 Task: Create a Food-menu brochure.
Action: Mouse moved to (46, 72)
Screenshot: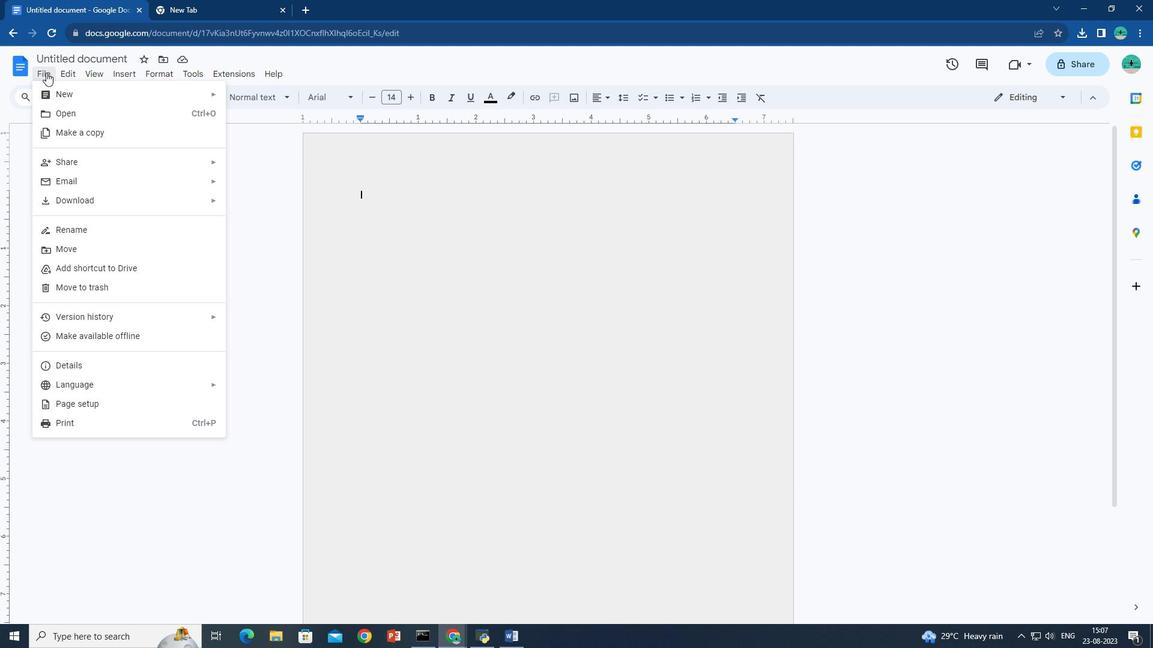 
Action: Mouse pressed left at (46, 72)
Screenshot: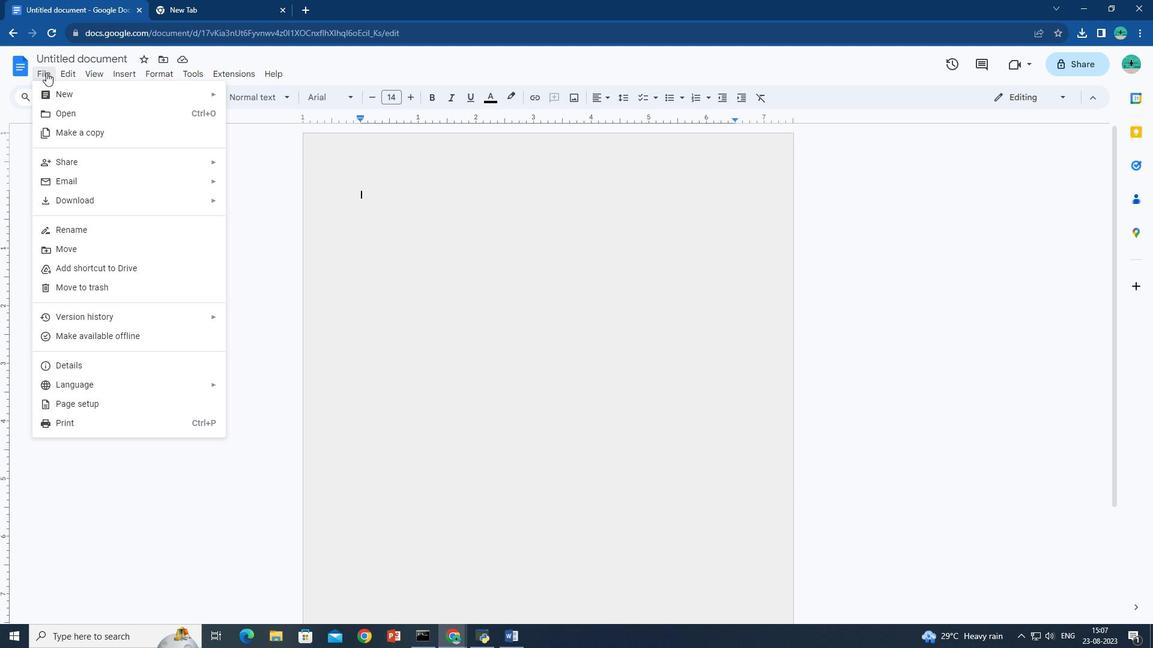 
Action: Mouse moved to (100, 403)
Screenshot: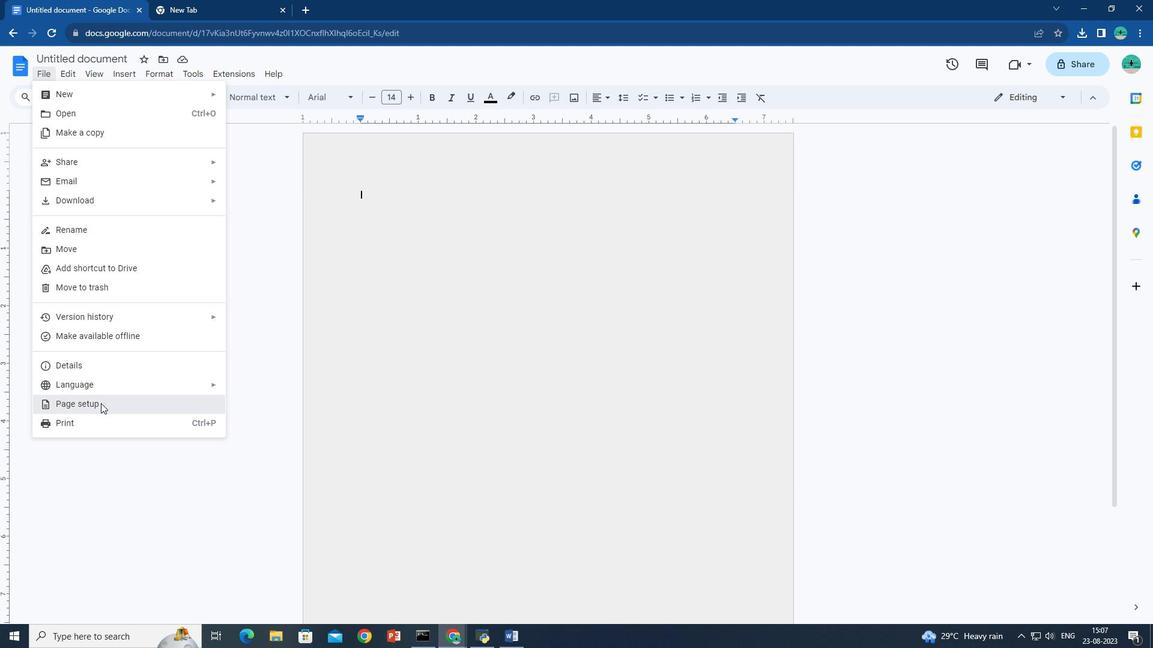 
Action: Mouse pressed left at (100, 403)
Screenshot: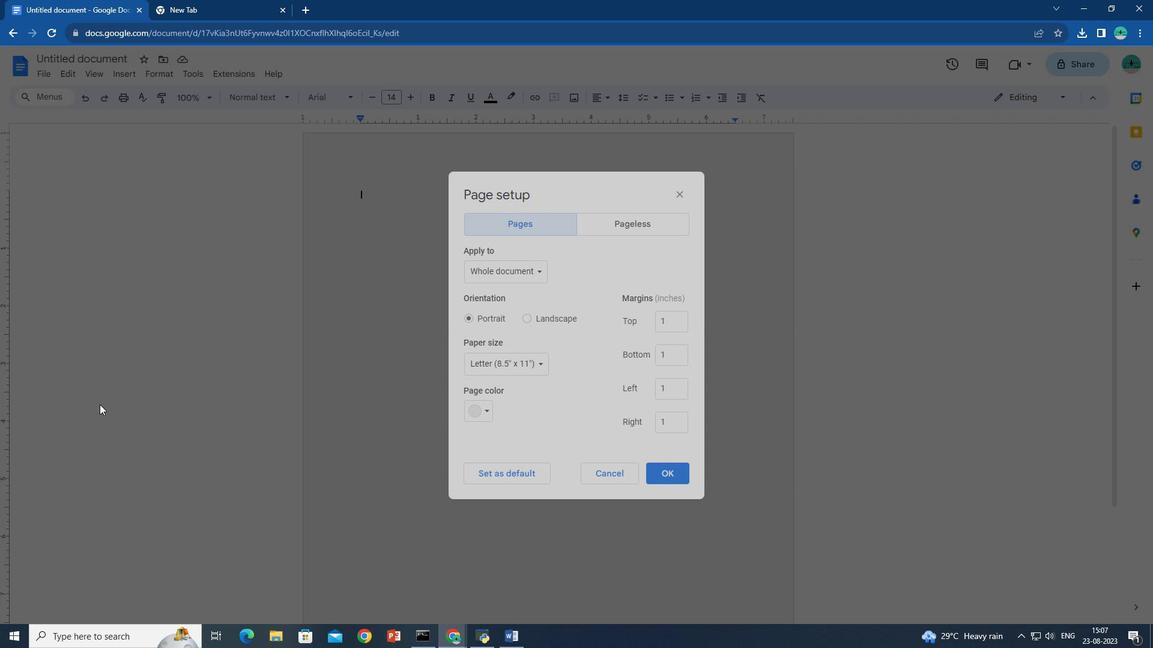 
Action: Mouse moved to (480, 416)
Screenshot: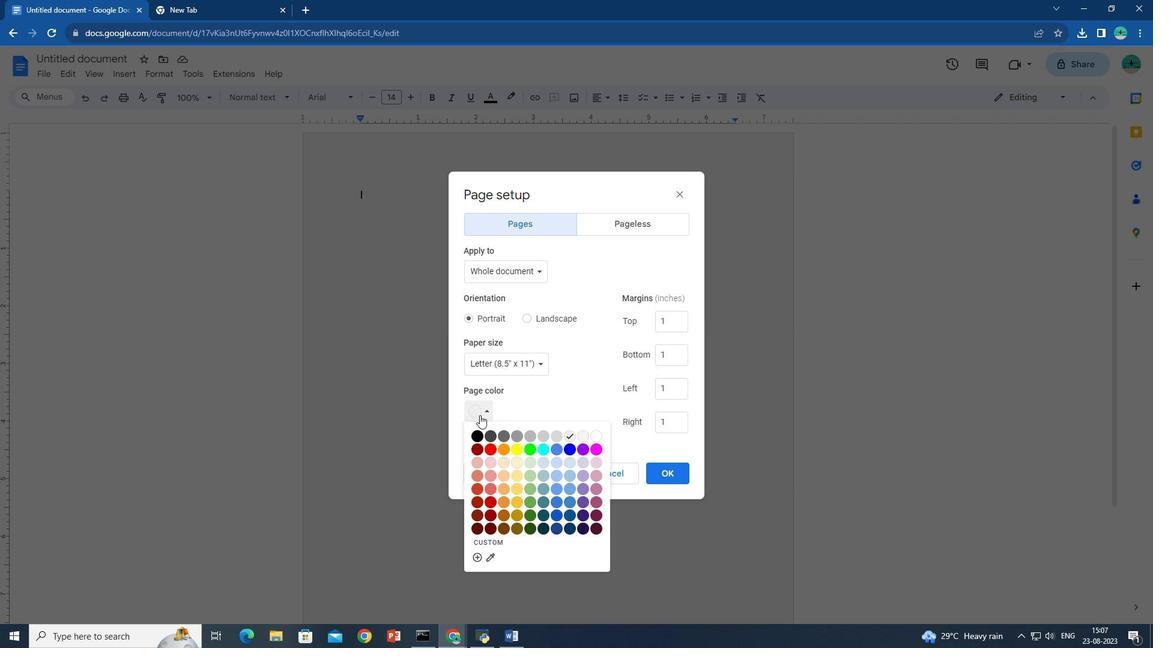
Action: Mouse pressed left at (480, 416)
Screenshot: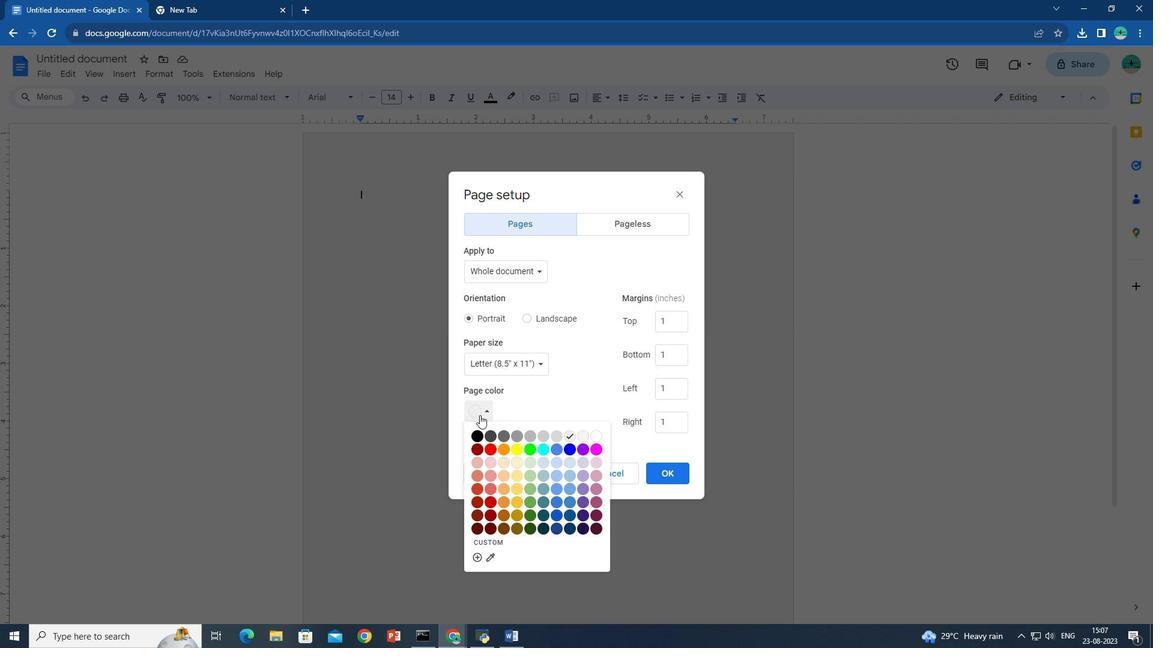 
Action: Mouse moved to (513, 463)
Screenshot: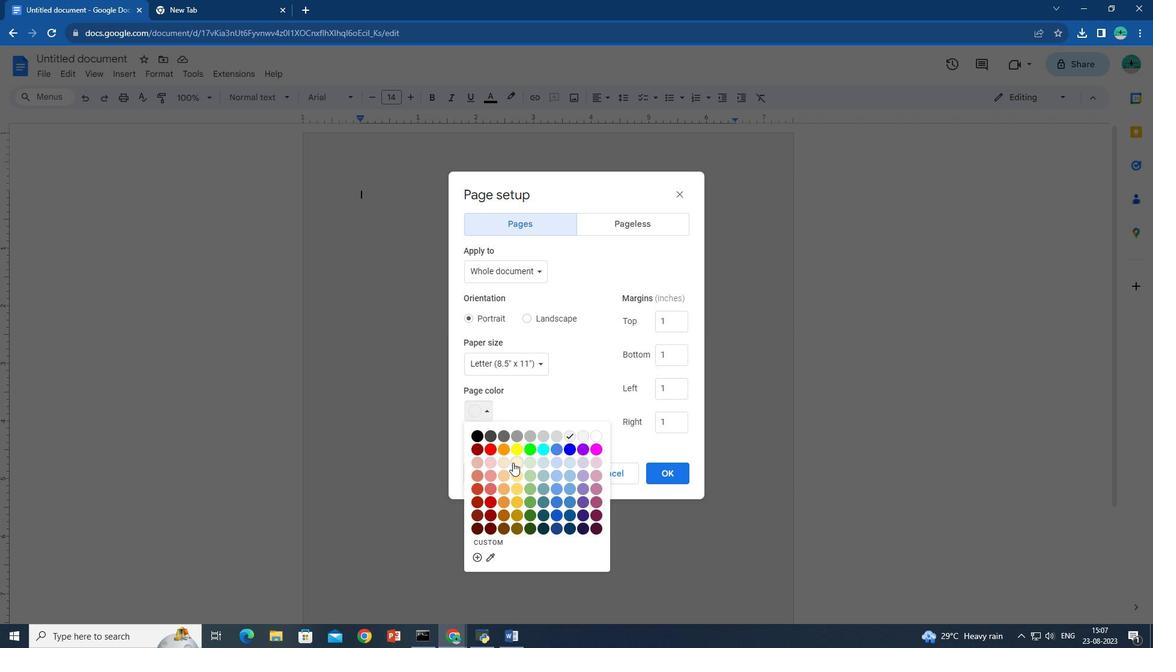 
Action: Mouse pressed left at (513, 463)
Screenshot: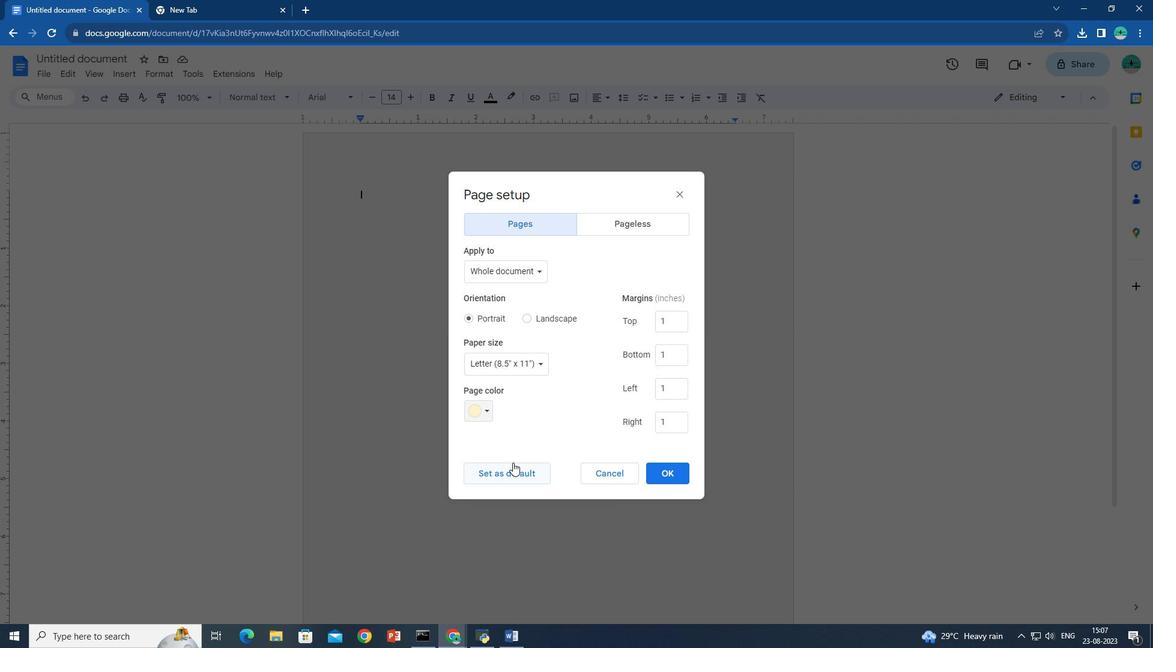 
Action: Mouse moved to (652, 473)
Screenshot: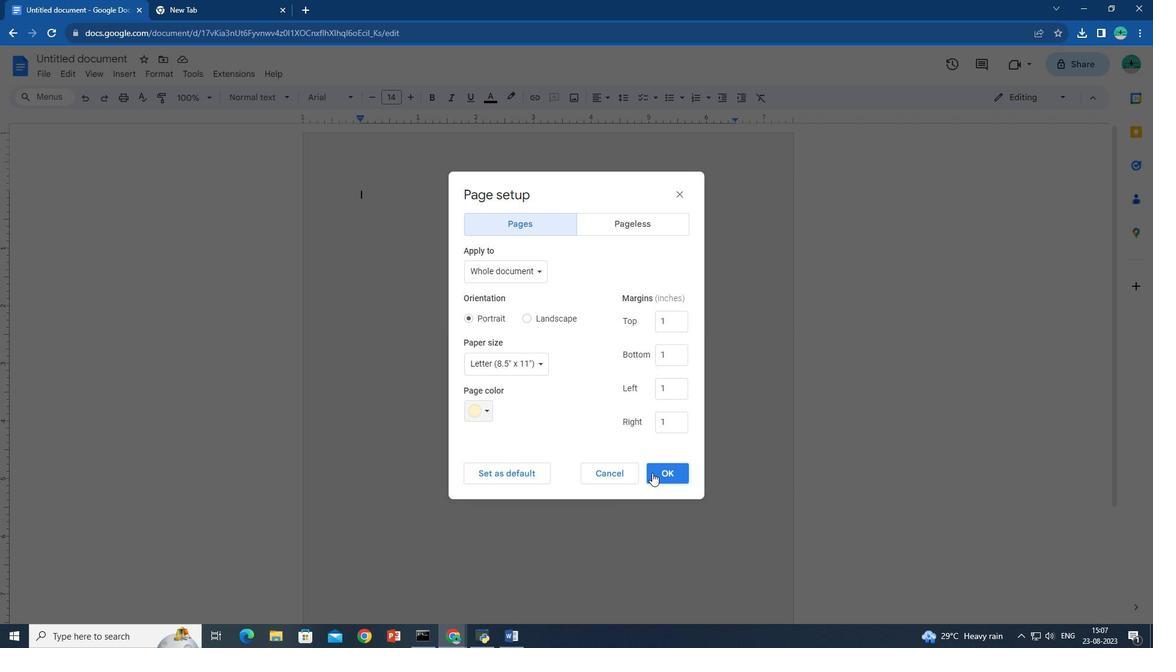 
Action: Mouse pressed left at (652, 473)
Screenshot: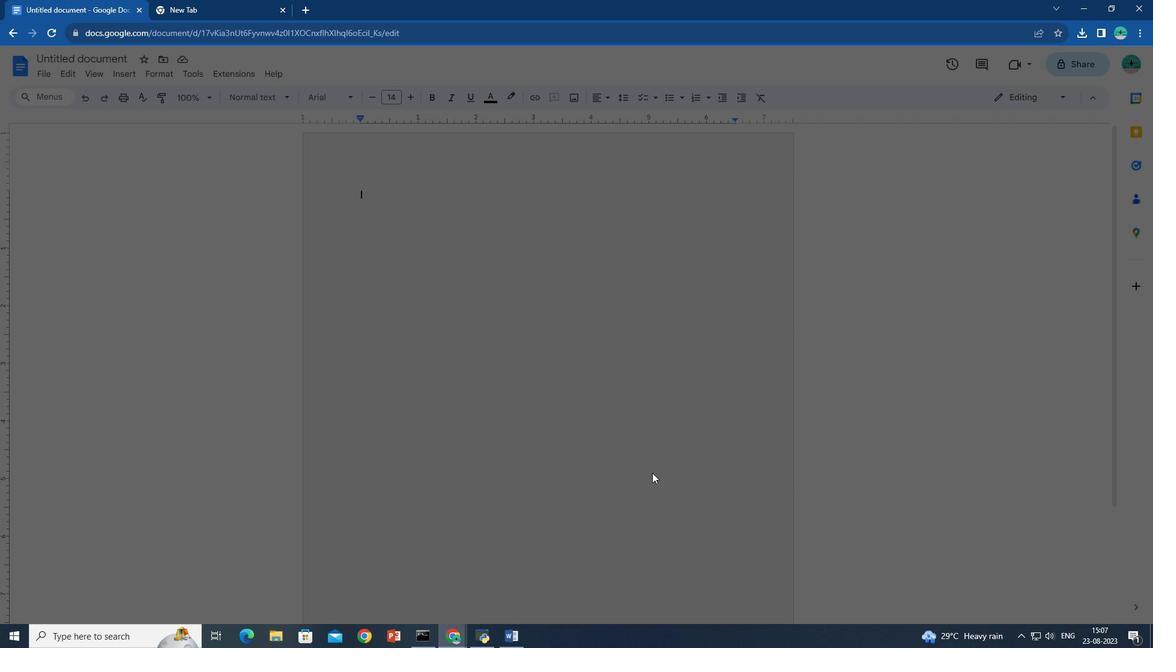 
Action: Mouse moved to (133, 76)
Screenshot: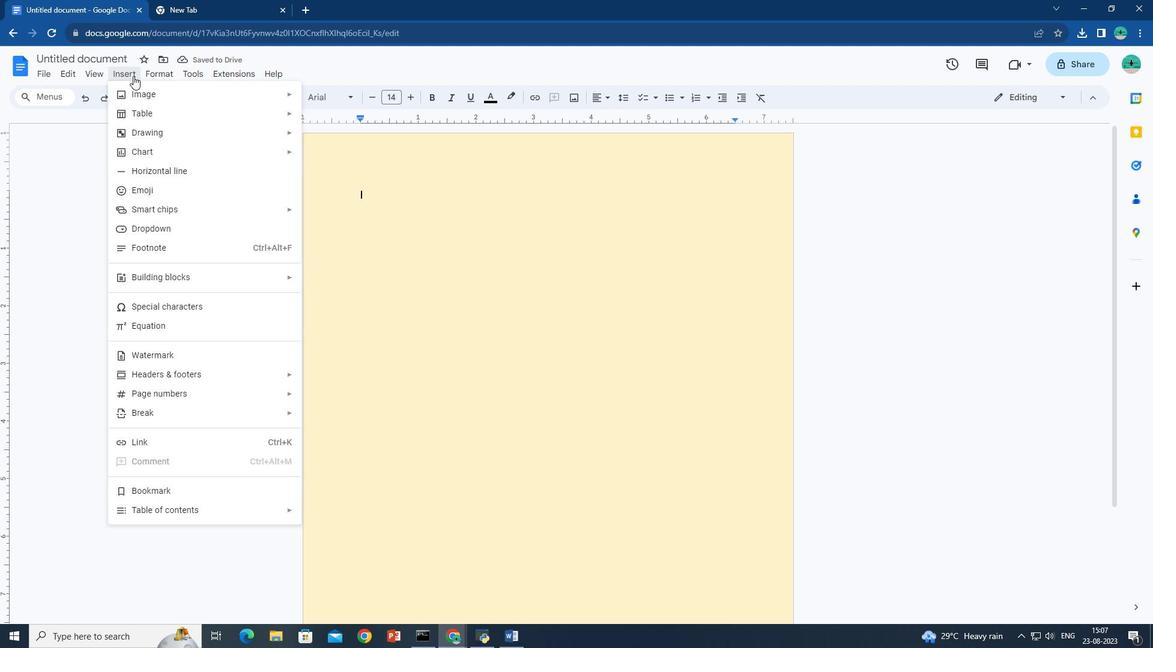 
Action: Mouse pressed left at (133, 76)
Screenshot: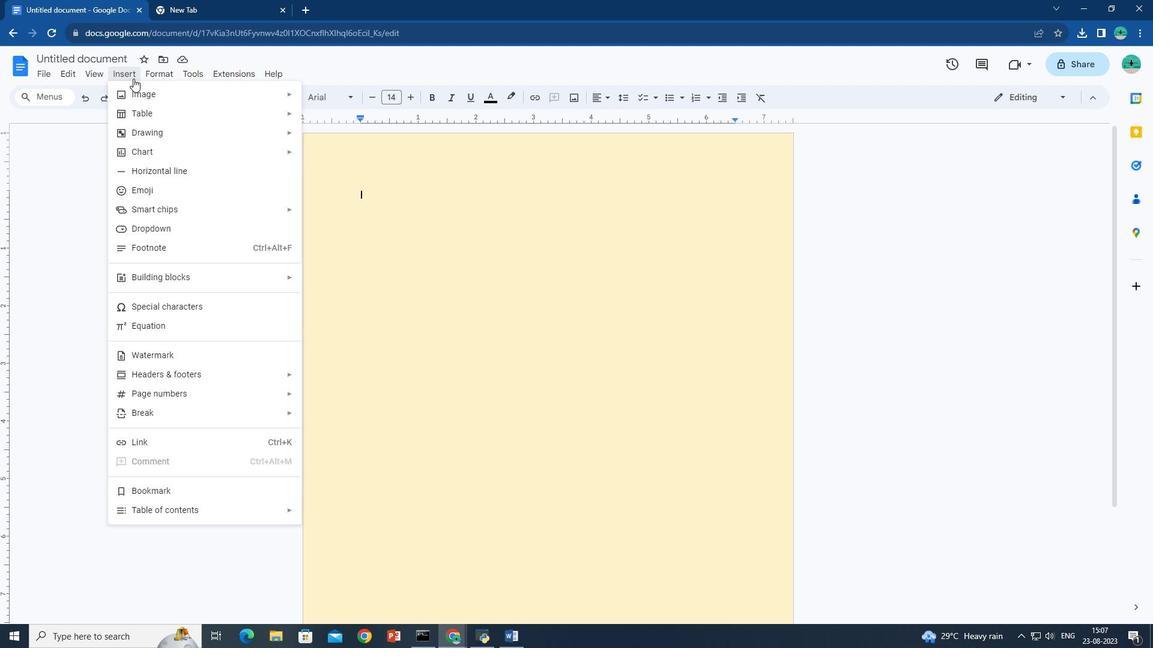 
Action: Mouse moved to (323, 131)
Screenshot: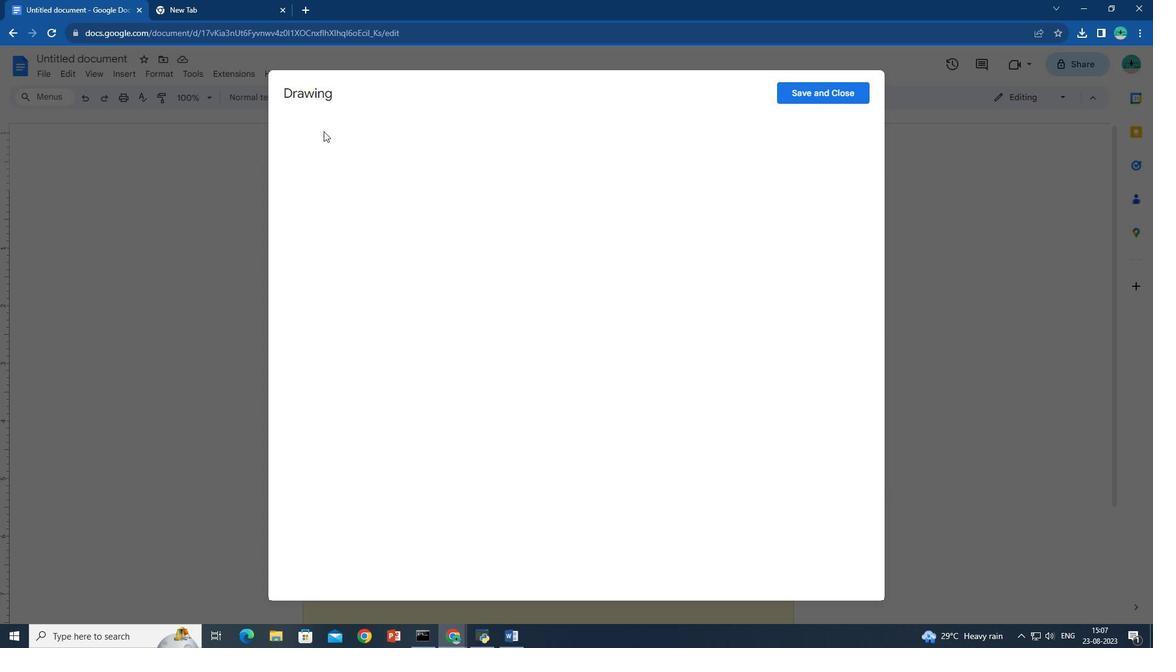 
Action: Mouse pressed left at (323, 131)
Screenshot: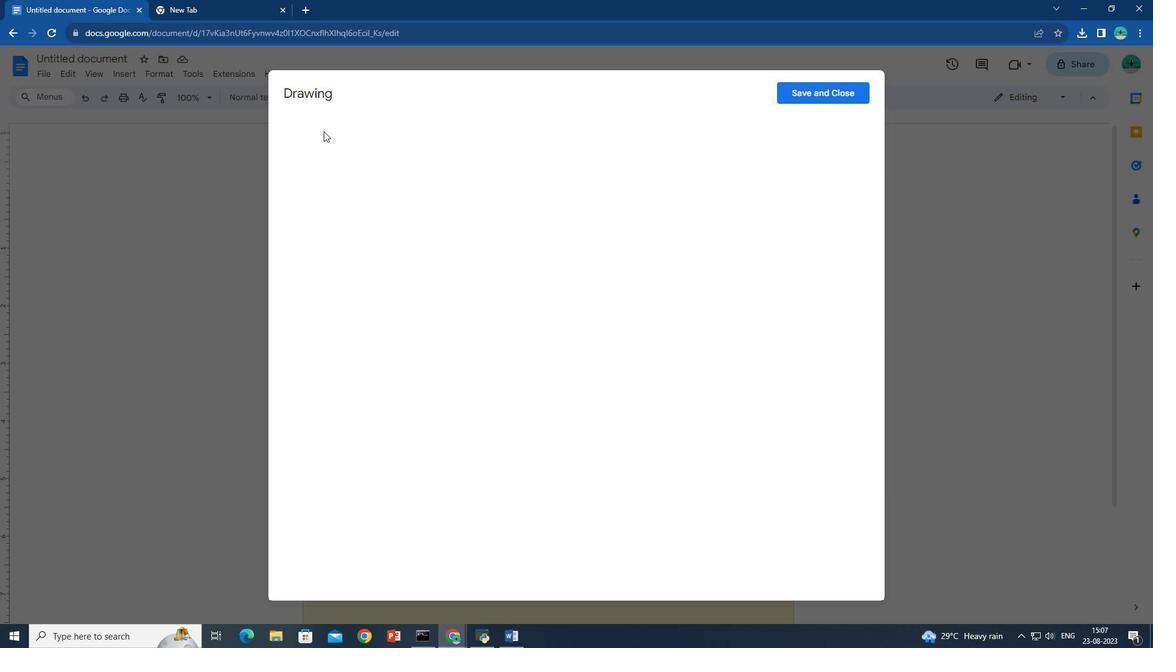 
Action: Mouse moved to (462, 136)
Screenshot: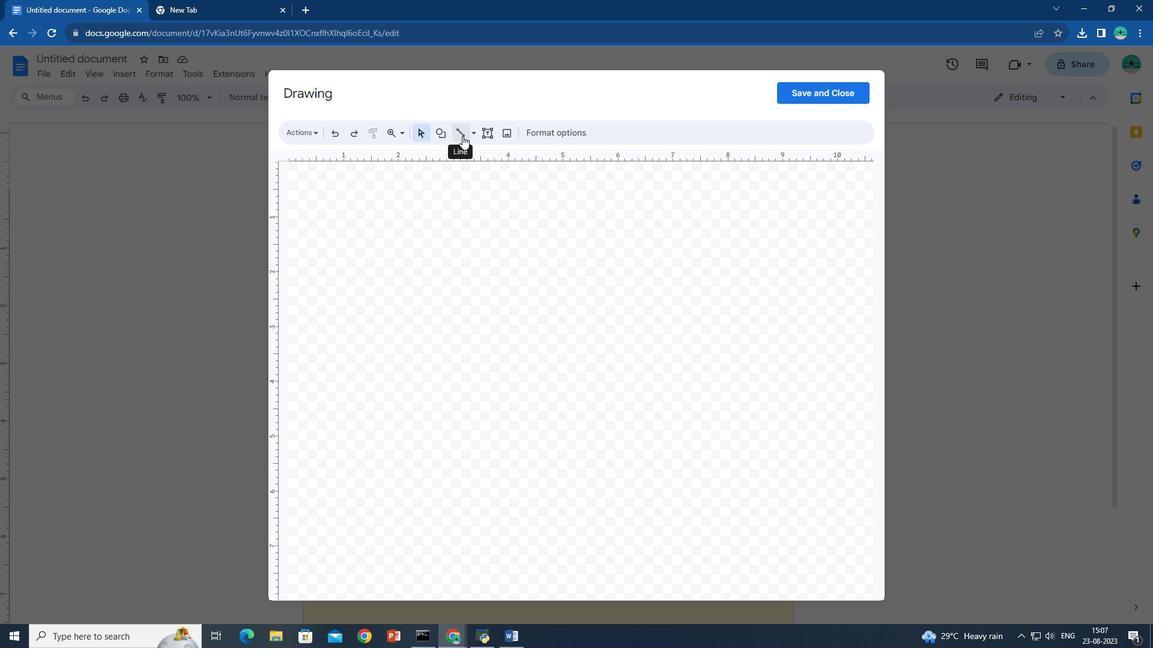 
Action: Mouse pressed left at (462, 136)
Screenshot: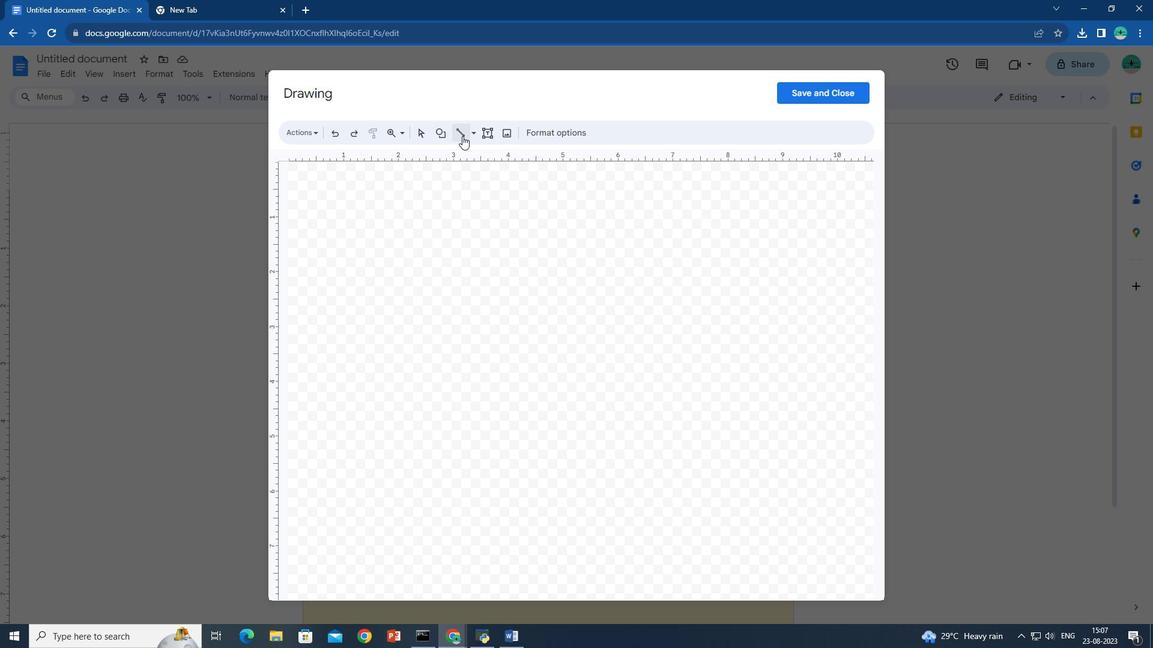 
Action: Mouse moved to (421, 178)
Screenshot: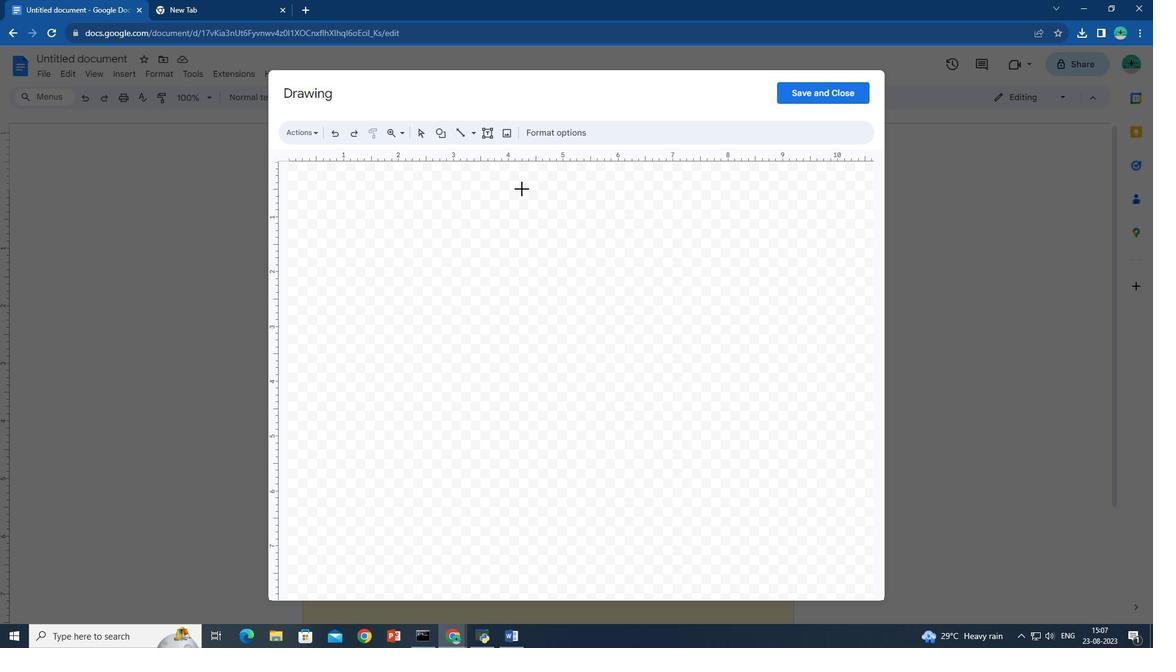 
Action: Mouse pressed left at (421, 178)
Screenshot: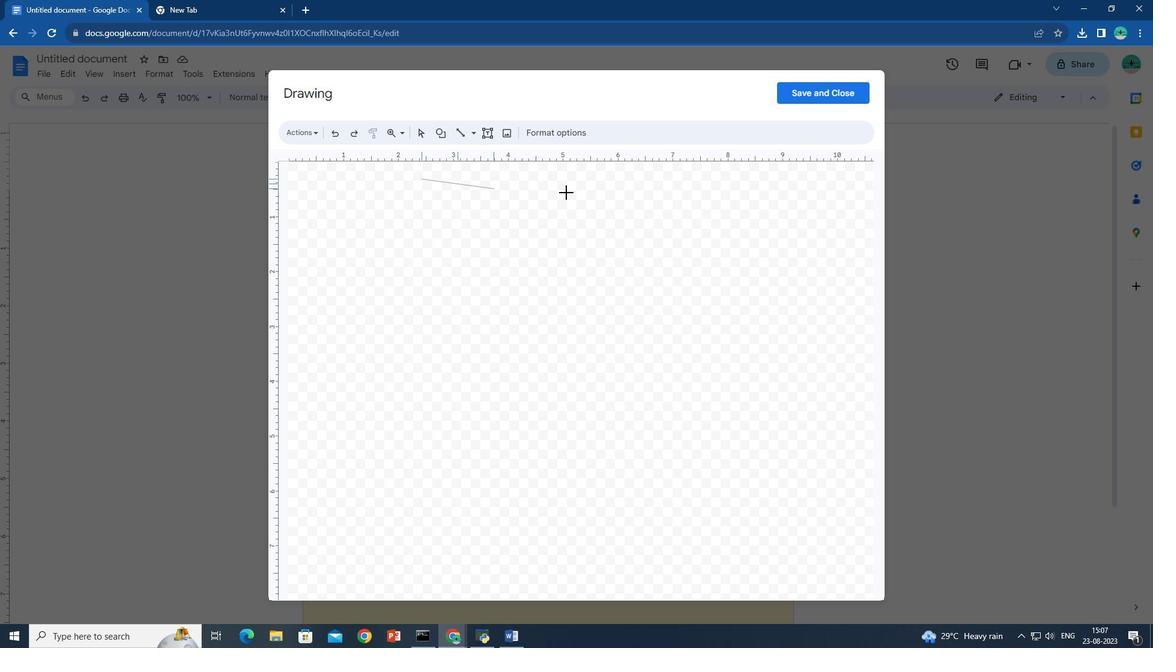 
Action: Mouse moved to (836, 176)
Screenshot: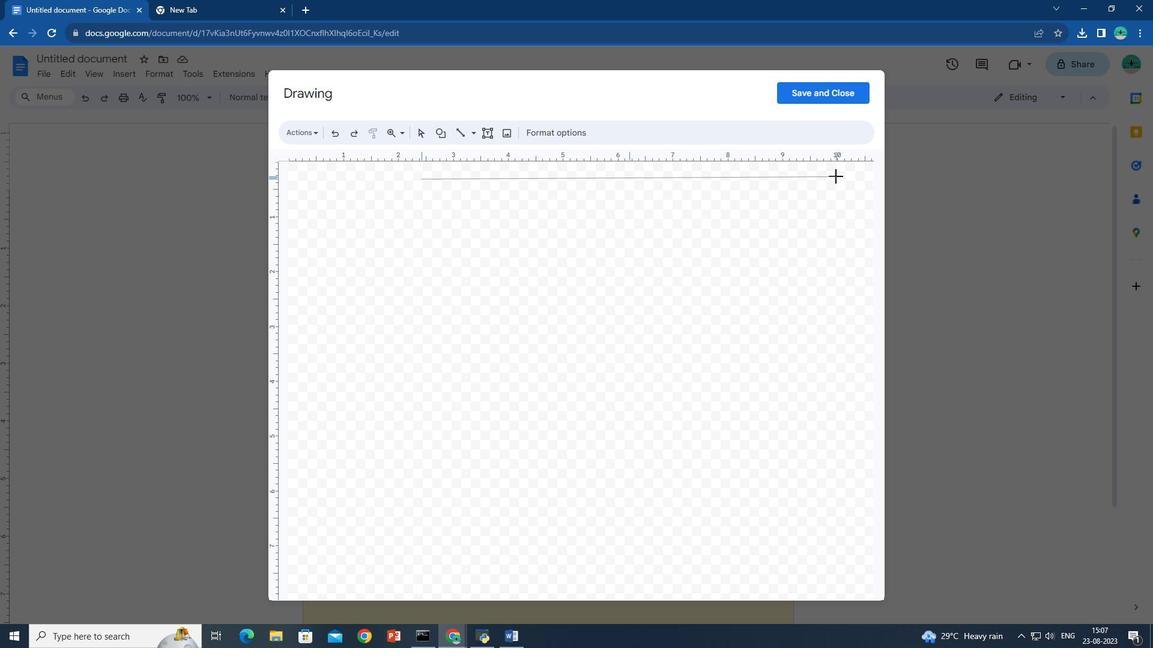 
Action: Key pressed <Key.shift>
Screenshot: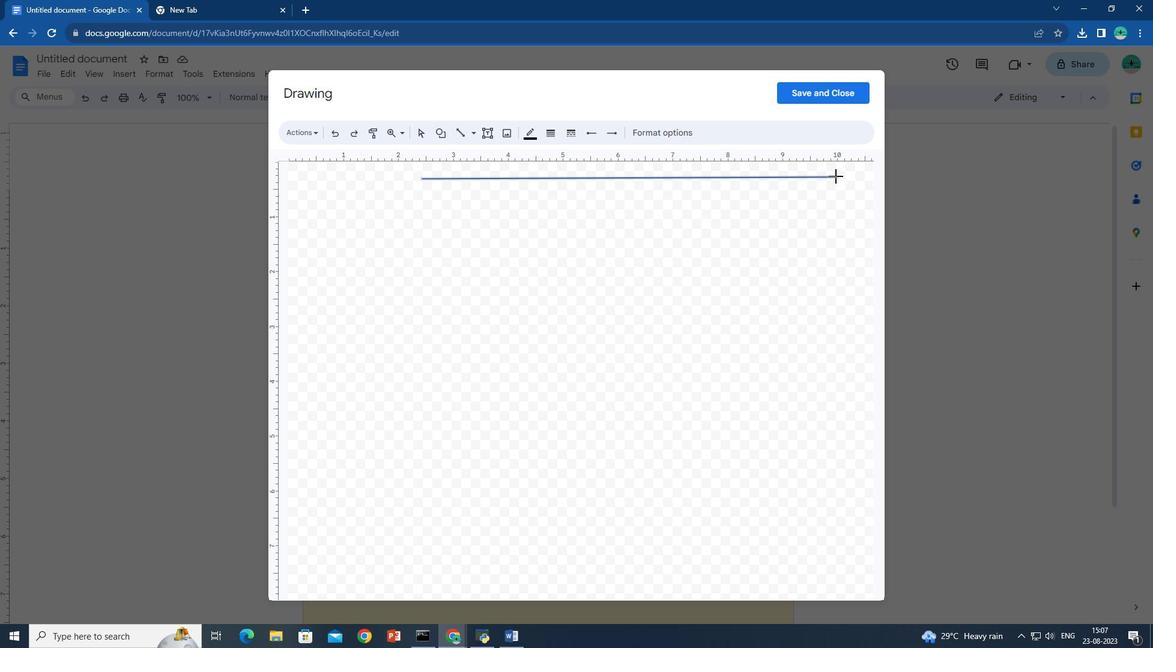 
Action: Mouse moved to (547, 132)
Screenshot: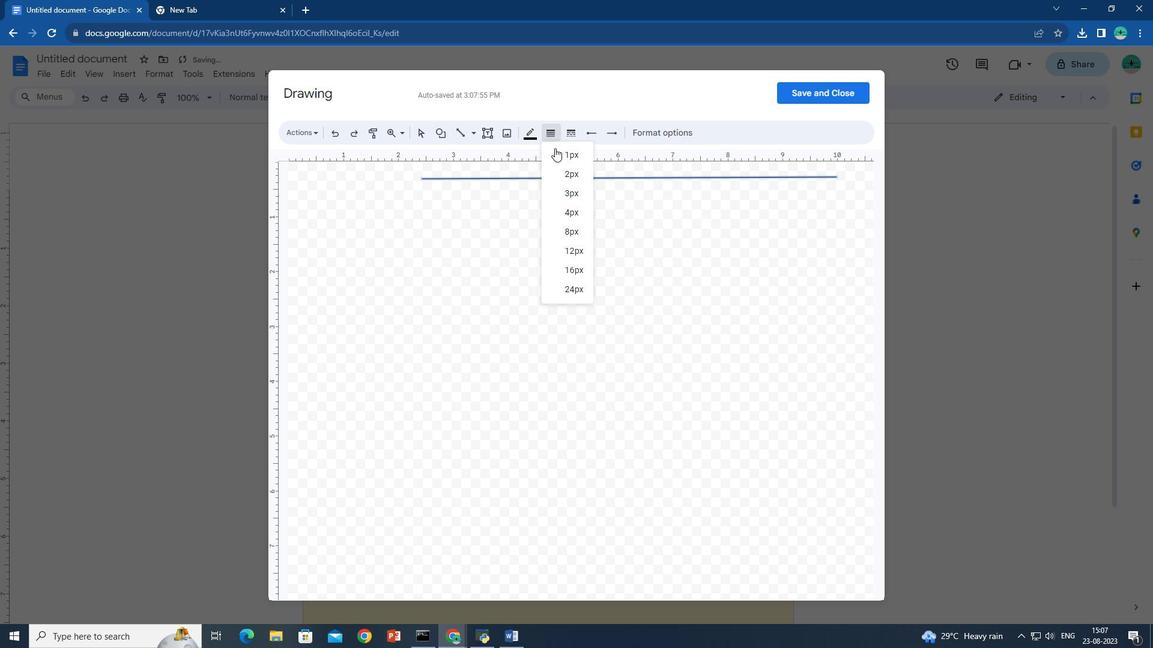 
Action: Mouse pressed left at (547, 132)
Screenshot: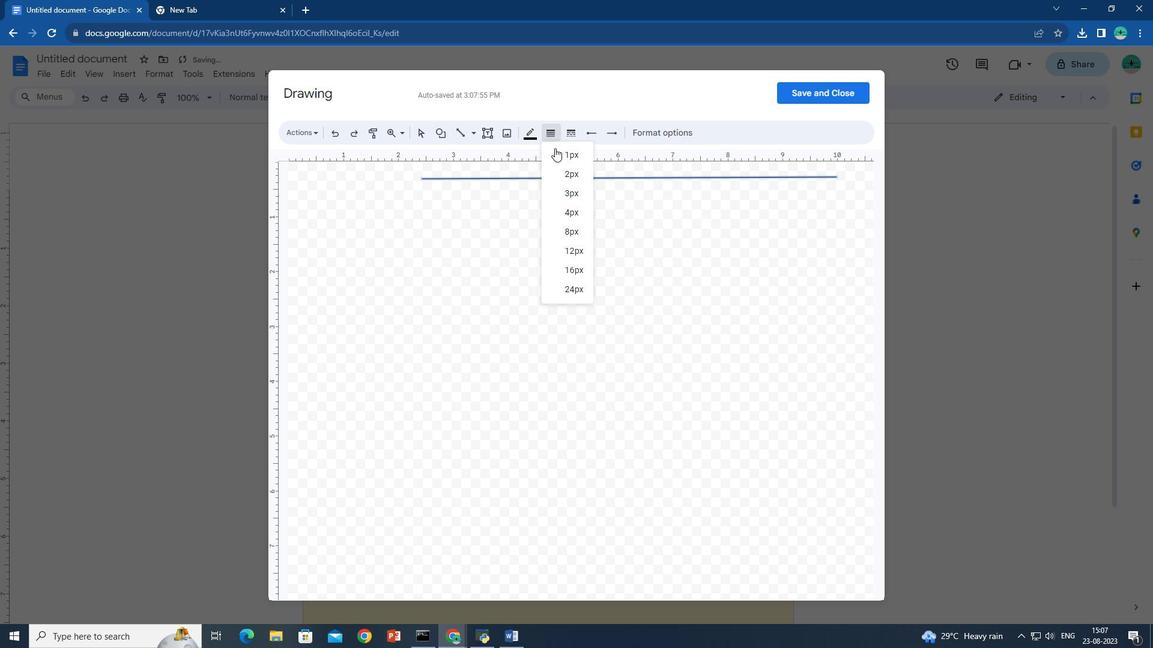 
Action: Mouse moved to (567, 215)
Screenshot: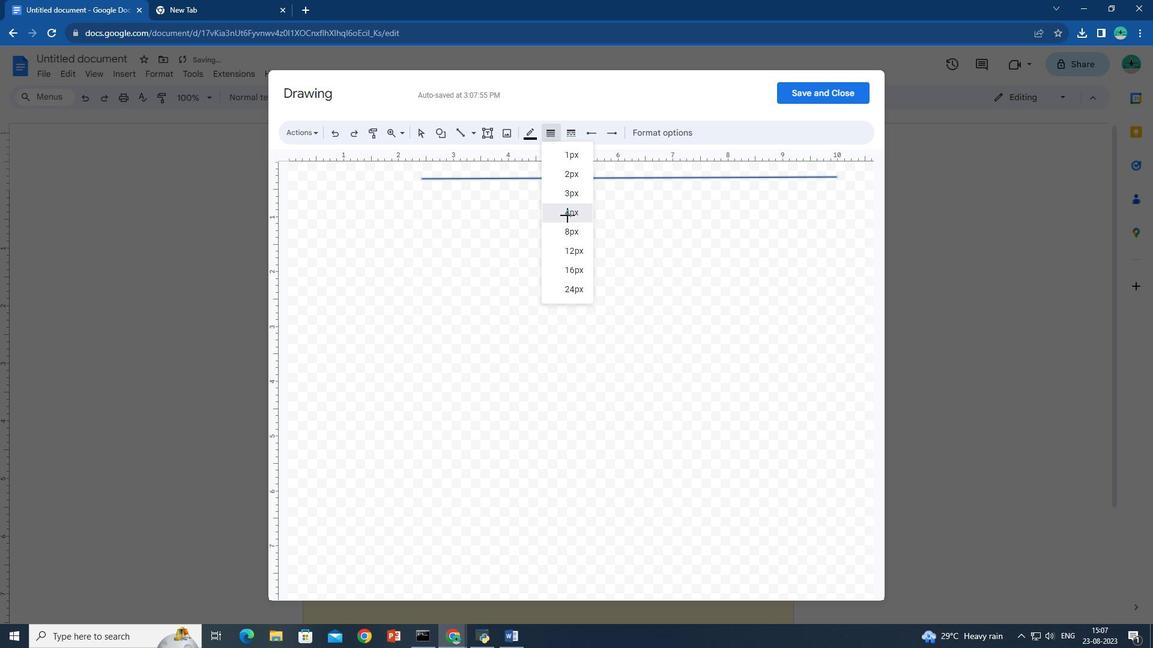 
Action: Mouse pressed left at (567, 215)
Screenshot: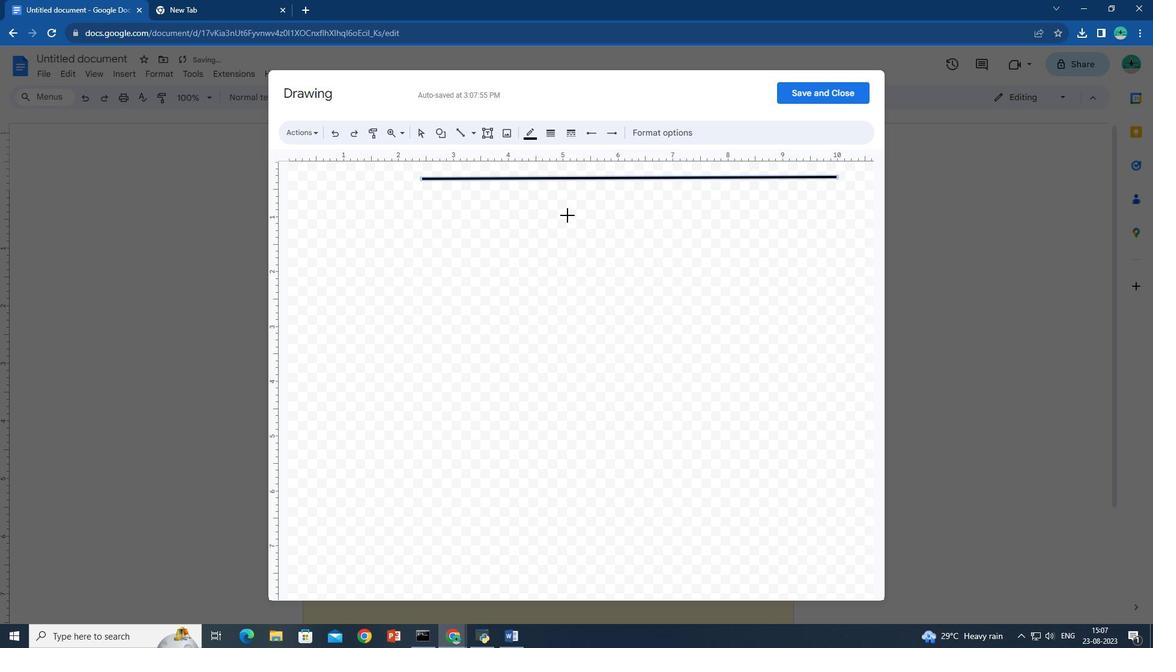 
Action: Mouse moved to (507, 179)
Screenshot: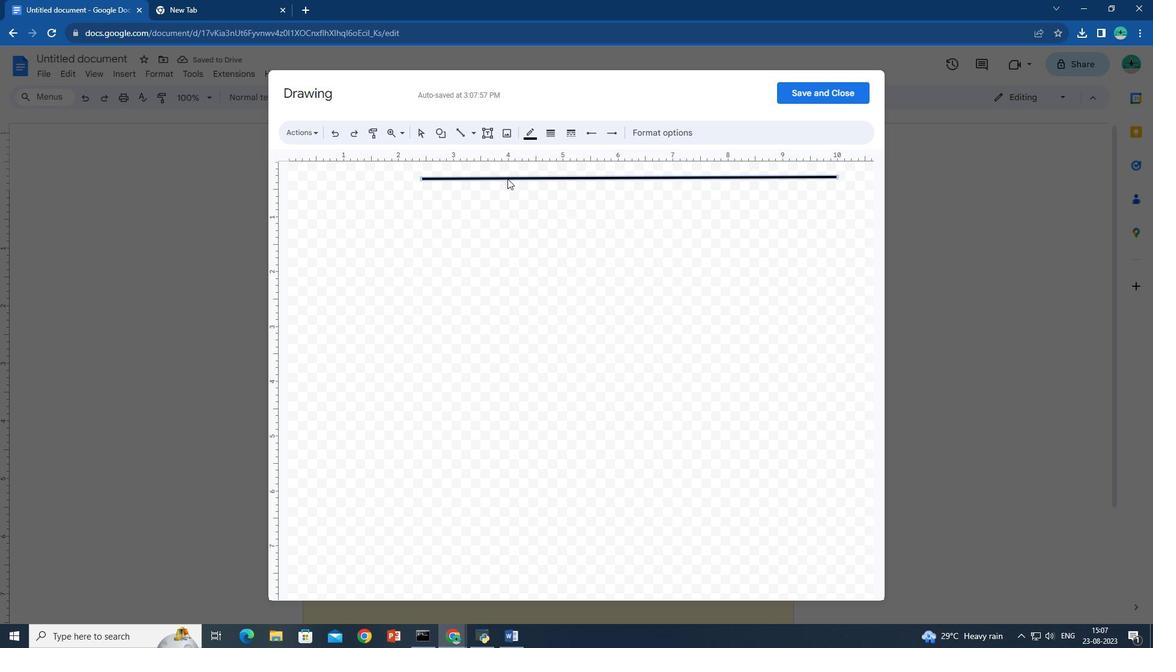 
Action: Mouse pressed left at (507, 179)
Screenshot: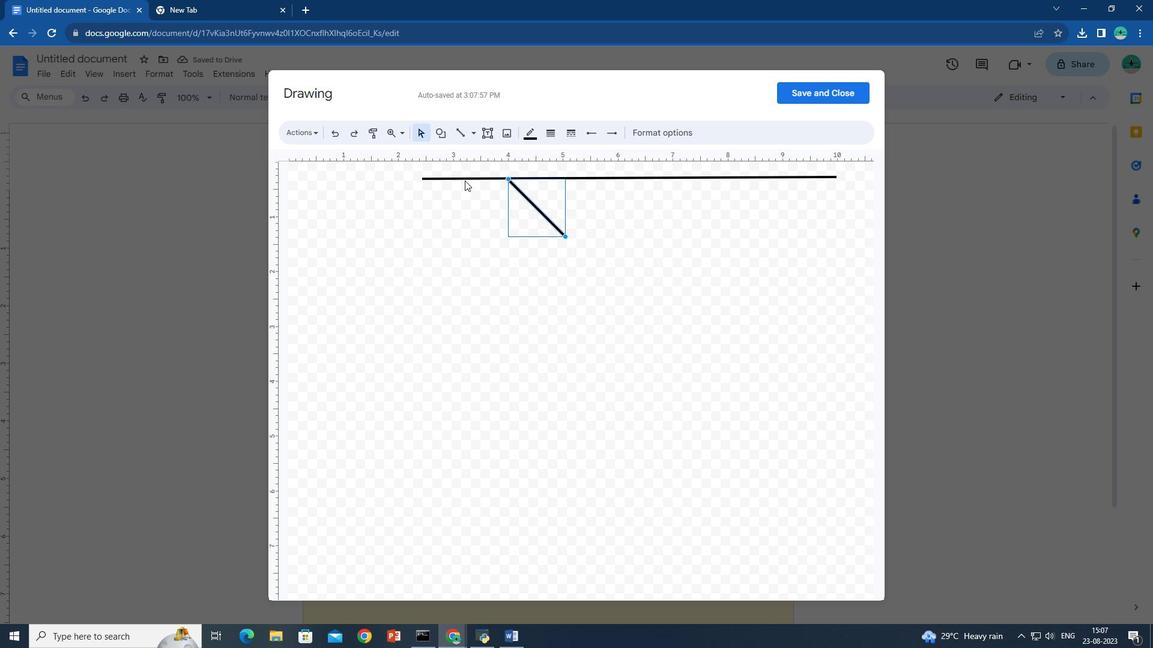 
Action: Mouse moved to (425, 176)
Screenshot: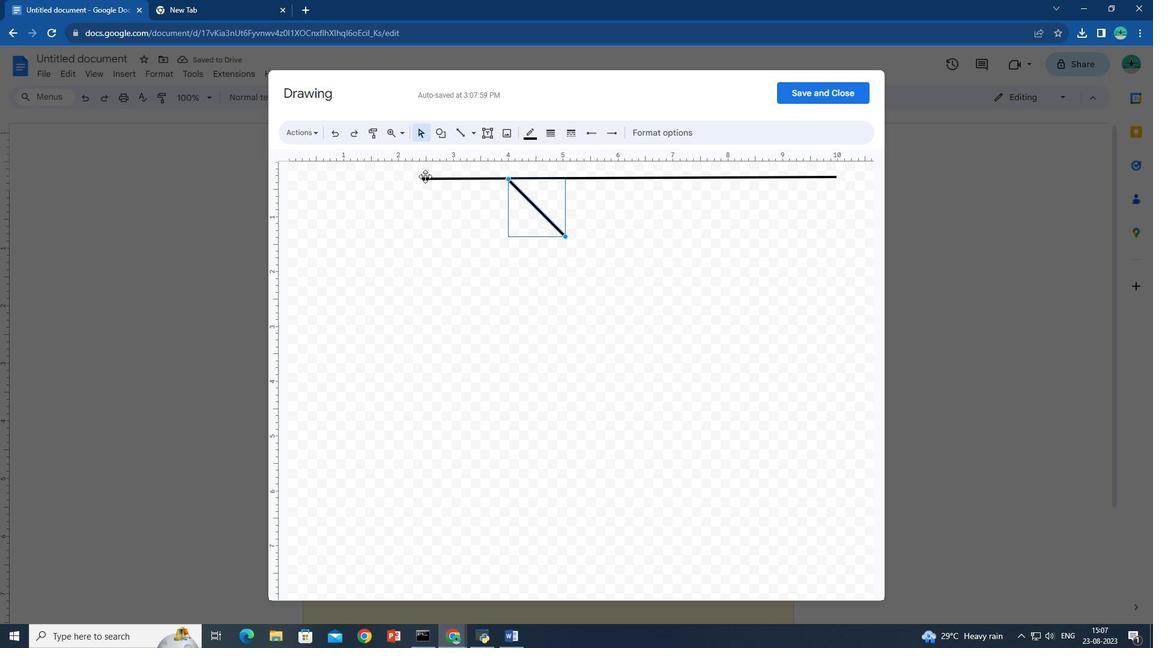 
Action: Key pressed ctrl+Z
Screenshot: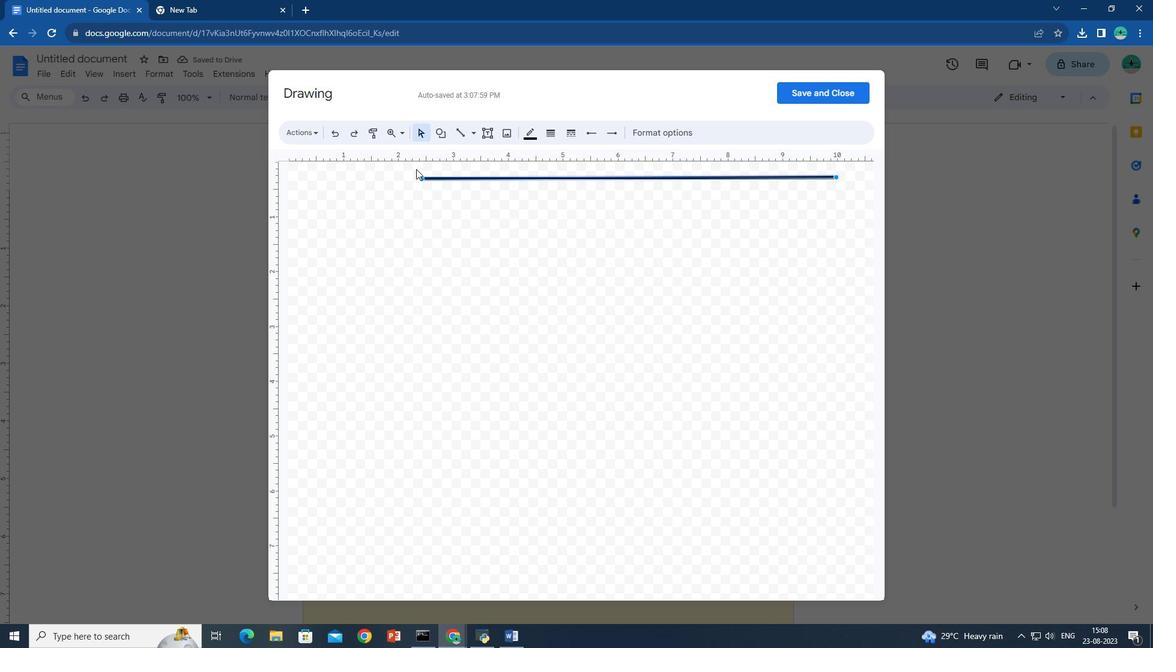 
Action: Mouse moved to (800, 94)
Screenshot: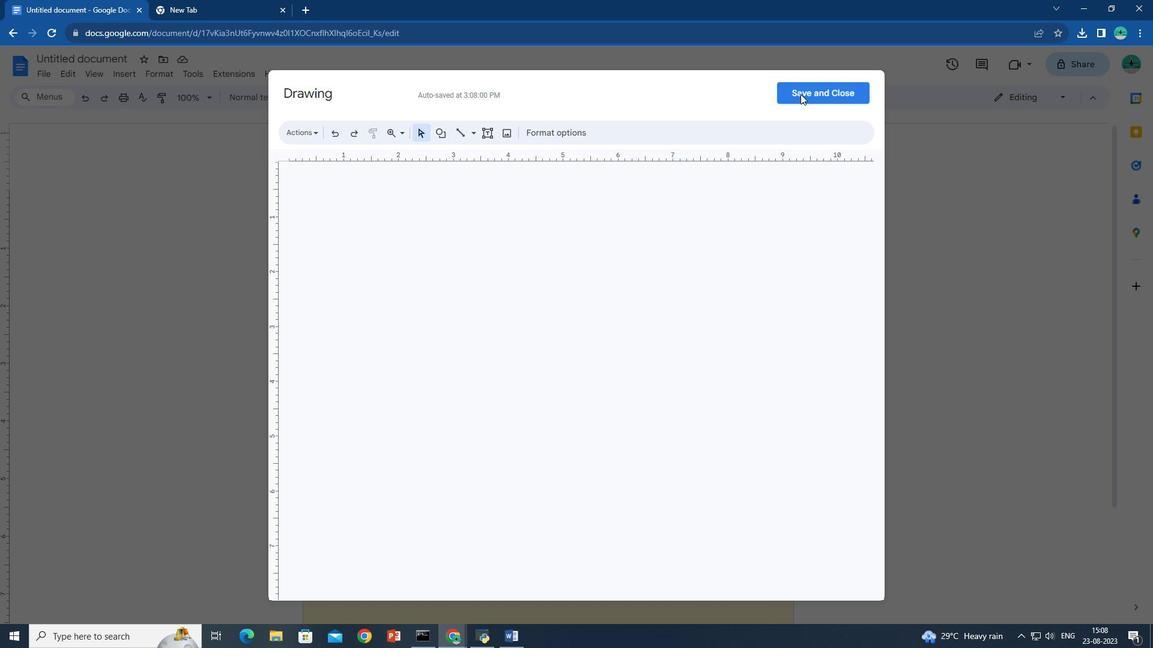 
Action: Mouse pressed left at (800, 94)
Screenshot: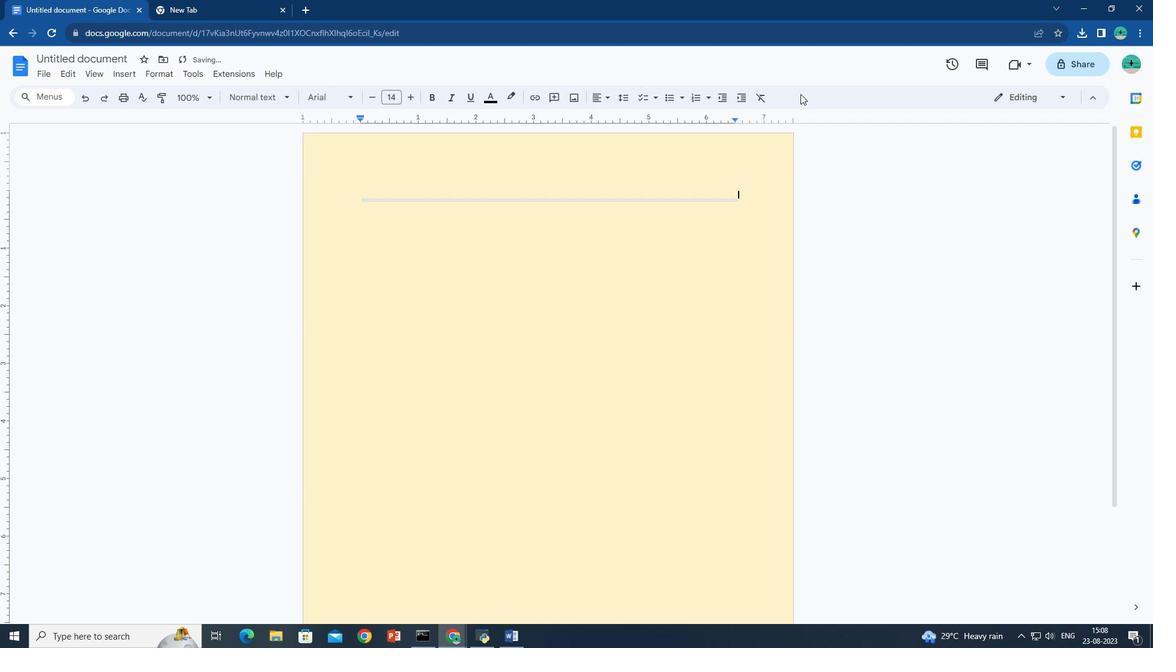 
Action: Mouse moved to (510, 196)
Screenshot: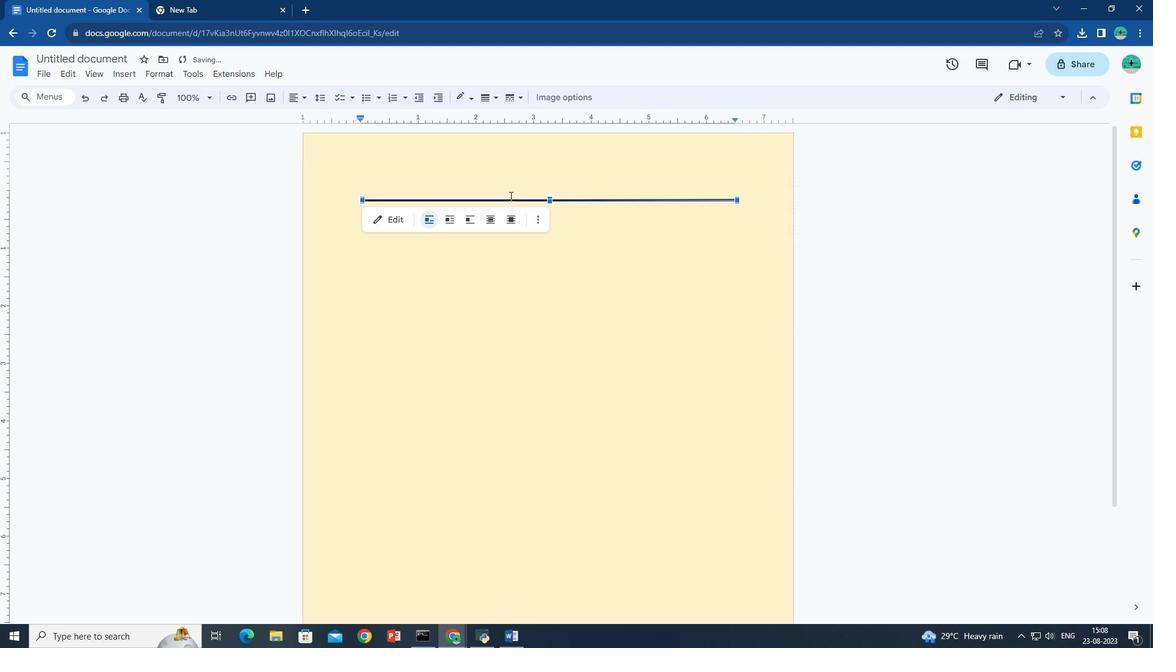 
Action: Mouse pressed left at (510, 196)
Screenshot: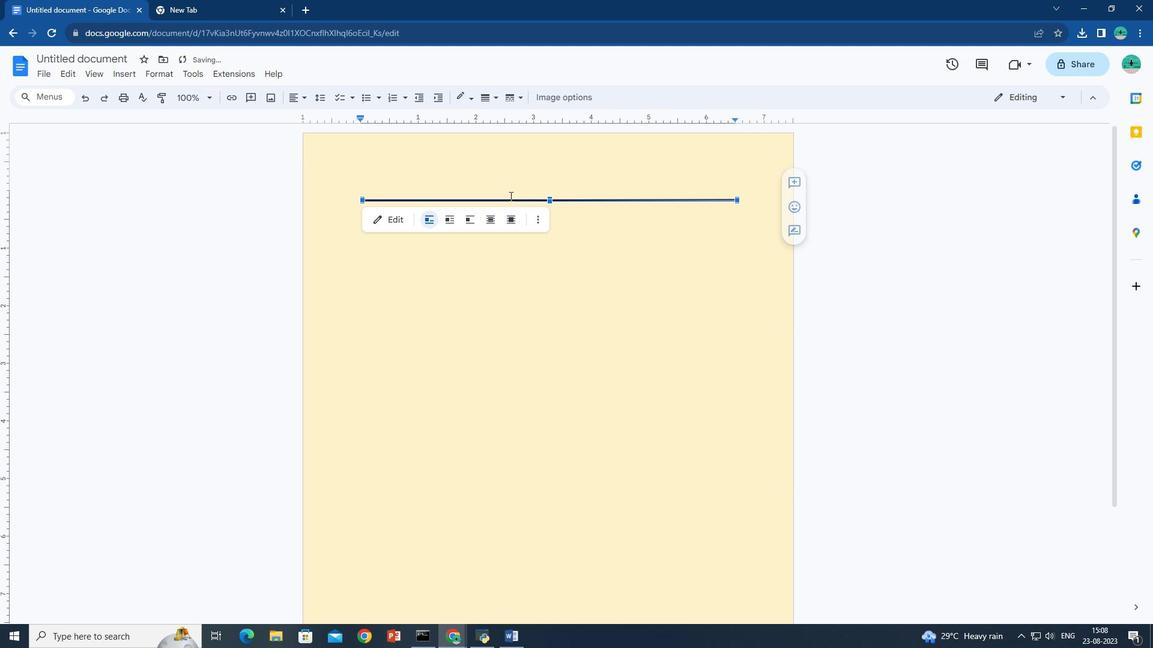 
Action: Mouse moved to (505, 216)
Screenshot: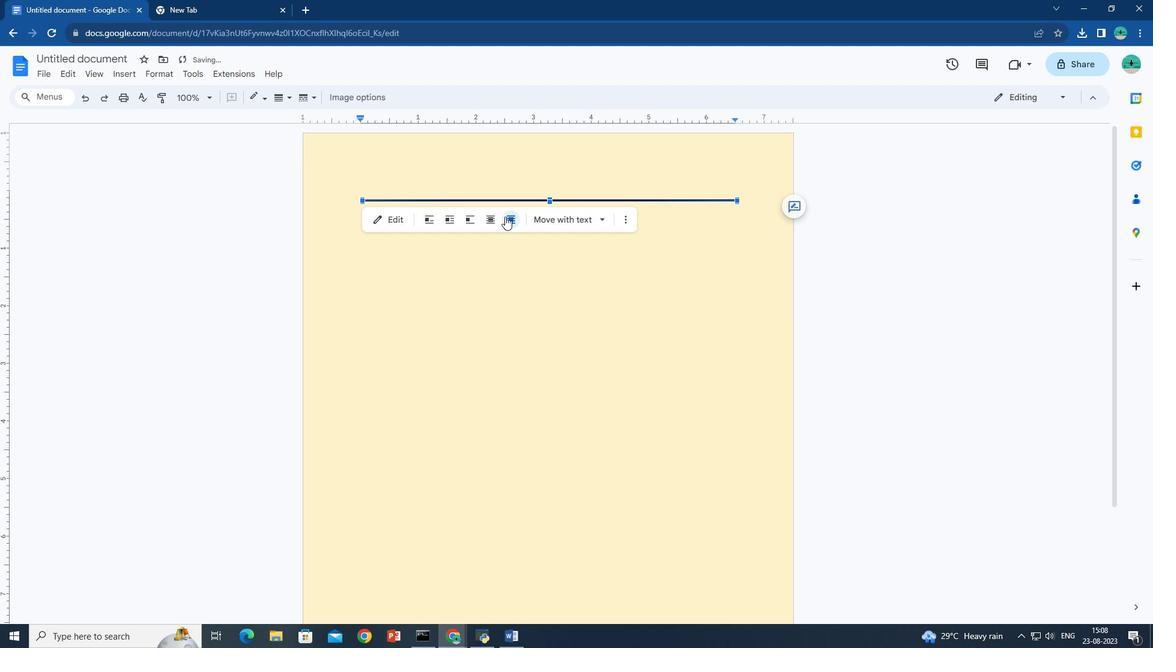 
Action: Mouse pressed left at (505, 216)
Screenshot: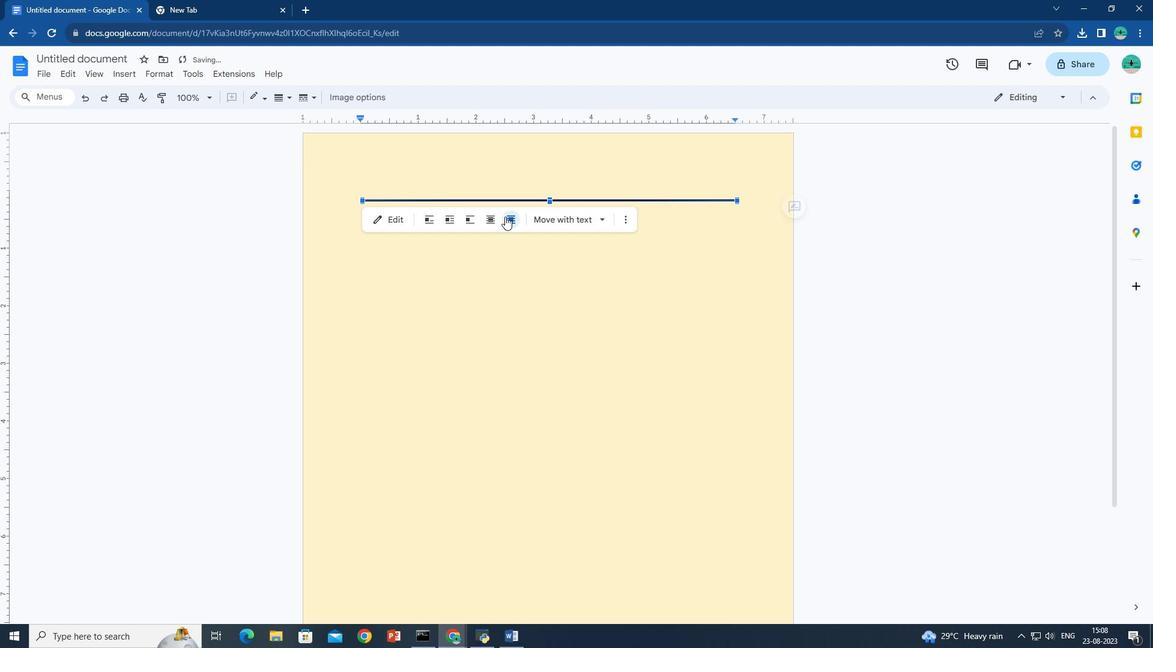 
Action: Mouse moved to (738, 202)
Screenshot: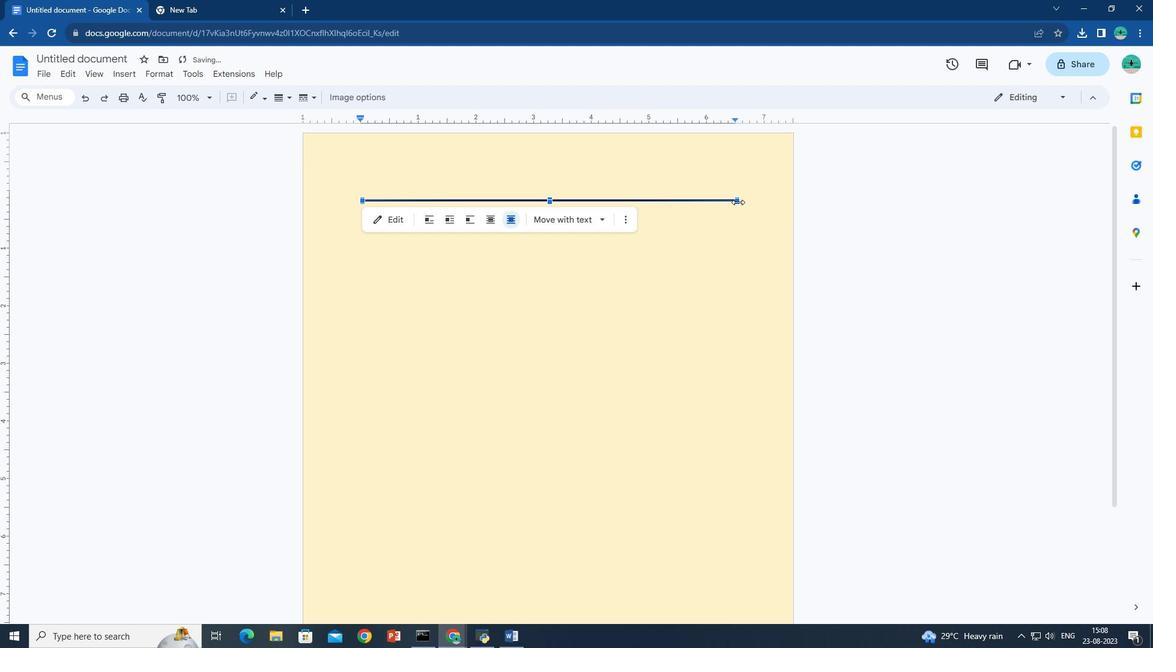 
Action: Mouse pressed left at (738, 202)
Screenshot: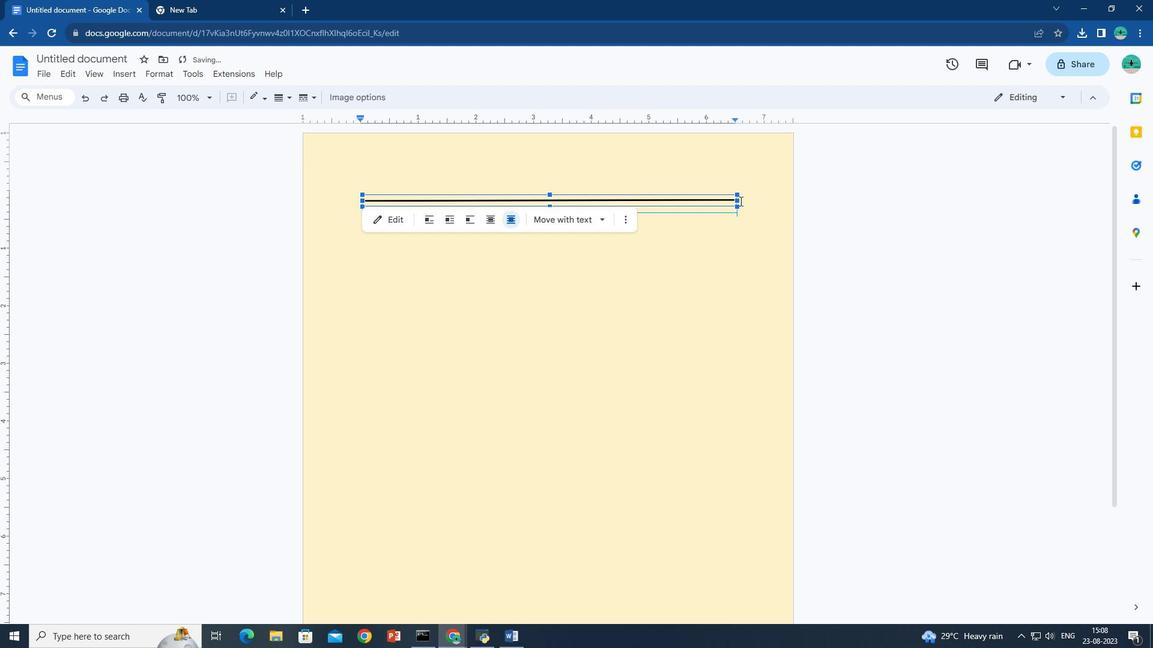 
Action: Mouse moved to (361, 203)
Screenshot: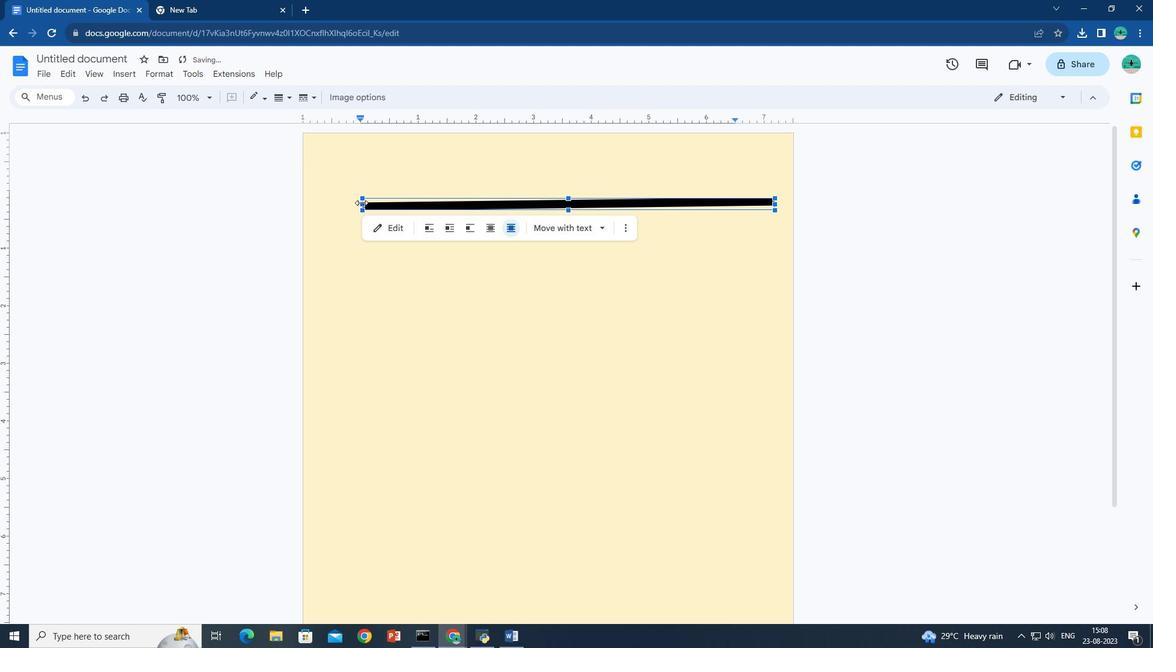 
Action: Mouse pressed left at (361, 203)
Screenshot: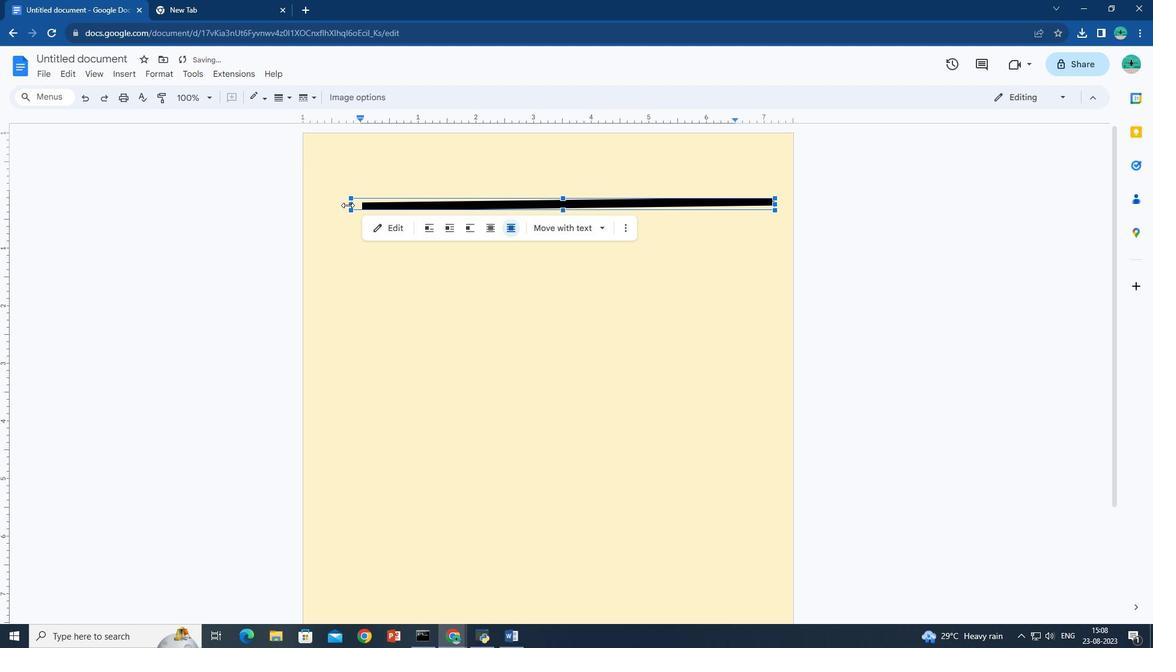 
Action: Mouse moved to (548, 198)
Screenshot: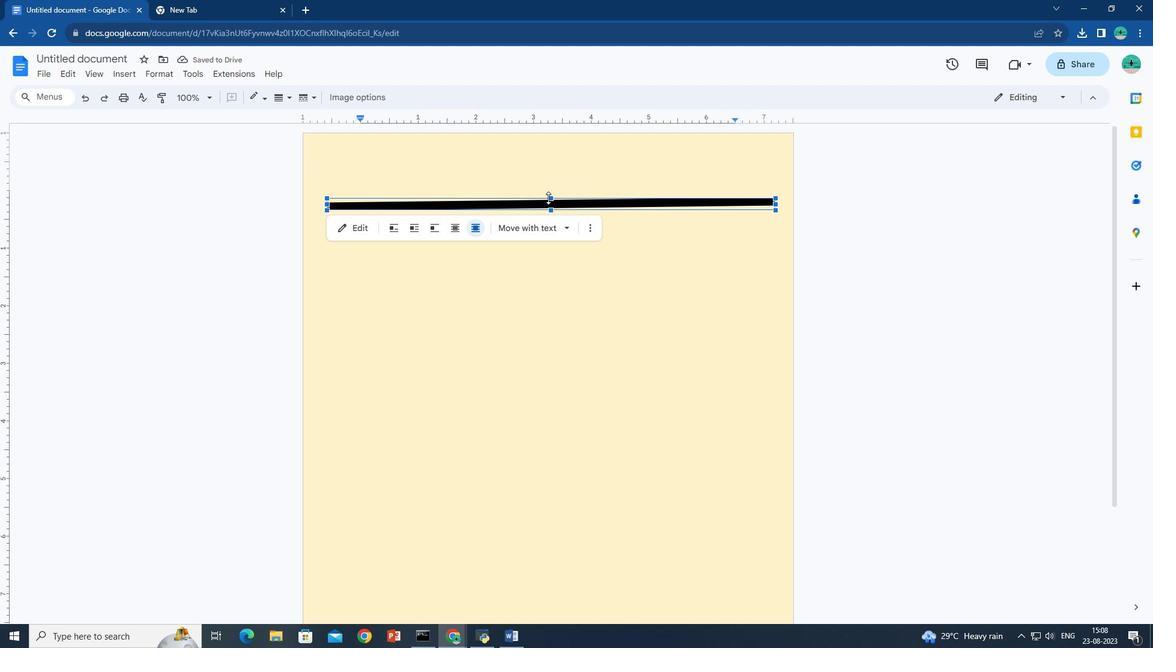 
Action: Mouse pressed left at (548, 198)
Screenshot: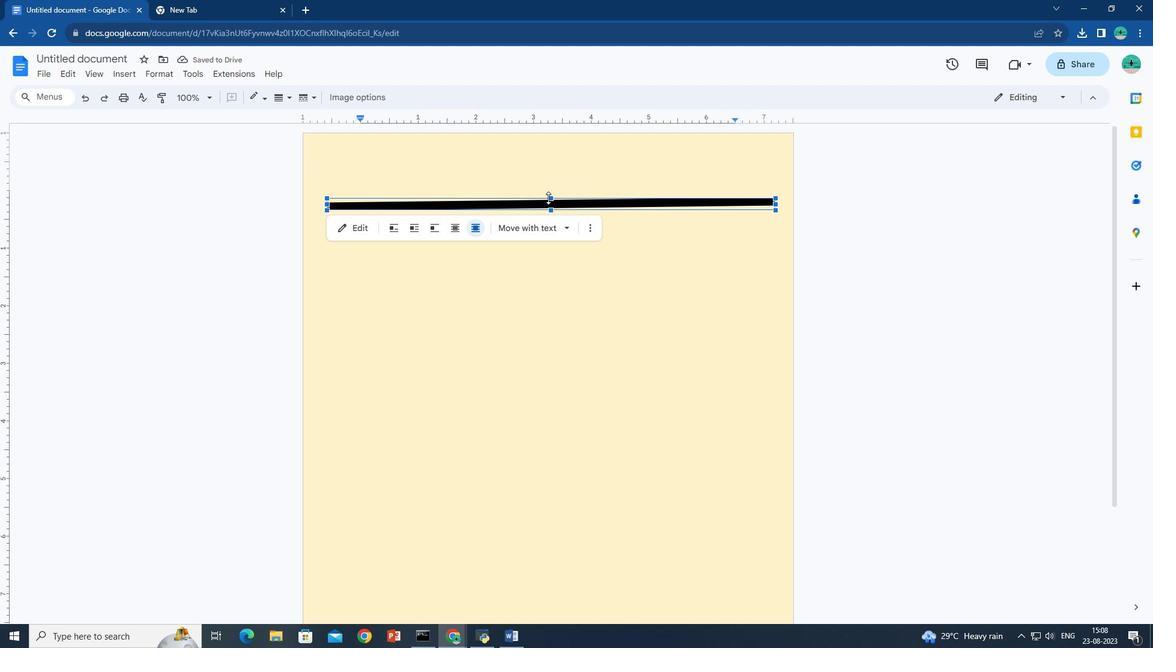
Action: Mouse moved to (550, 197)
Screenshot: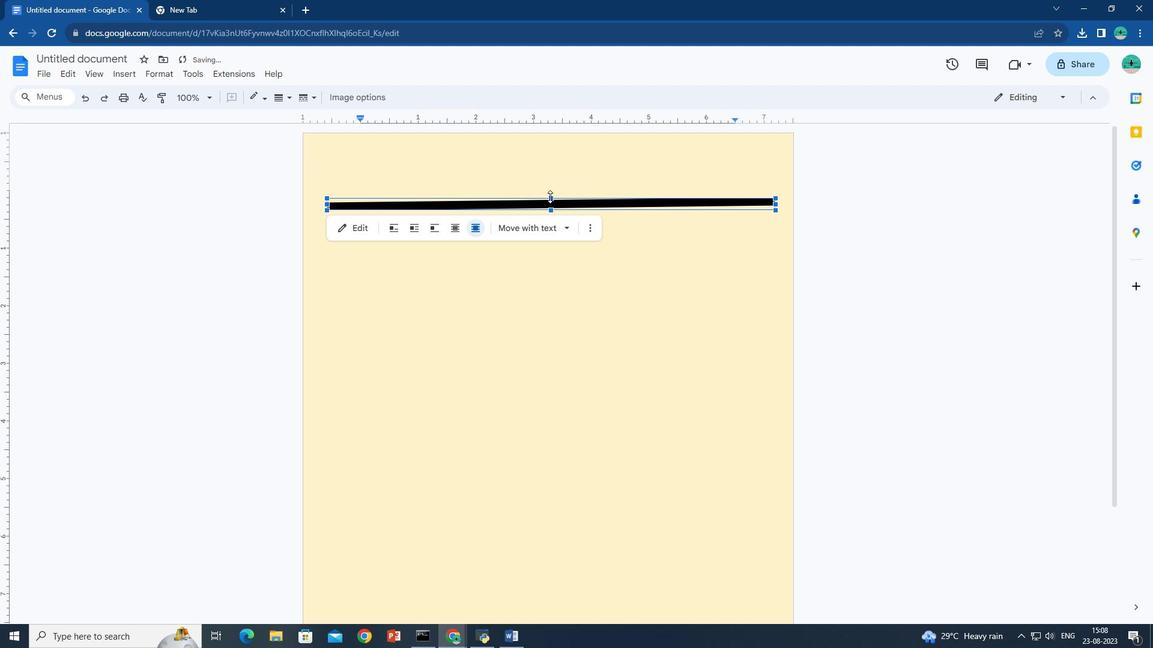 
Action: Mouse pressed left at (550, 197)
Screenshot: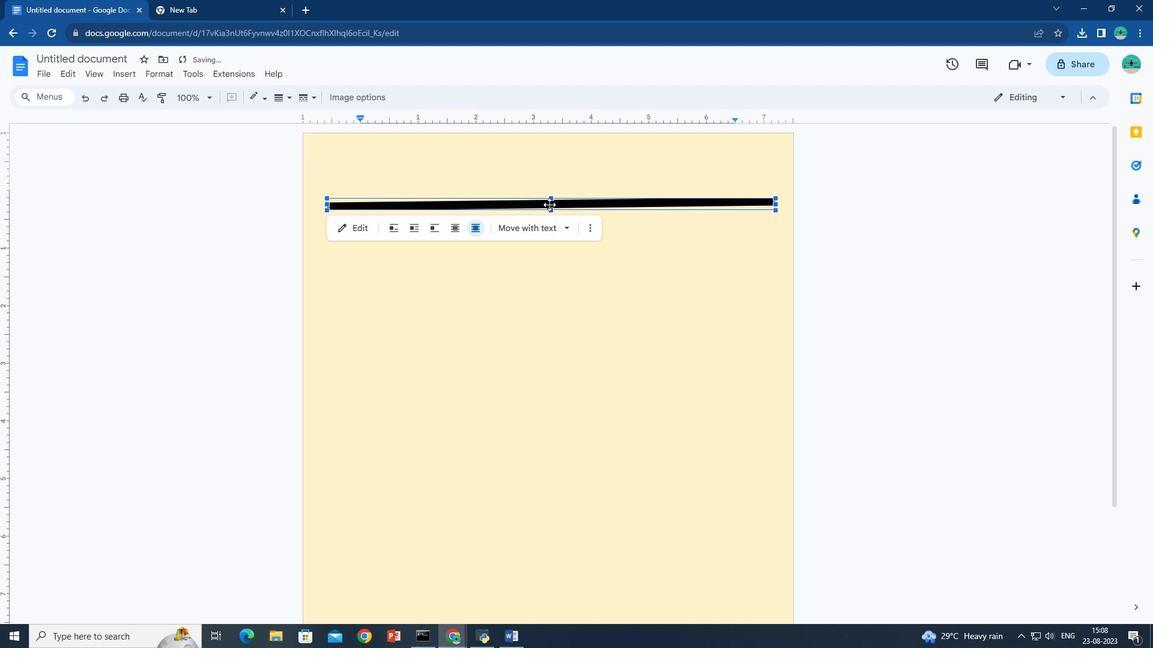
Action: Mouse moved to (340, 222)
Screenshot: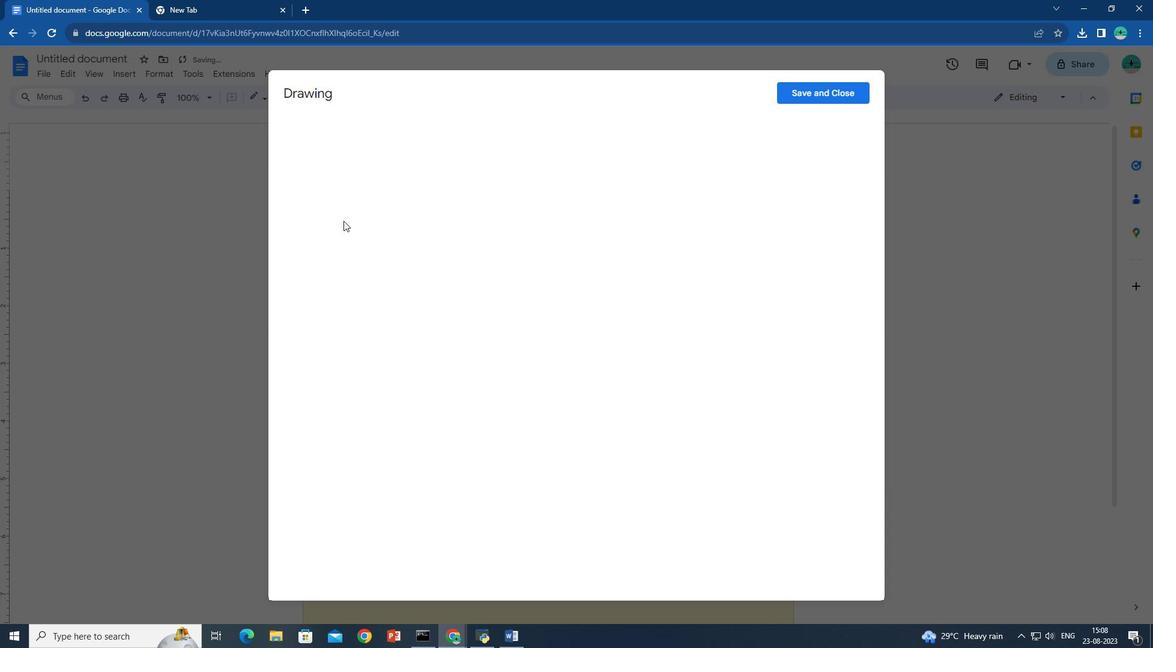 
Action: Mouse pressed left at (340, 222)
Screenshot: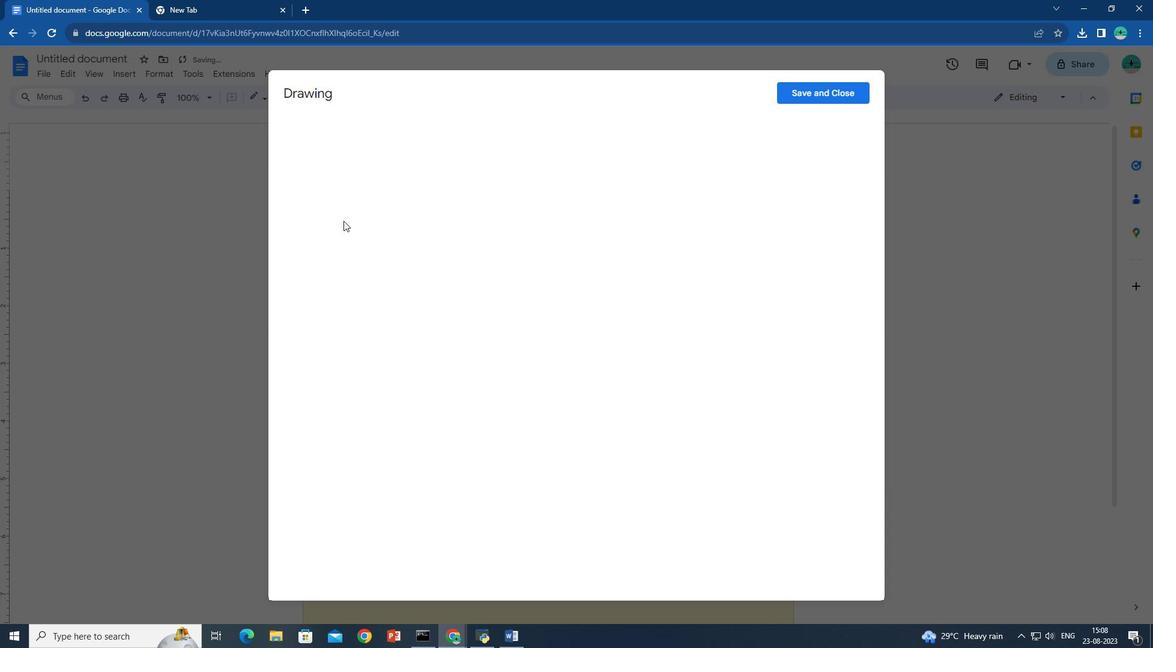 
Action: Mouse moved to (469, 175)
Screenshot: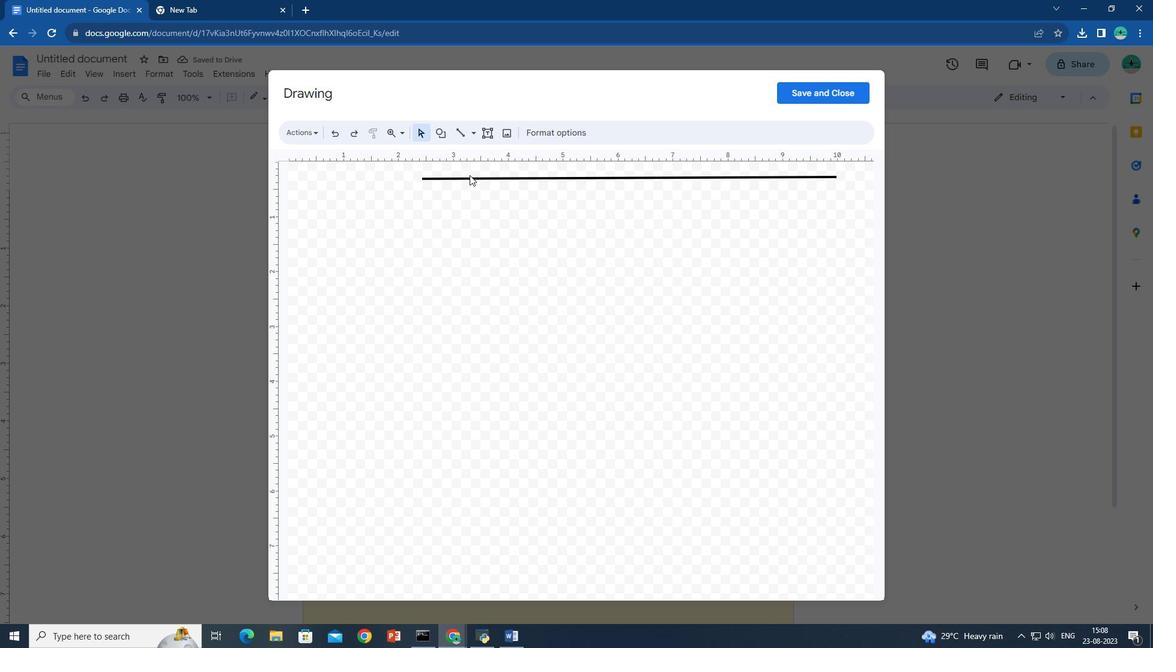 
Action: Mouse pressed left at (469, 175)
Screenshot: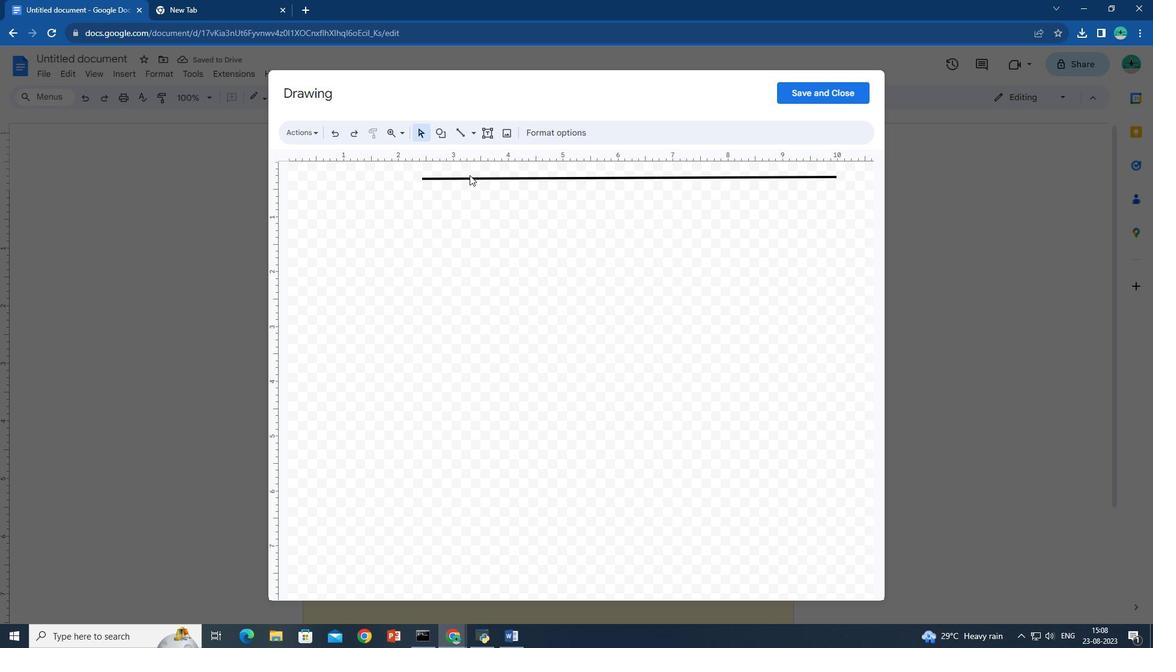 
Action: Mouse moved to (472, 177)
Screenshot: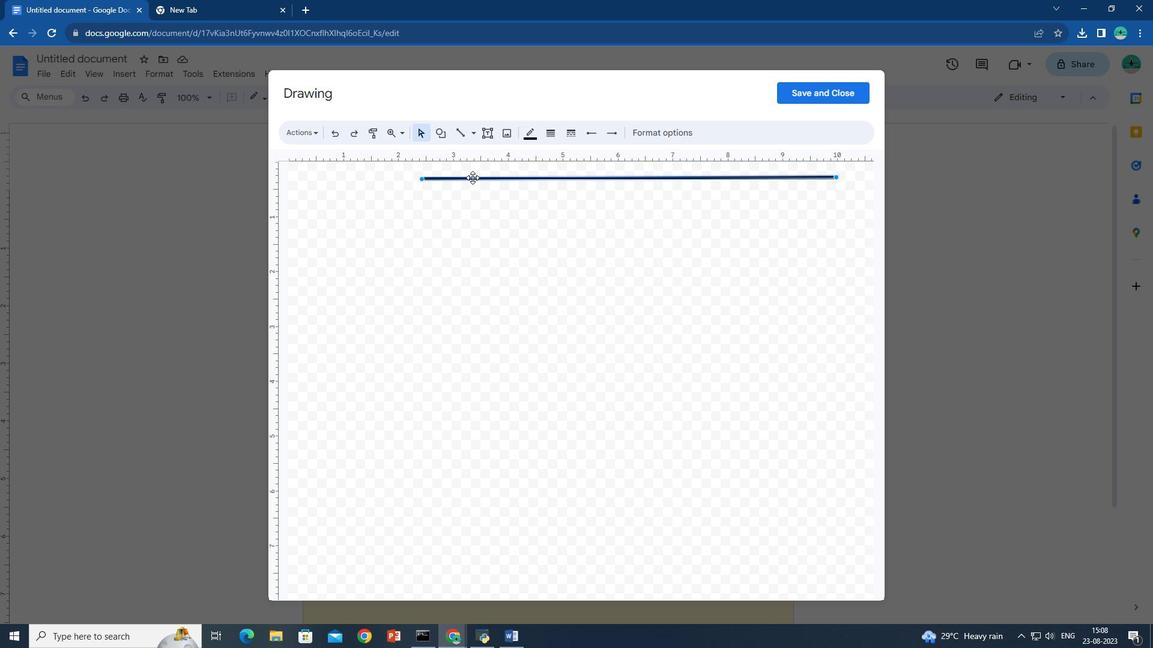 
Action: Mouse pressed left at (472, 177)
Screenshot: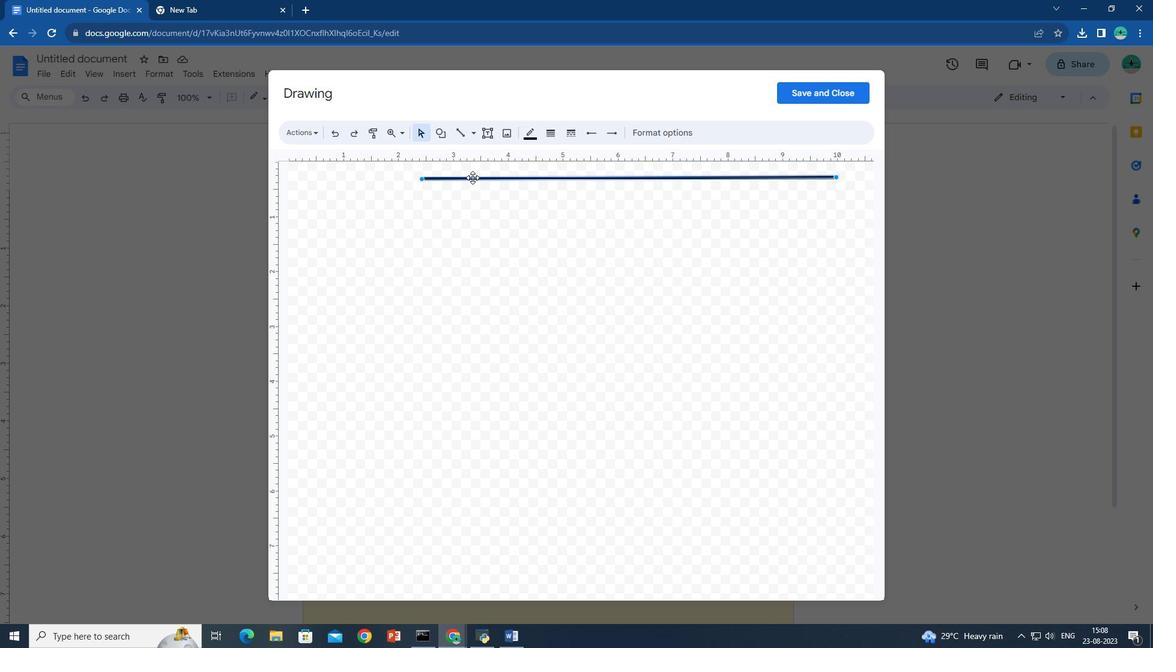 
Action: Mouse moved to (550, 130)
Screenshot: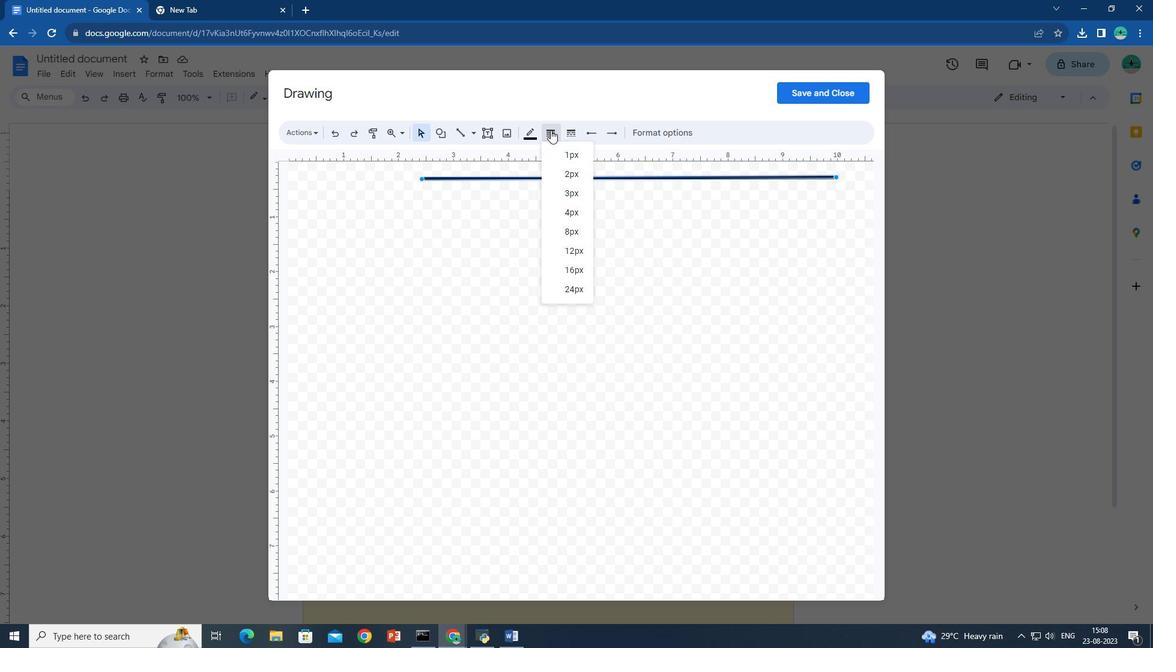 
Action: Mouse pressed left at (550, 130)
Screenshot: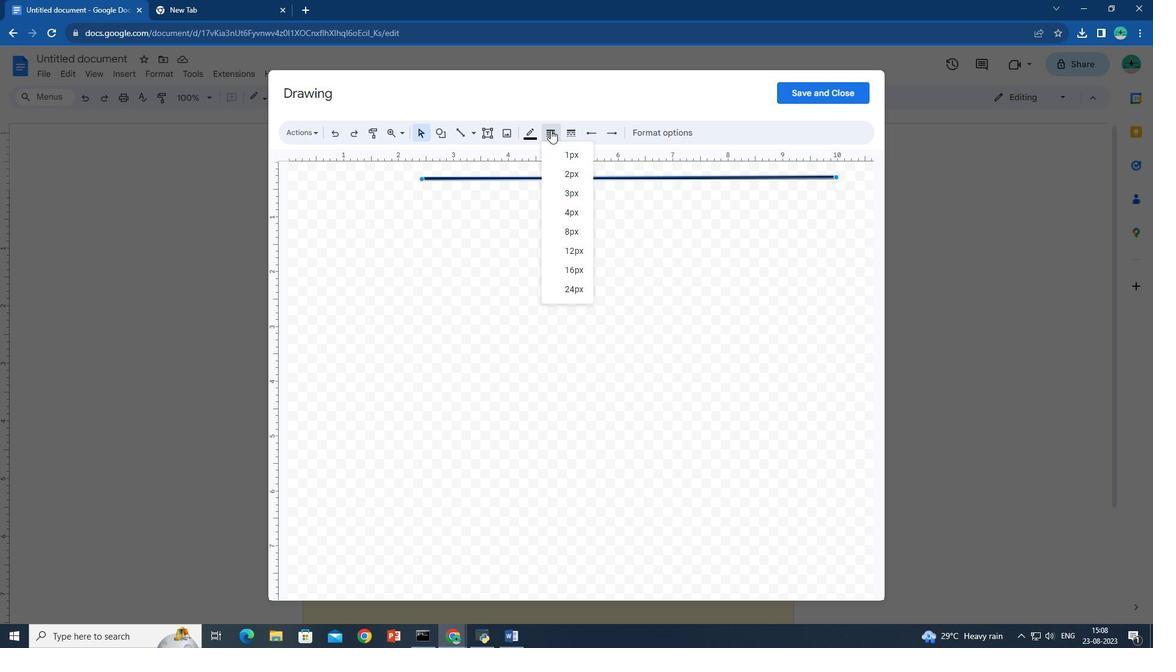 
Action: Mouse moved to (571, 195)
Screenshot: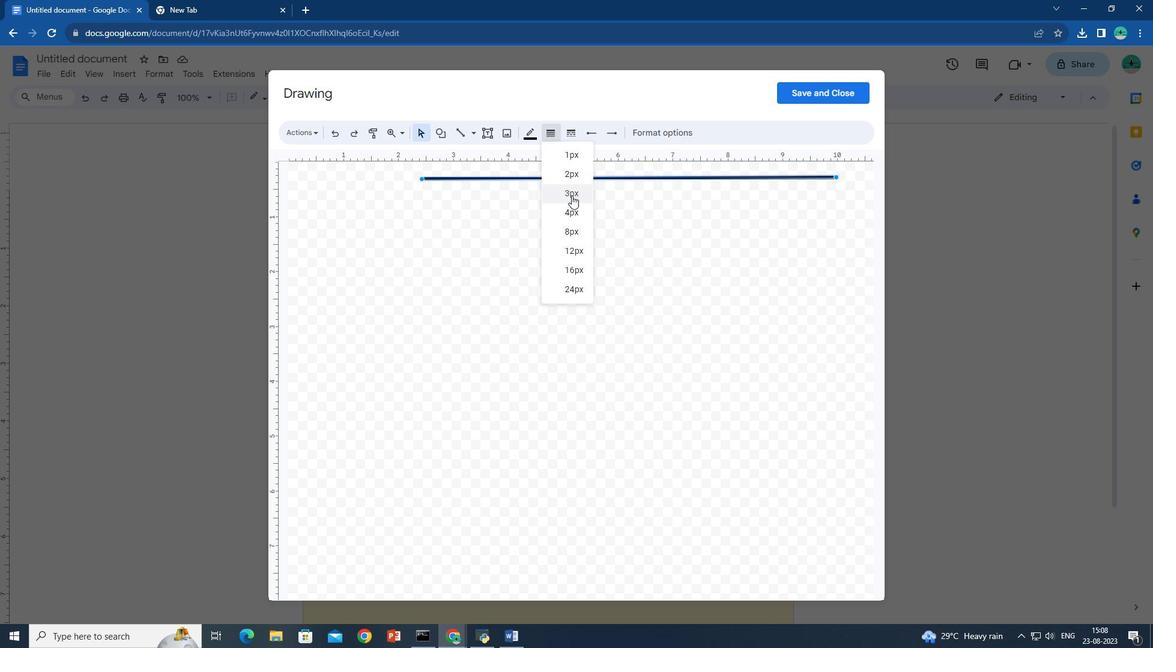 
Action: Mouse pressed left at (571, 195)
Screenshot: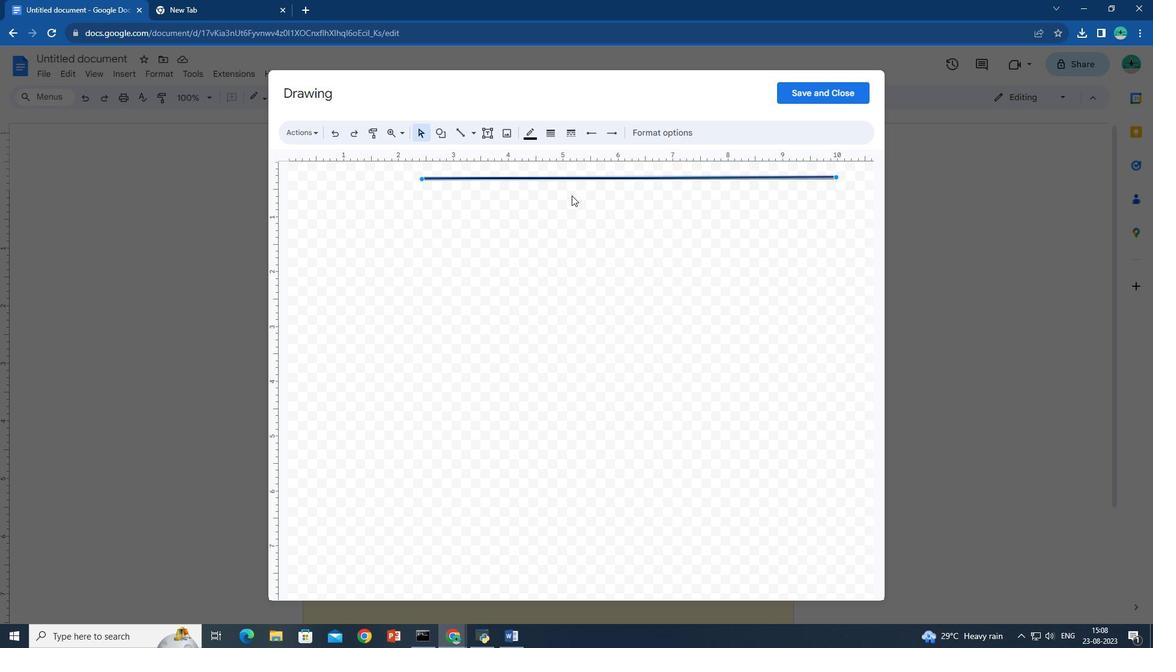 
Action: Mouse moved to (815, 92)
Screenshot: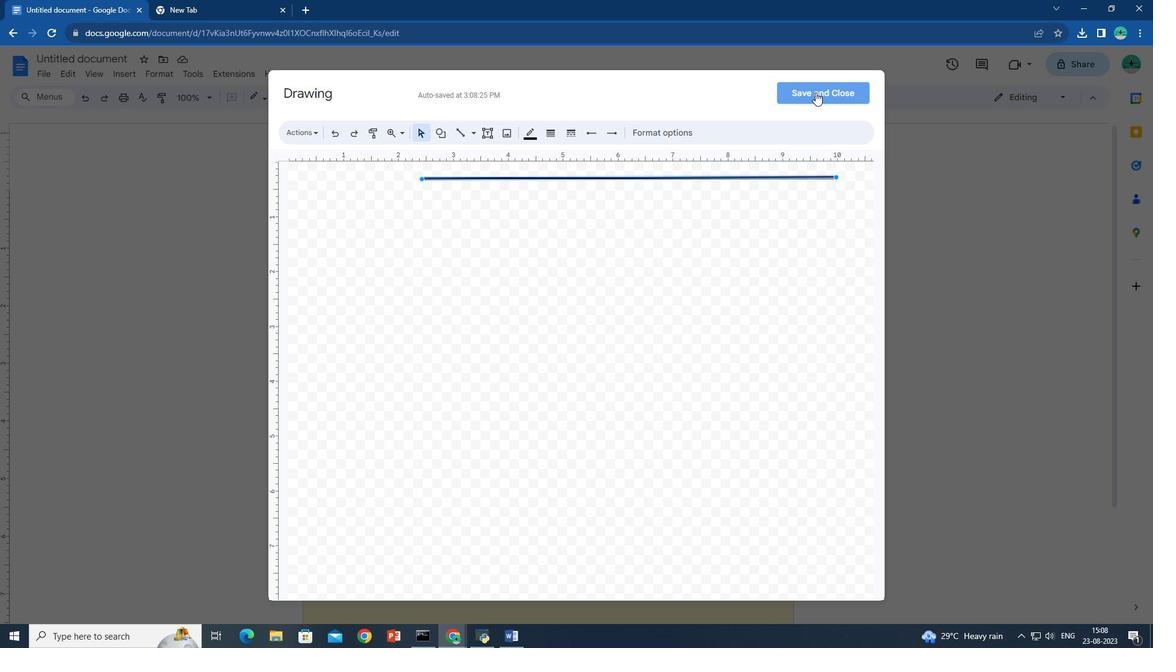 
Action: Mouse pressed left at (815, 92)
Screenshot: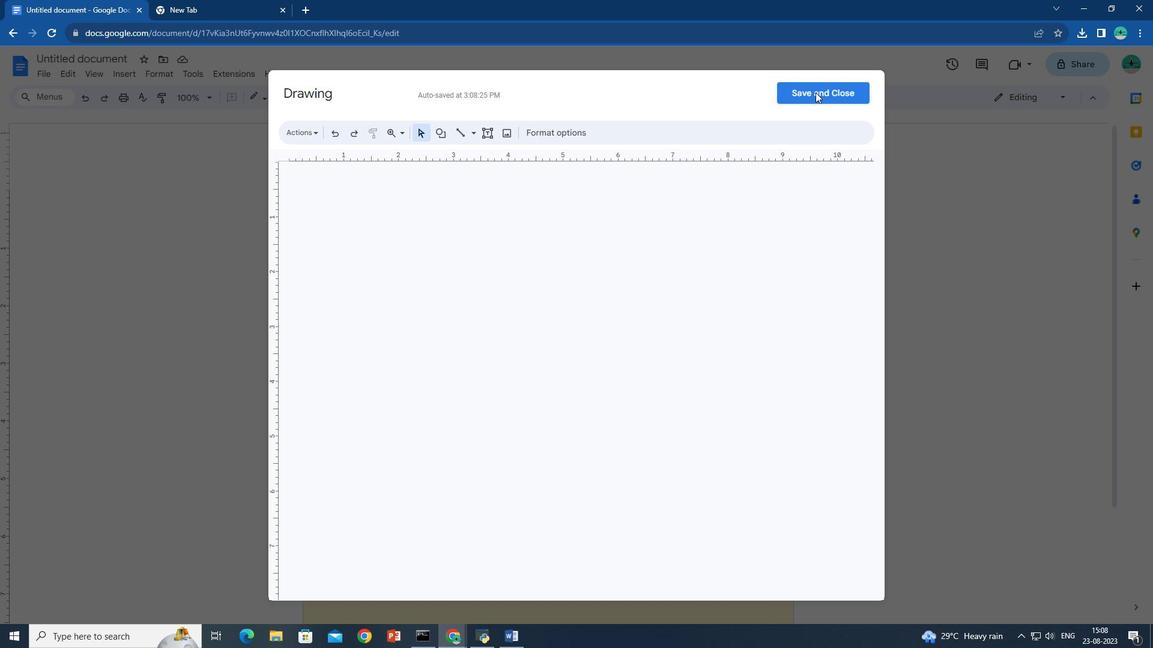 
Action: Mouse moved to (575, 278)
Screenshot: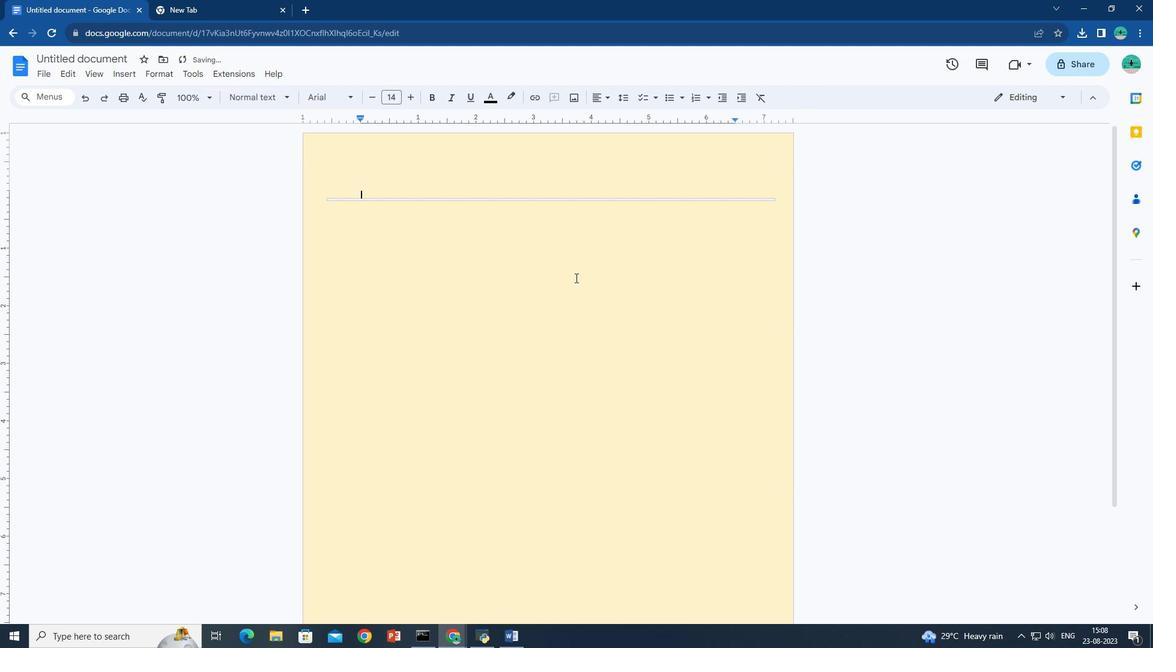 
Action: Mouse pressed left at (575, 278)
Screenshot: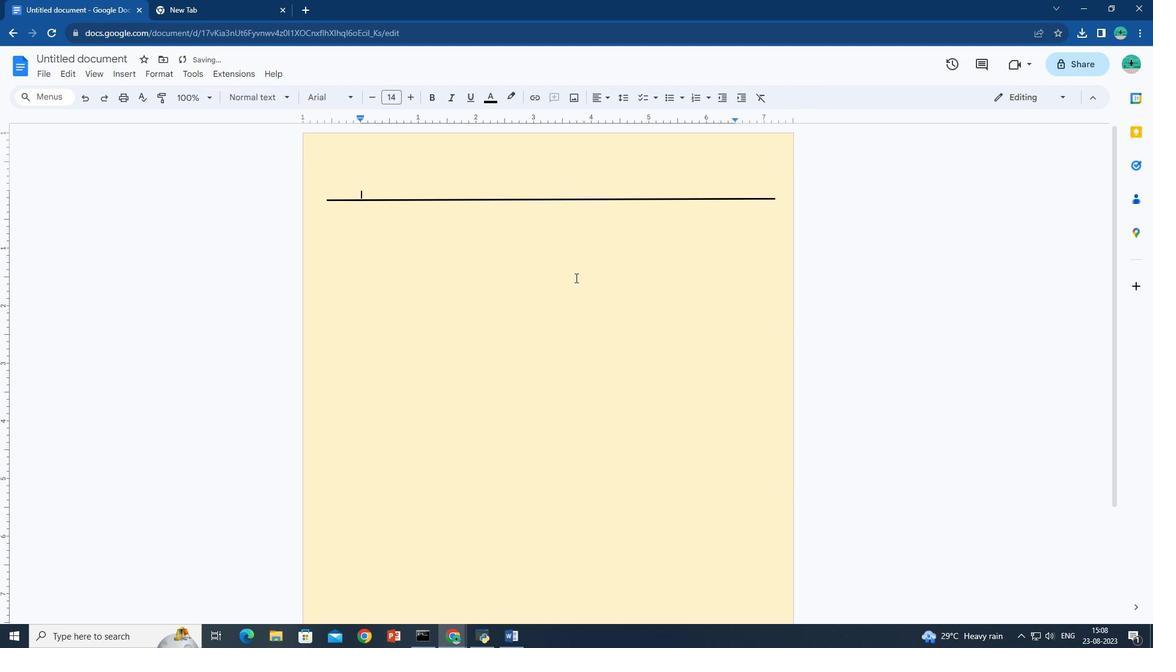 
Action: Mouse moved to (367, 245)
Screenshot: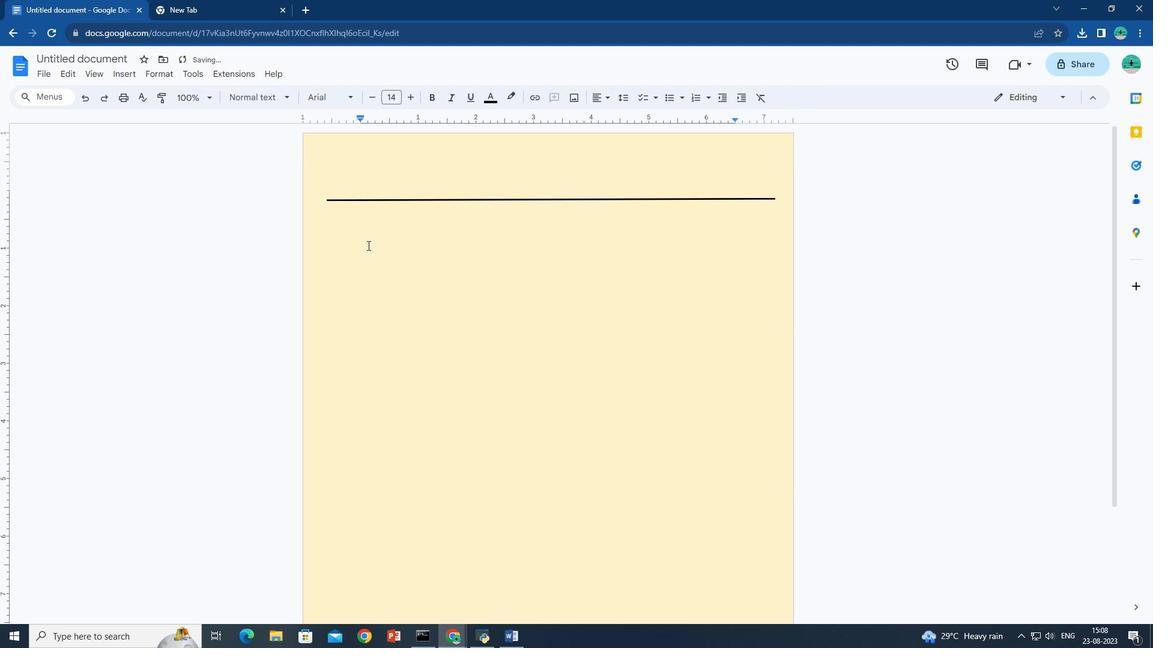 
Action: Key pressed <Key.enter>
Screenshot: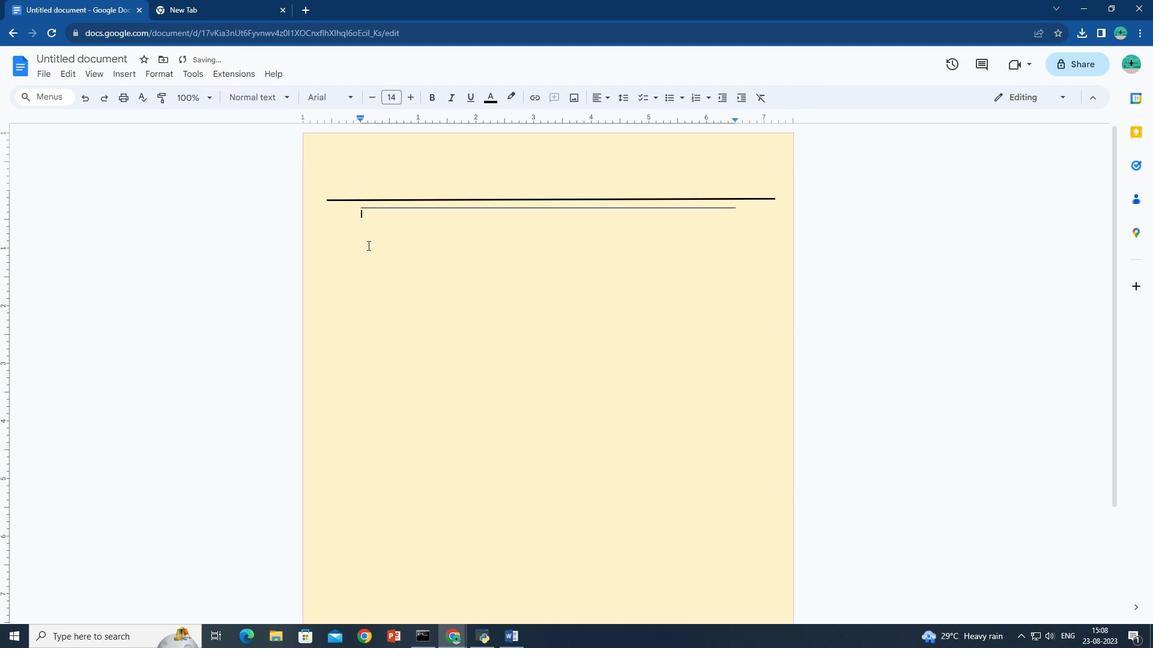 
Action: Mouse moved to (161, 66)
Screenshot: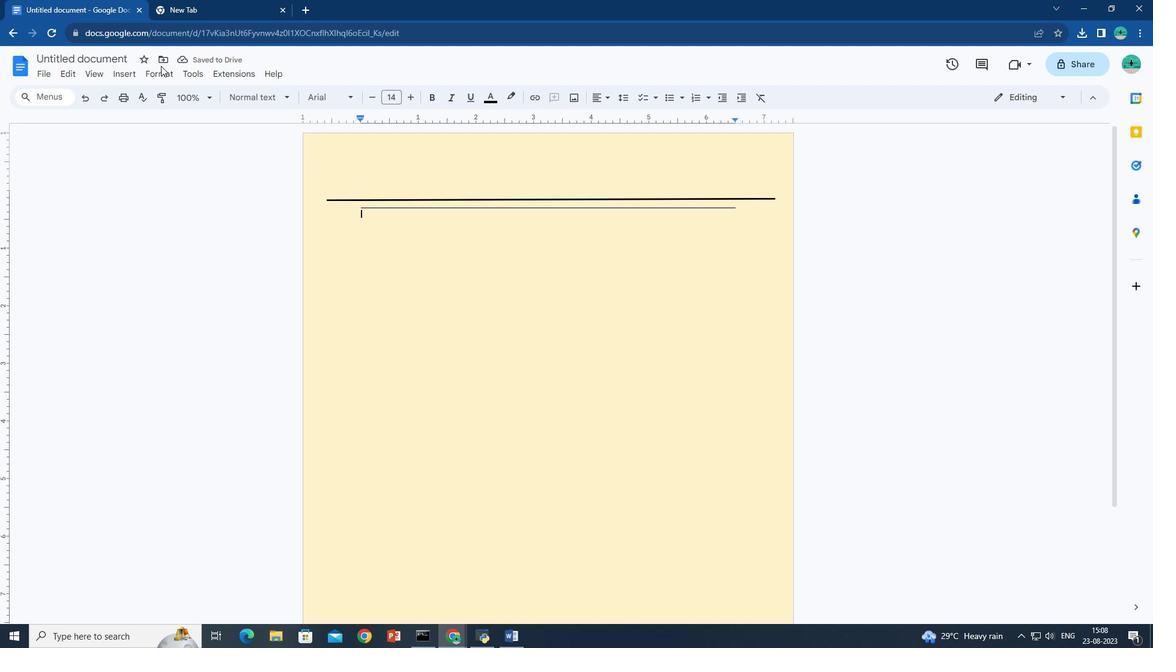 
Action: Mouse pressed left at (161, 66)
Screenshot: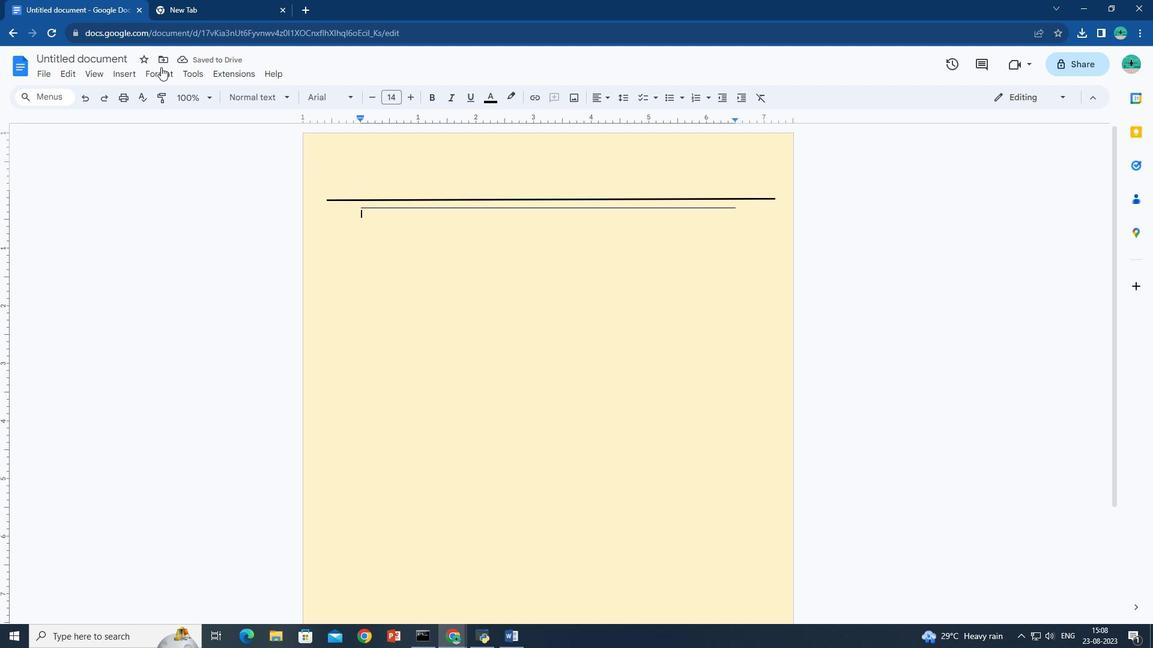 
Action: Mouse moved to (161, 75)
Screenshot: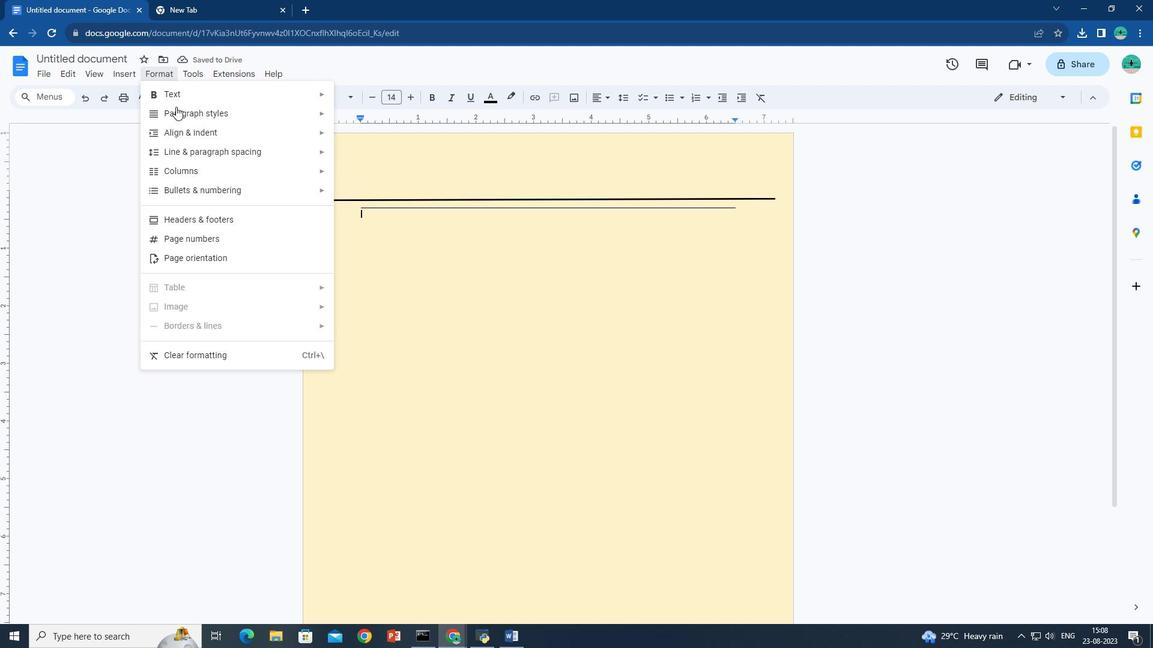 
Action: Mouse pressed left at (161, 75)
Screenshot: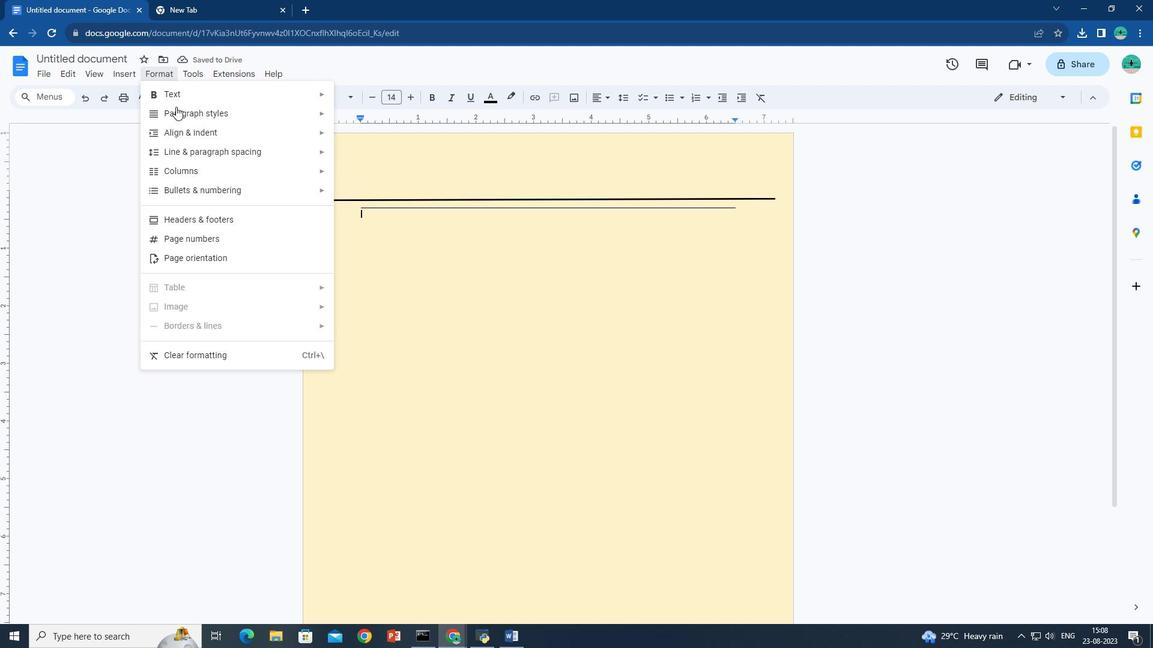 
Action: Mouse moved to (321, 117)
Screenshot: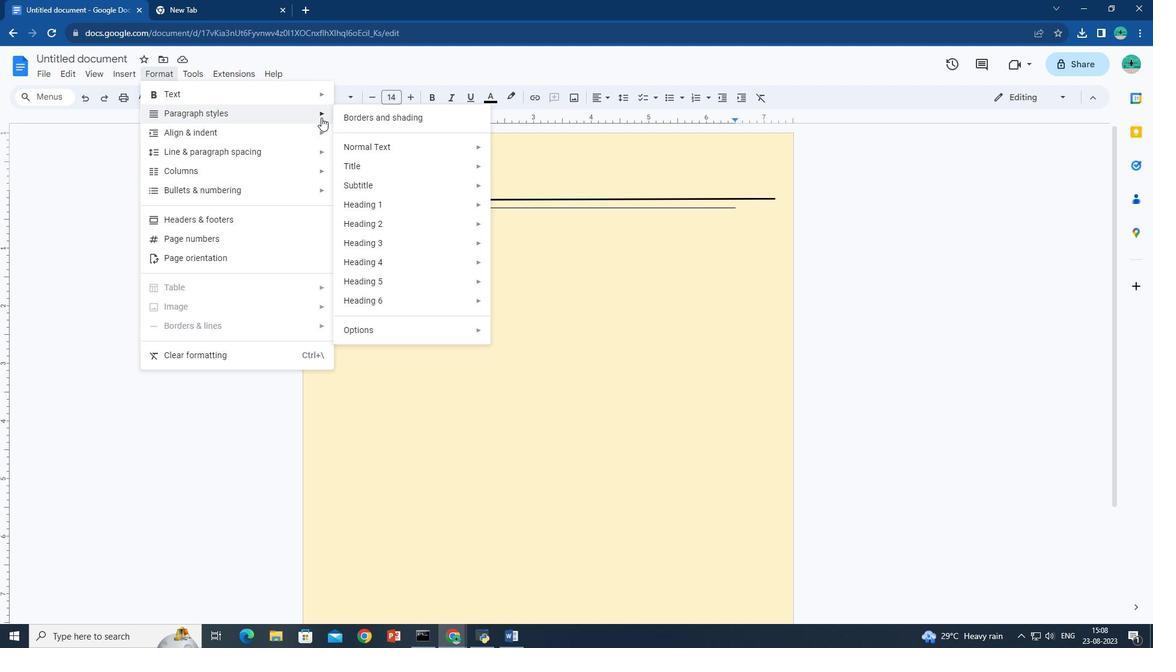 
Action: Mouse pressed left at (321, 117)
Screenshot: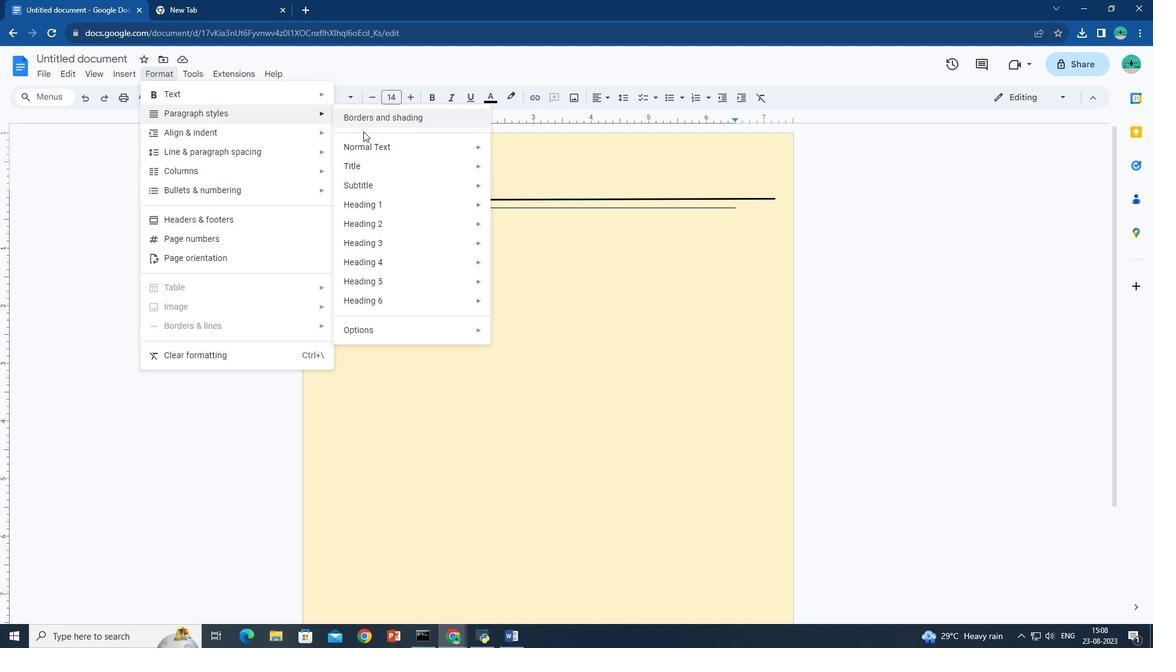 
Action: Mouse moved to (383, 126)
Screenshot: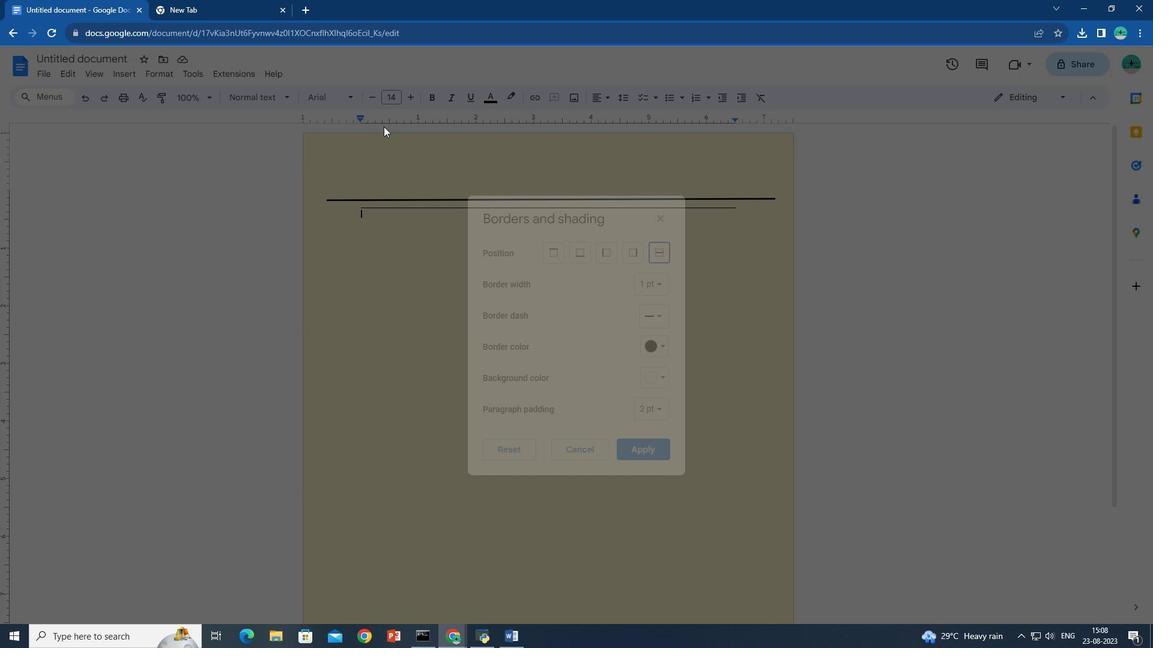 
Action: Mouse pressed left at (383, 126)
Screenshot: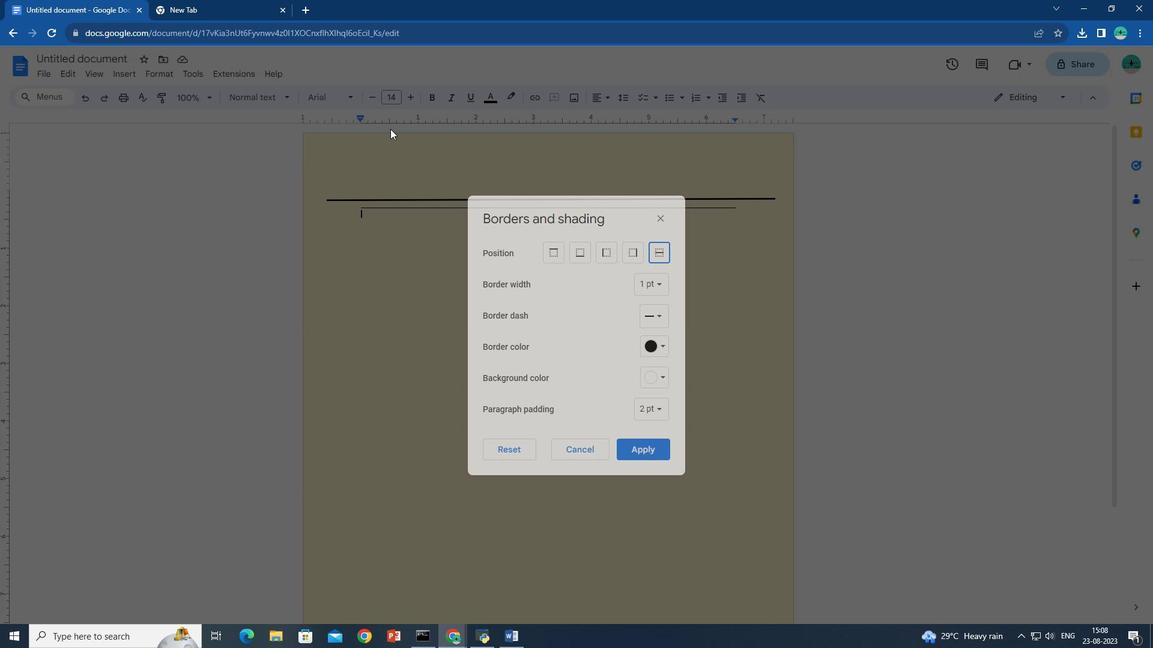
Action: Mouse moved to (659, 251)
Screenshot: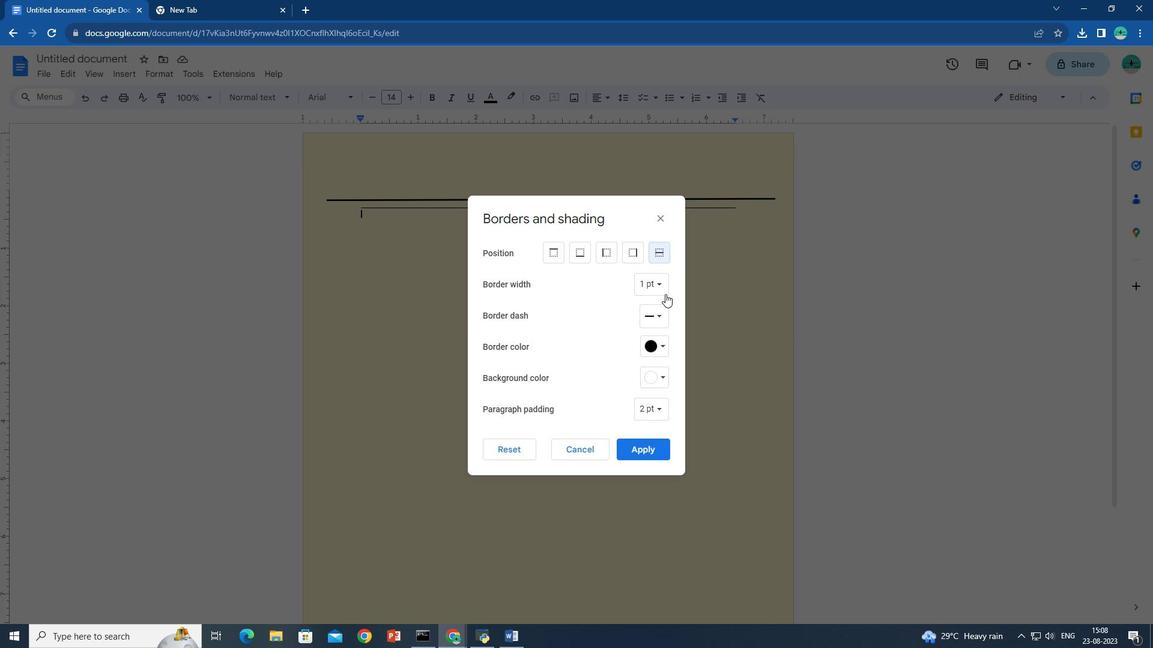 
Action: Mouse pressed left at (659, 251)
Screenshot: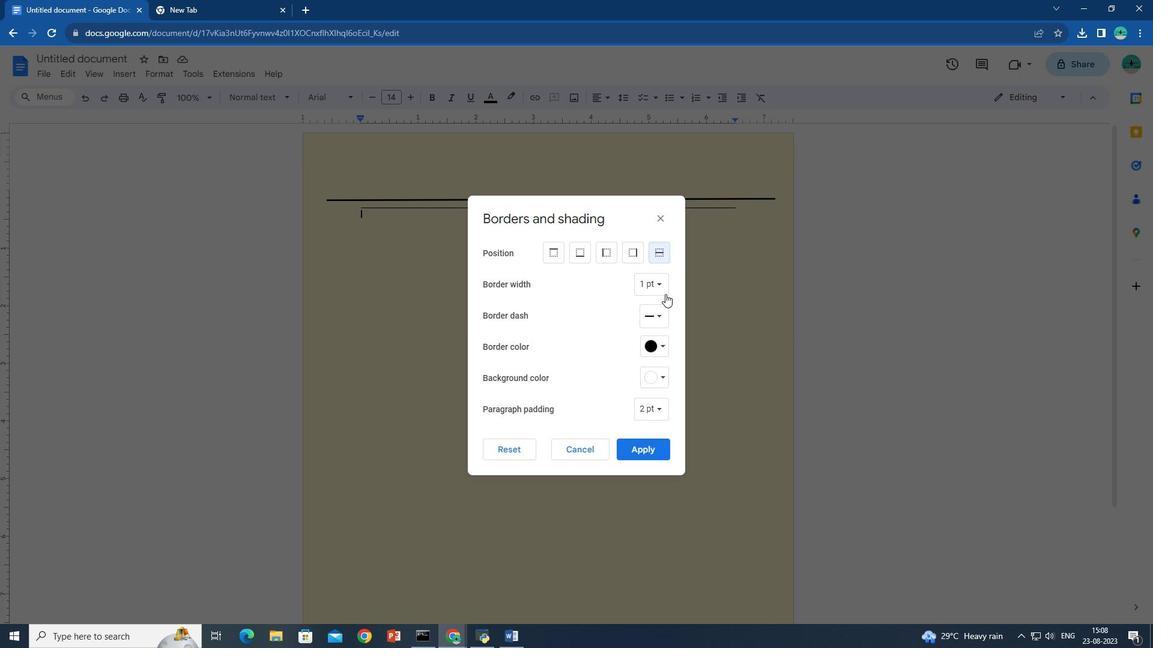 
Action: Mouse moved to (645, 465)
Screenshot: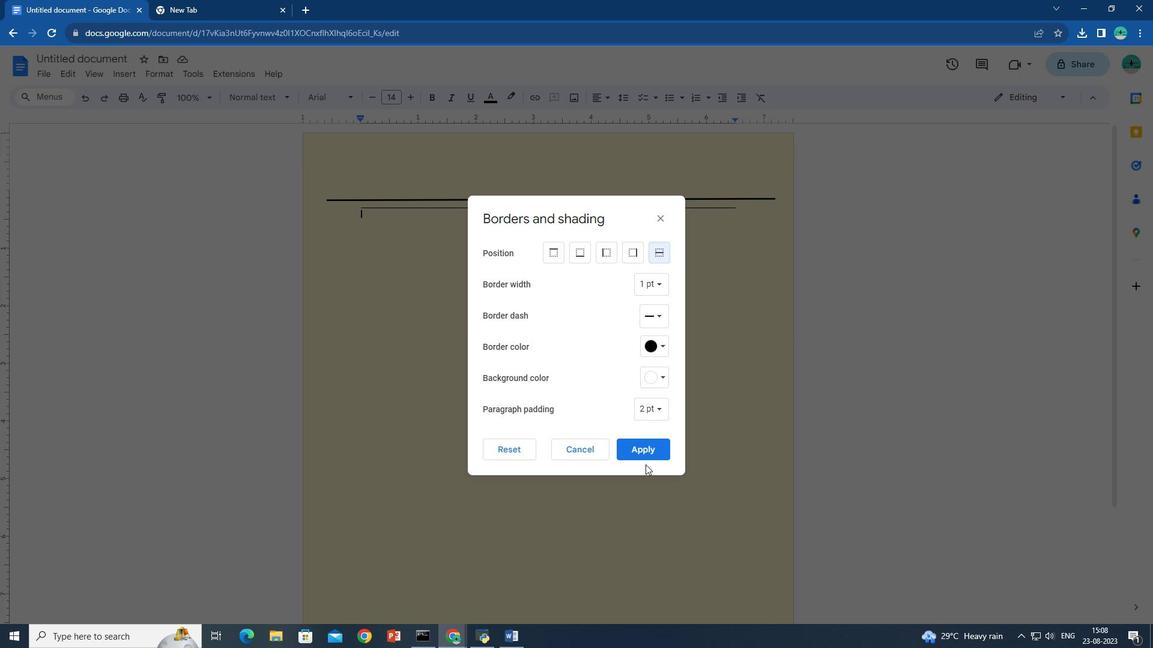 
Action: Mouse pressed left at (645, 465)
Screenshot: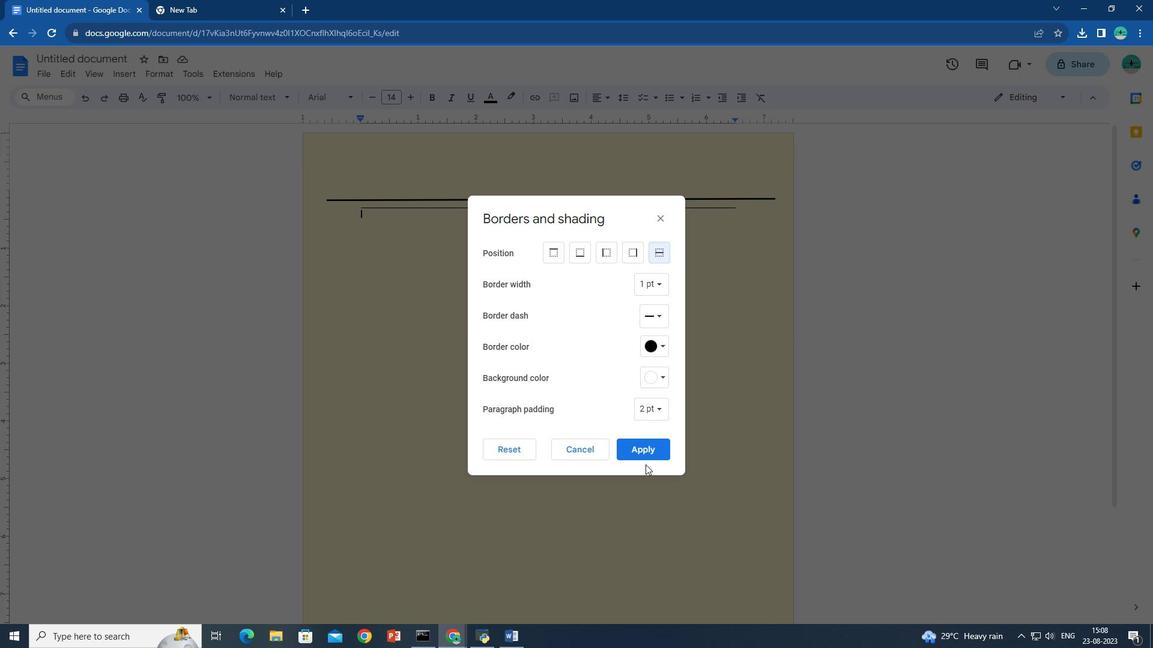 
Action: Mouse moved to (645, 457)
Screenshot: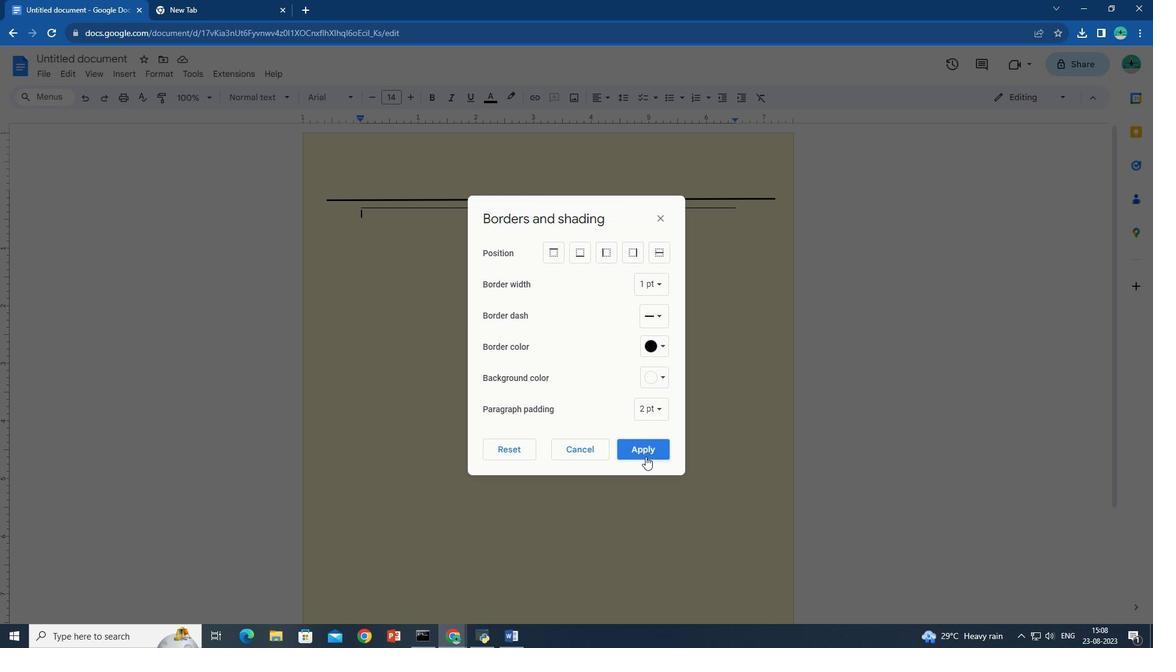 
Action: Mouse pressed left at (645, 457)
Screenshot: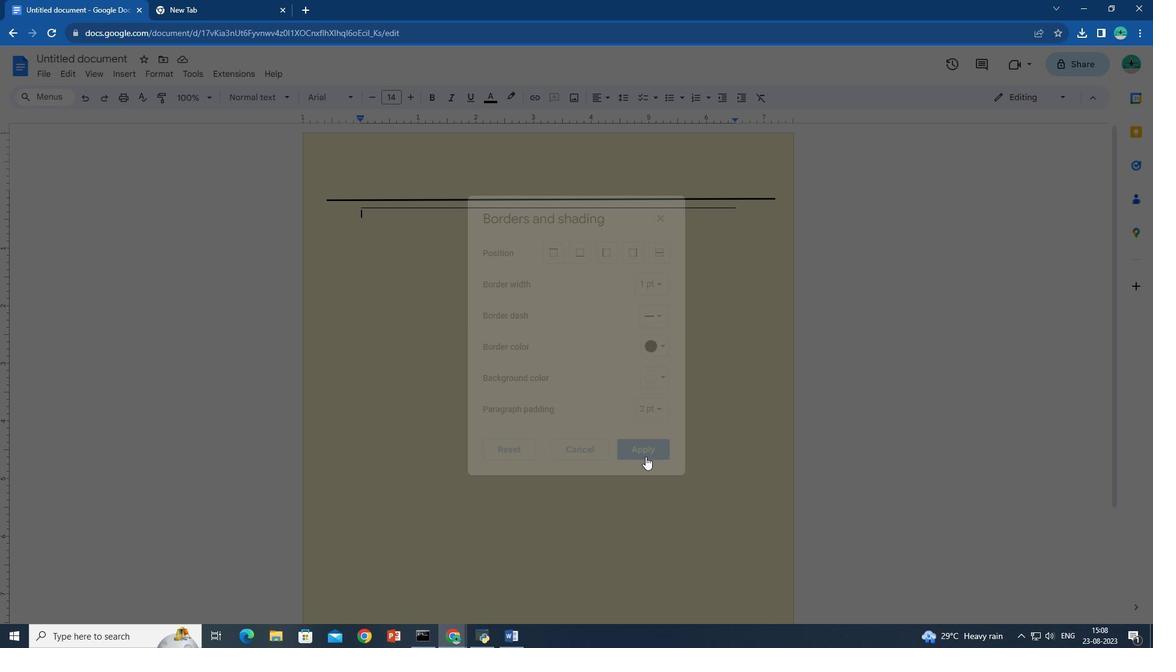 
Action: Mouse moved to (496, 225)
Screenshot: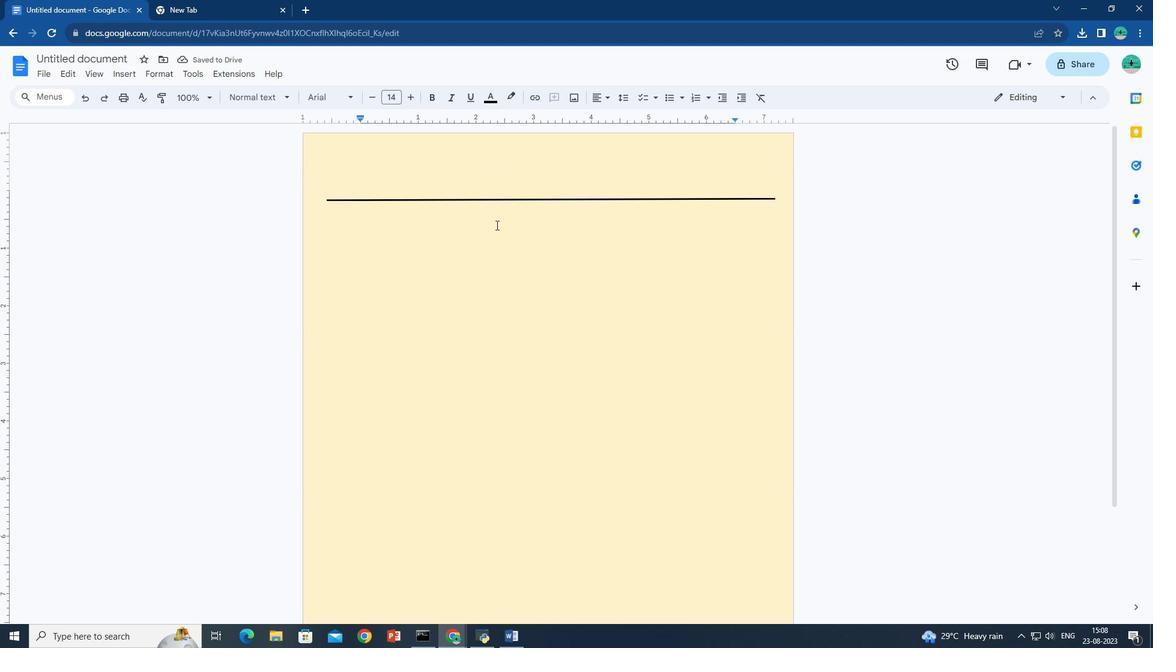 
Action: Key pressed <Key.space><Key.space><Key.space><Key.space><Key.space><Key.space><Key.space><Key.space><Key.space><Key.space><Key.space><Key.space><Key.space><Key.space><Key.space><Key.space><Key.space><Key.space><Key.space><Key.space><Key.space><Key.space><Key.space><Key.space><Key.space><Key.space><Key.space><Key.space><Key.space><Key.space><Key.space><Key.space><Key.space><Key.space><Key.space><Key.space><Key.space><Key.space><Key.space><Key.space><Key.space><Key.space><Key.space><Key.space><Key.space><Key.space><Key.space><Key.space><Key.space><Key.space><Key.space><Key.space><Key.space><Key.space><Key.space><Key.space><Key.space><Key.space><Key.space>
Screenshot: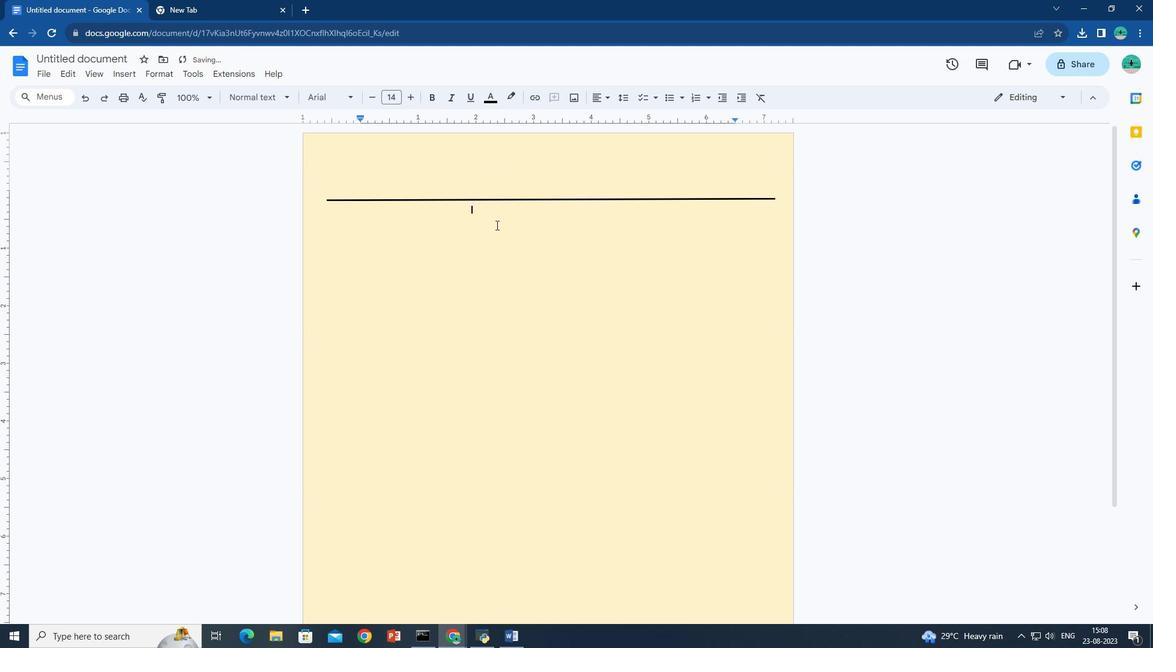 
Action: Mouse moved to (391, 72)
Screenshot: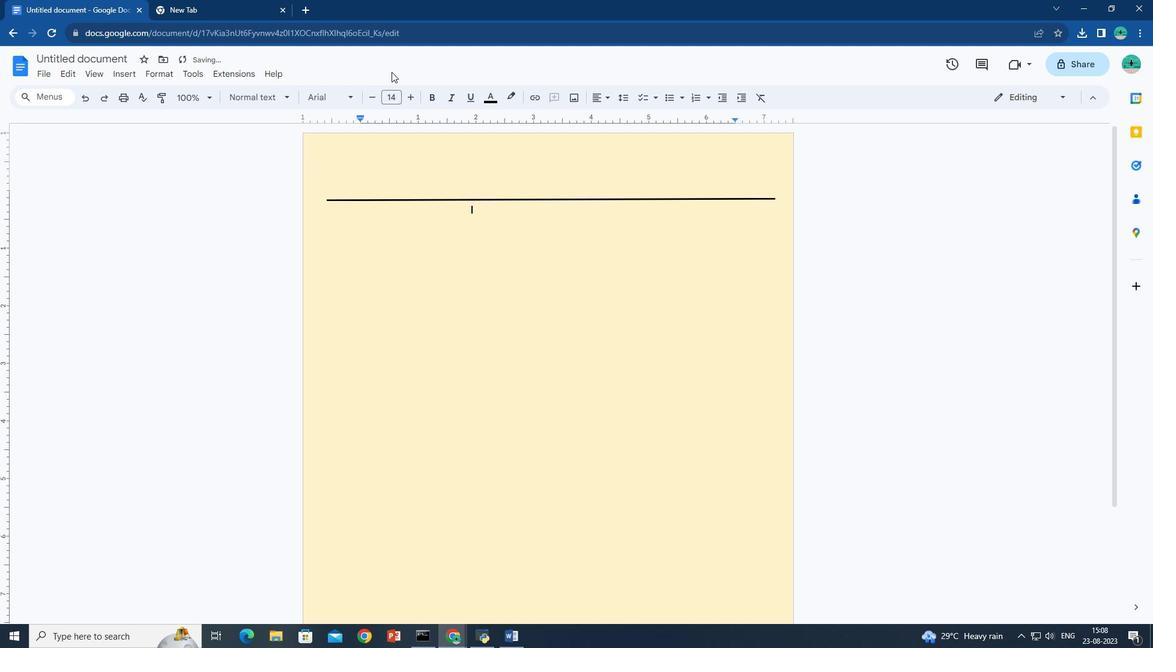 
Action: Key pressed <Key.caps_lock>E<Key.backspace><Key.caps_lock>est2021
Screenshot: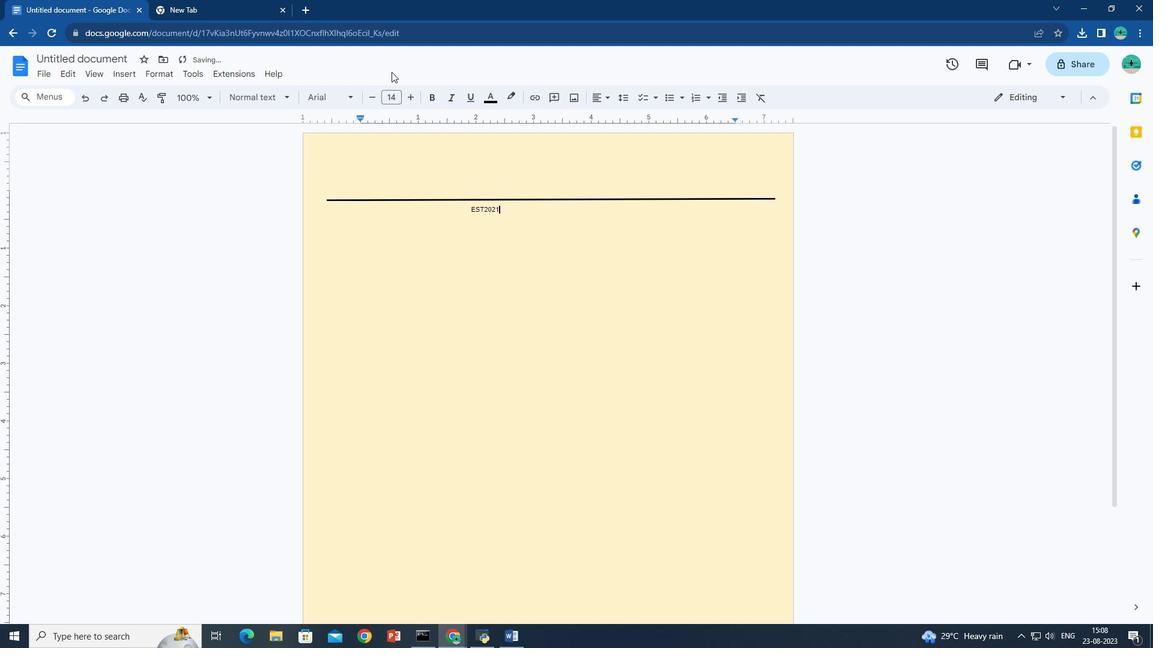 
Action: Mouse moved to (421, 85)
Screenshot: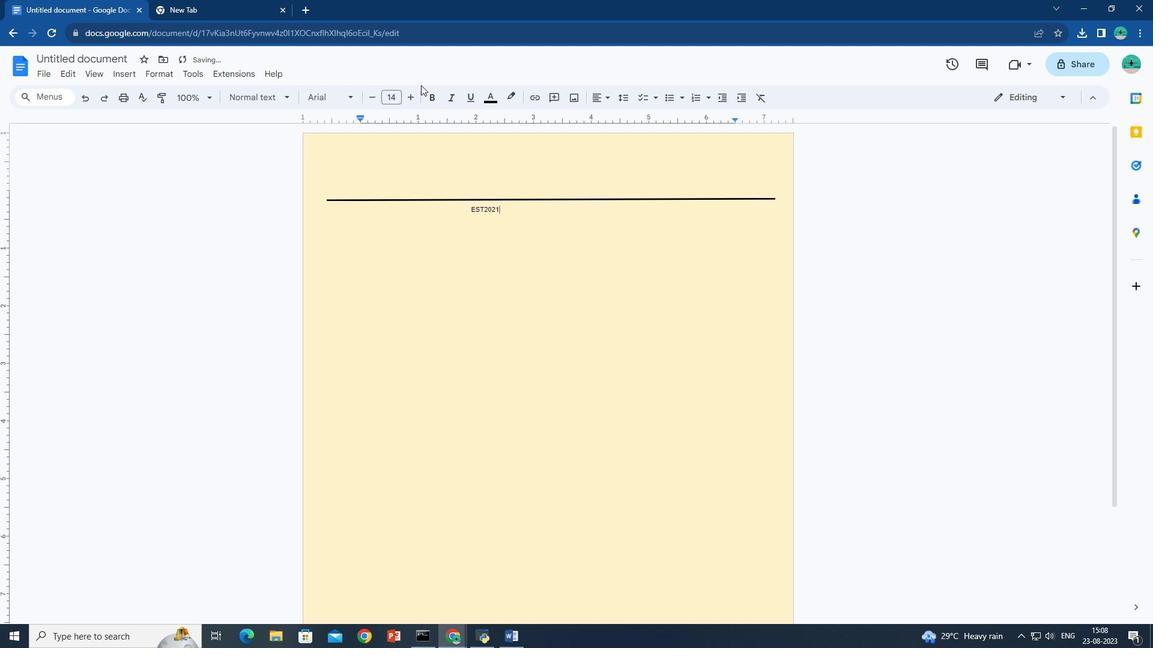 
Action: Key pressed <Key.shift><Key.left><Key.left><Key.left><Key.left><Key.left><Key.left><Key.left><Key.left><Key.left>
Screenshot: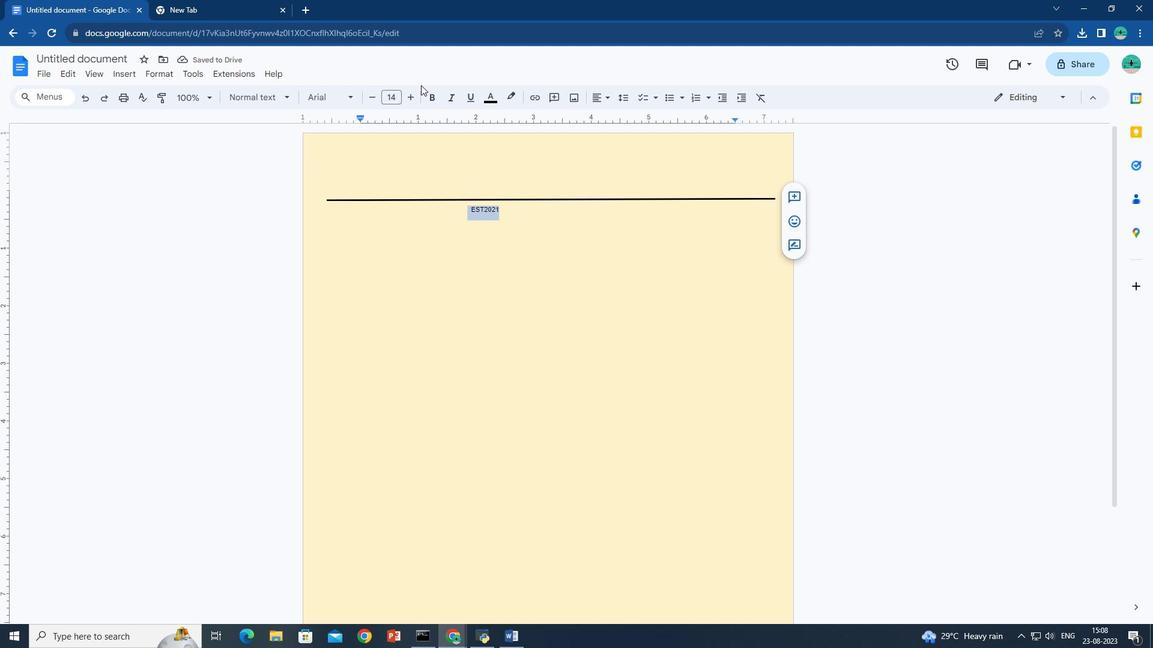 
Action: Mouse scrolled (421, 85) with delta (0, 0)
Screenshot: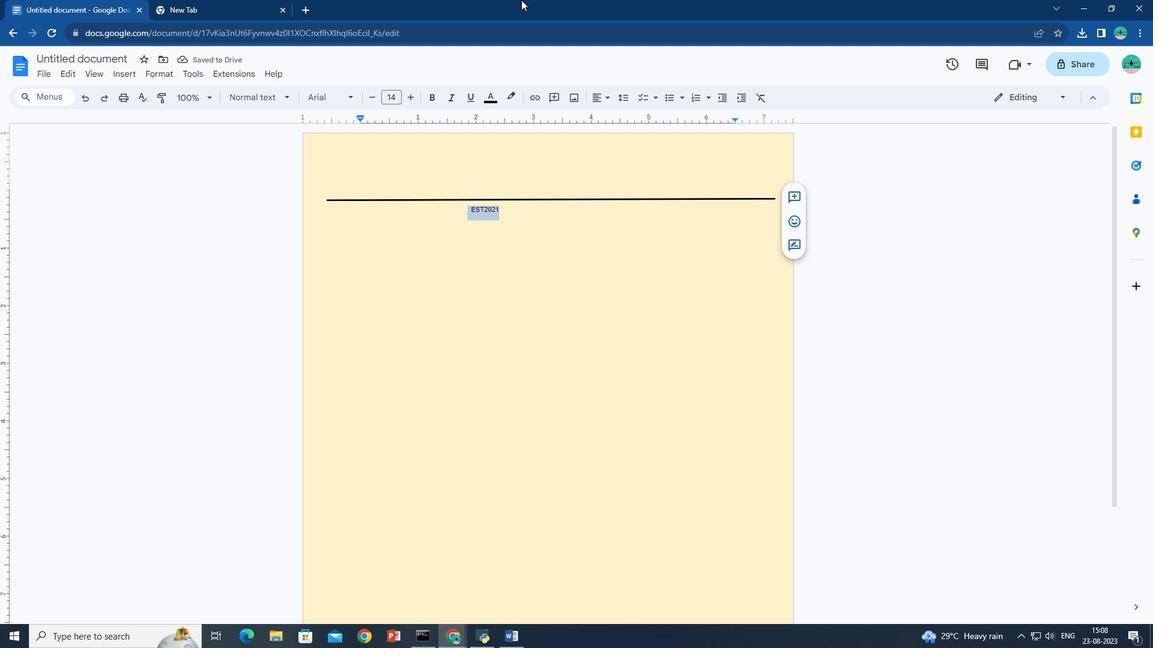 
Action: Mouse moved to (418, 99)
Screenshot: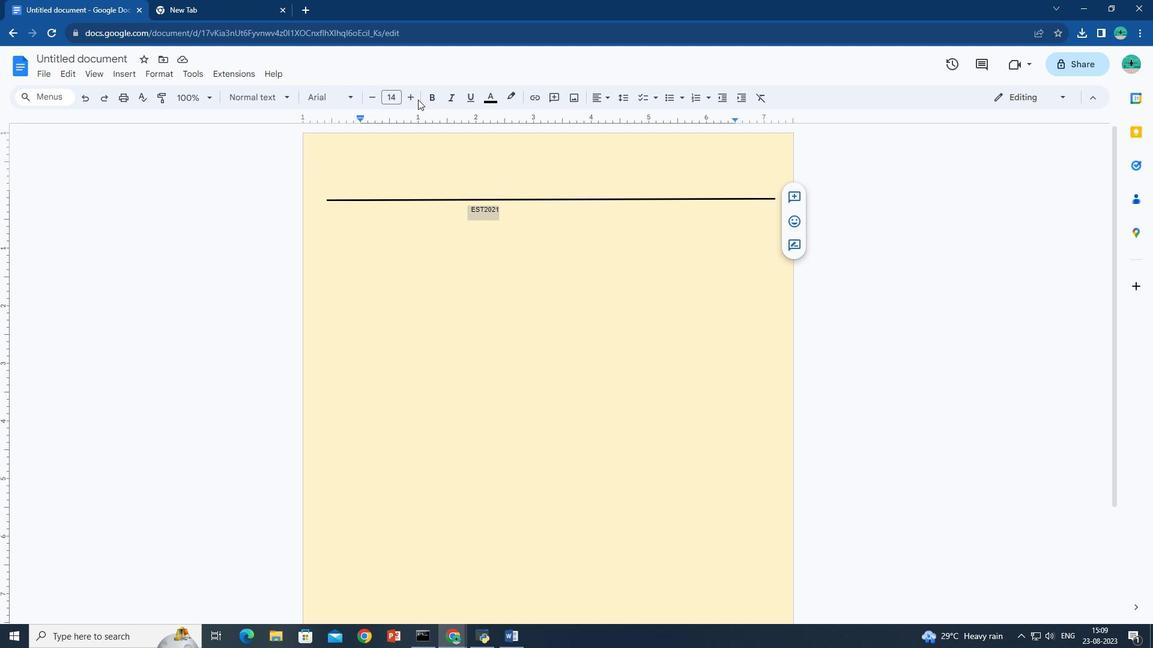 
Action: Mouse pressed left at (418, 99)
Screenshot: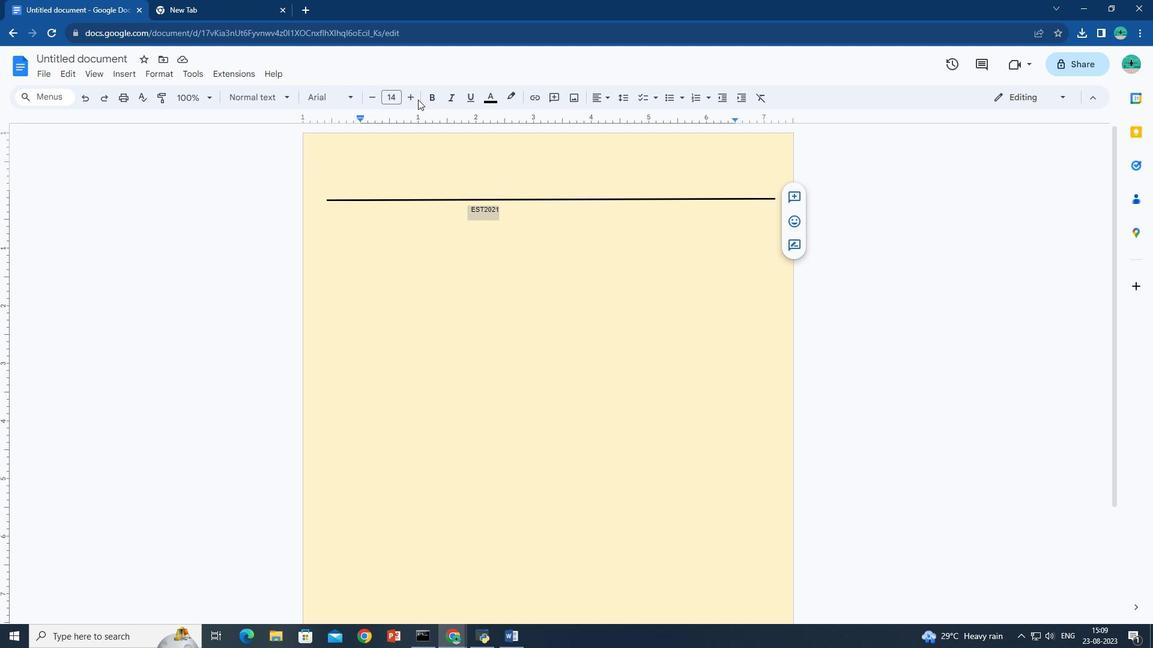 
Action: Mouse pressed left at (418, 99)
Screenshot: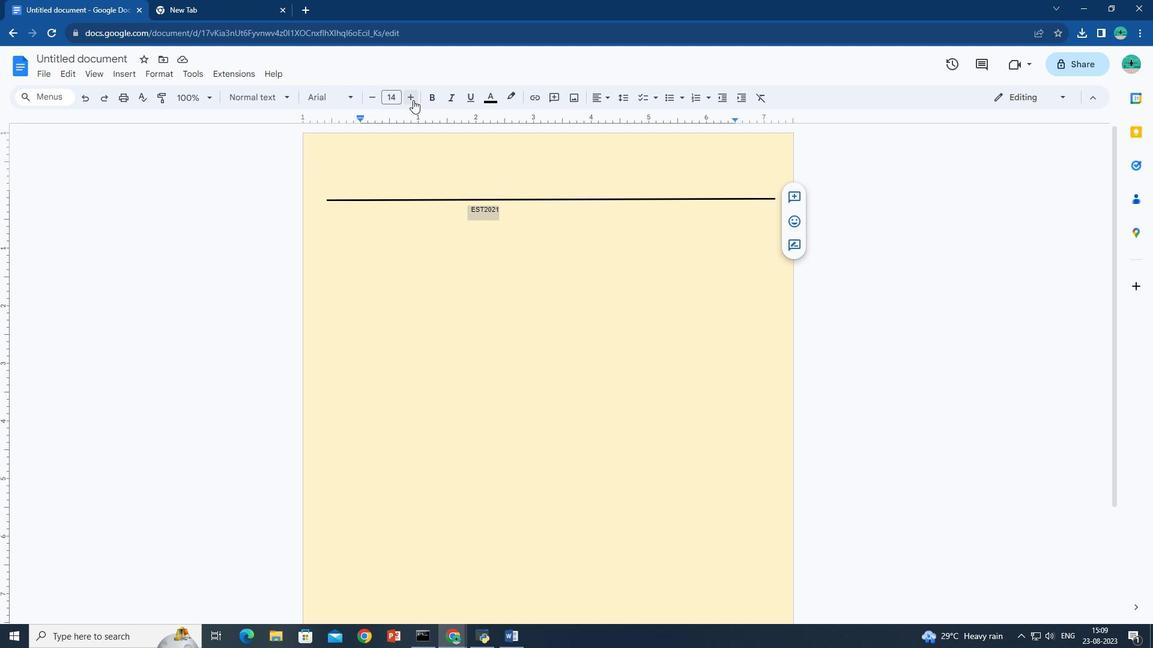 
Action: Mouse pressed left at (418, 99)
Screenshot: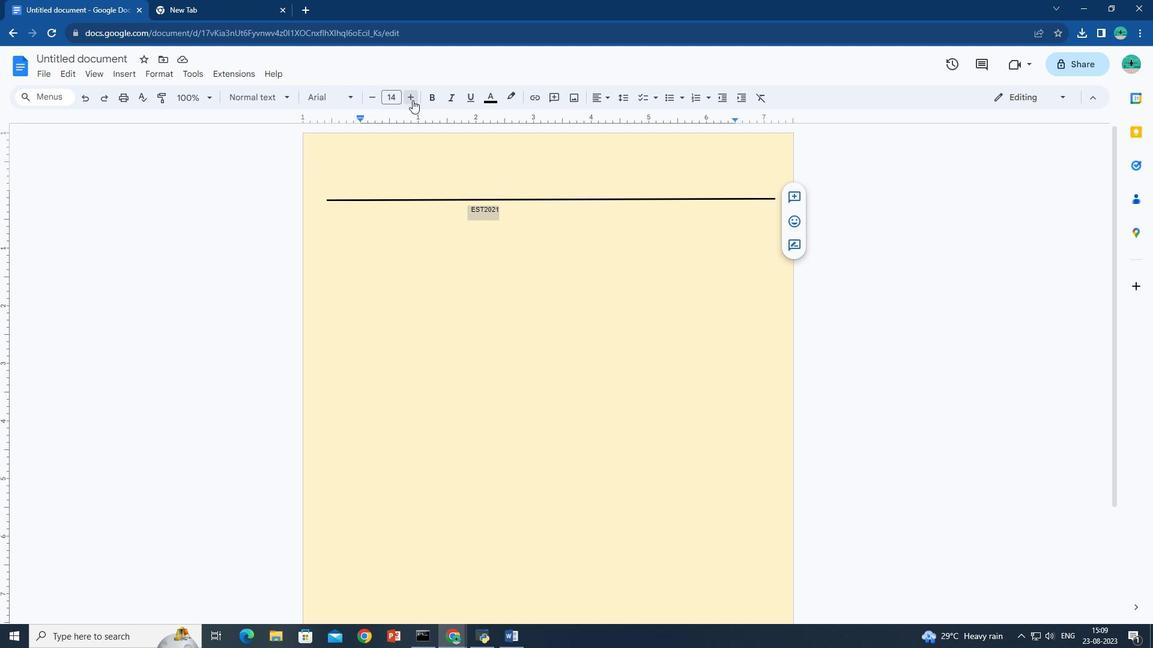 
Action: Mouse moved to (412, 100)
Screenshot: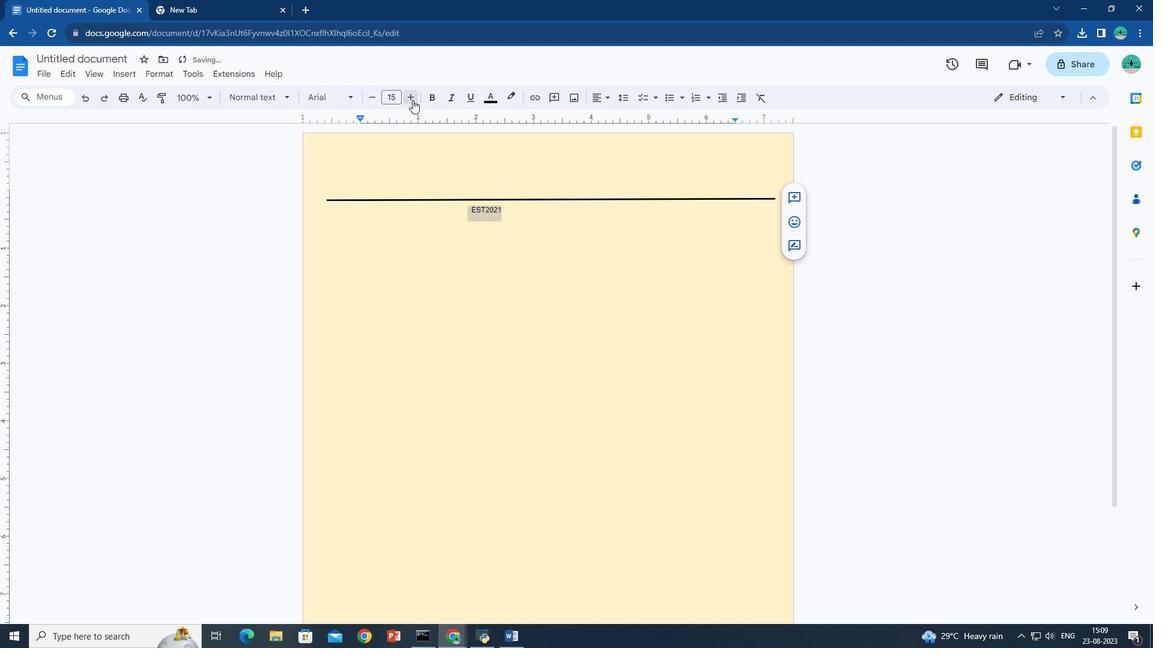 
Action: Mouse pressed left at (412, 100)
Screenshot: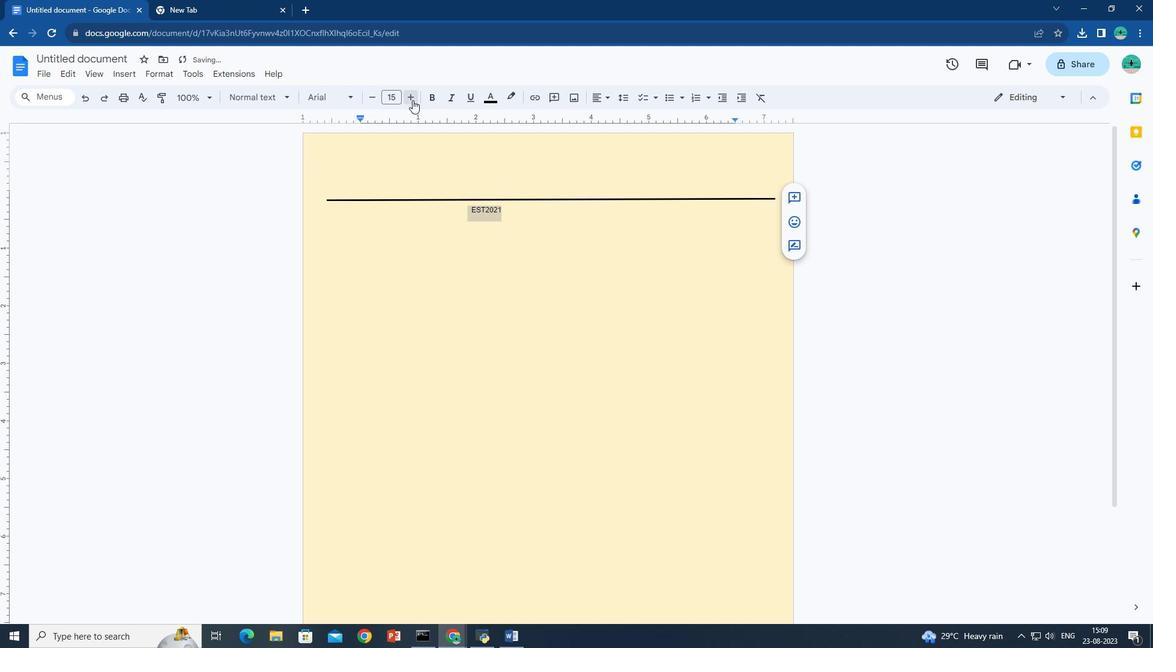 
Action: Mouse pressed left at (412, 100)
Screenshot: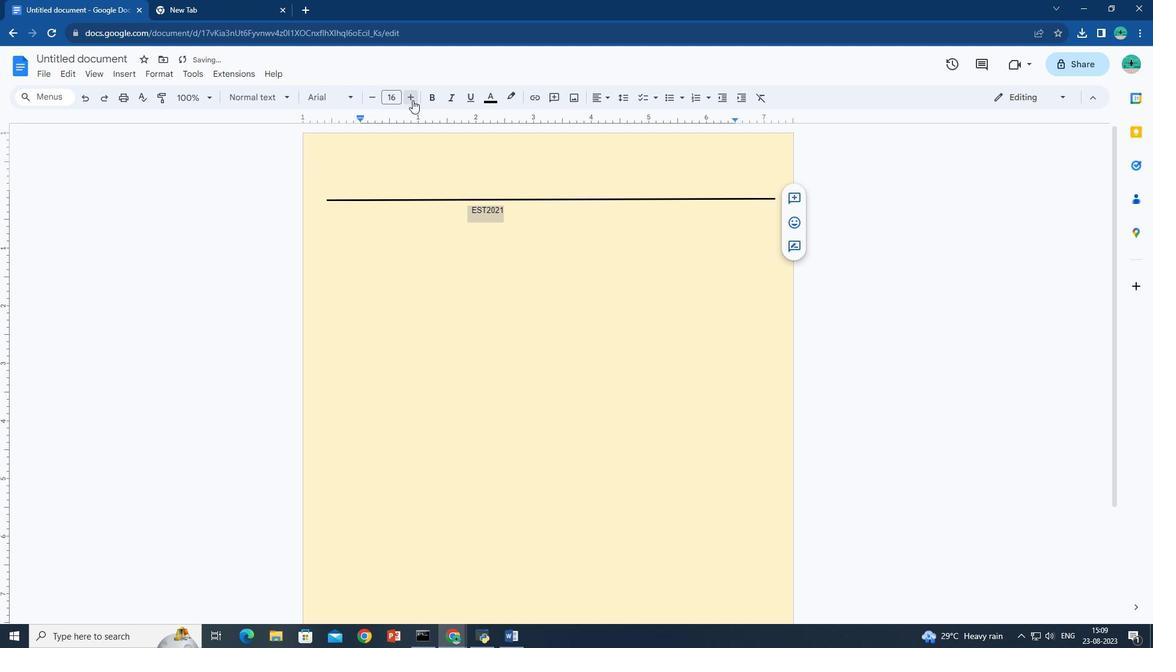 
Action: Mouse pressed left at (412, 100)
Screenshot: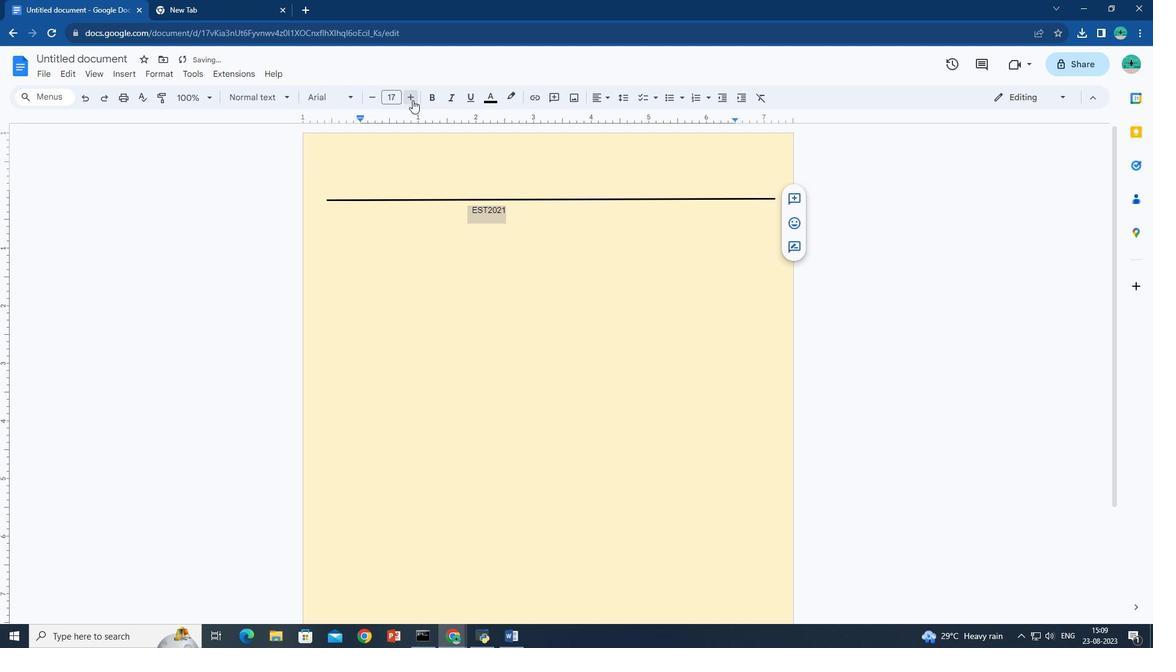 
Action: Mouse pressed left at (412, 100)
Screenshot: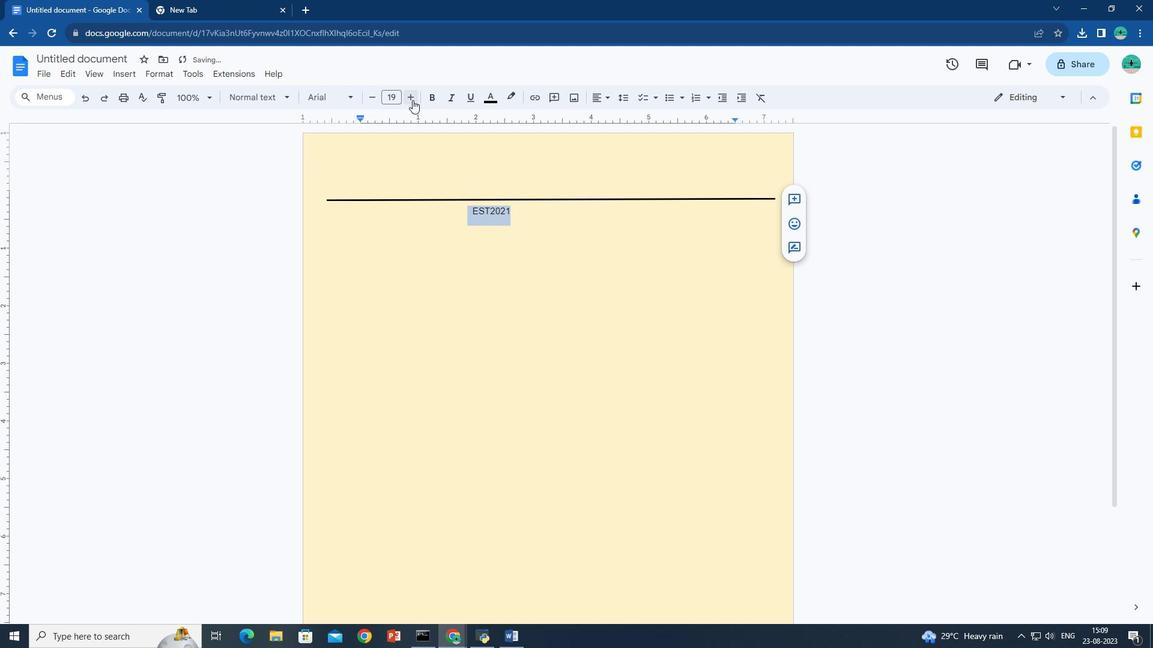 
Action: Mouse pressed left at (412, 100)
Screenshot: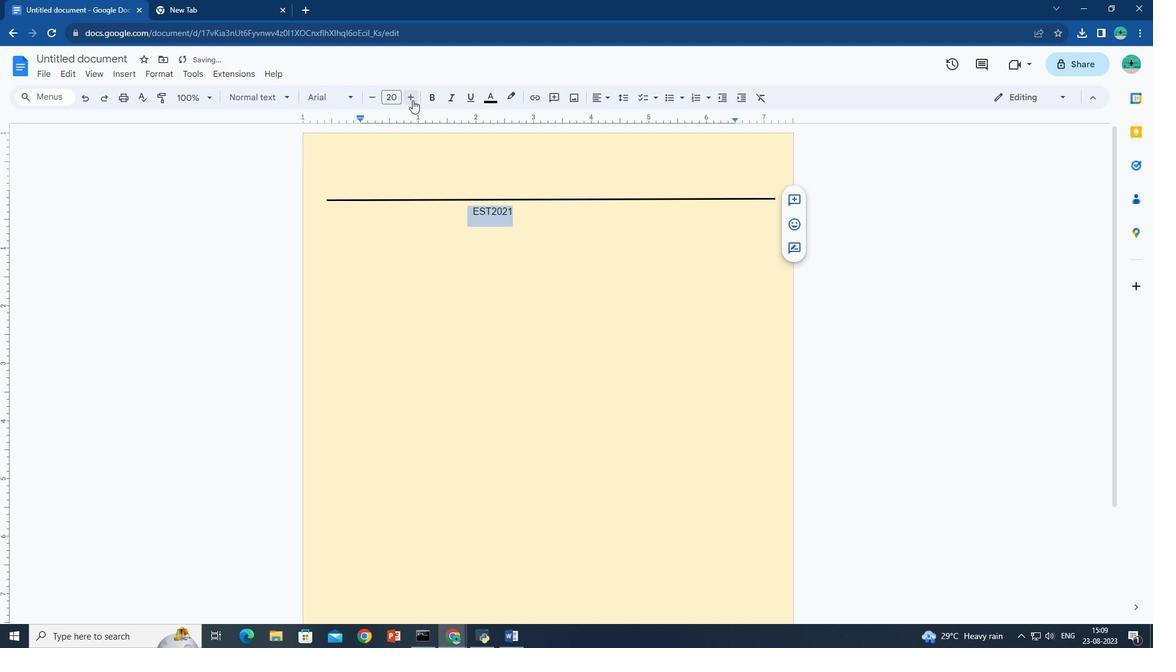 
Action: Mouse pressed left at (412, 100)
Screenshot: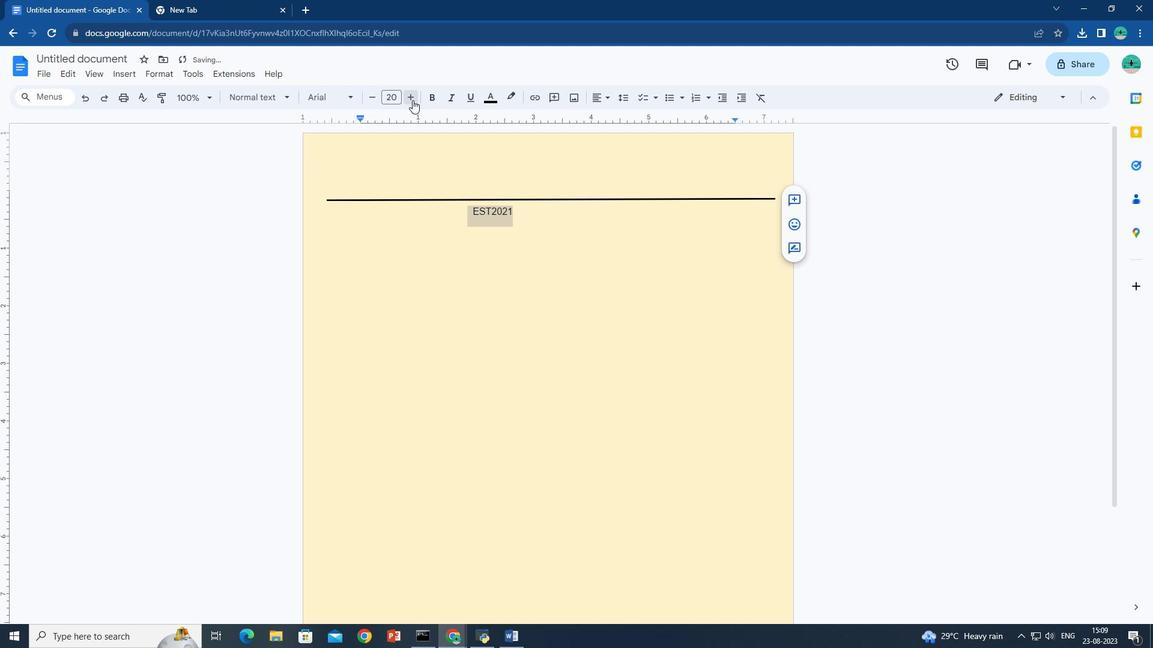 
Action: Mouse pressed left at (412, 100)
Screenshot: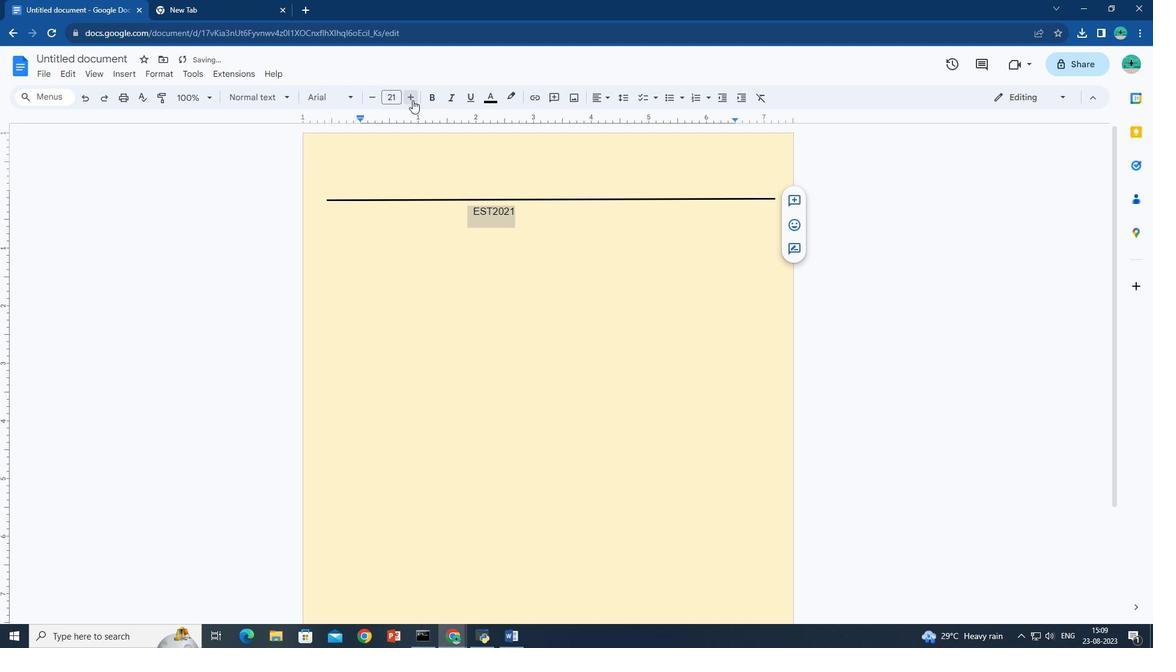 
Action: Mouse pressed left at (412, 100)
Screenshot: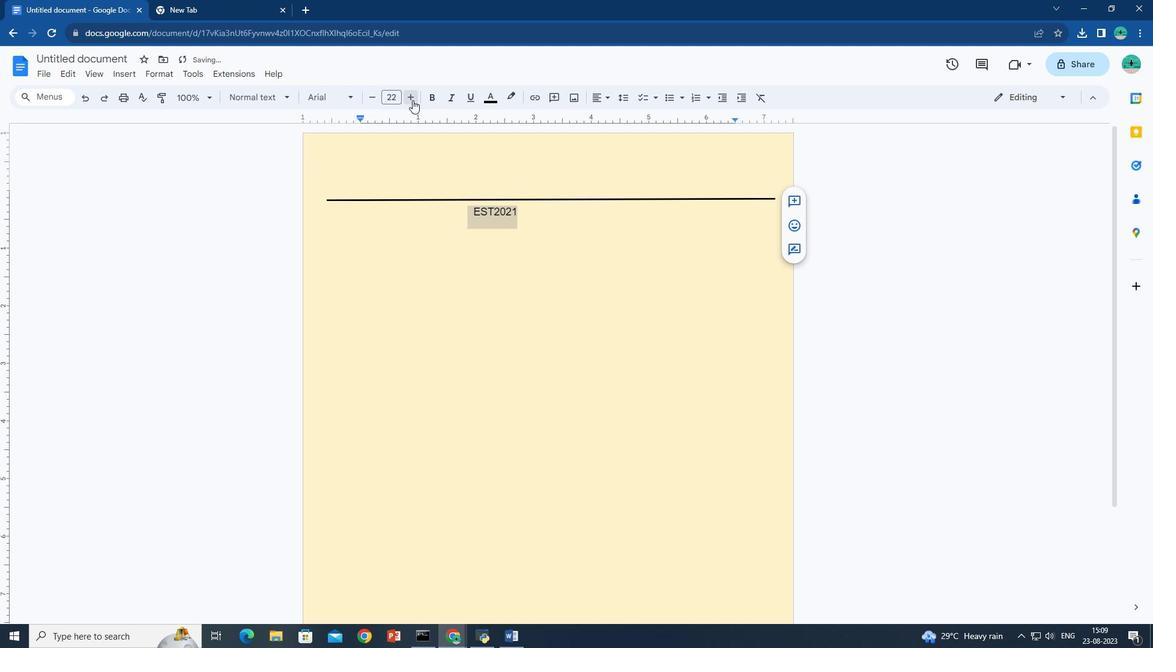
Action: Mouse pressed left at (412, 100)
Screenshot: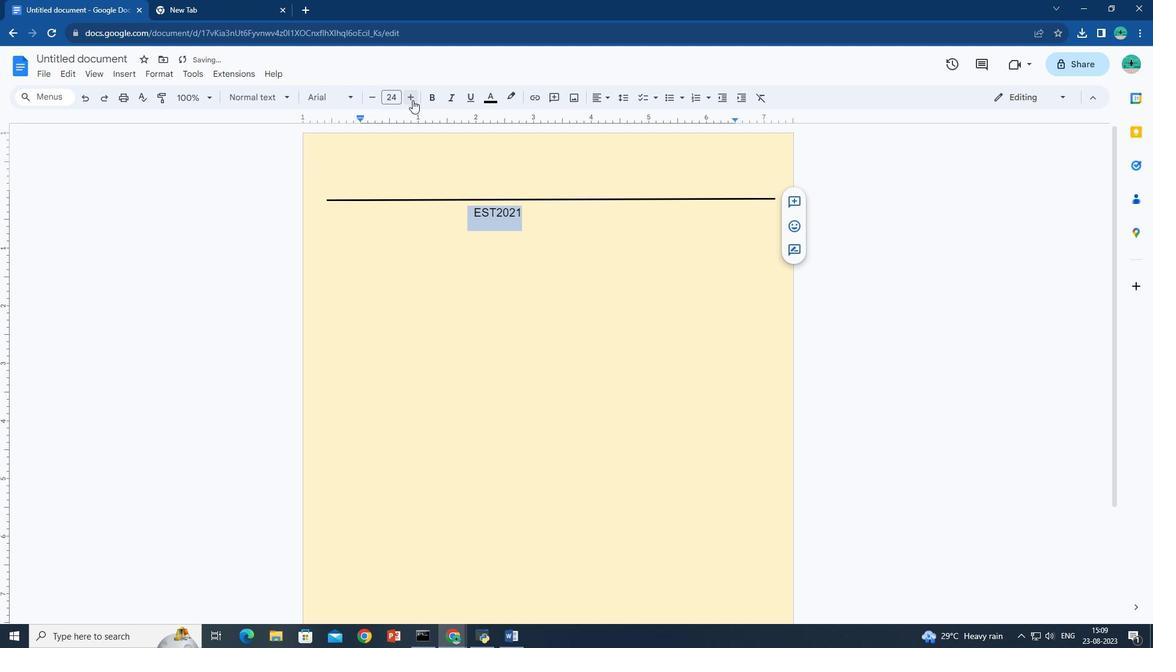 
Action: Mouse pressed left at (412, 100)
Screenshot: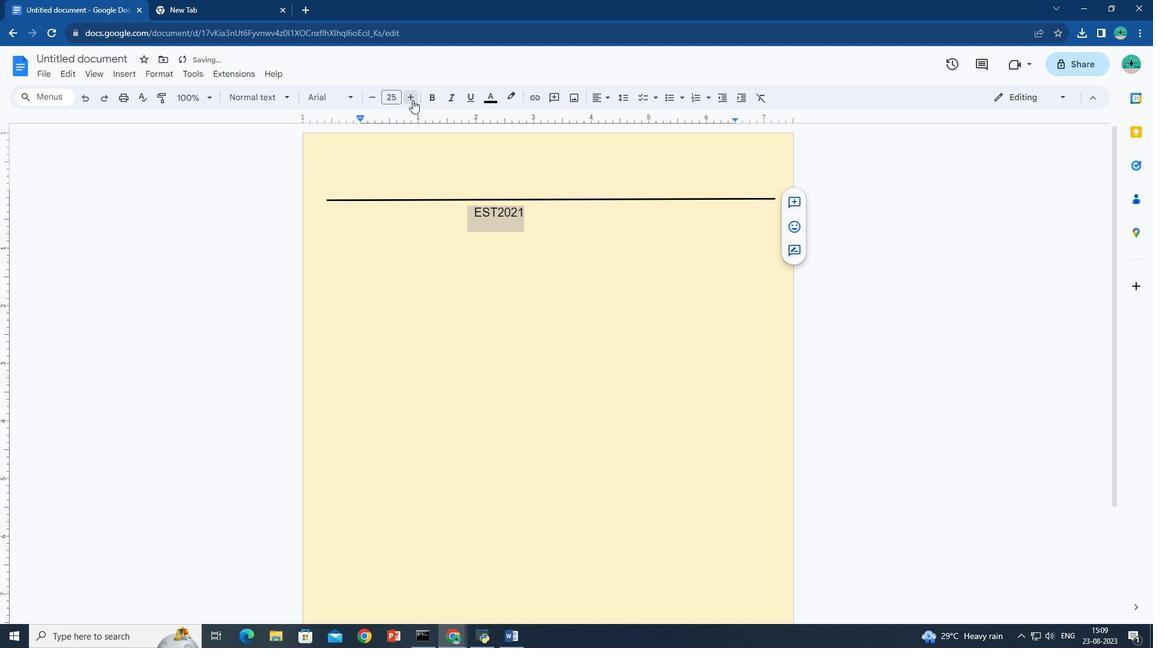 
Action: Mouse pressed left at (412, 100)
Screenshot: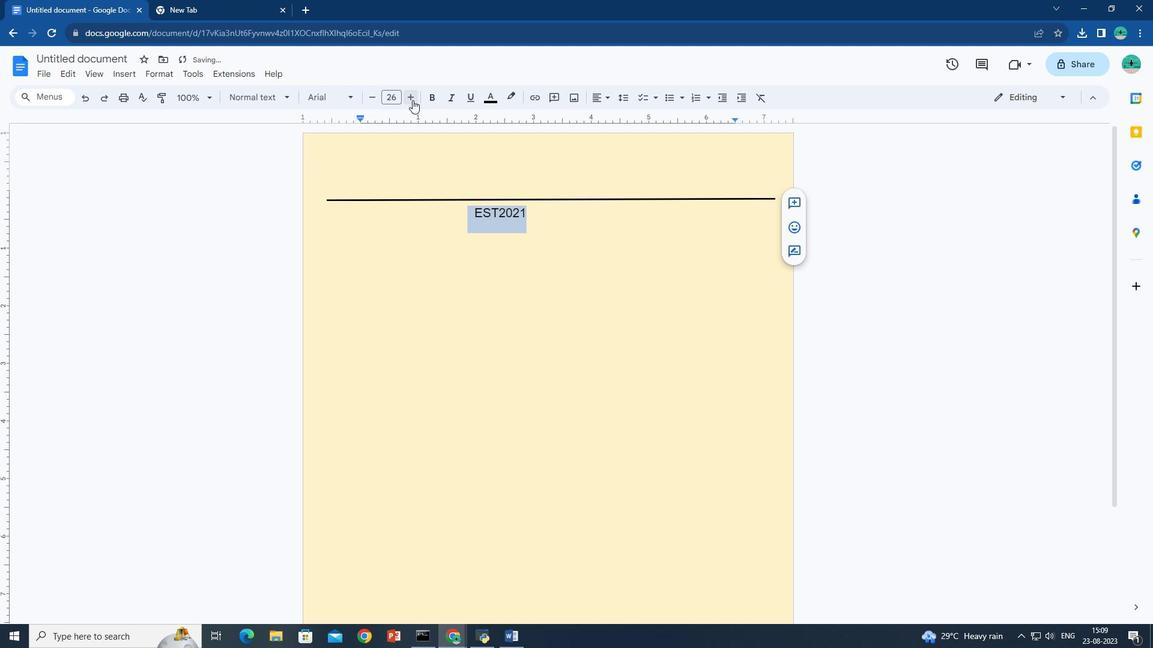 
Action: Mouse pressed left at (412, 100)
Screenshot: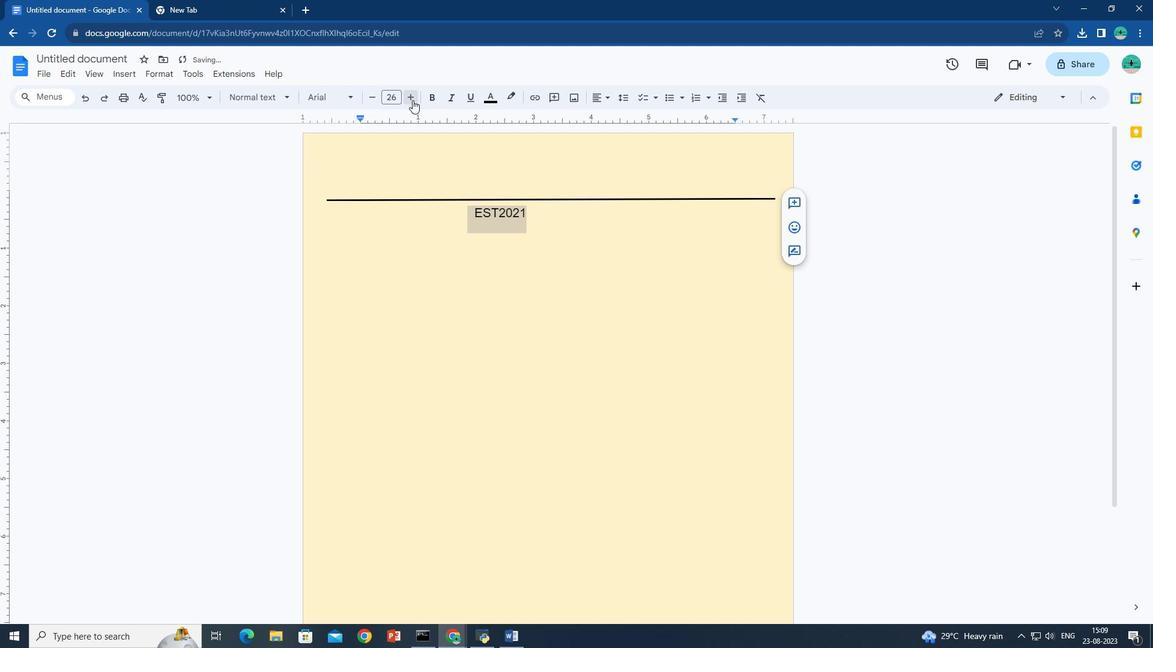 
Action: Mouse pressed left at (412, 100)
Screenshot: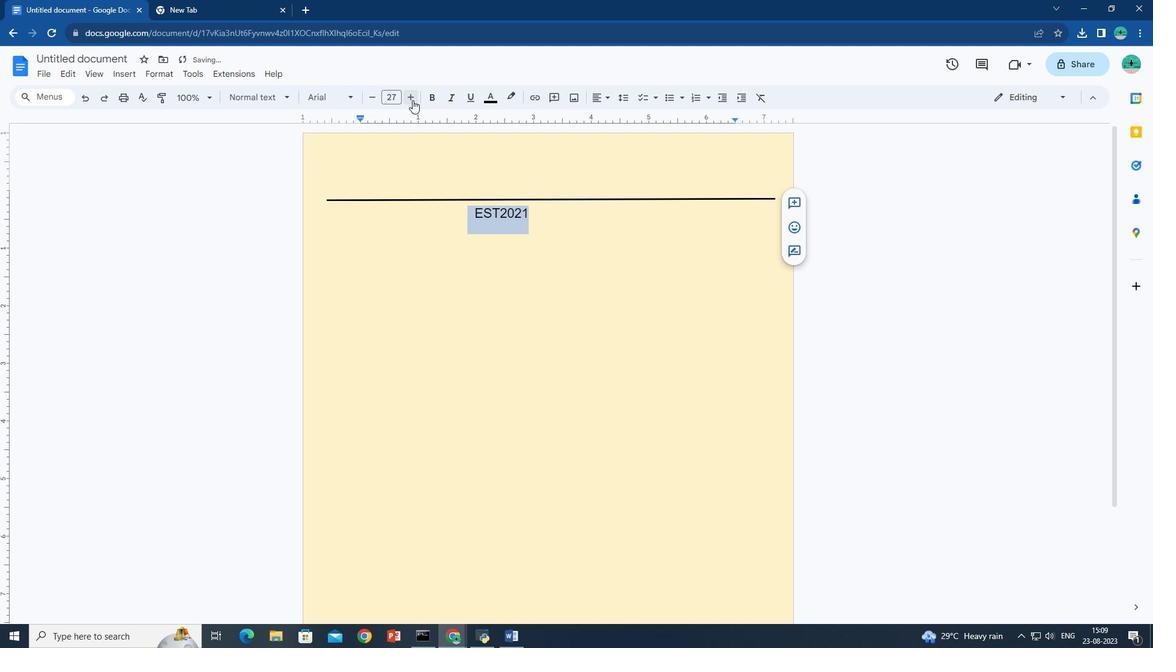 
Action: Mouse pressed left at (412, 100)
Screenshot: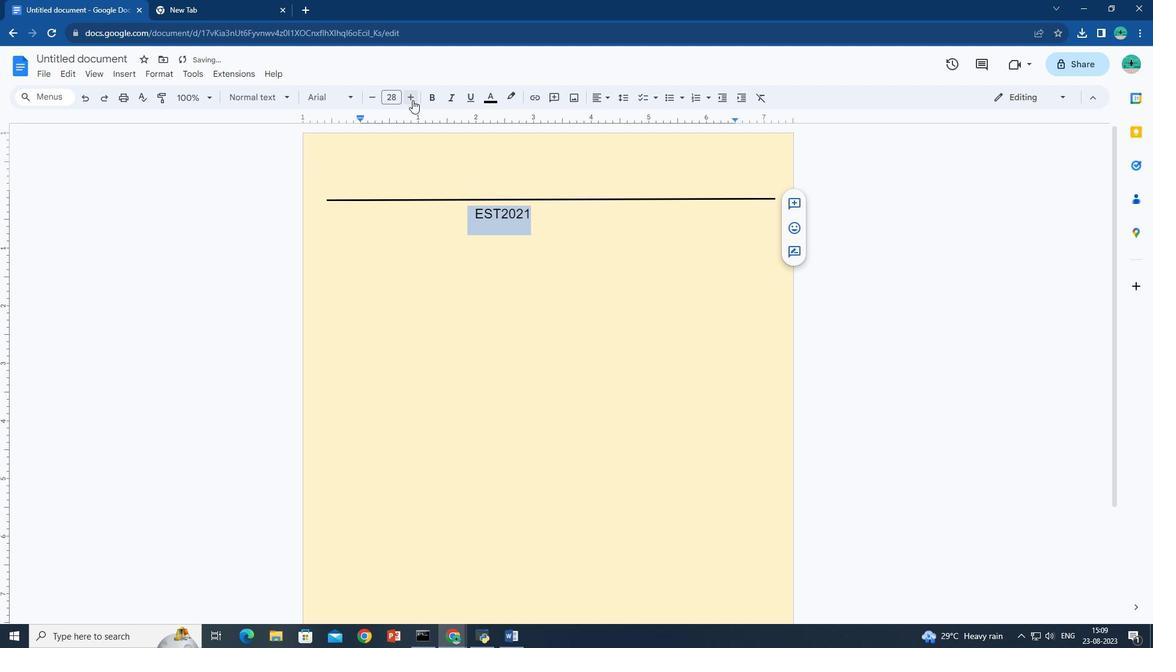 
Action: Mouse moved to (367, 96)
Screenshot: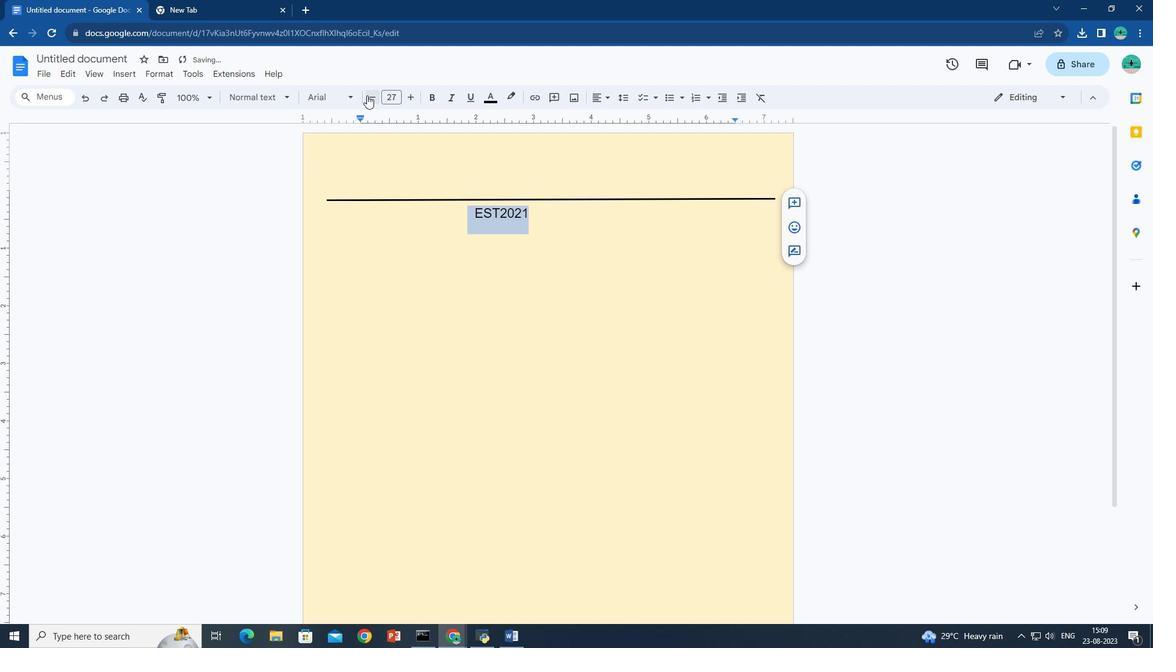 
Action: Mouse pressed left at (367, 96)
Screenshot: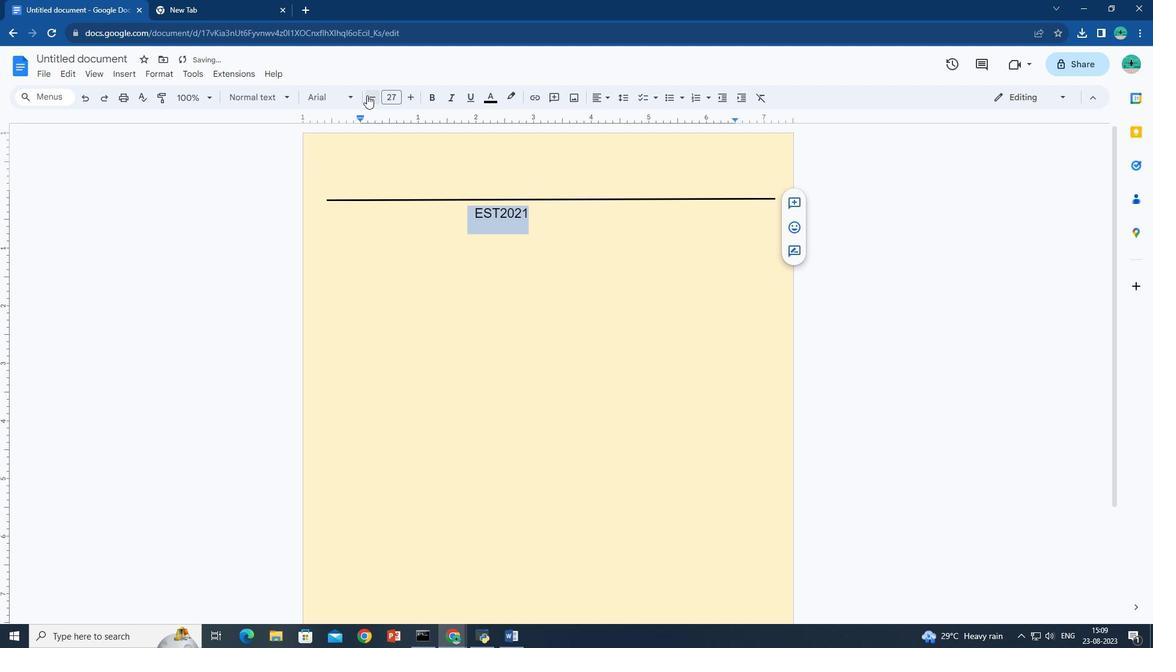 
Action: Mouse moved to (342, 94)
Screenshot: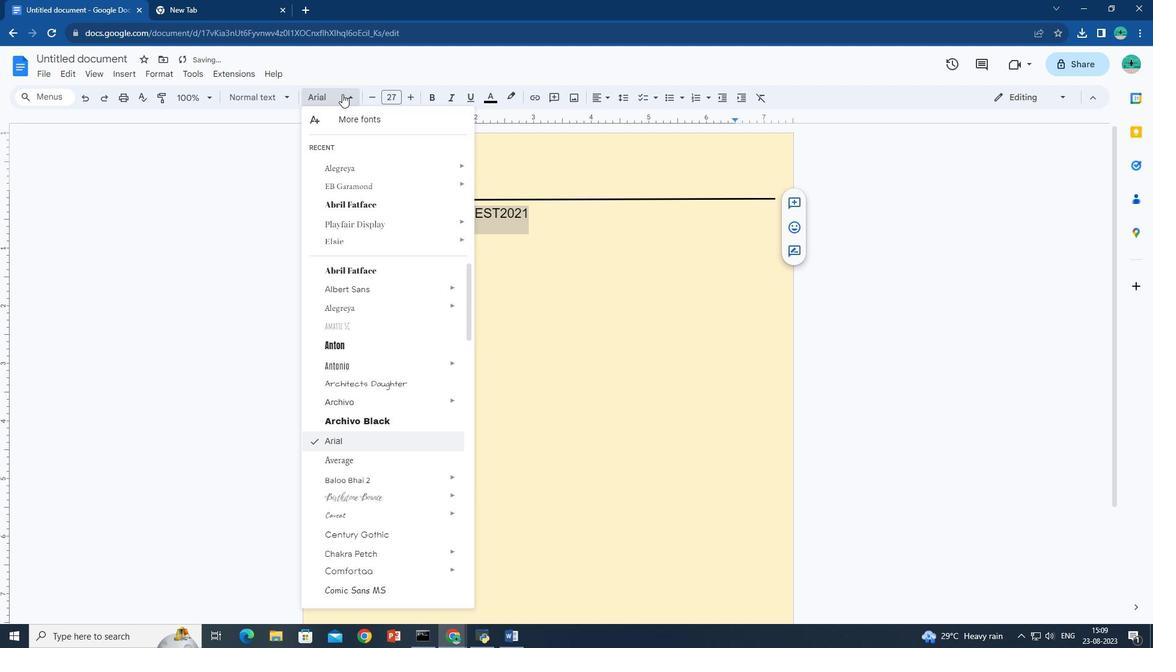 
Action: Mouse pressed left at (342, 94)
Screenshot: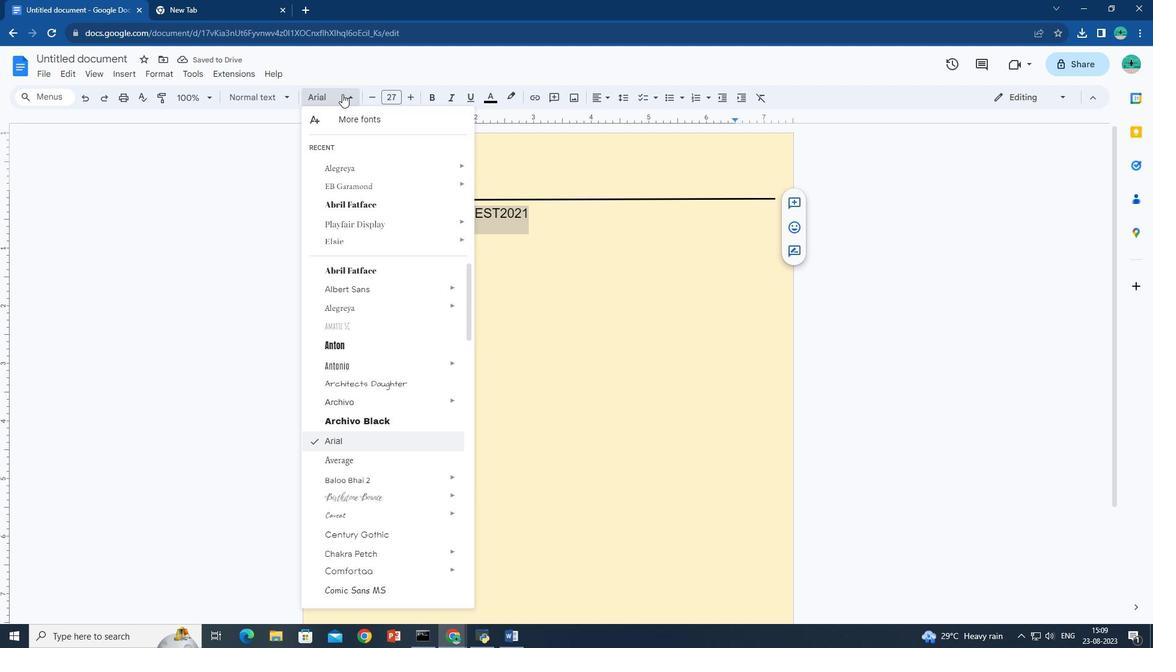 
Action: Mouse moved to (518, 264)
Screenshot: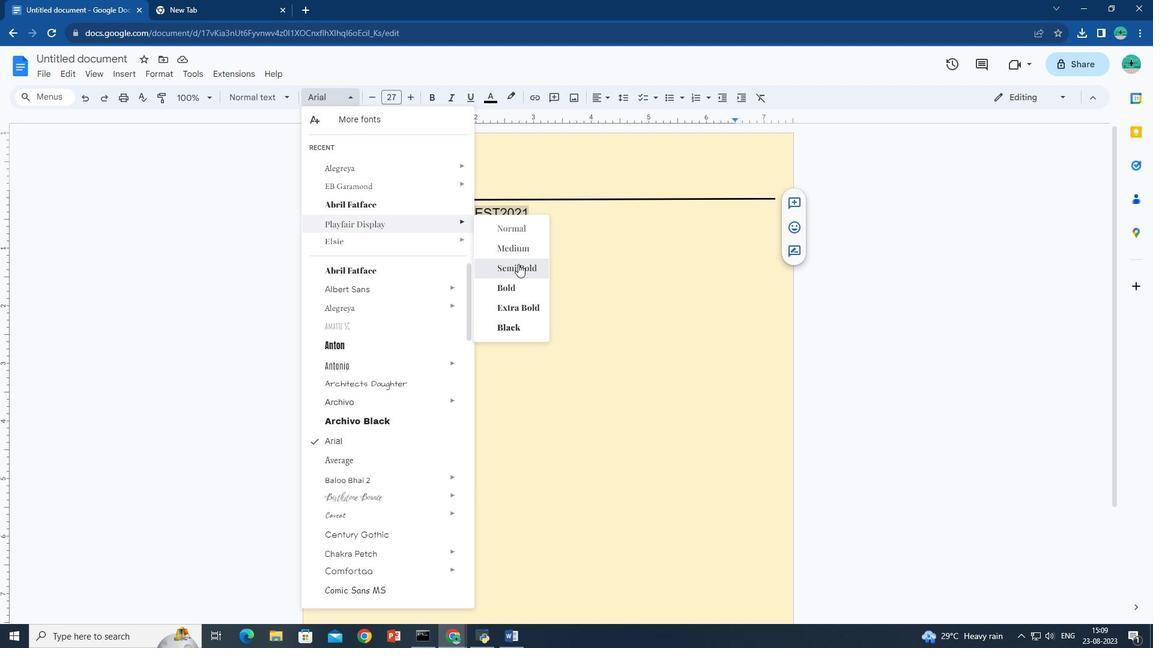 
Action: Mouse pressed left at (518, 264)
Screenshot: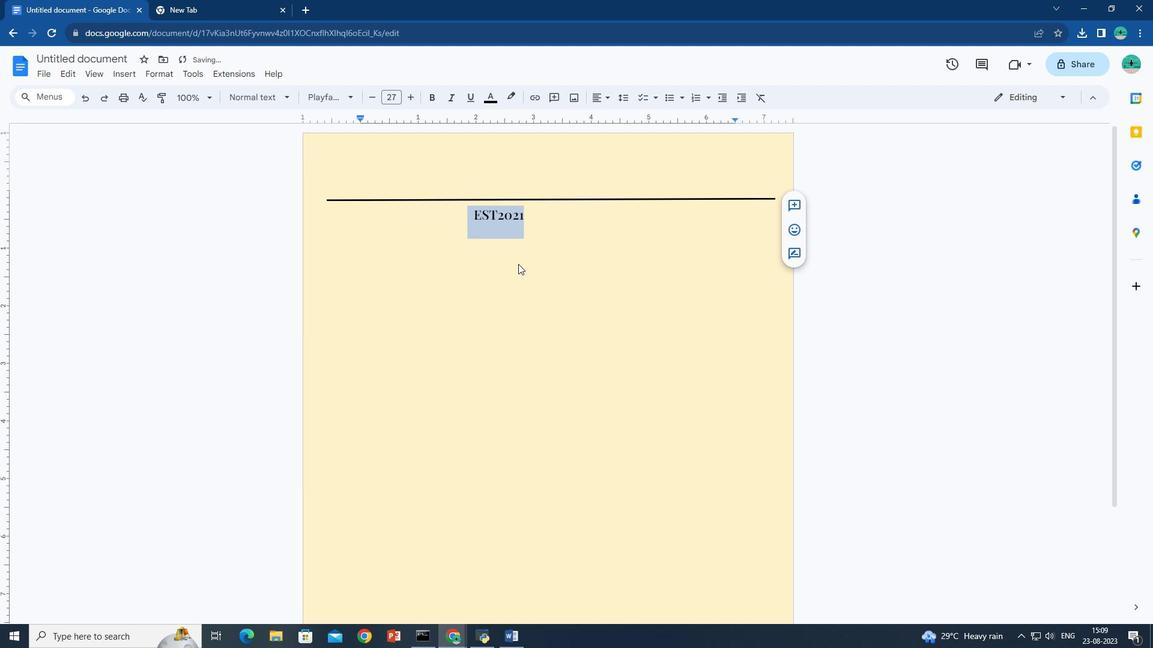 
Action: Mouse moved to (343, 94)
Screenshot: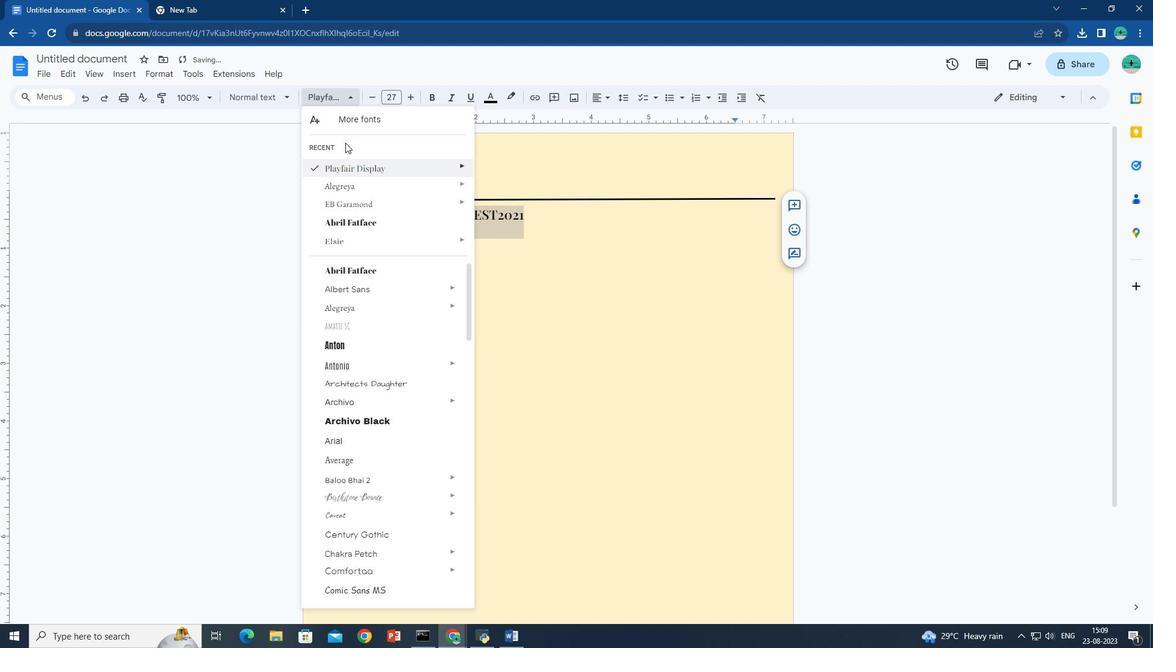 
Action: Mouse pressed left at (343, 94)
Screenshot: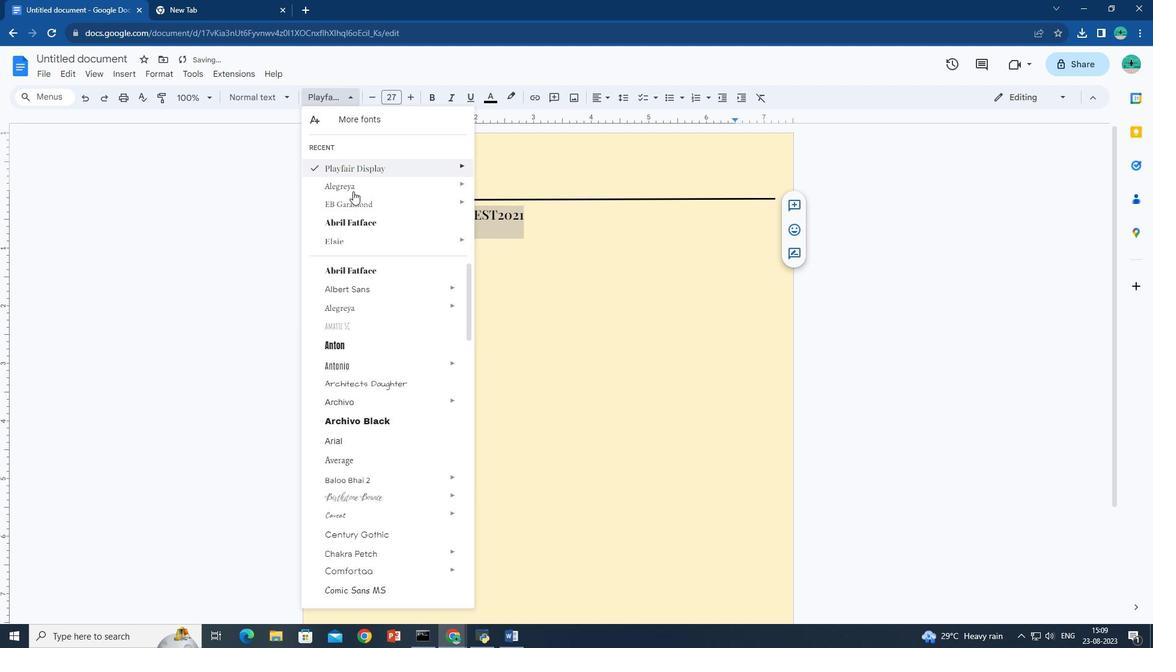 
Action: Mouse moved to (376, 207)
Screenshot: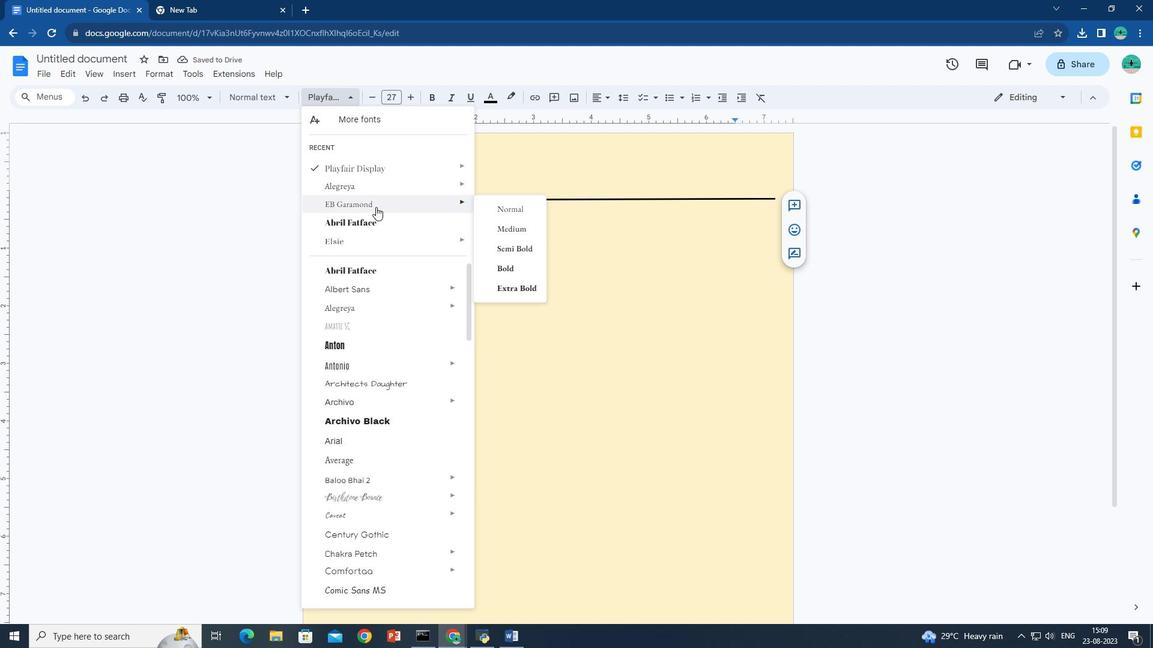 
Action: Mouse pressed left at (376, 207)
Screenshot: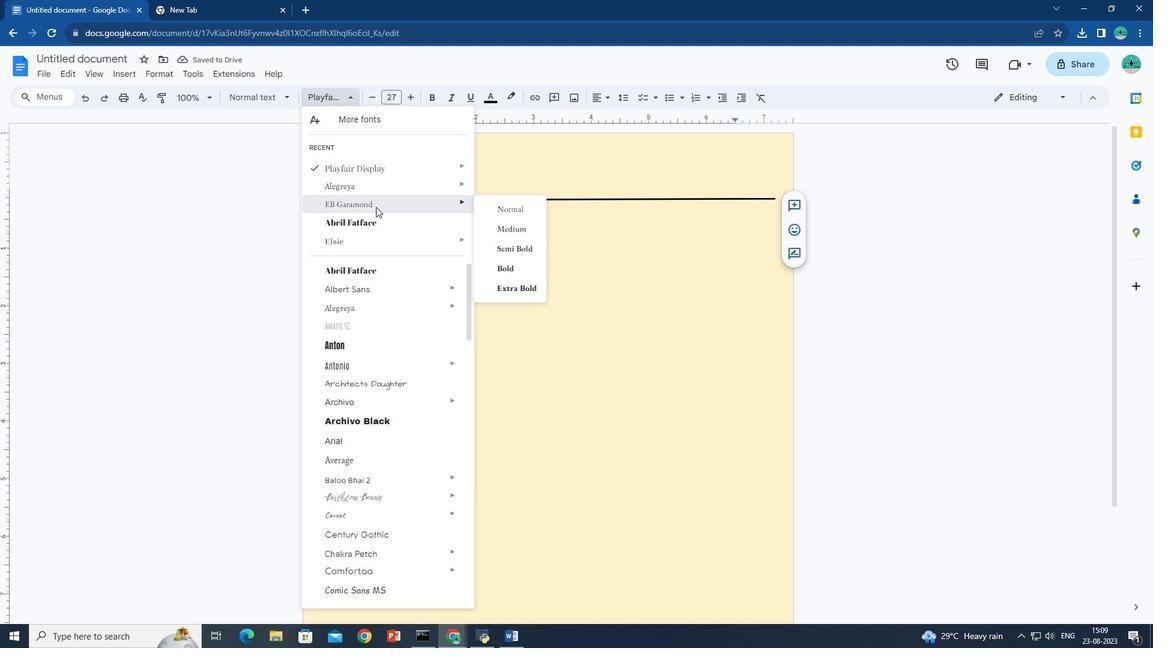 
Action: Mouse moved to (429, 102)
Screenshot: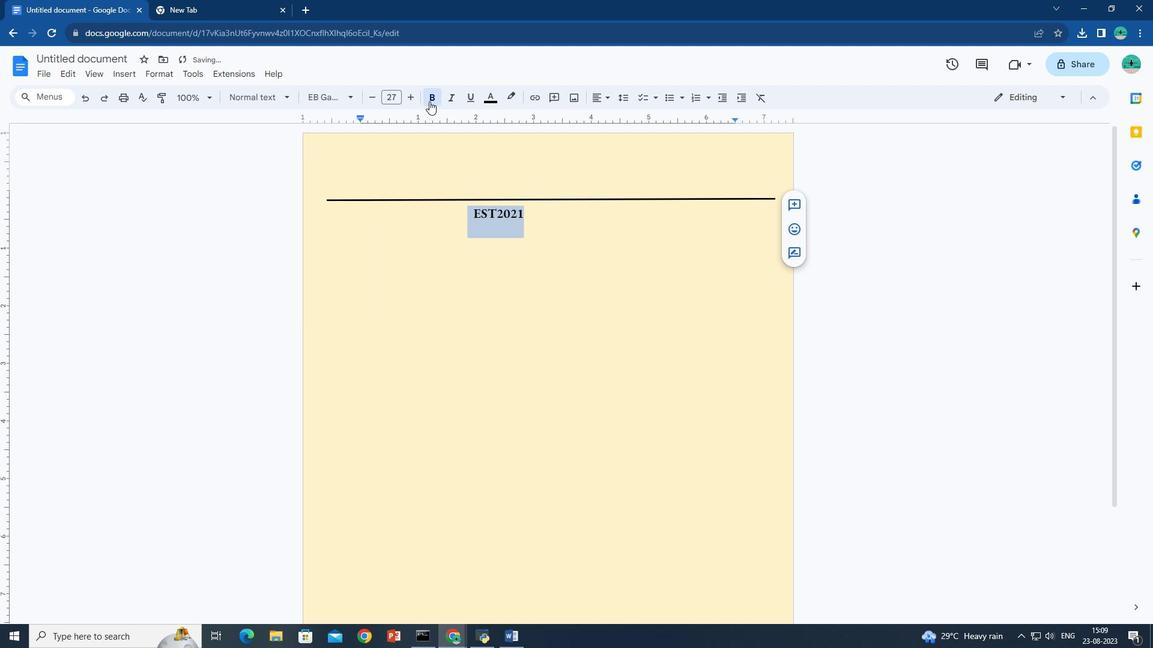 
Action: Mouse pressed left at (429, 102)
Screenshot: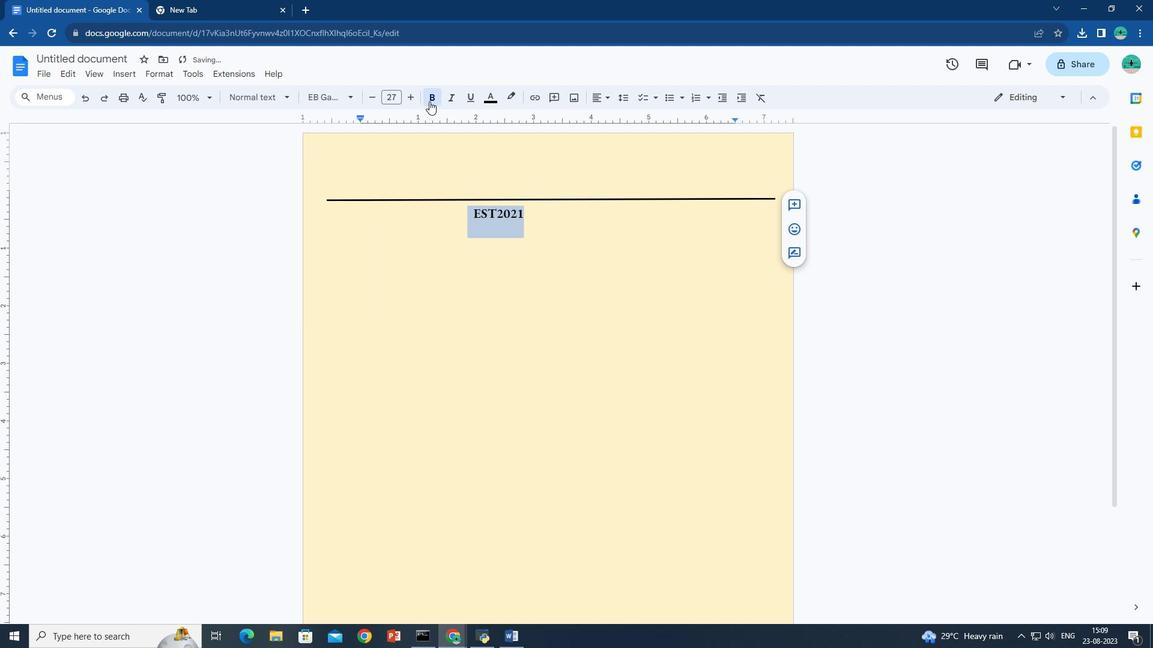 
Action: Mouse moved to (336, 98)
Screenshot: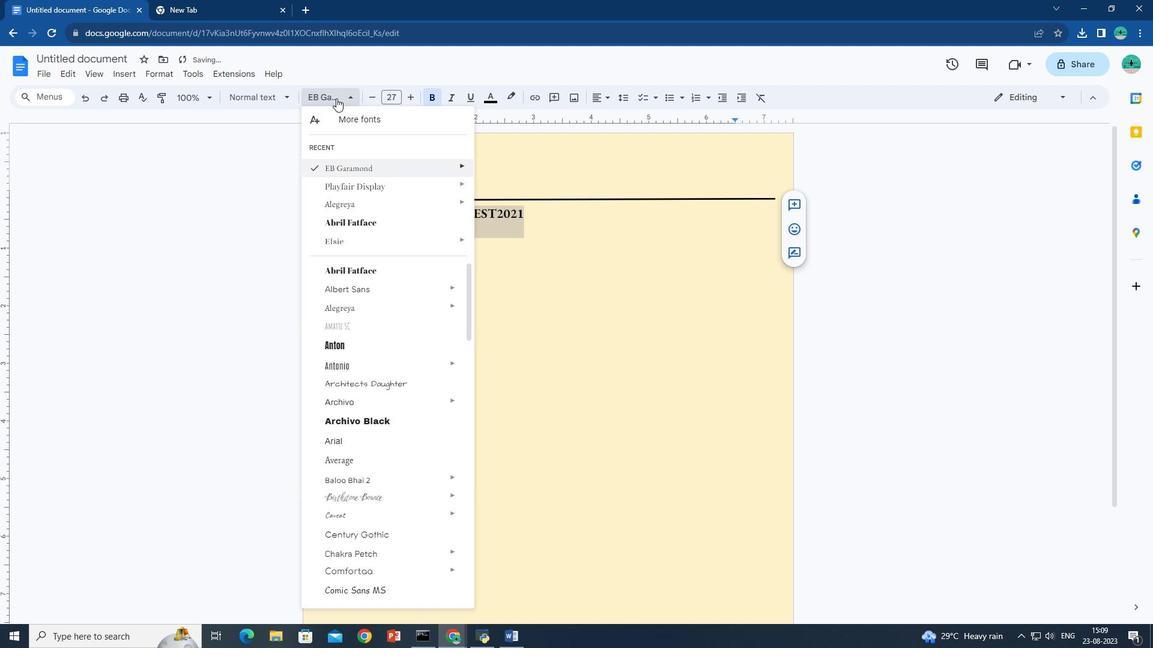 
Action: Mouse pressed left at (336, 98)
Screenshot: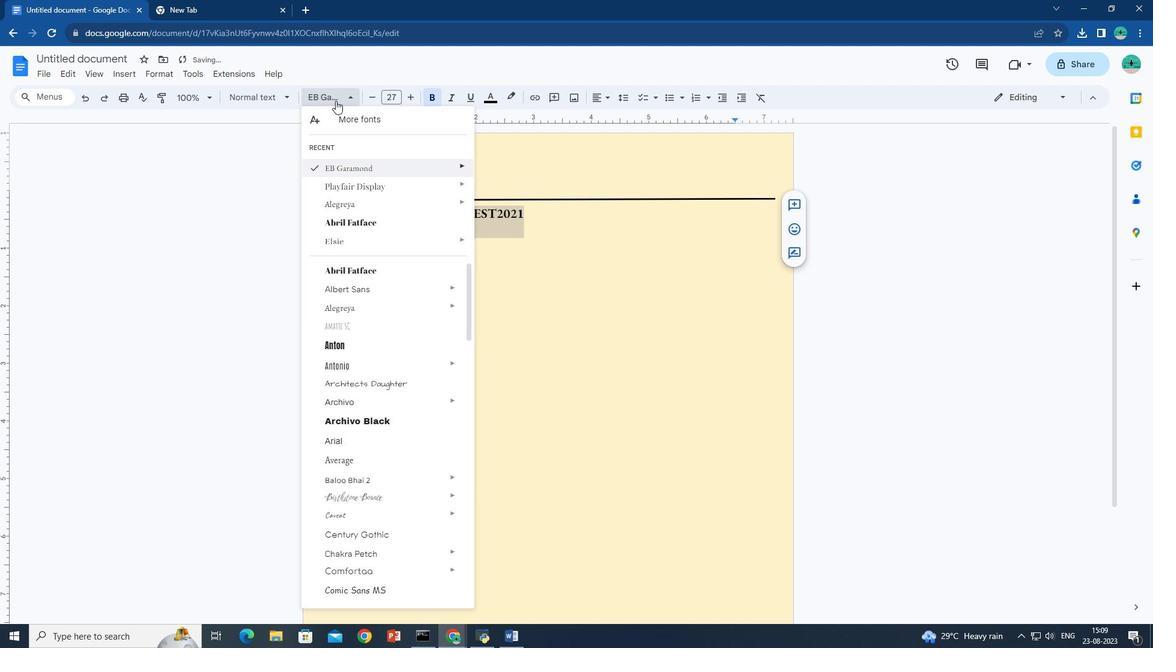 
Action: Mouse moved to (350, 185)
Screenshot: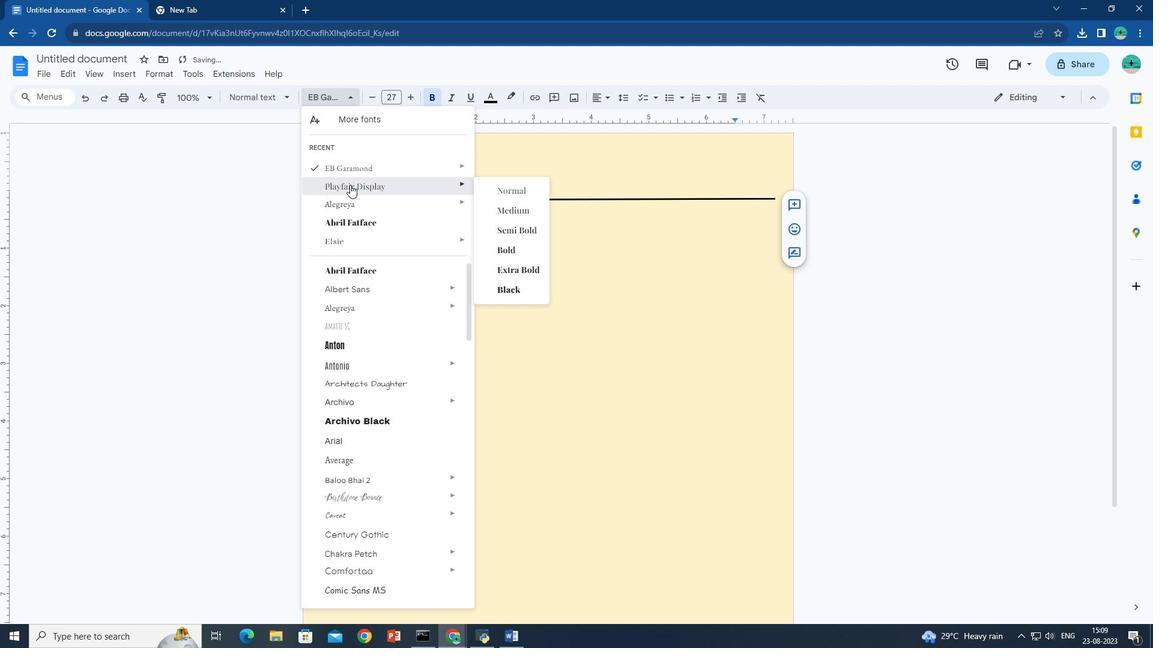 
Action: Mouse pressed left at (350, 185)
Screenshot: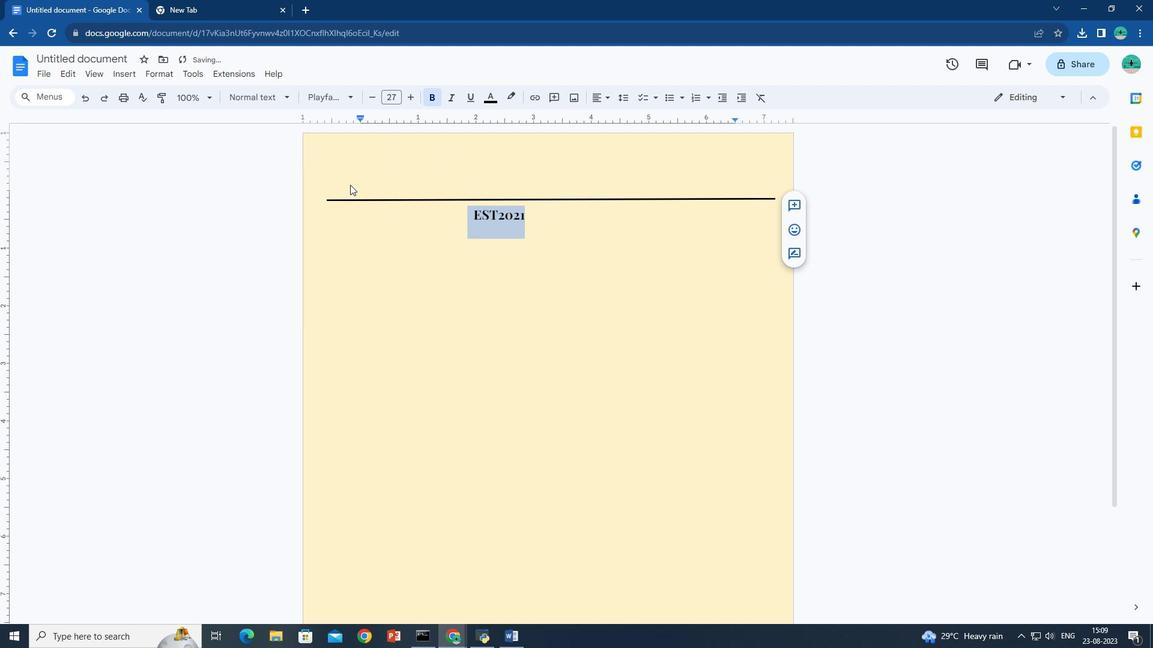 
Action: Mouse moved to (330, 102)
Screenshot: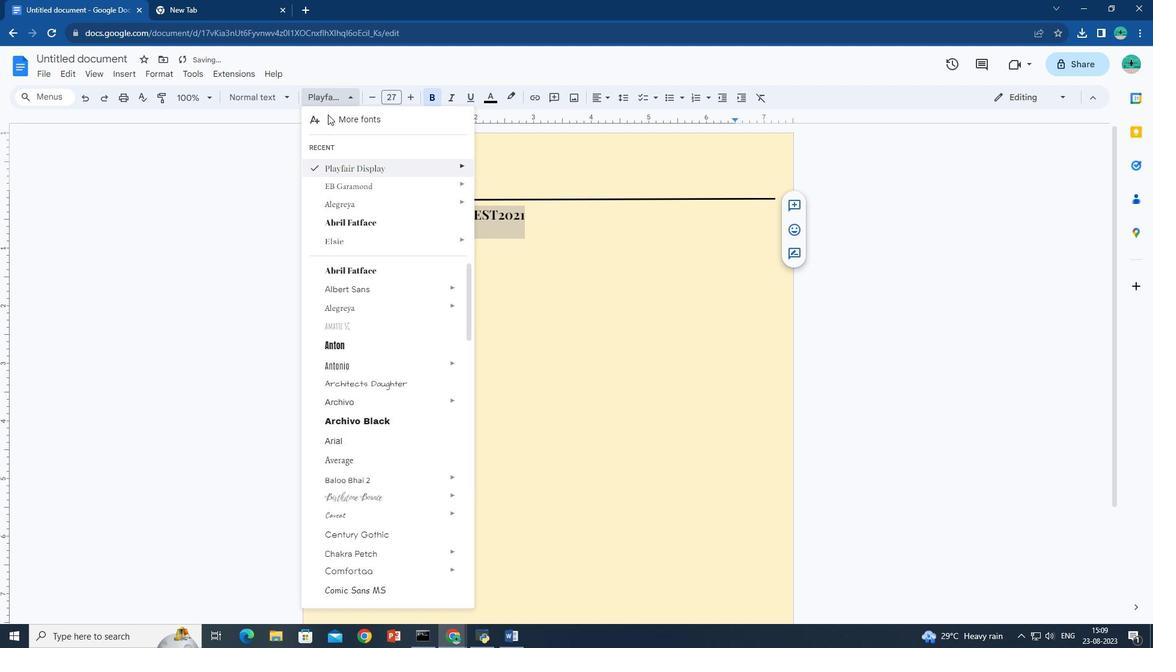 
Action: Mouse pressed left at (330, 102)
Screenshot: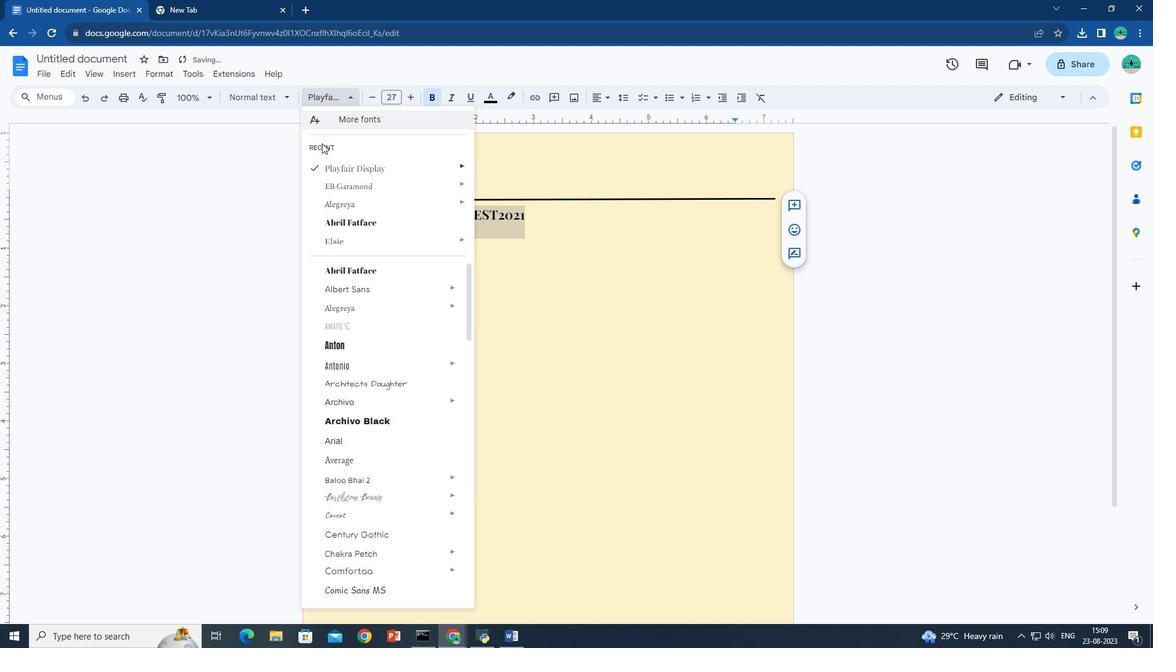 
Action: Mouse moved to (355, 197)
Screenshot: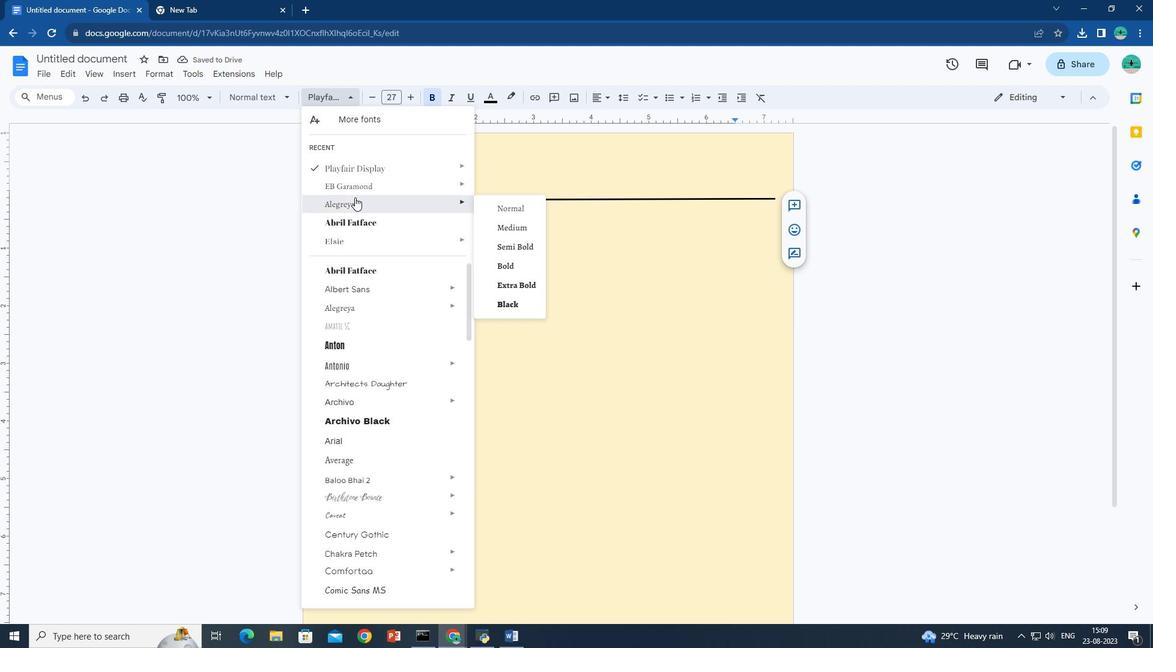 
Action: Mouse pressed left at (355, 197)
Screenshot: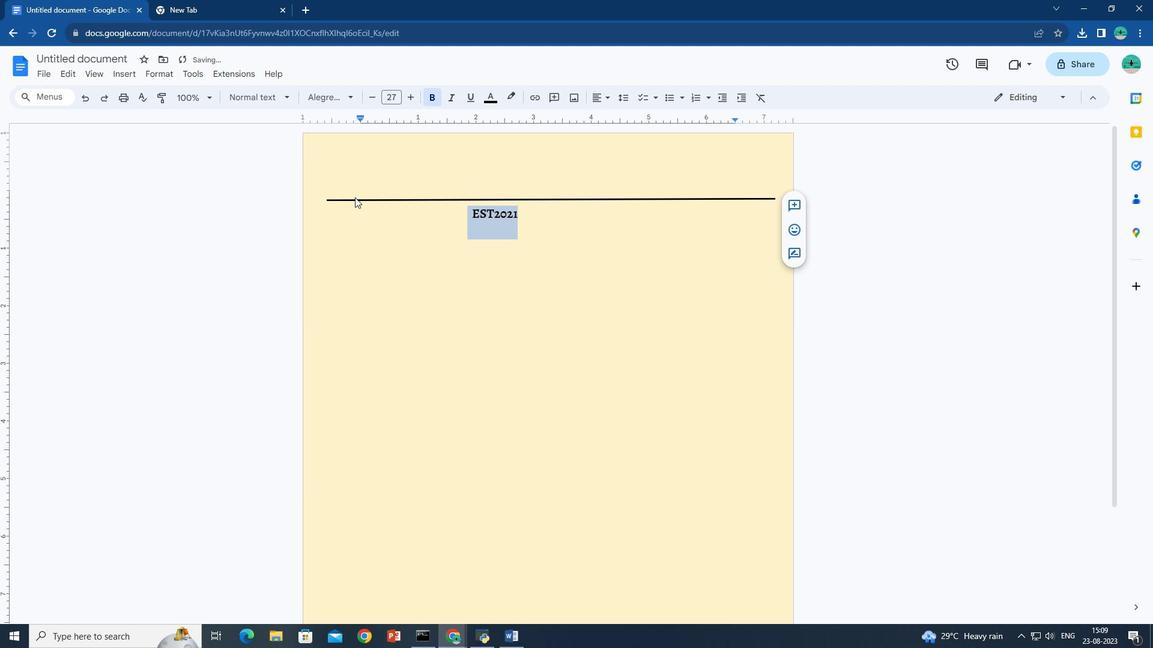 
Action: Mouse moved to (334, 93)
Screenshot: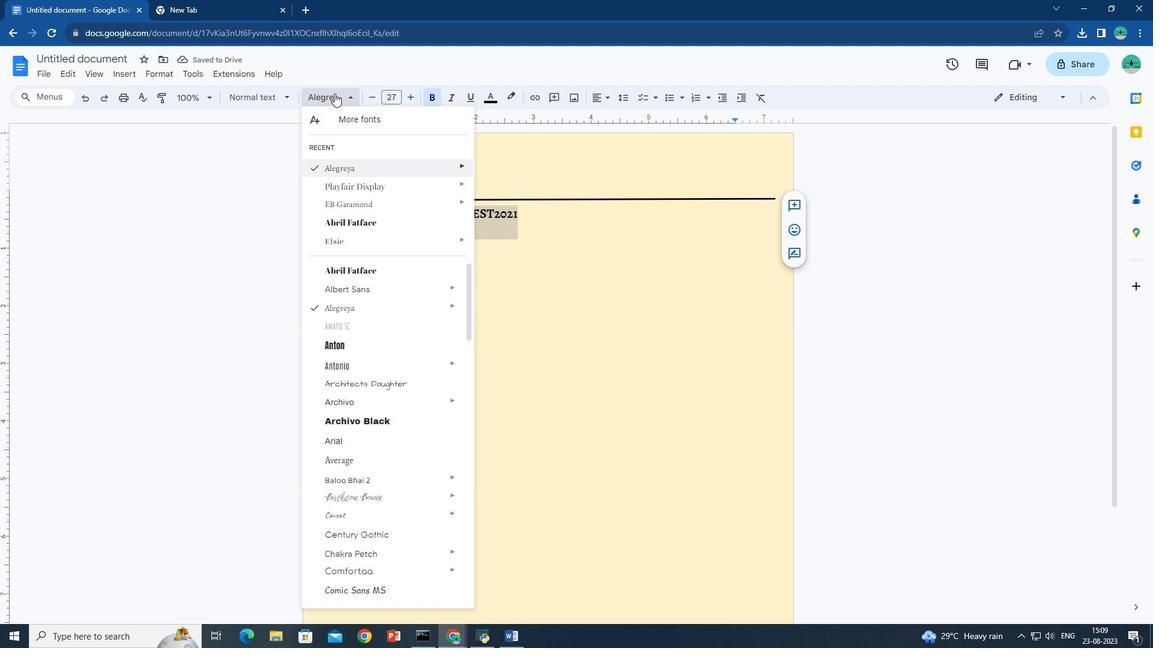 
Action: Mouse pressed left at (334, 93)
Screenshot: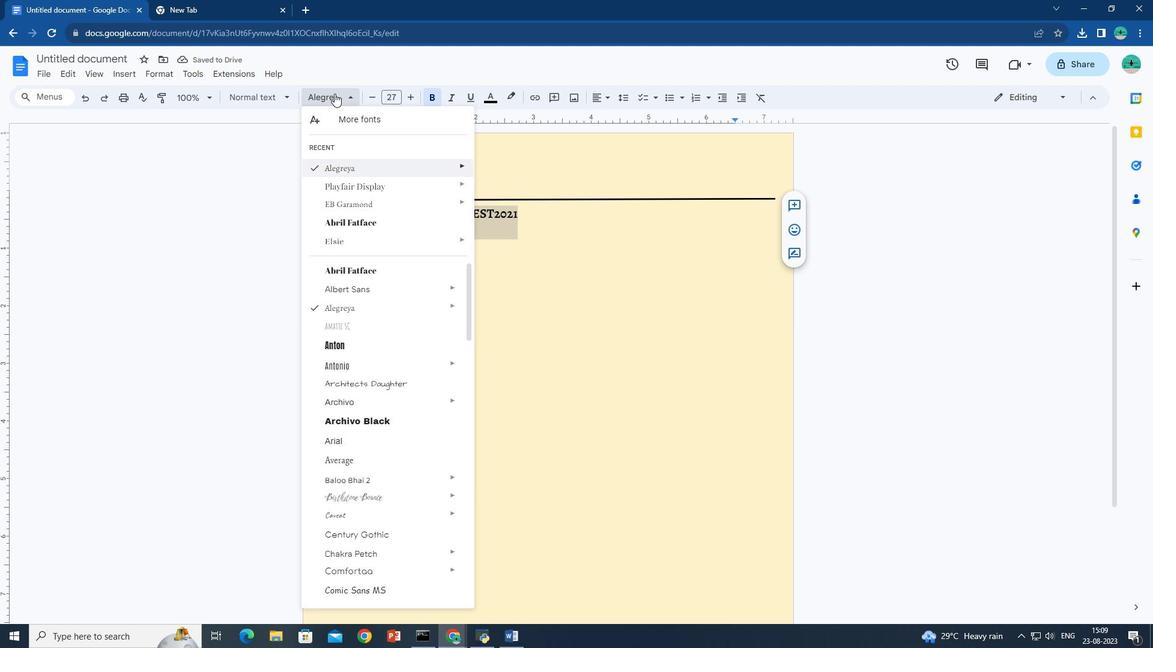 
Action: Mouse moved to (360, 478)
Screenshot: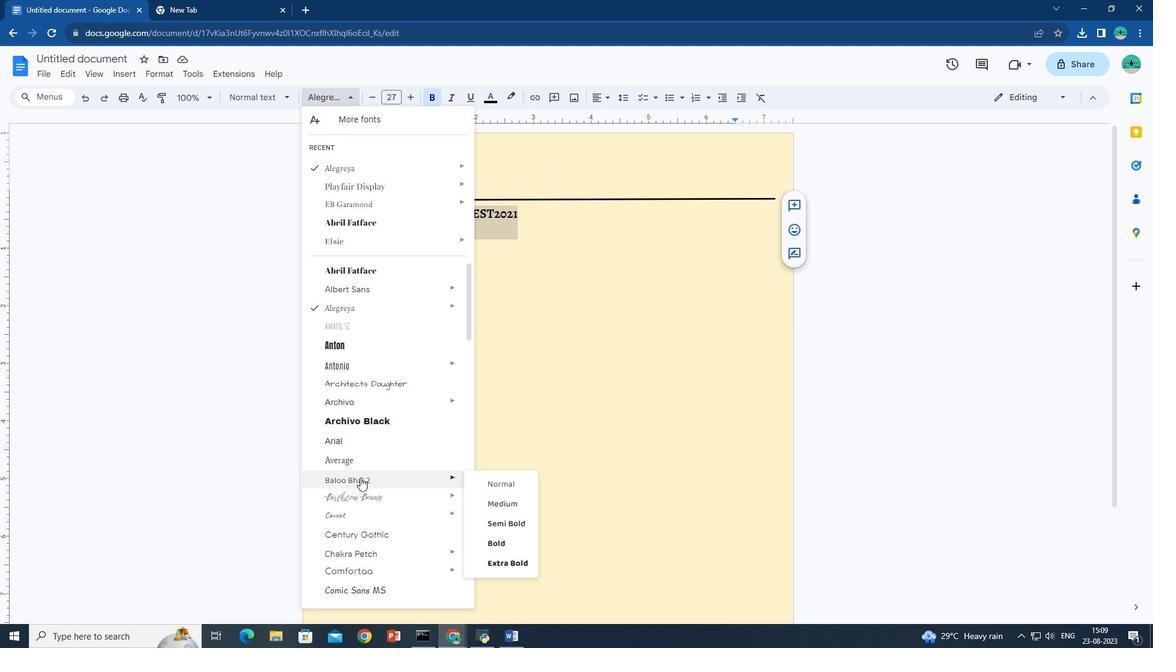 
Action: Mouse pressed left at (360, 478)
Screenshot: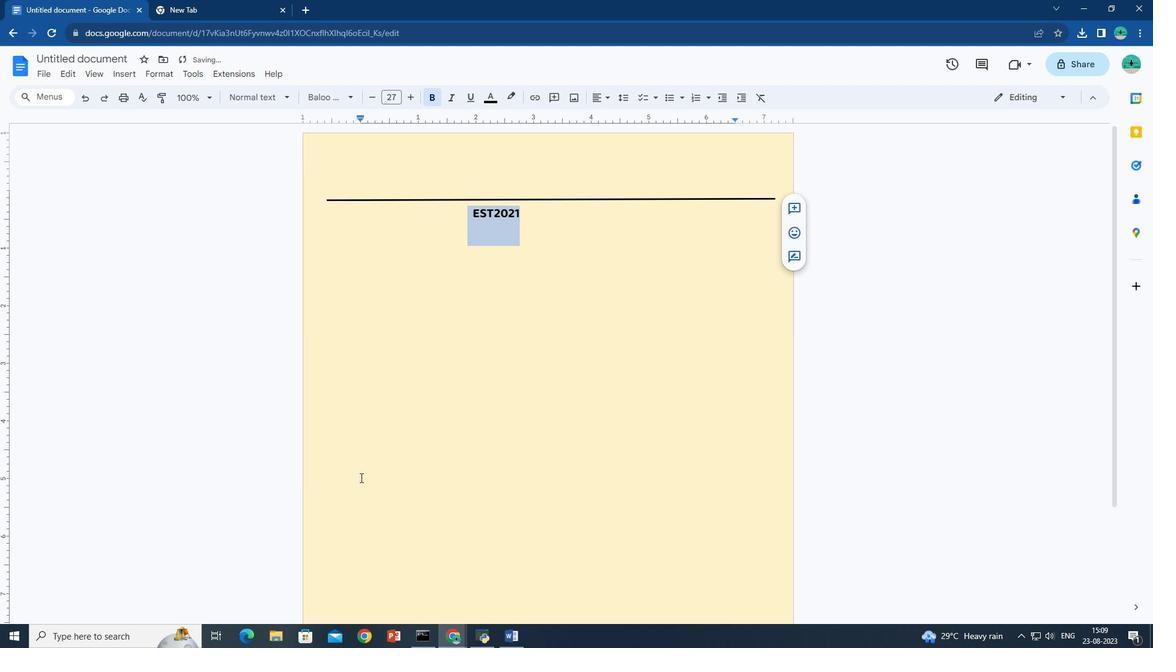 
Action: Mouse moved to (526, 218)
Screenshot: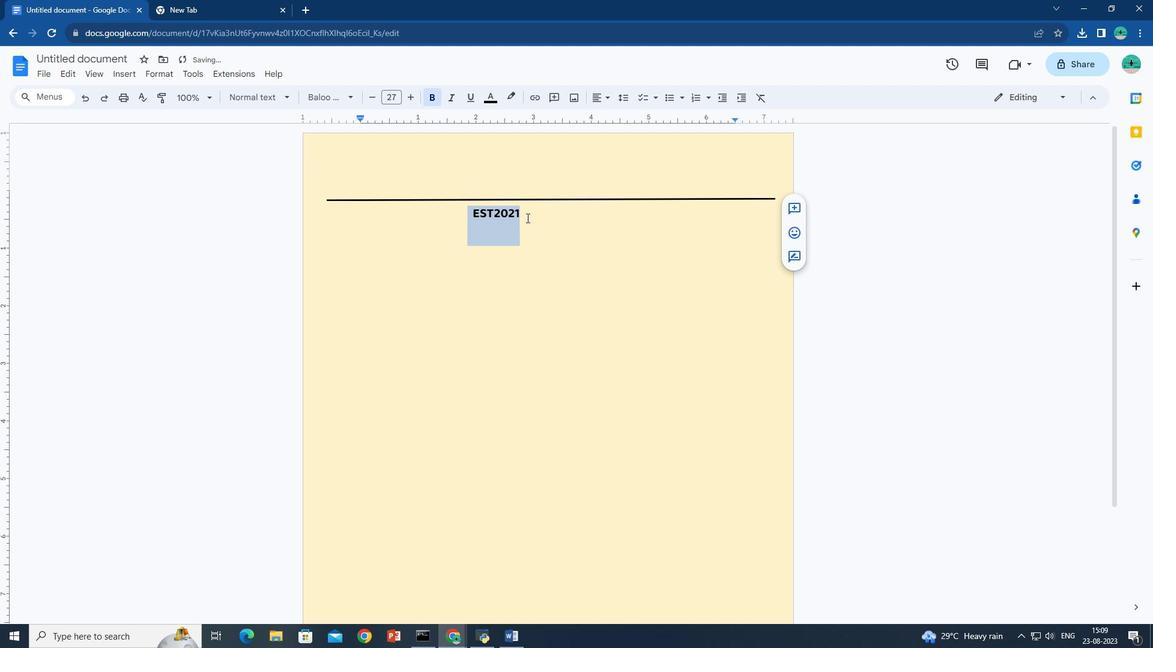 
Action: Mouse pressed left at (526, 218)
Screenshot: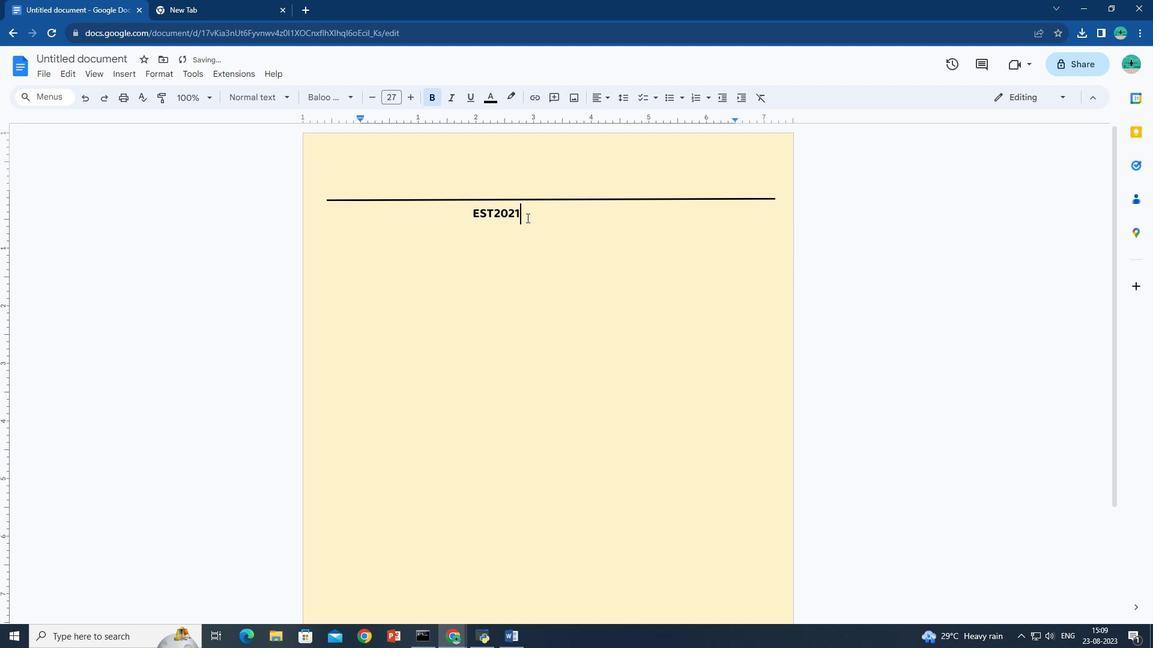 
Action: Mouse moved to (402, 278)
Screenshot: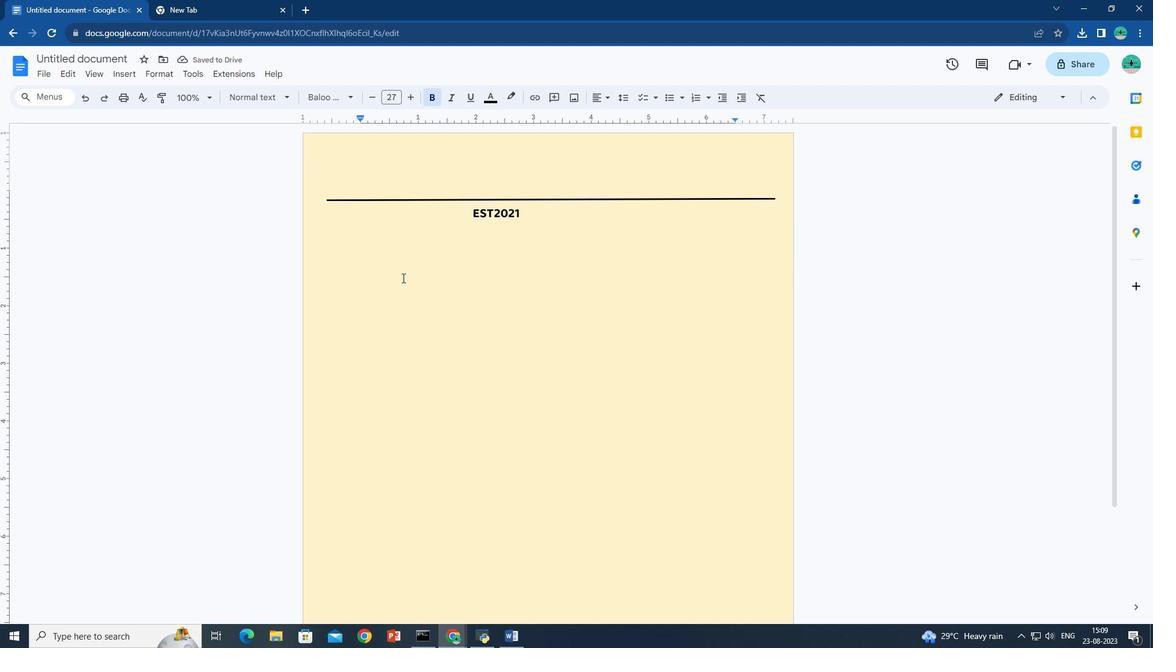 
Action: Key pressed <Key.enter>
Screenshot: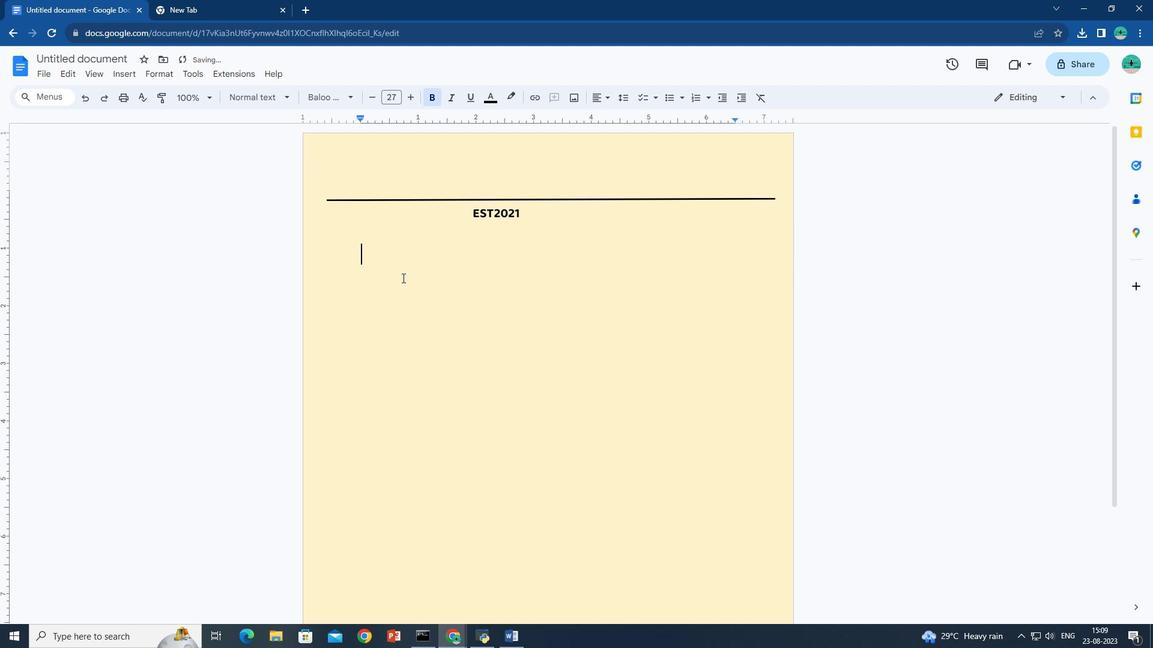 
Action: Mouse moved to (158, 74)
Screenshot: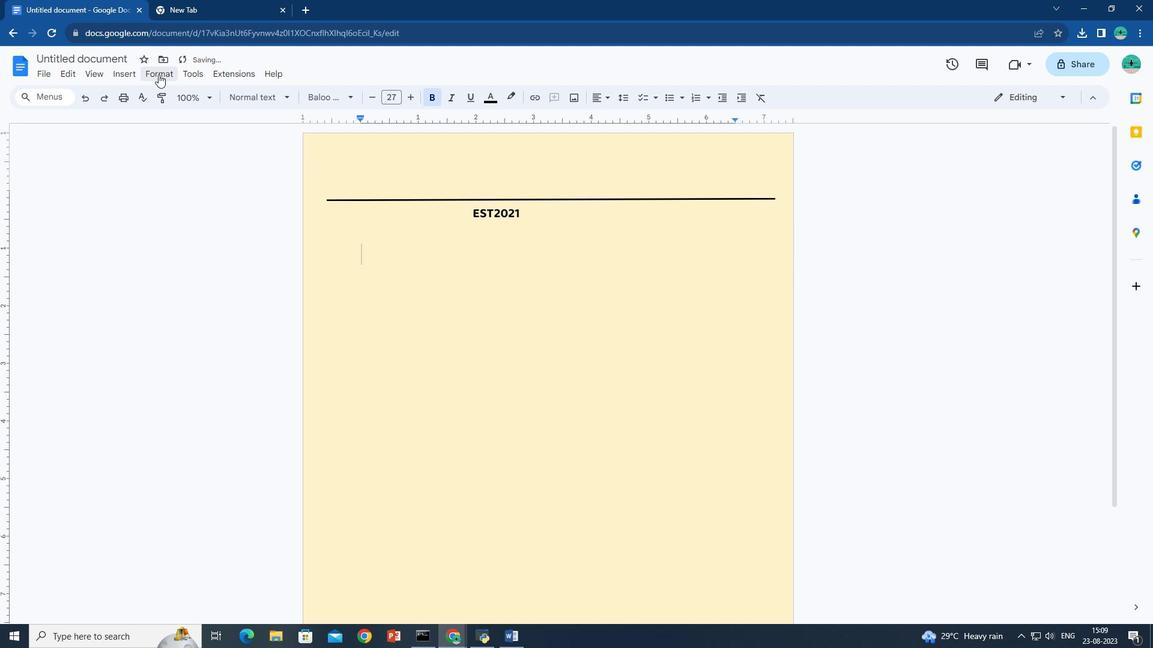 
Action: Mouse pressed left at (158, 74)
Screenshot: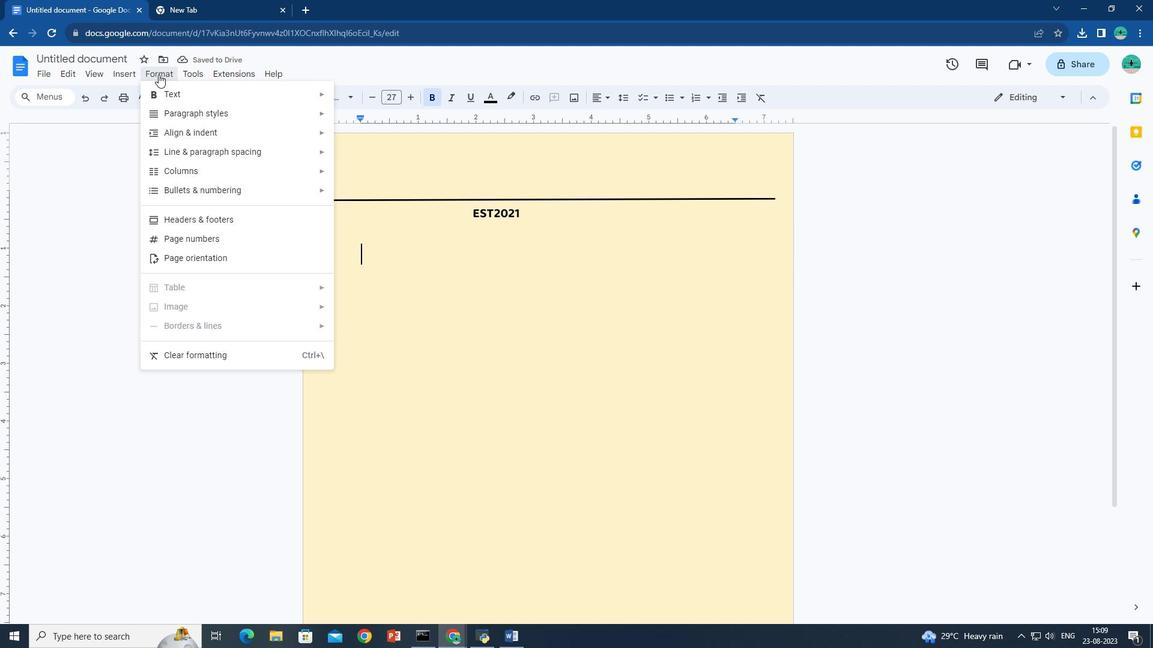 
Action: Mouse moved to (138, 75)
Screenshot: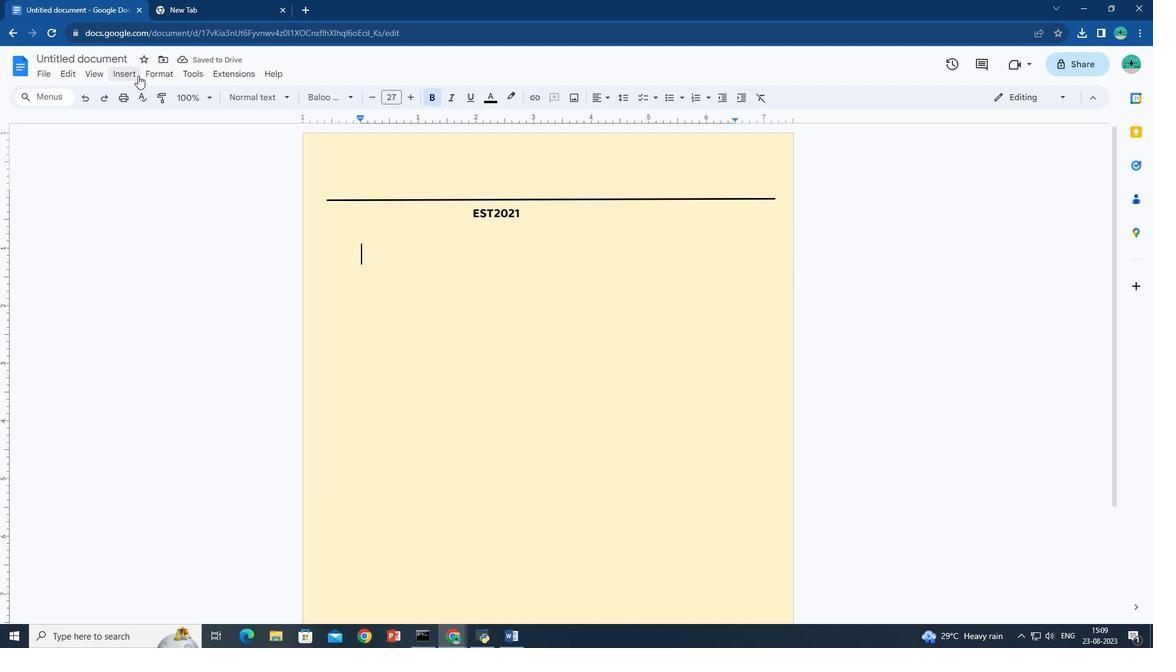 
Action: Mouse pressed left at (138, 75)
Screenshot: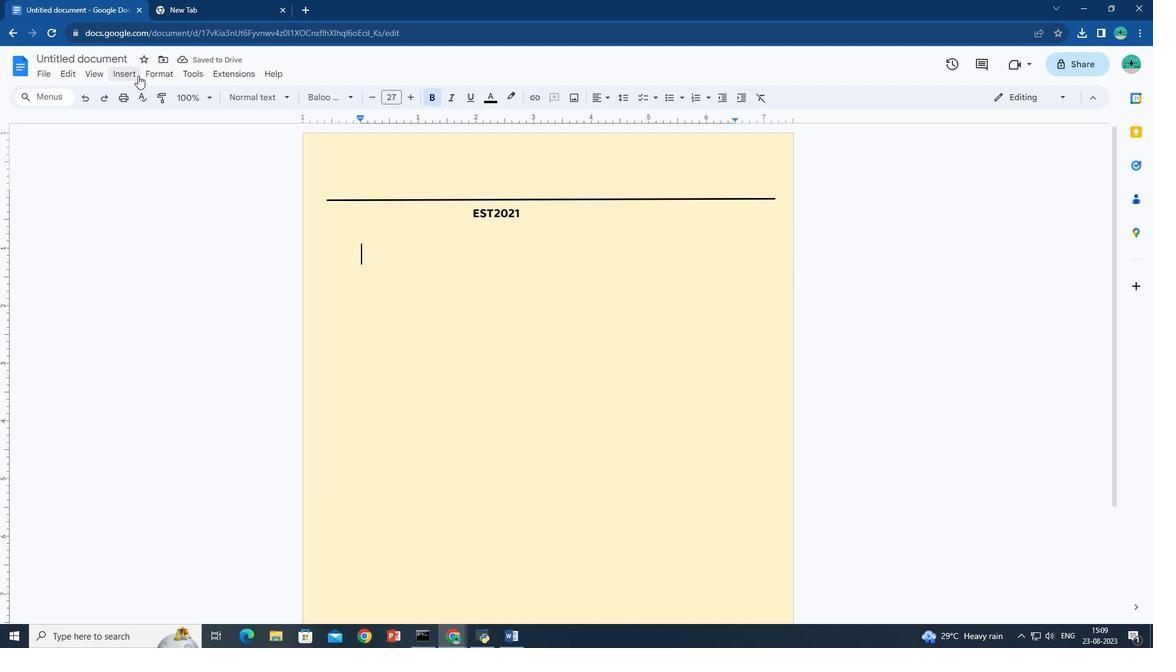 
Action: Mouse pressed left at (138, 75)
Screenshot: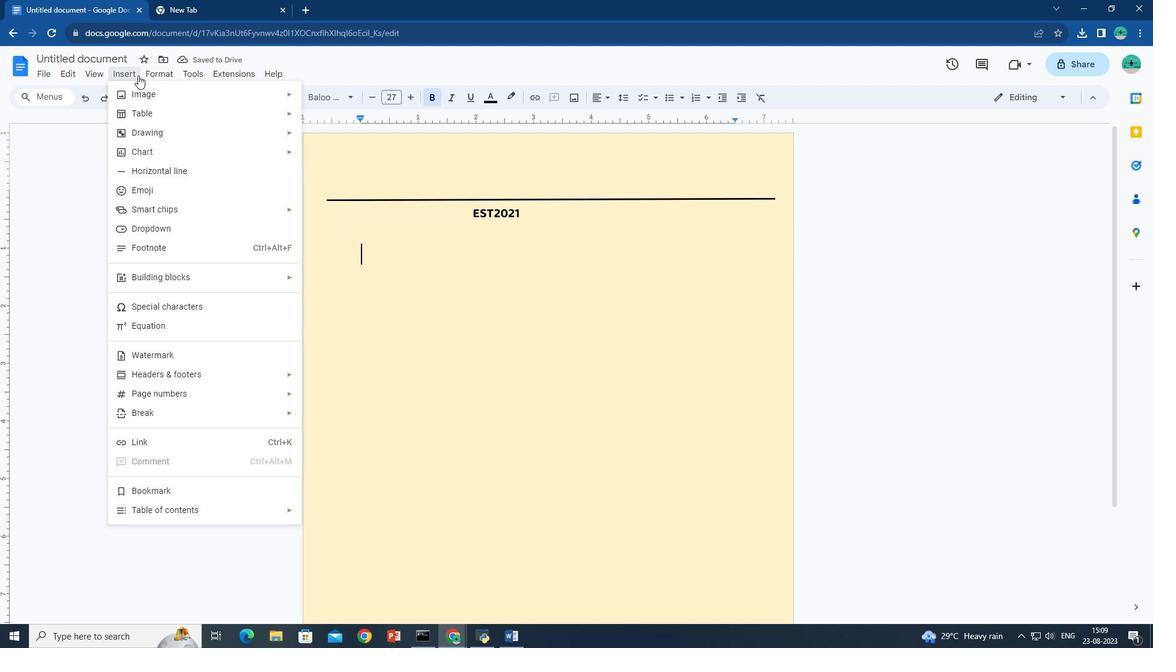
Action: Mouse moved to (316, 135)
Screenshot: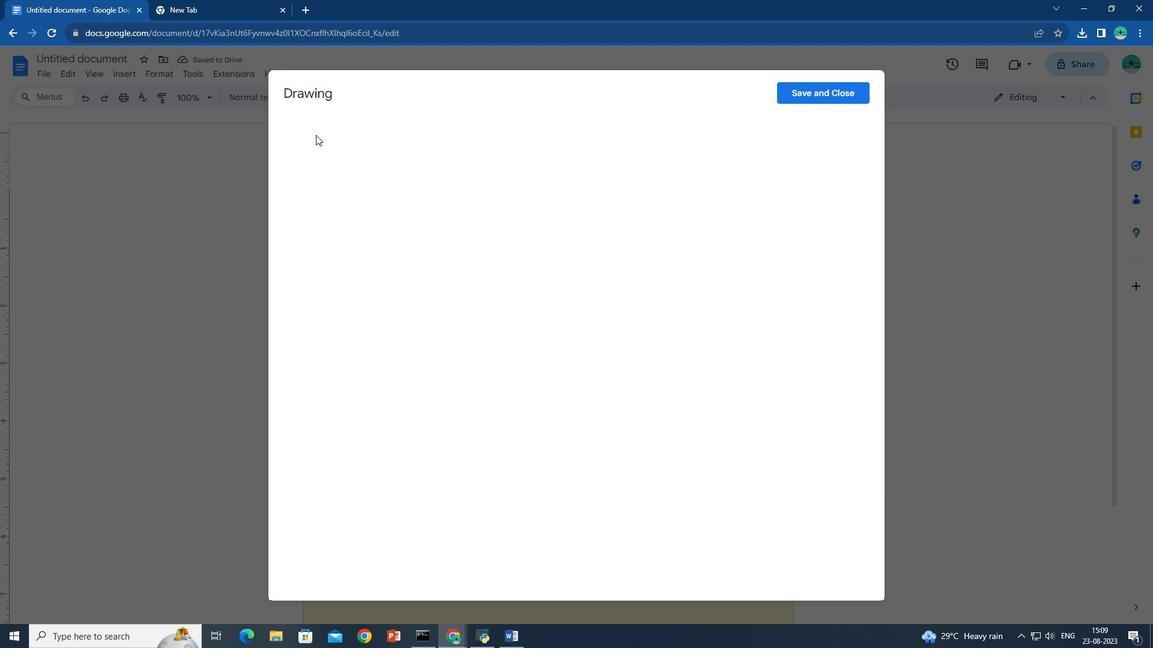 
Action: Mouse pressed left at (316, 135)
Screenshot: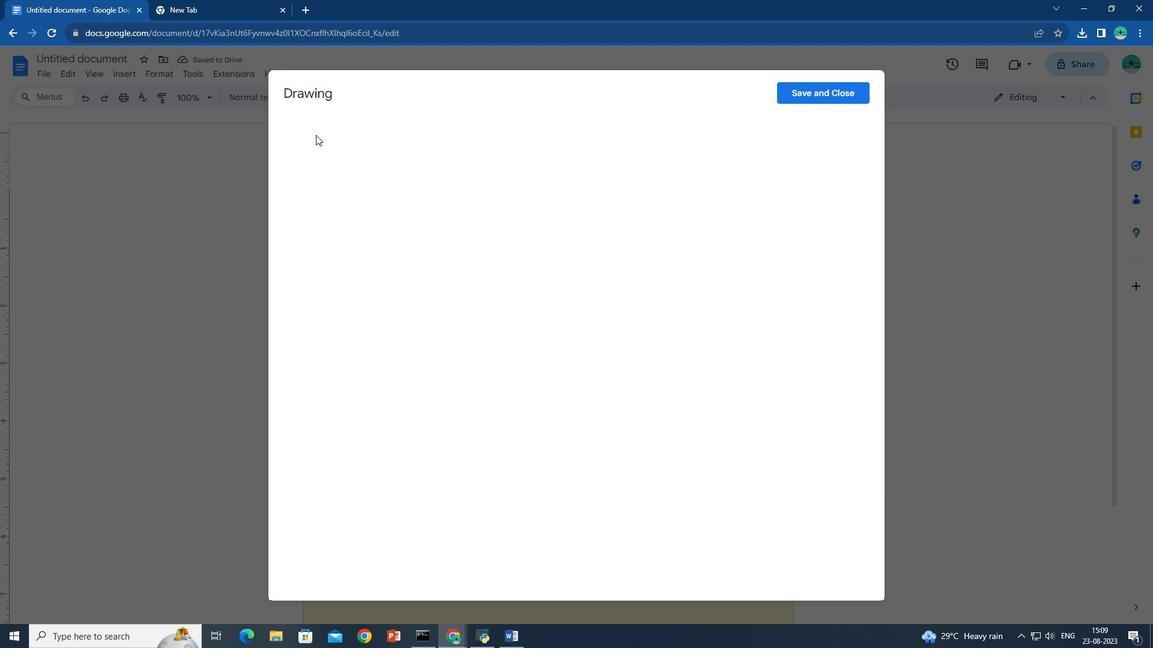 
Action: Mouse moved to (465, 136)
Screenshot: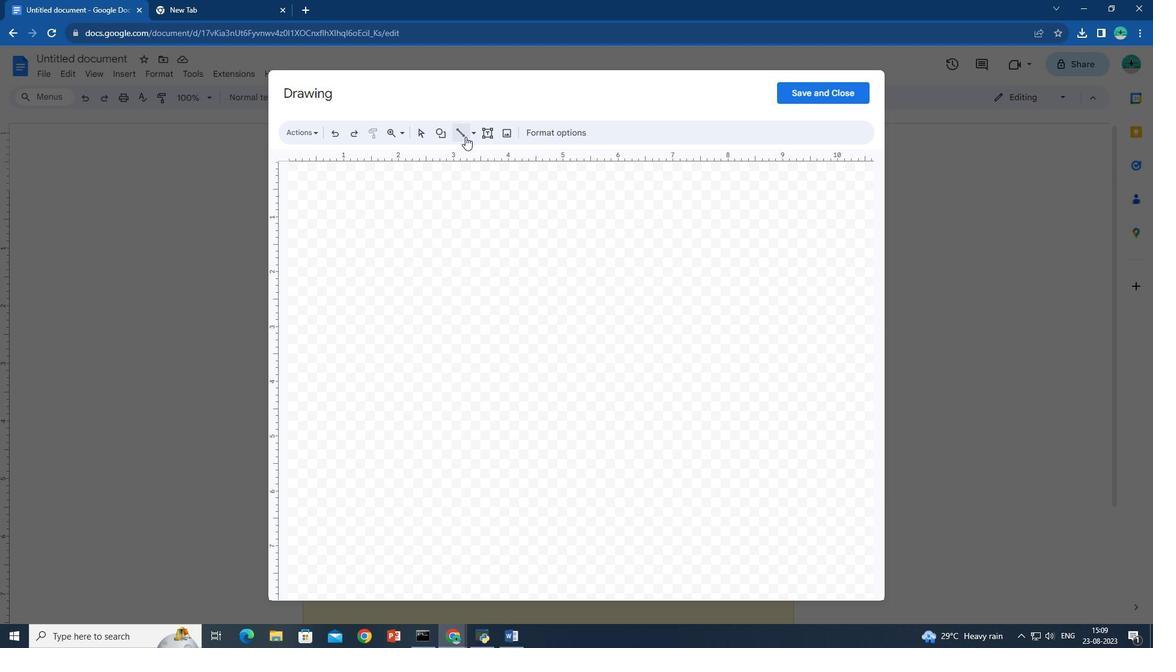 
Action: Mouse pressed left at (465, 136)
Screenshot: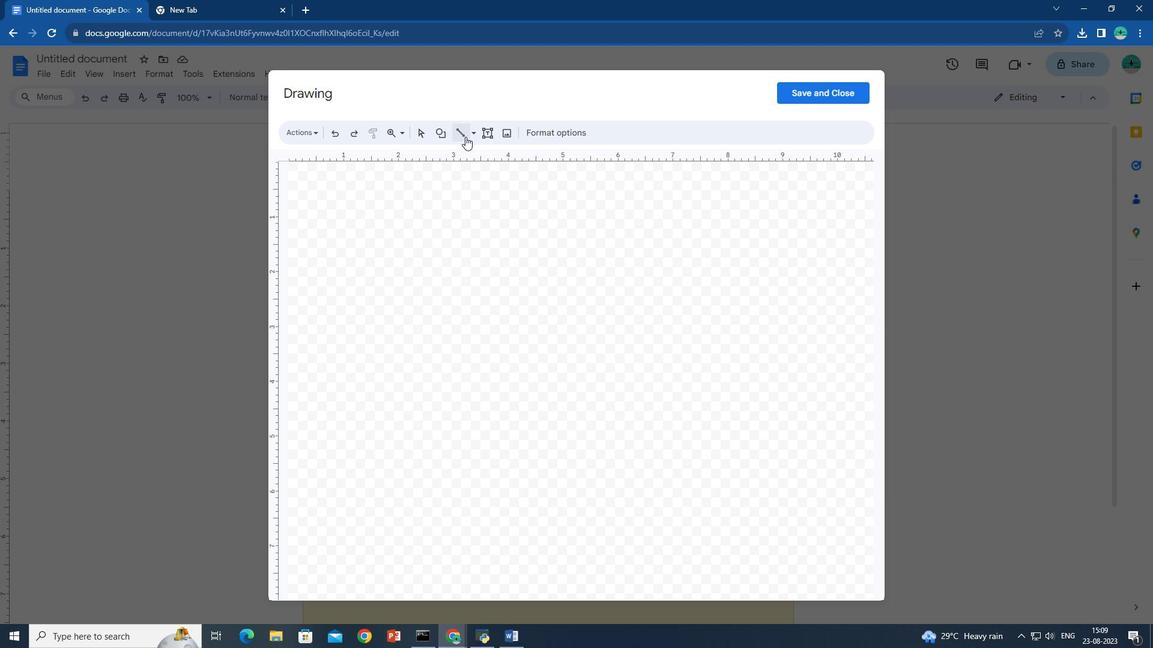 
Action: Mouse moved to (457, 135)
Screenshot: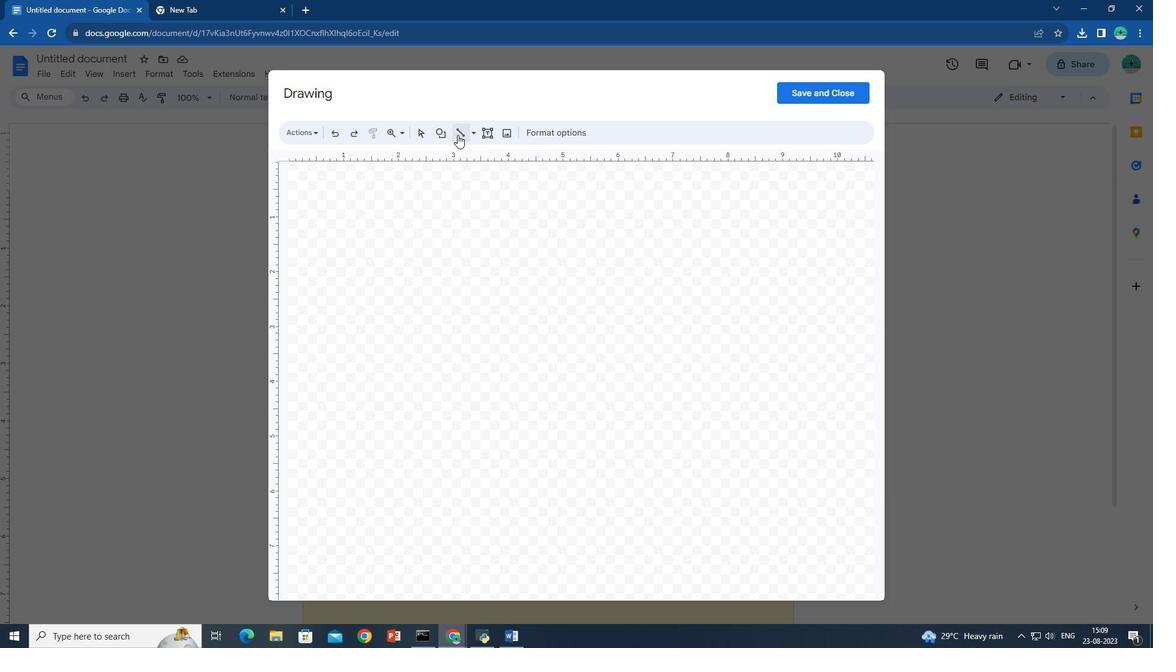 
Action: Mouse pressed left at (457, 135)
Screenshot: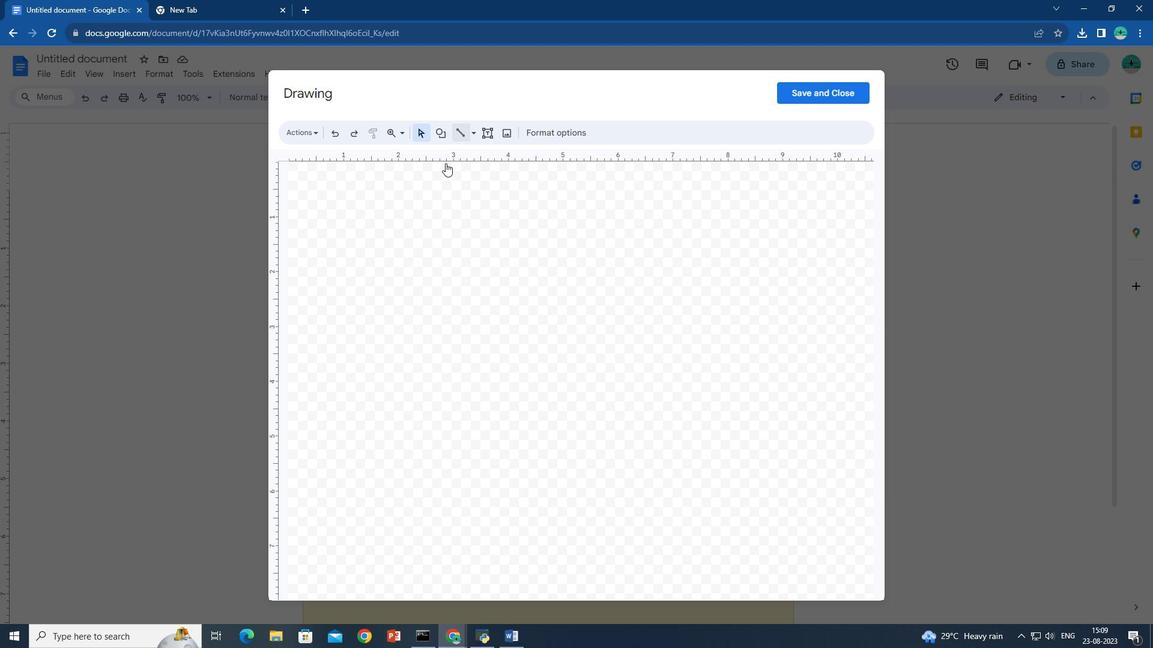 
Action: Mouse moved to (458, 127)
Screenshot: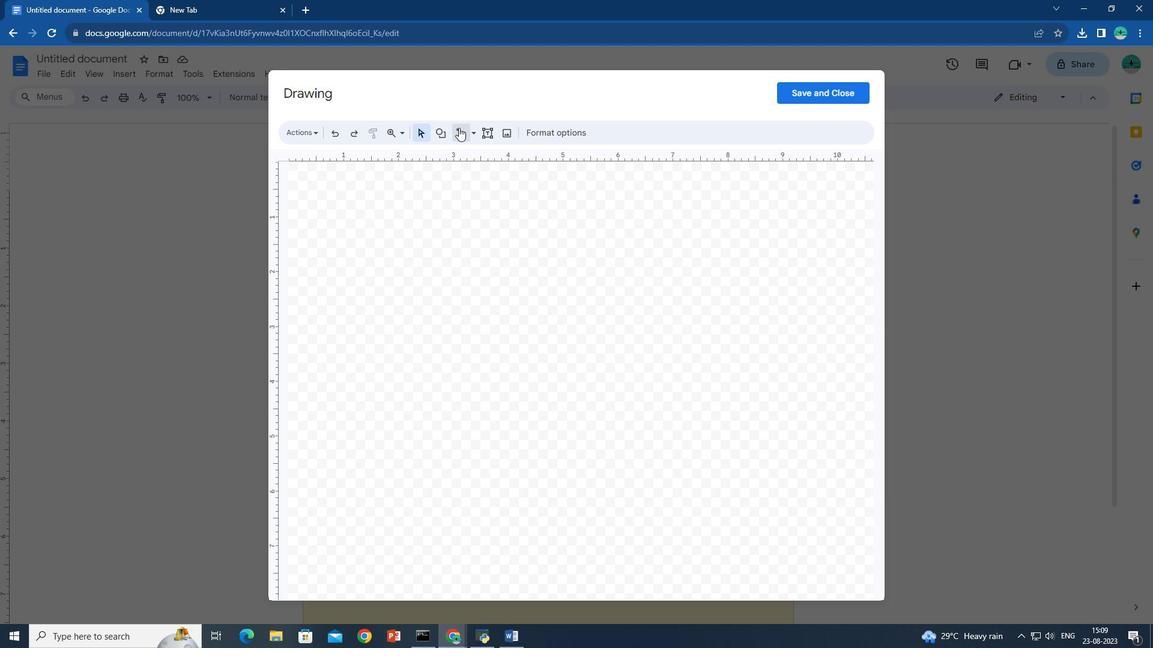 
Action: Mouse pressed left at (458, 127)
Screenshot: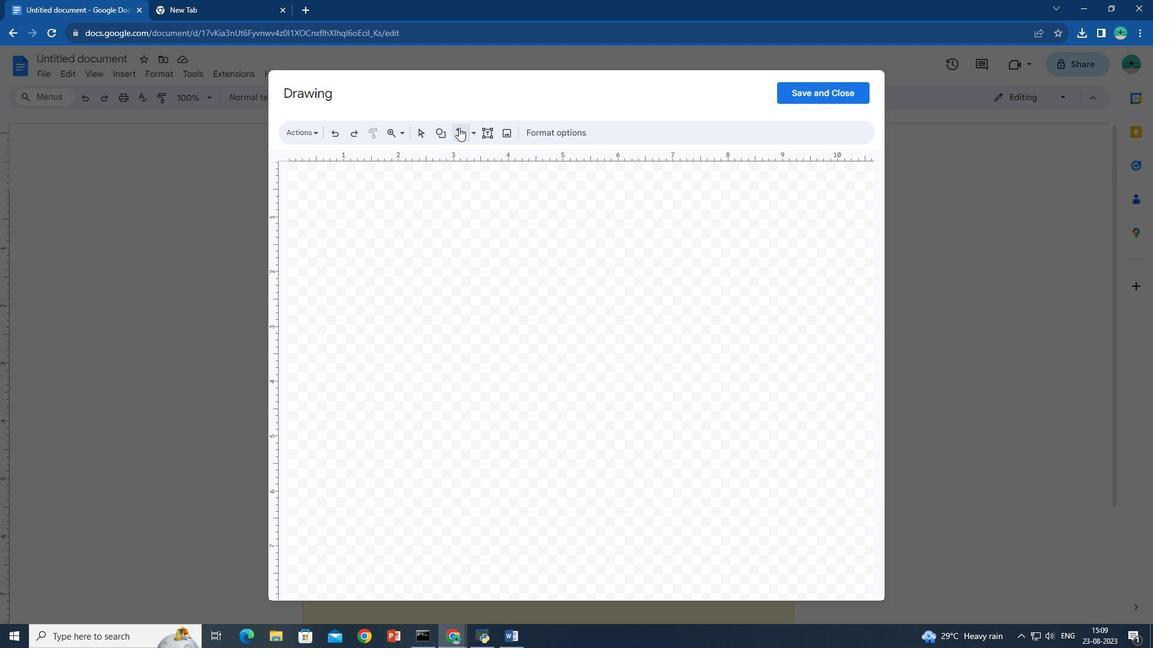 
Action: Mouse moved to (461, 131)
Screenshot: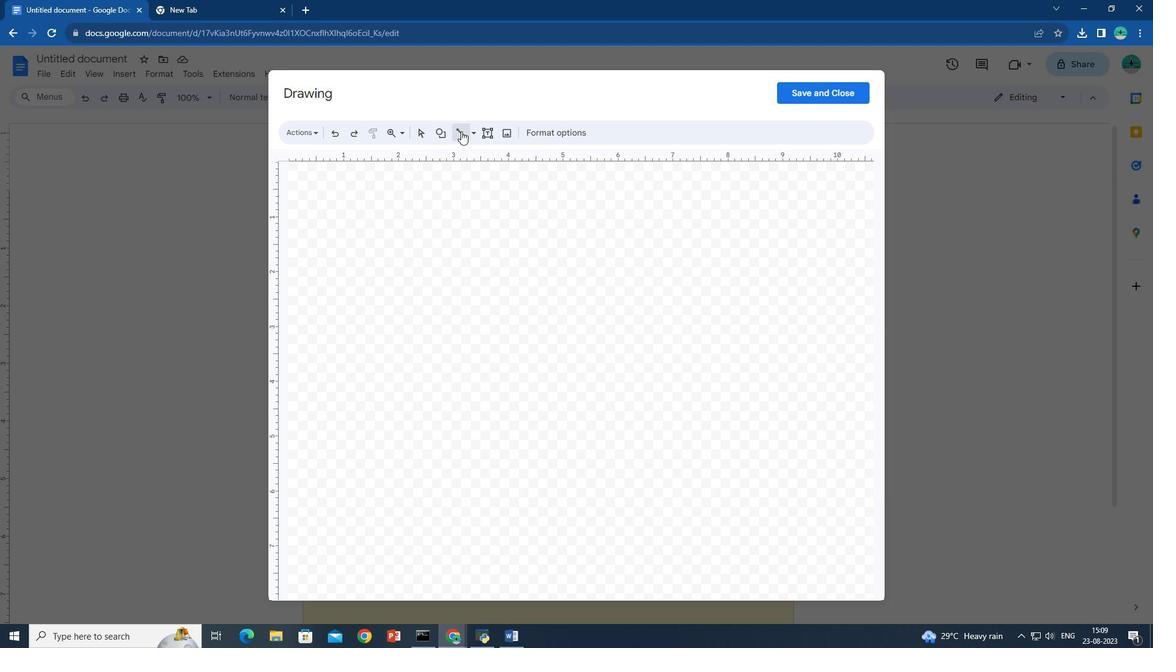 
Action: Mouse pressed left at (461, 131)
Screenshot: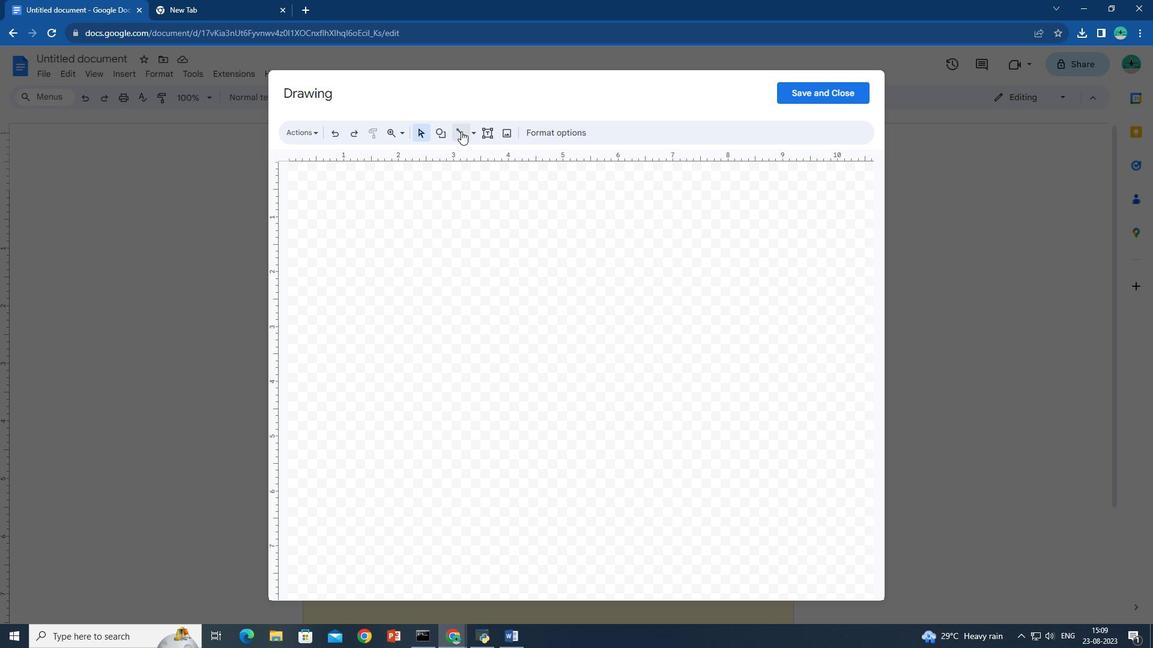 
Action: Mouse pressed left at (461, 131)
Screenshot: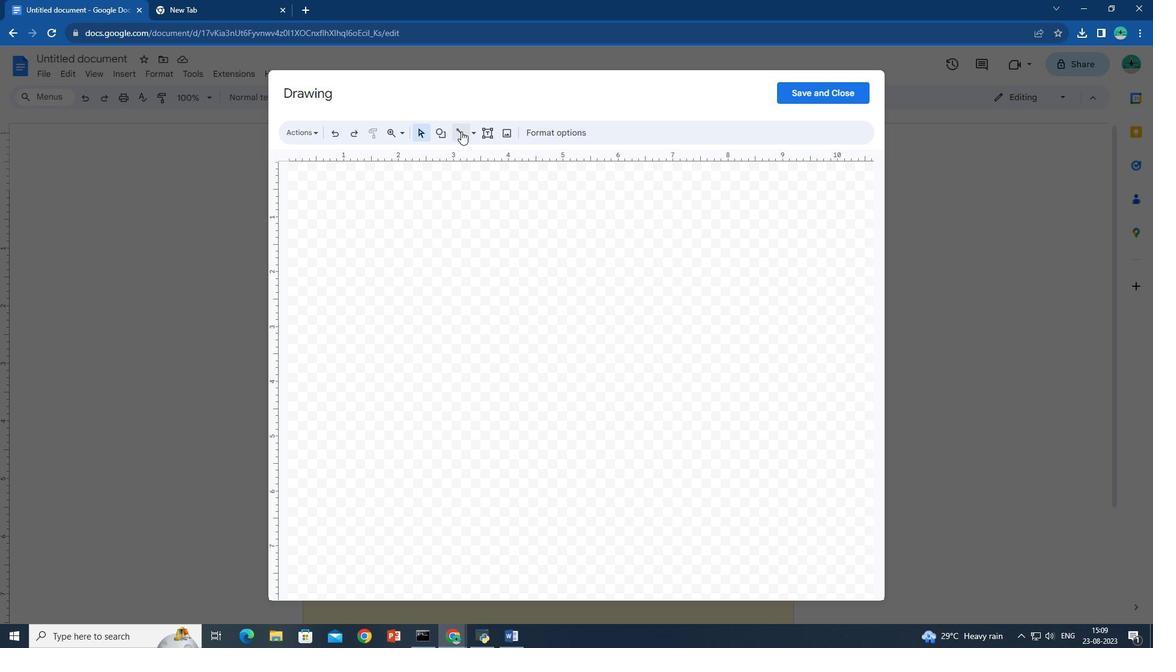 
Action: Mouse pressed left at (461, 131)
Screenshot: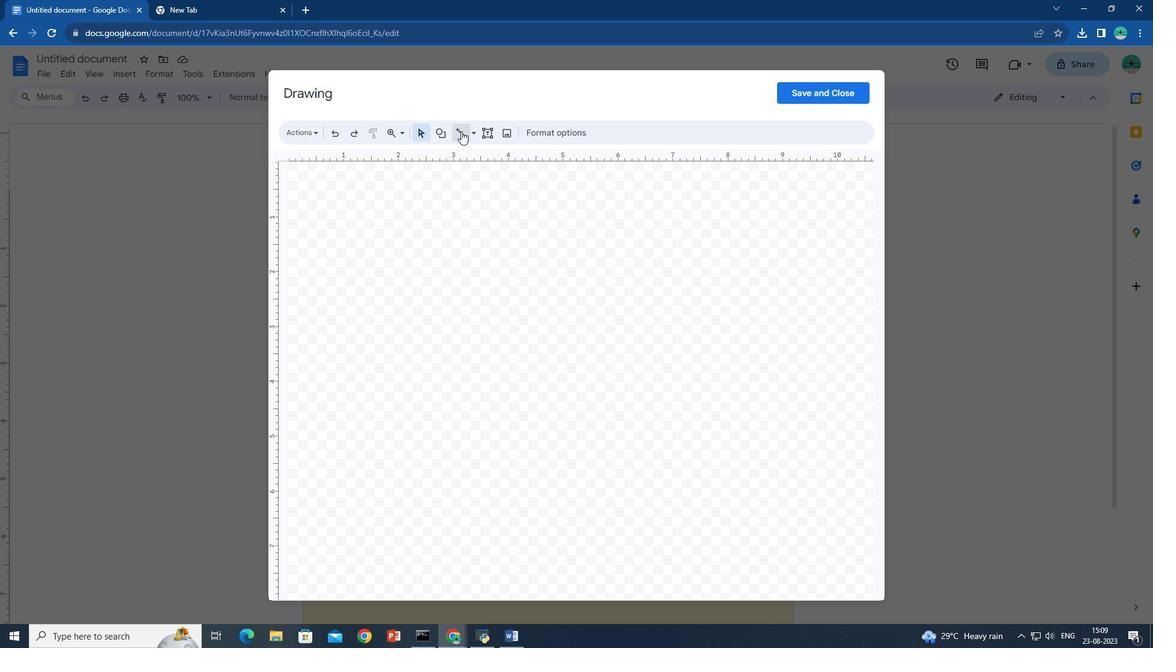 
Action: Mouse pressed left at (461, 131)
Screenshot: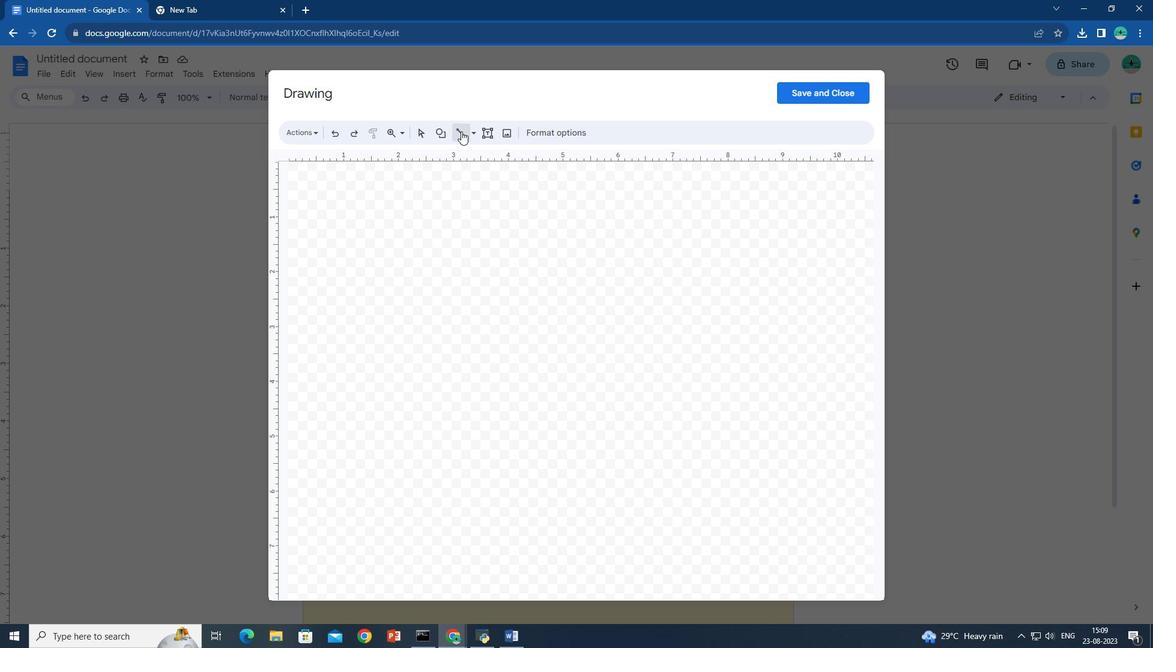 
Action: Mouse pressed left at (461, 131)
Screenshot: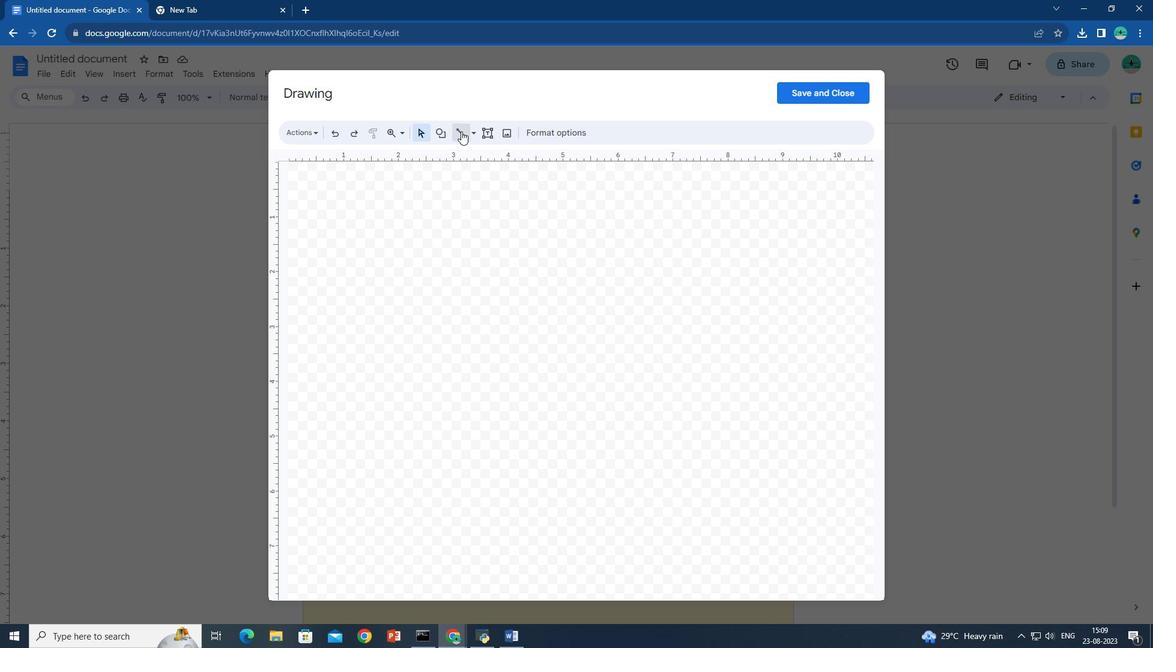
Action: Mouse pressed left at (461, 131)
Screenshot: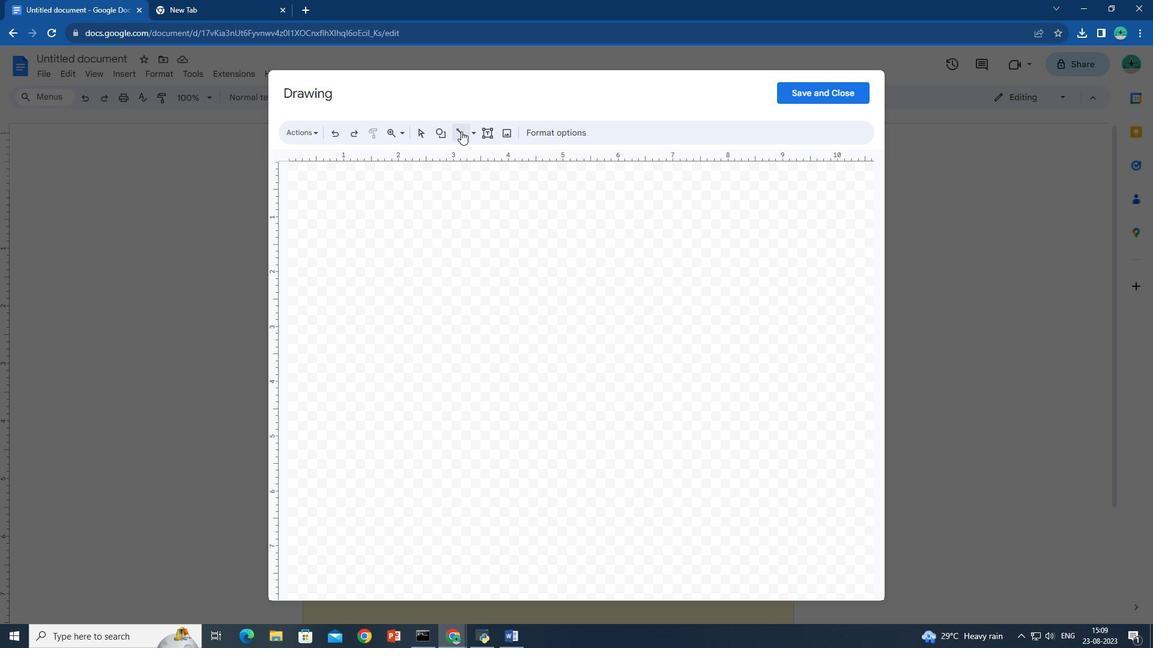 
Action: Mouse moved to (352, 212)
Screenshot: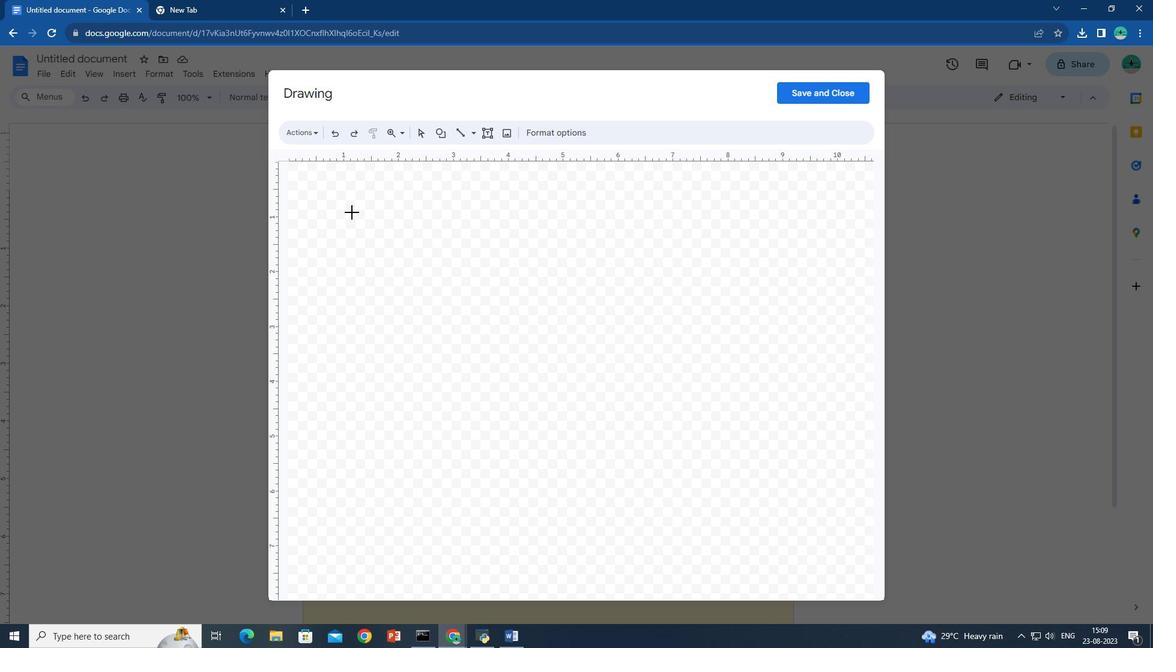 
Action: Mouse pressed left at (352, 212)
Screenshot: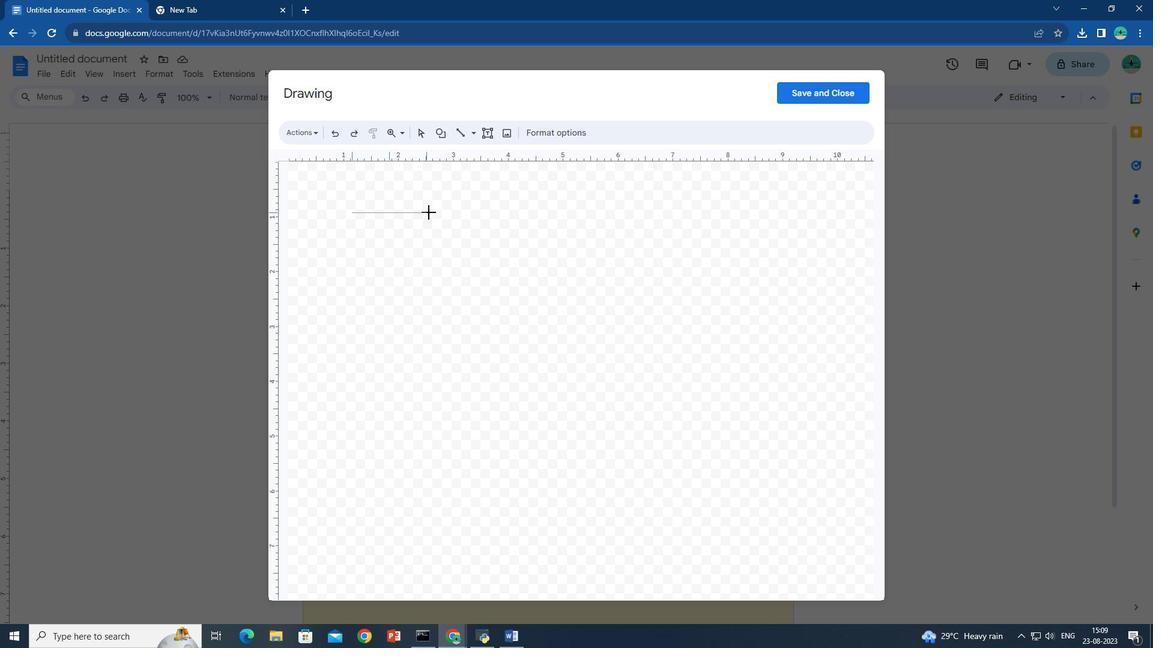 
Action: Mouse moved to (568, 224)
Screenshot: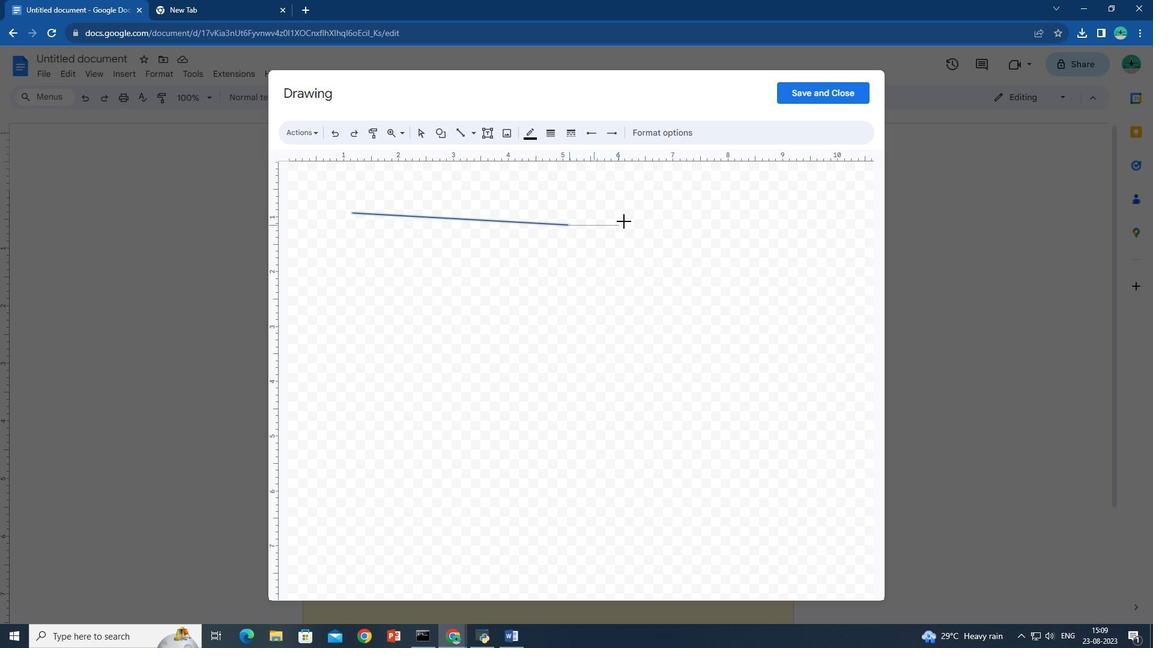 
Action: Mouse pressed left at (568, 224)
Screenshot: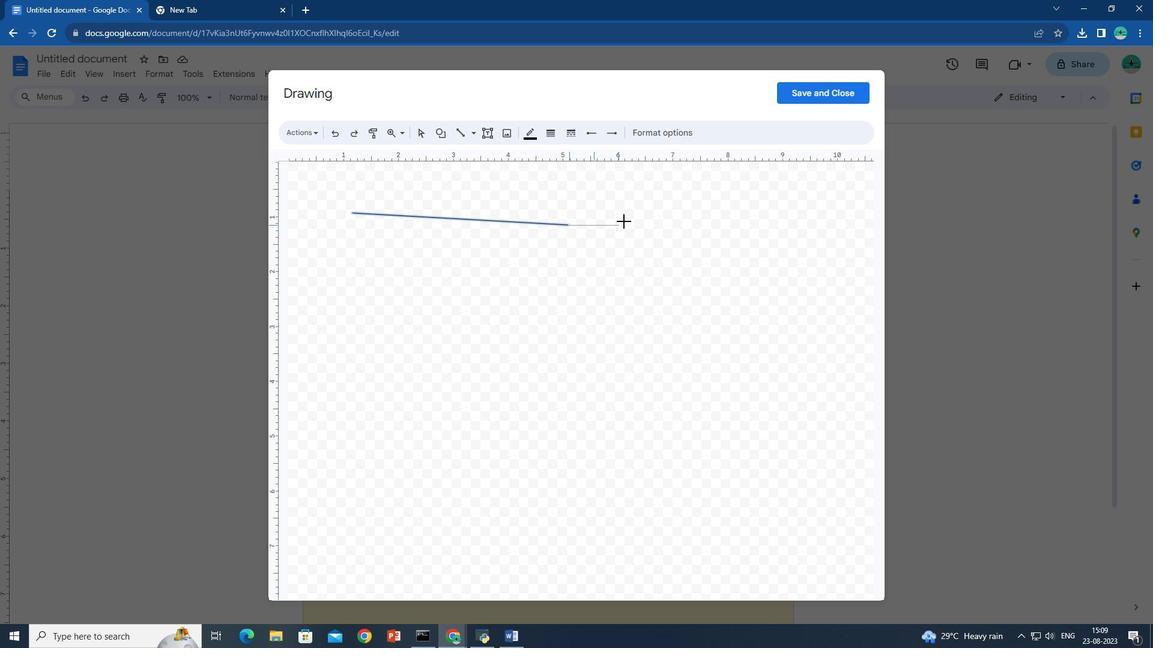 
Action: Mouse moved to (600, 224)
Screenshot: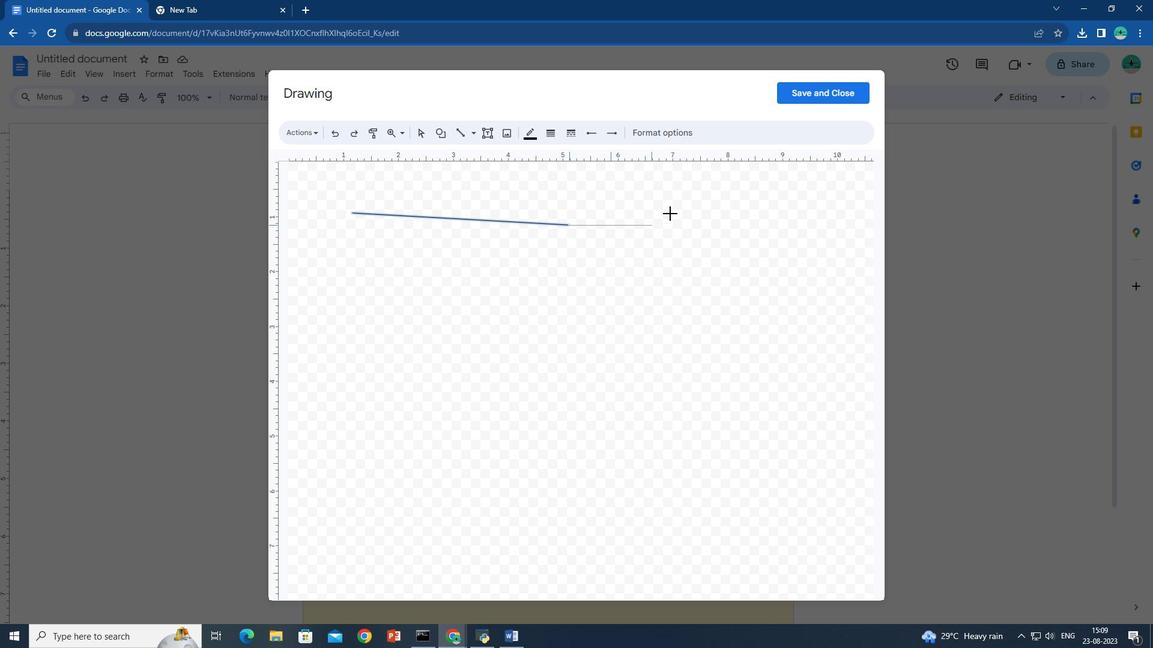 
Action: Key pressed <Key.shift>
Screenshot: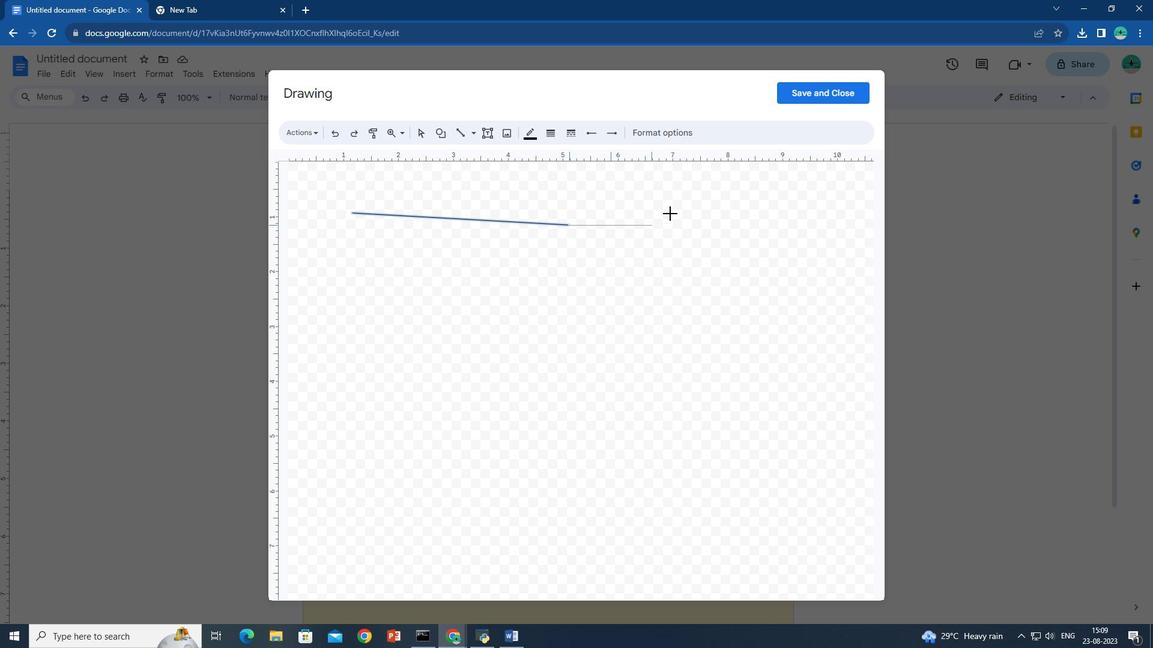 
Action: Mouse moved to (681, 212)
Screenshot: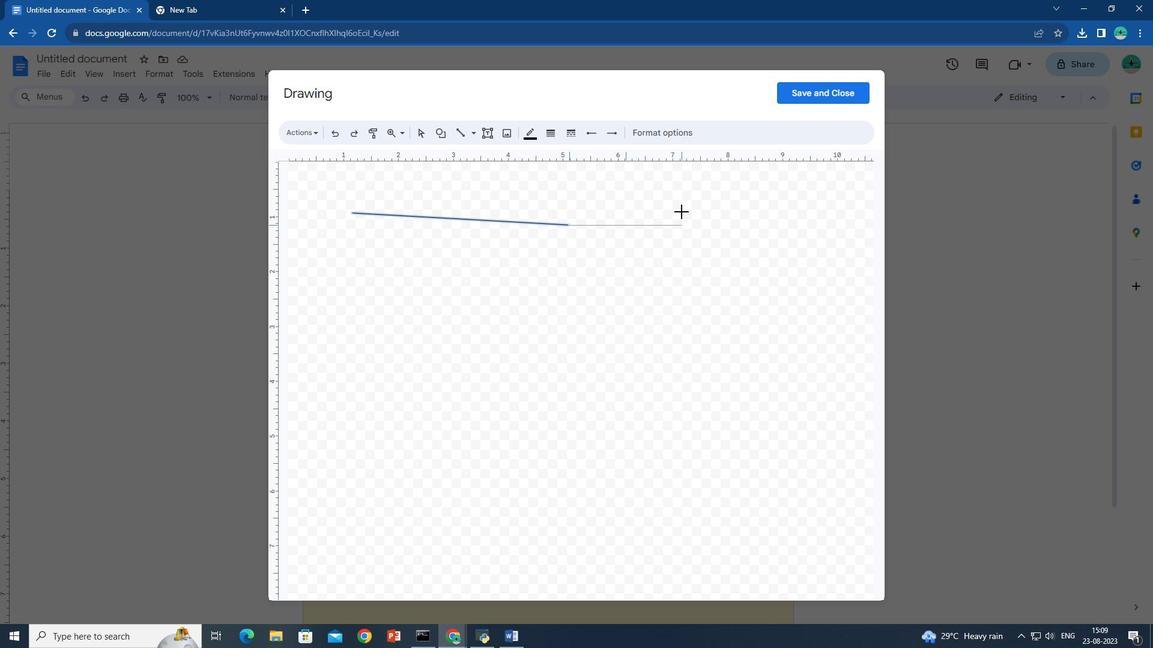
Action: Key pressed <Key.shift><Key.shift><Key.shift><Key.shift><Key.shift><Key.shift>ctrl+Z
Screenshot: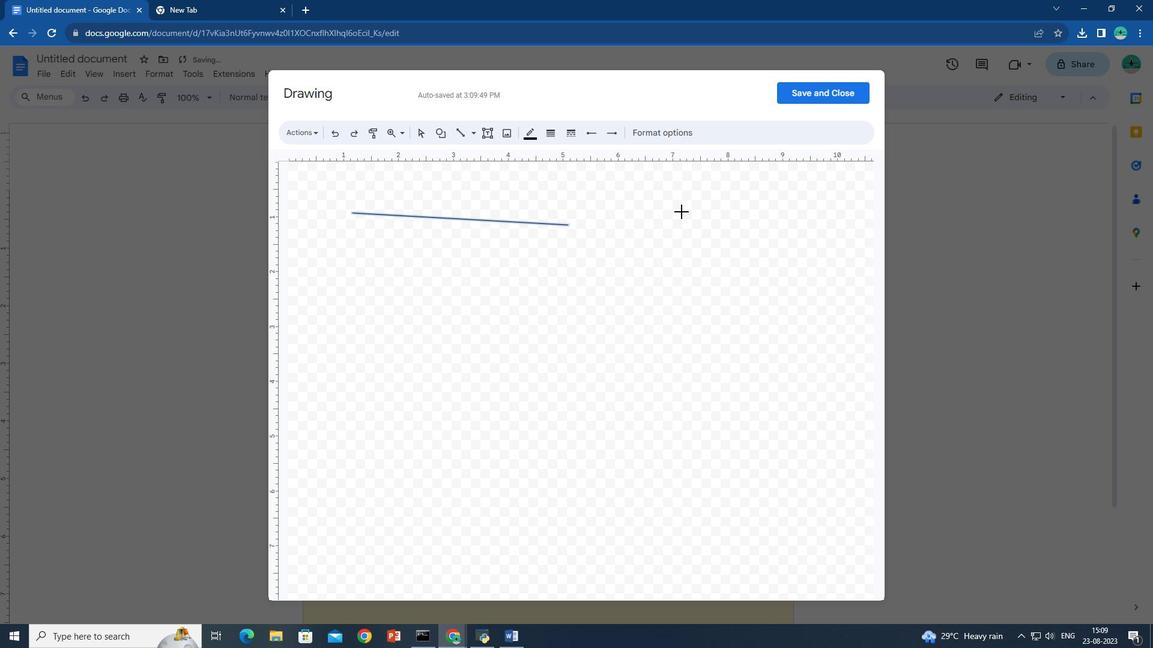 
Action: Mouse moved to (559, 224)
Screenshot: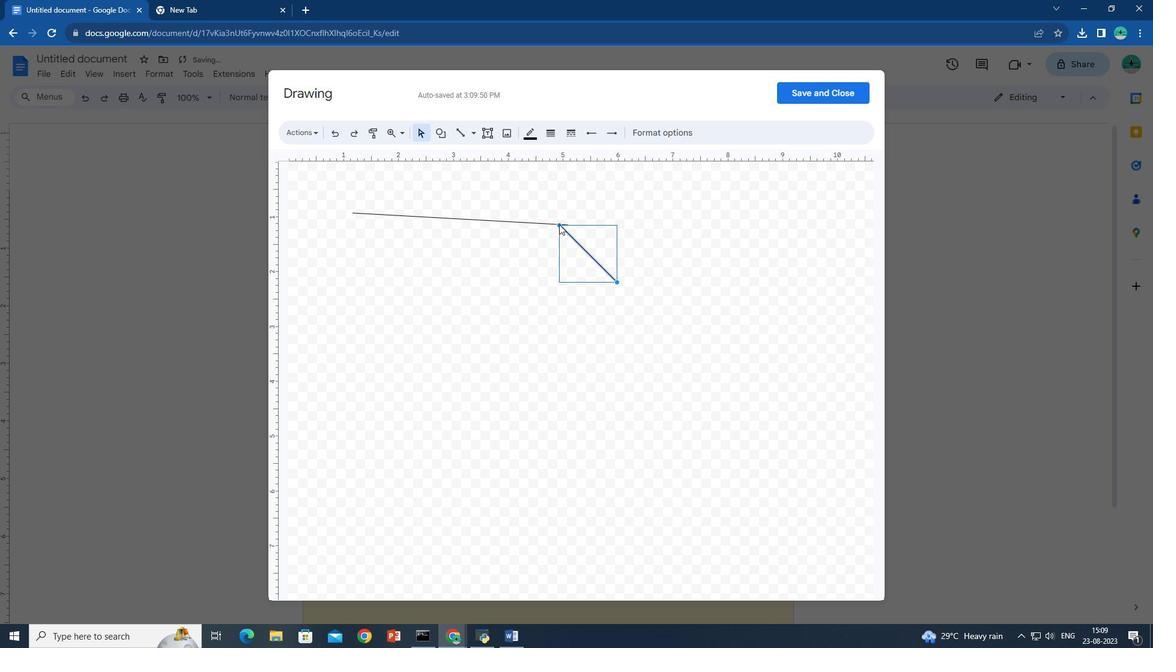 
Action: Mouse pressed left at (559, 224)
Screenshot: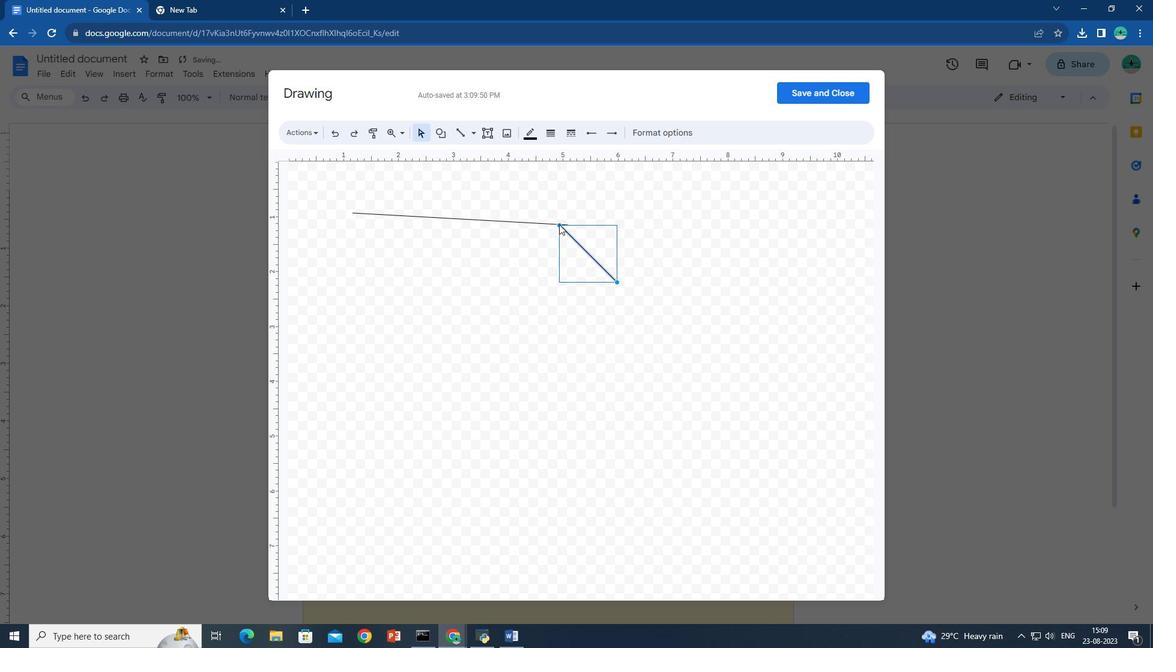 
Action: Mouse moved to (576, 224)
Screenshot: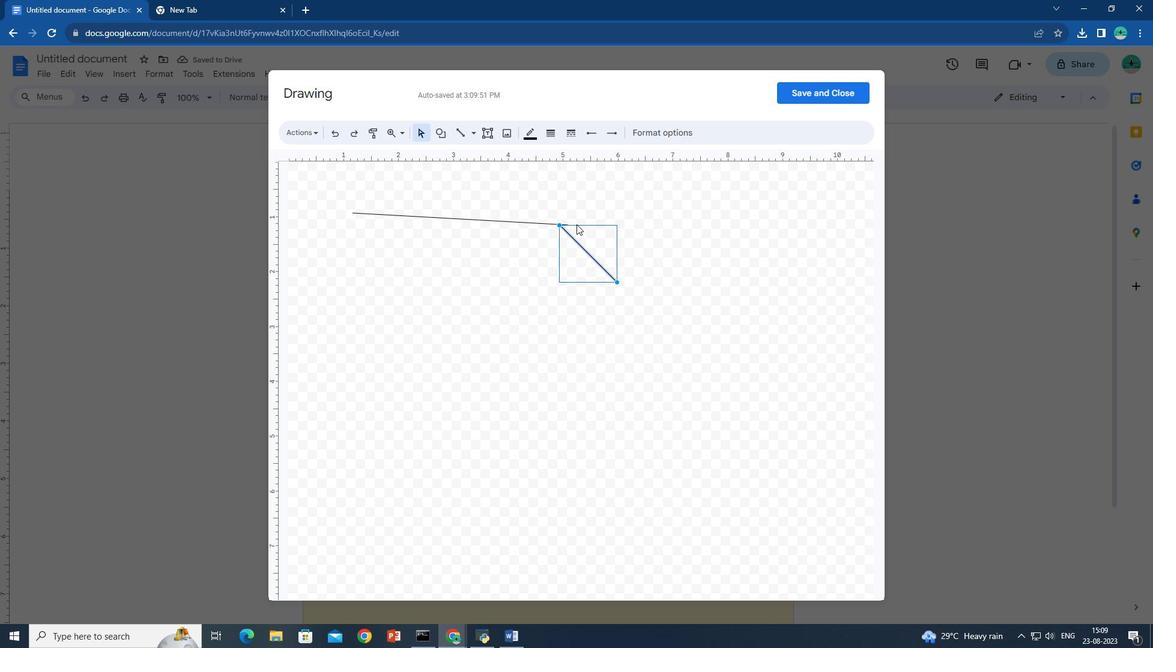 
Action: Key pressed <Key.shift>ctrl+Z<'\x1a'>
Screenshot: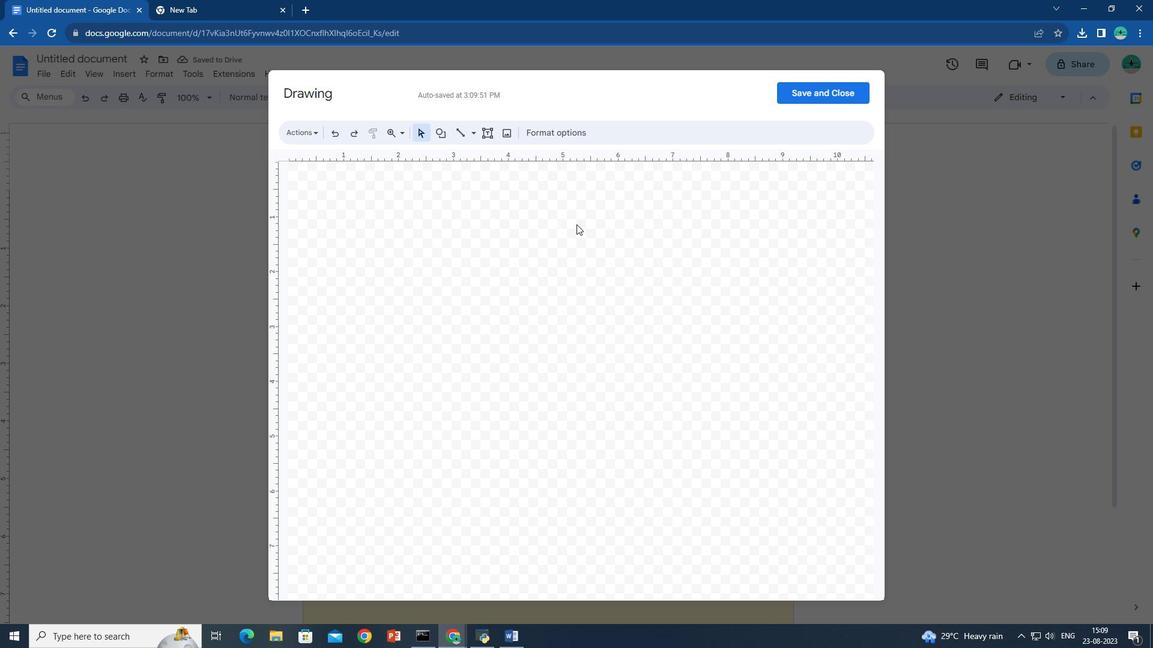 
Action: Mouse moved to (461, 138)
Screenshot: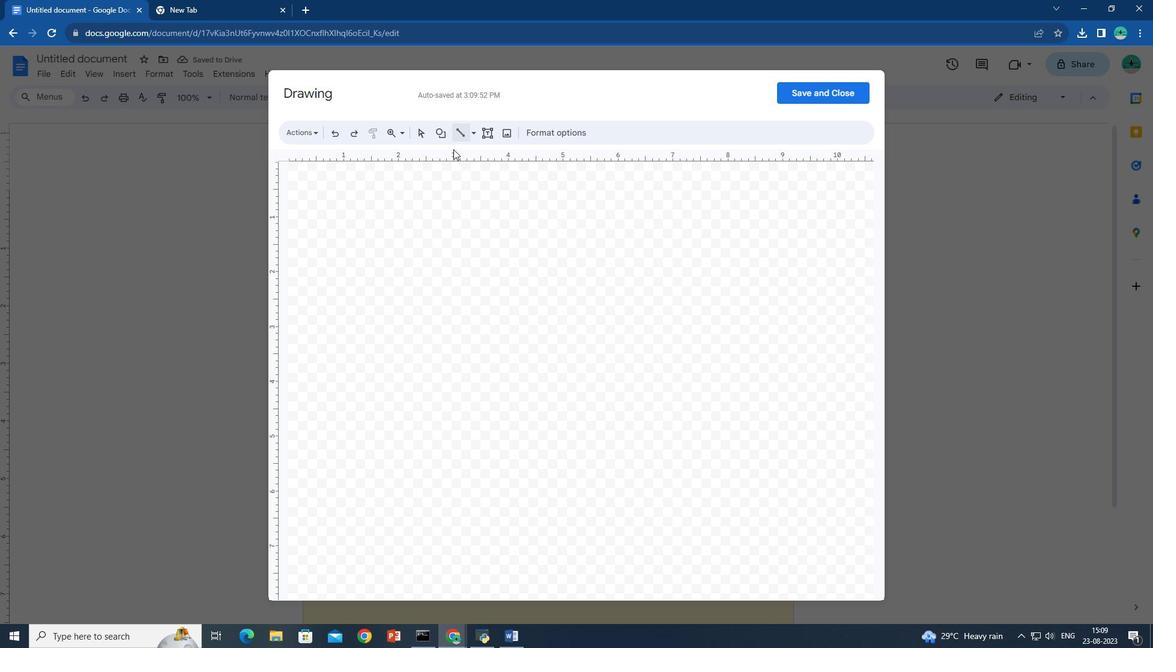 
Action: Mouse pressed left at (461, 138)
Screenshot: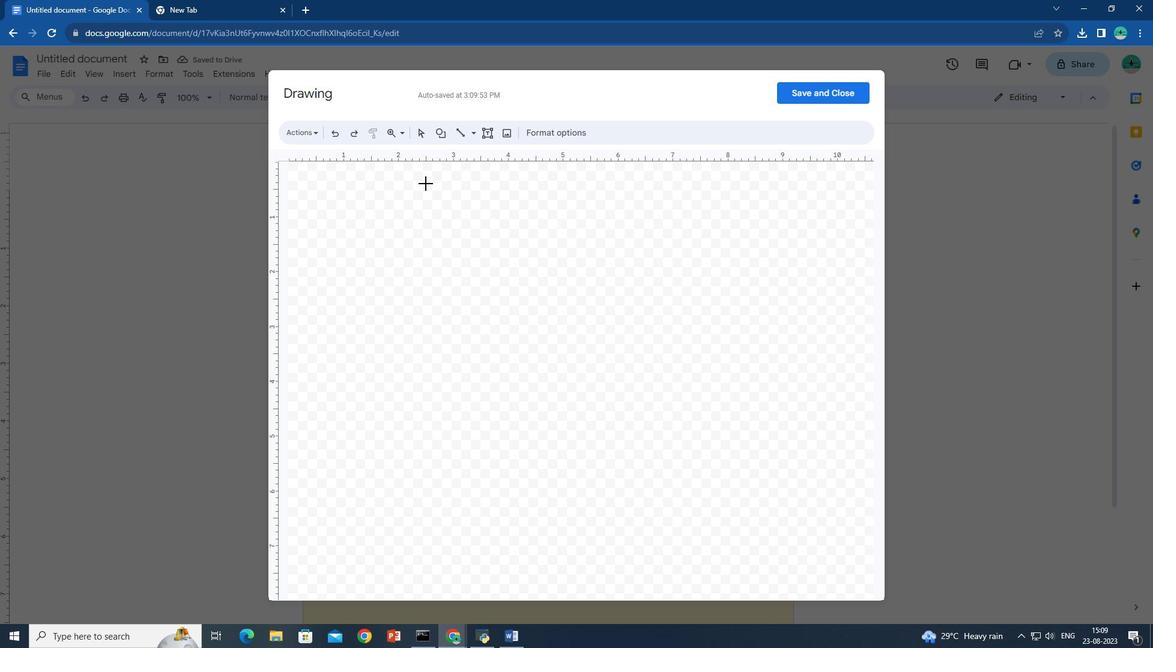
Action: Mouse moved to (351, 206)
Screenshot: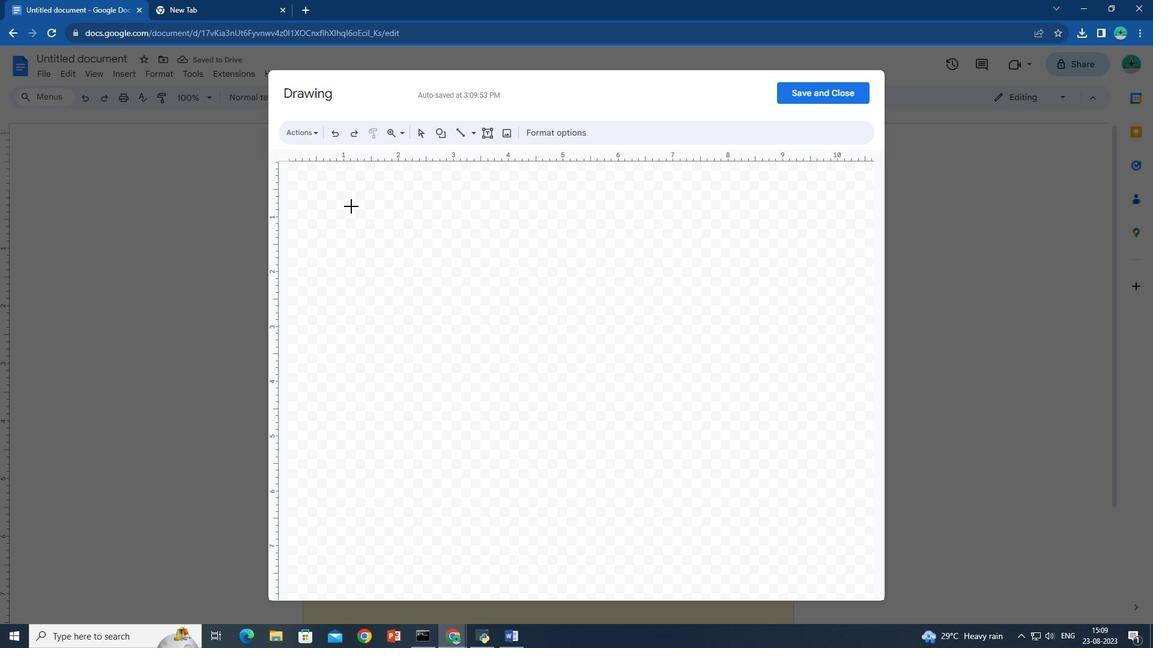 
Action: Mouse pressed left at (351, 206)
Screenshot: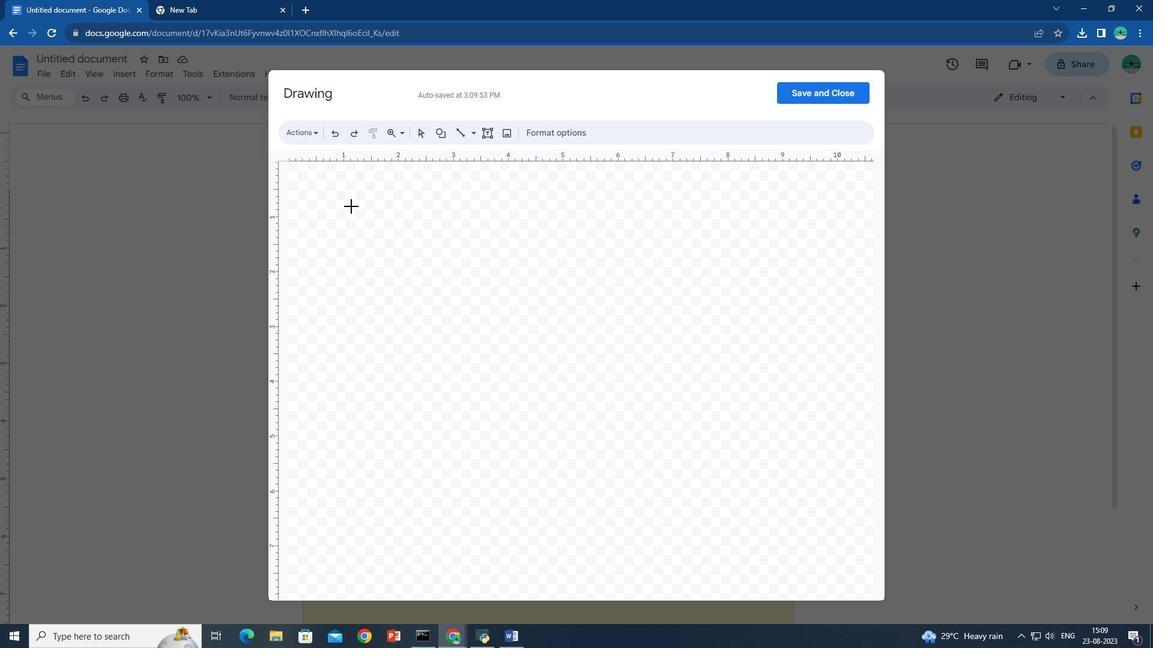 
Action: Key pressed <Key.shift>
Screenshot: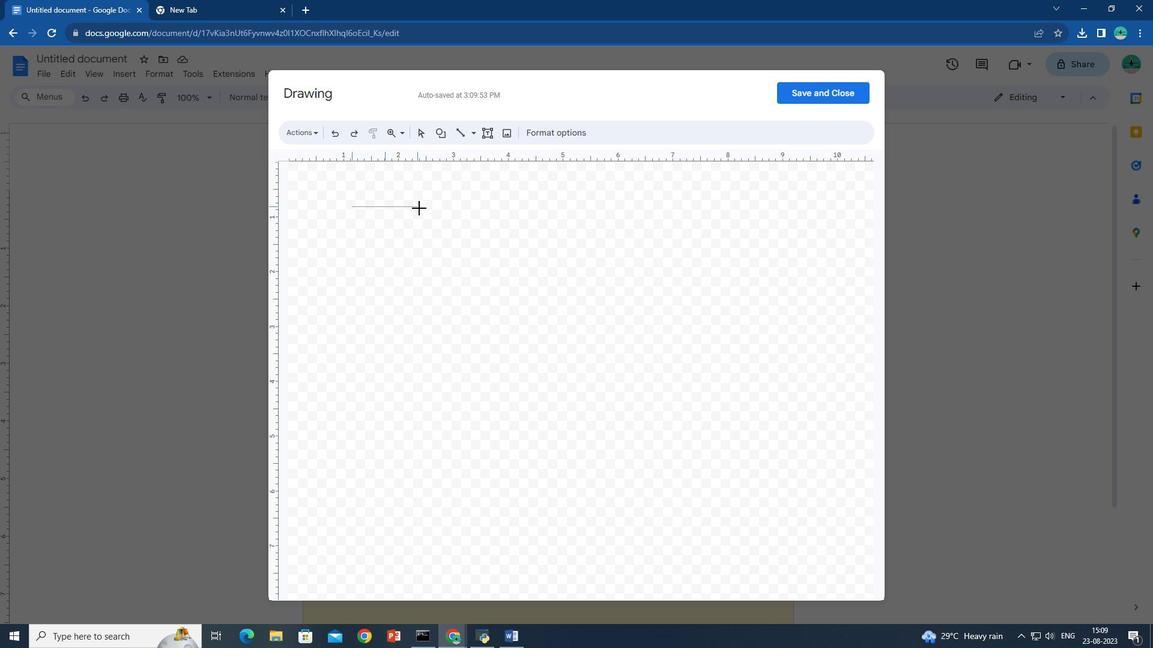 
Action: Mouse moved to (523, 210)
Screenshot: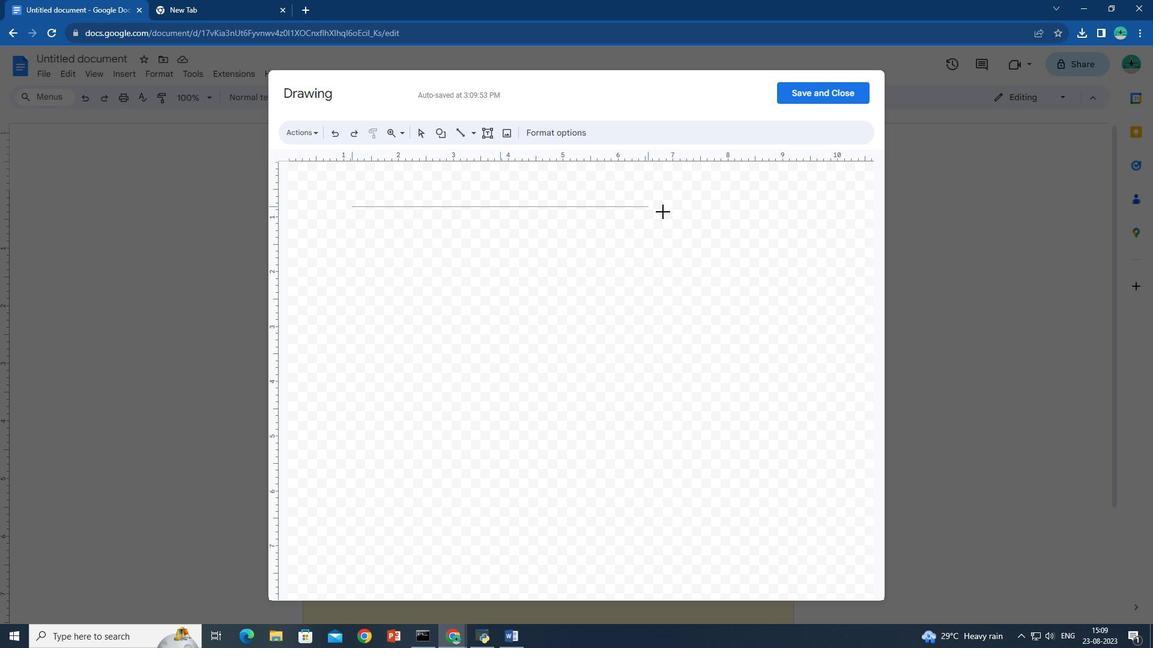 
Action: Key pressed <Key.shift>
Screenshot: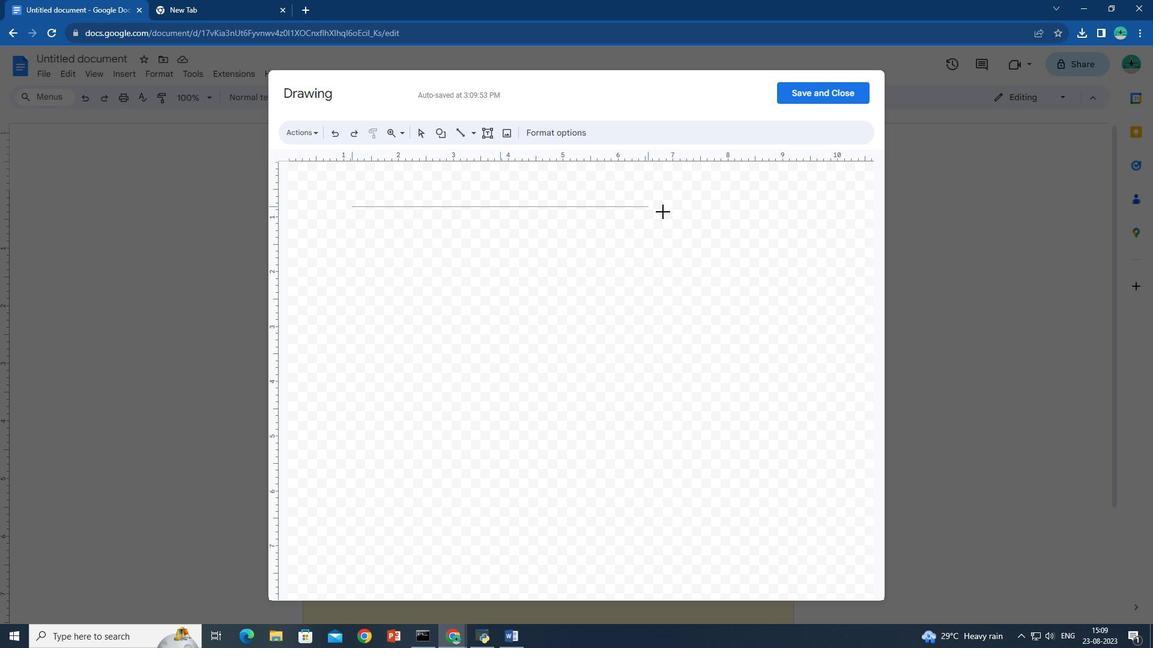 
Action: Mouse moved to (541, 211)
Screenshot: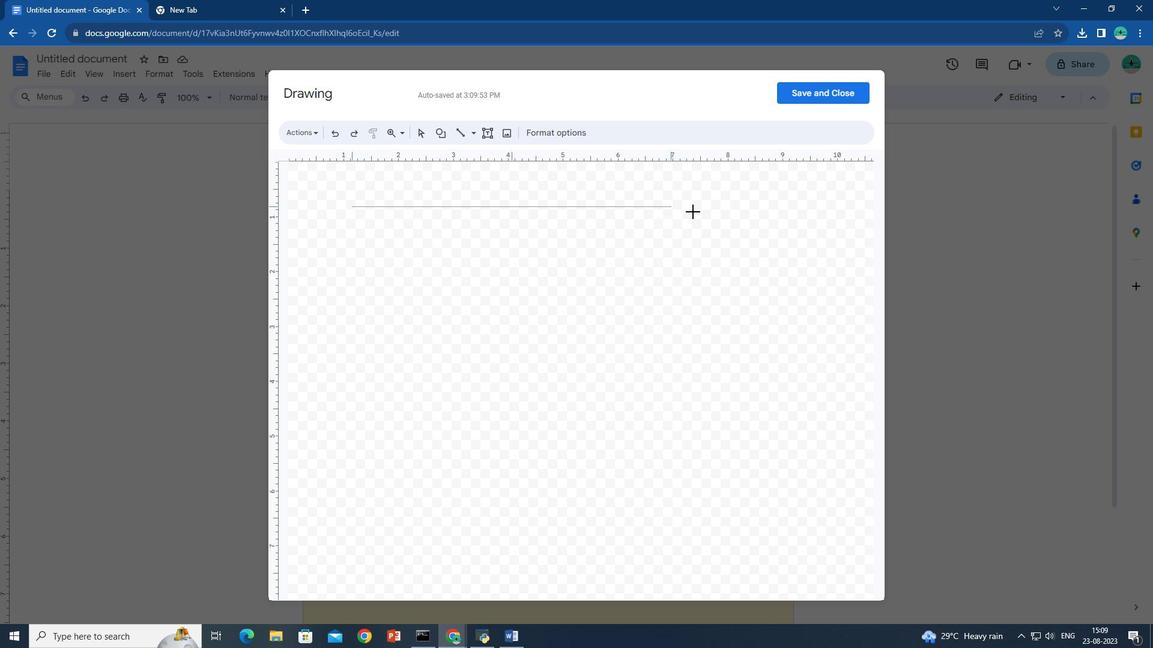 
Action: Key pressed <Key.shift>
Screenshot: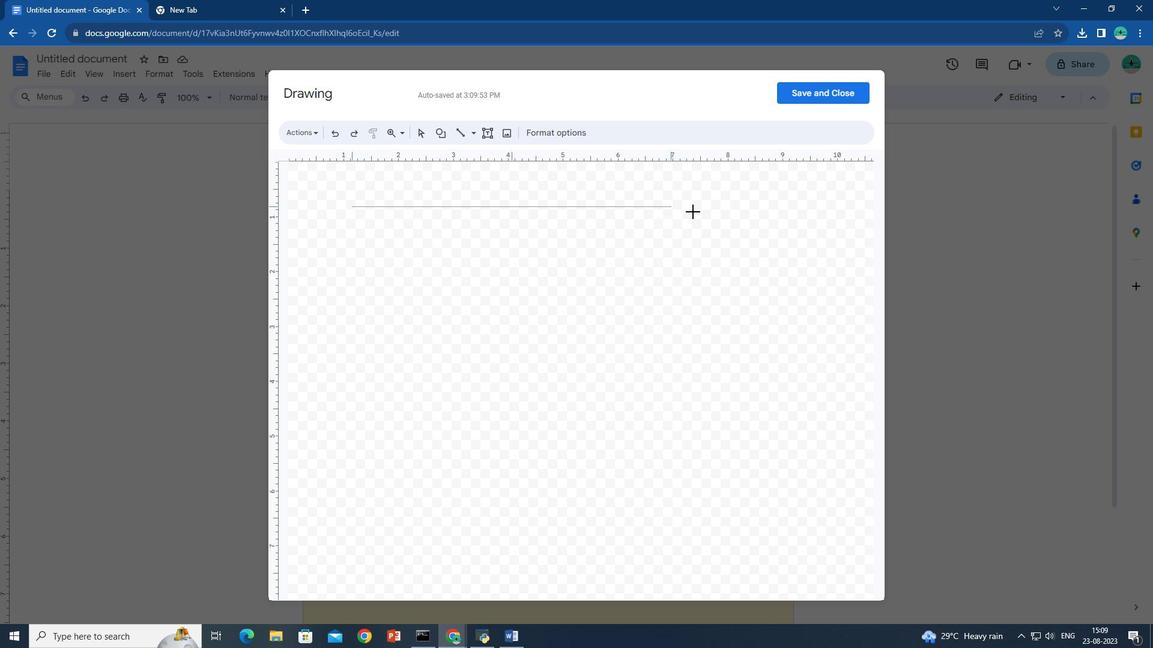 
Action: Mouse moved to (571, 211)
Screenshot: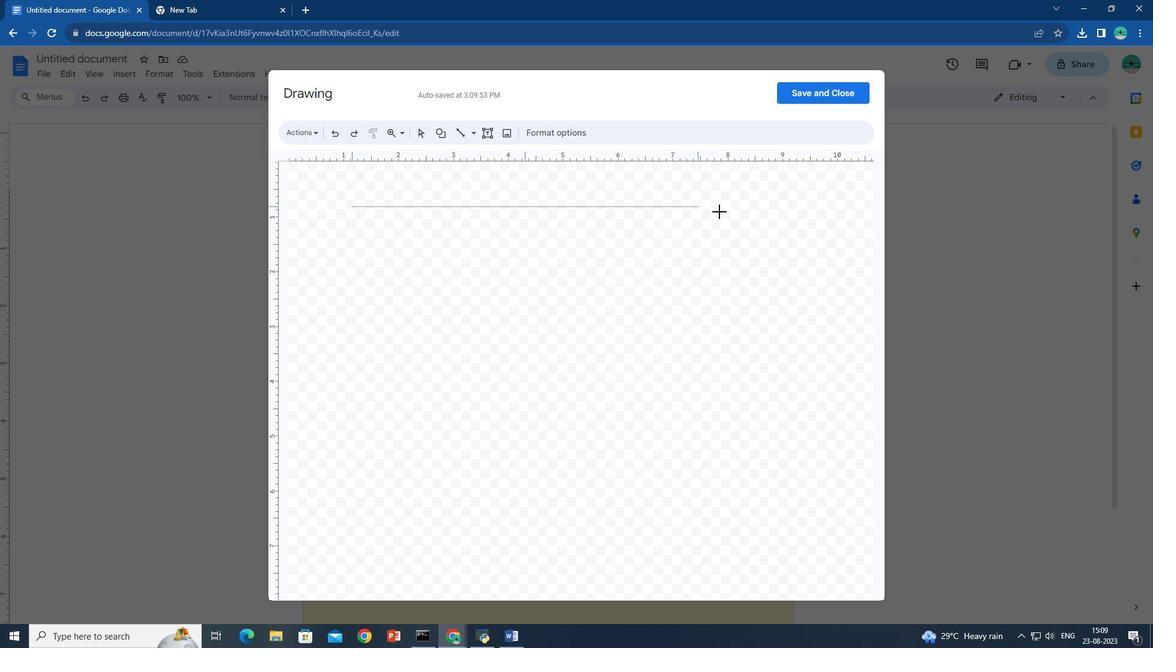 
Action: Key pressed <Key.shift>
Screenshot: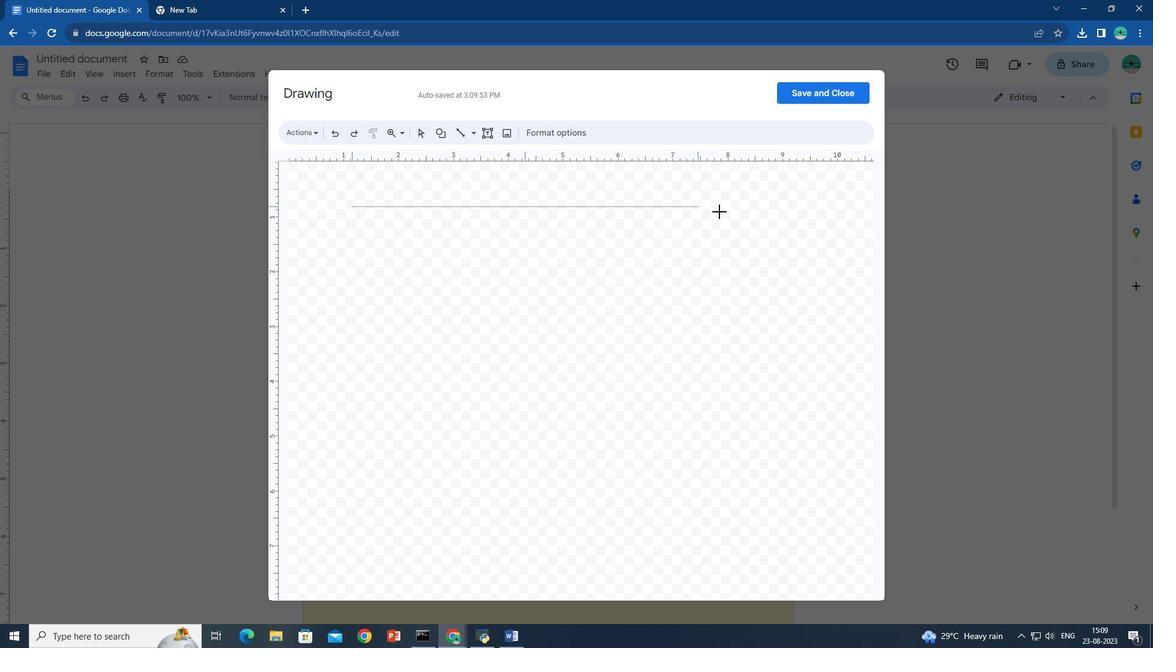 
Action: Mouse moved to (583, 211)
Screenshot: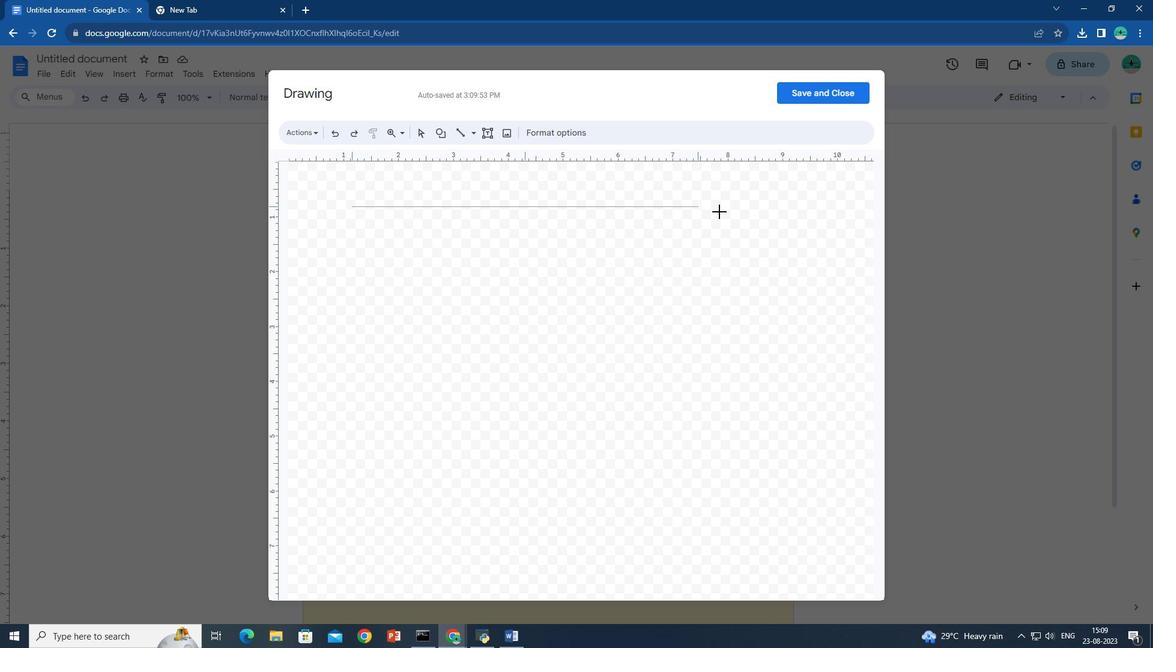 
Action: Key pressed <Key.shift>
Screenshot: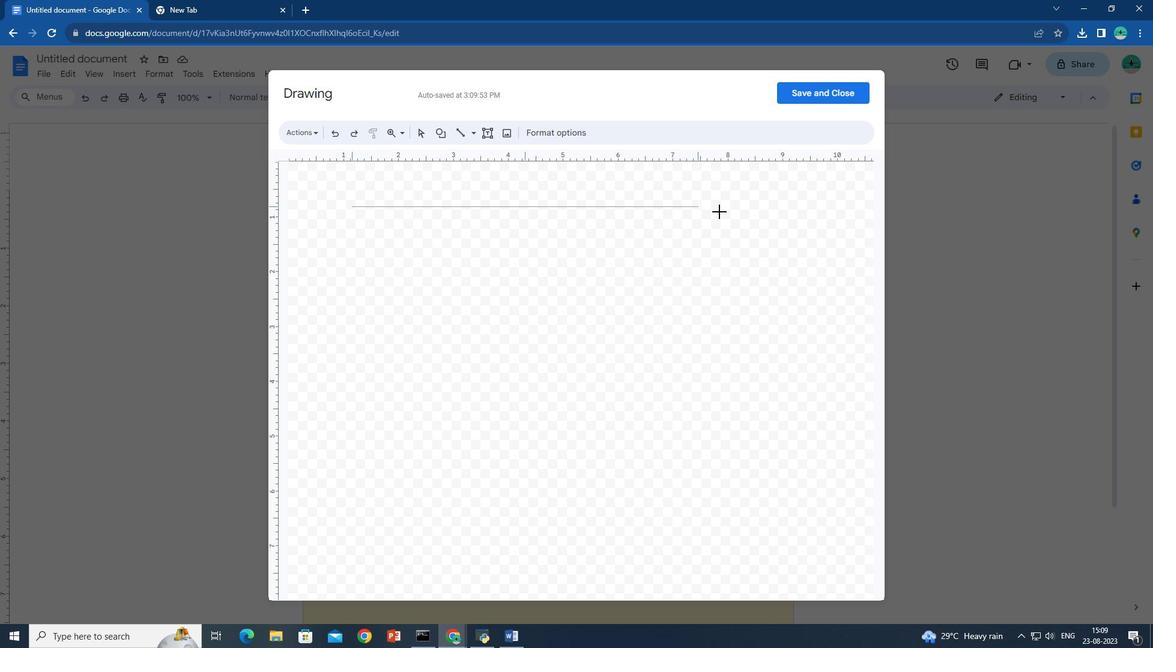 
Action: Mouse moved to (595, 212)
Screenshot: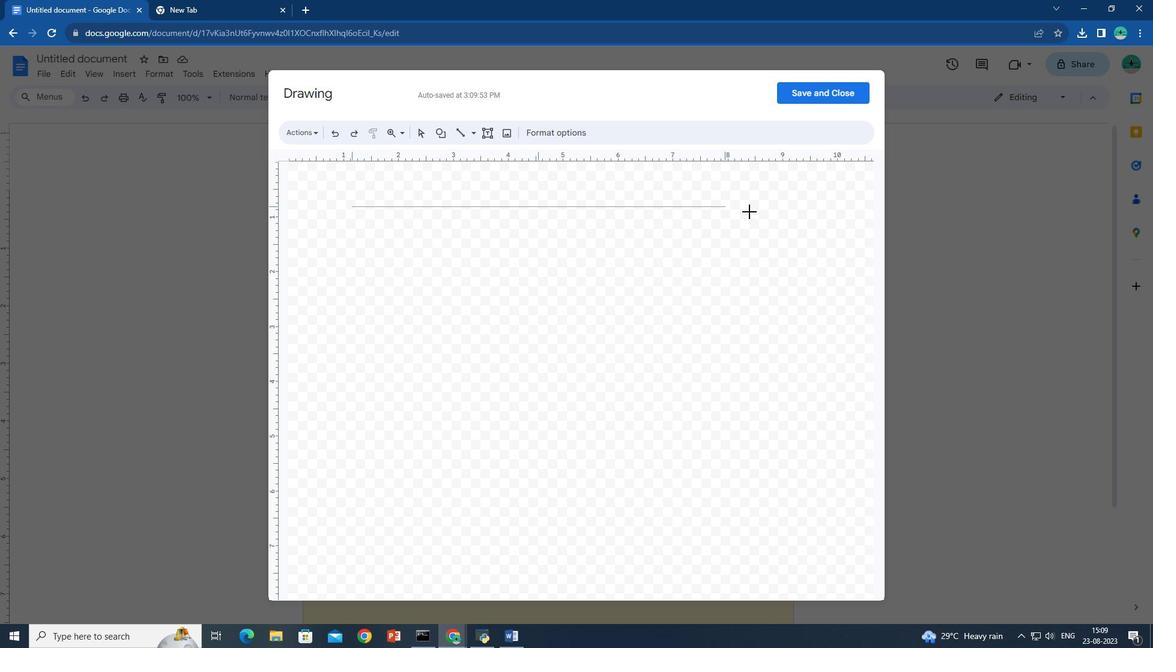 
Action: Key pressed <Key.shift>
Screenshot: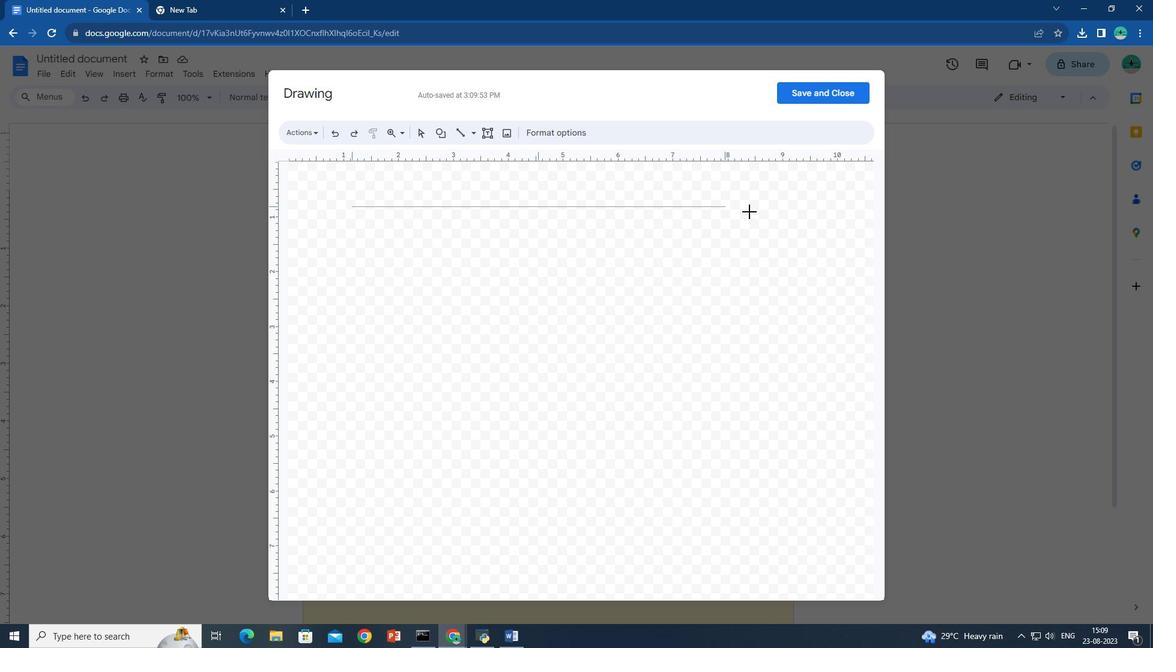 
Action: Mouse moved to (608, 212)
Screenshot: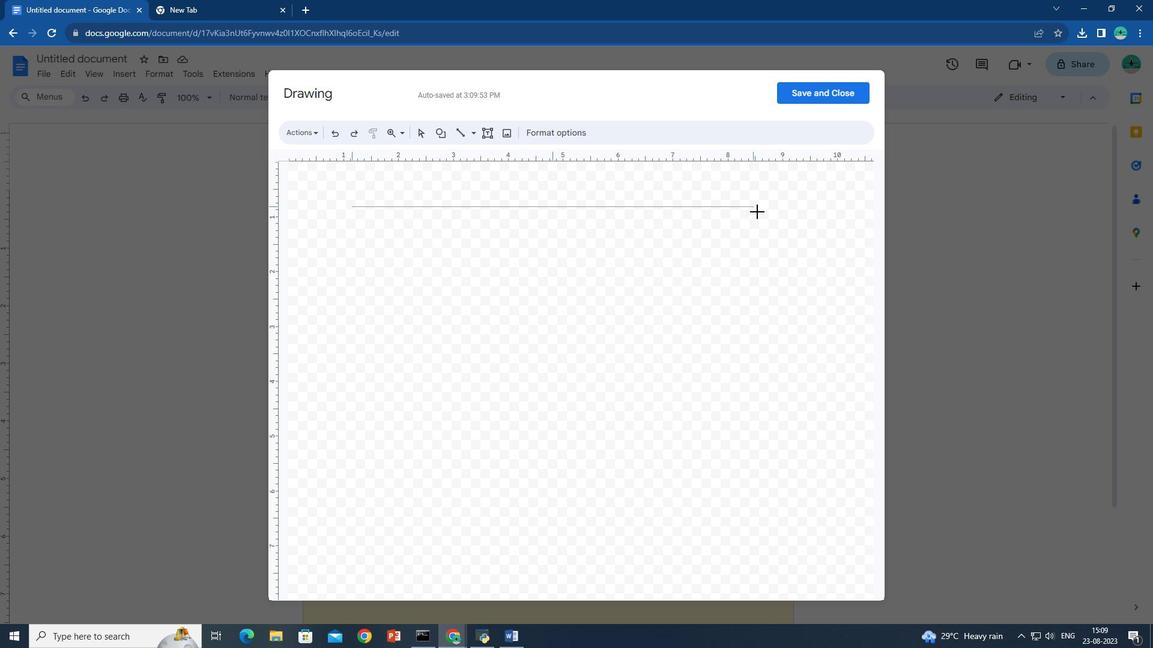 
Action: Key pressed <Key.shift>
Screenshot: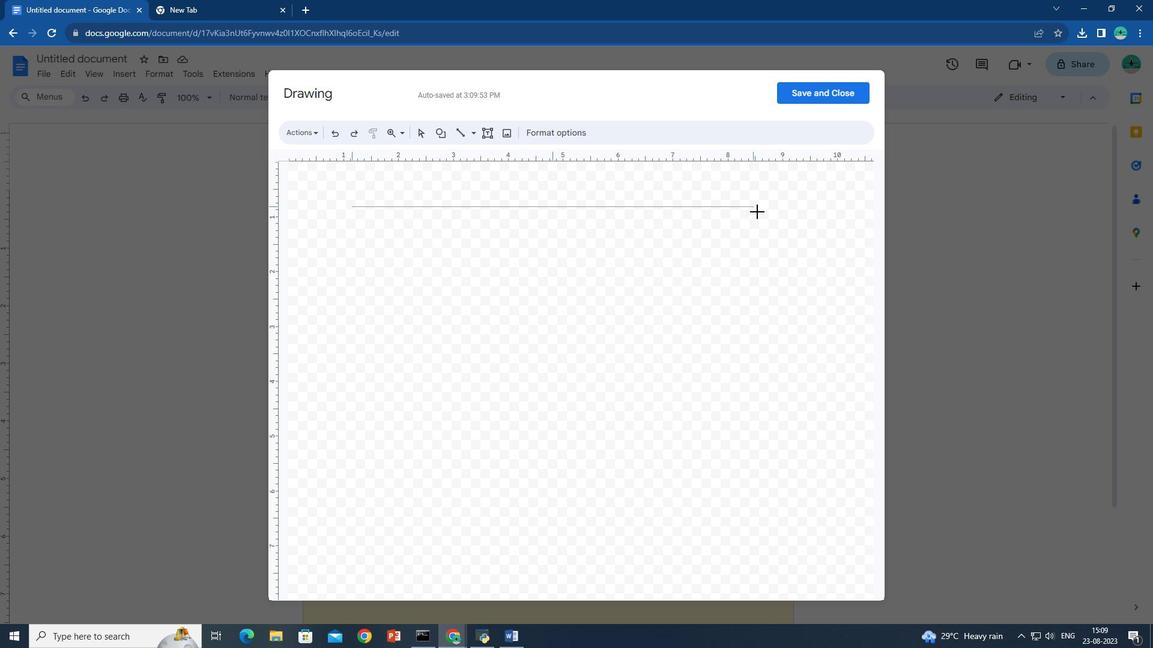 
Action: Mouse moved to (626, 212)
Screenshot: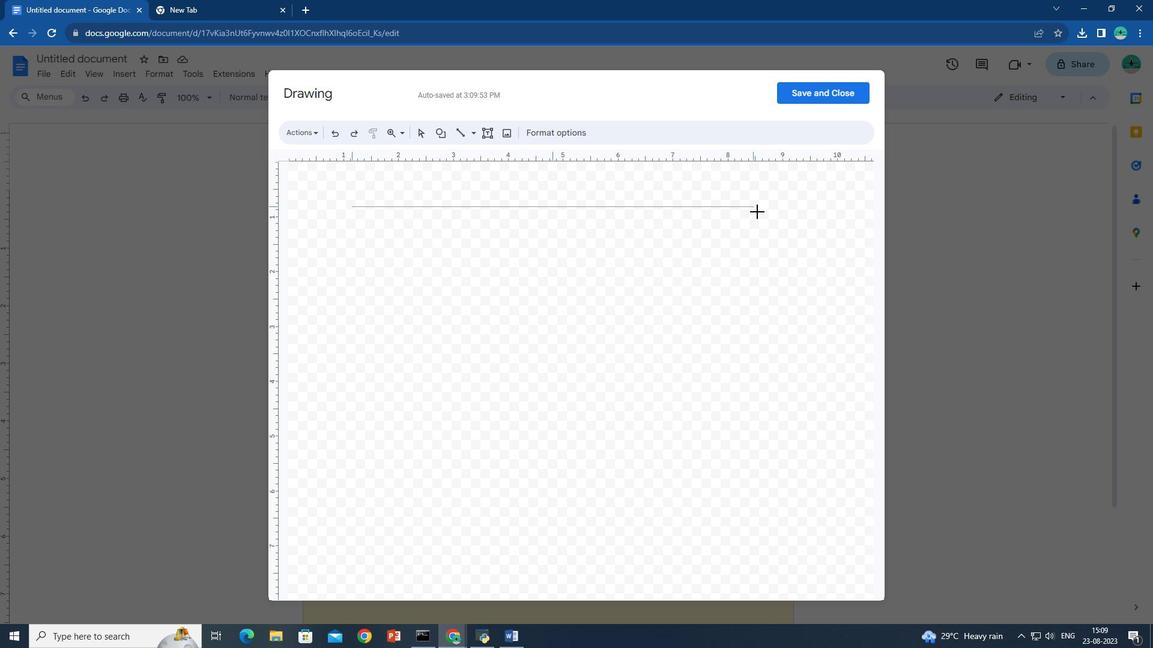 
Action: Key pressed <Key.shift>
Screenshot: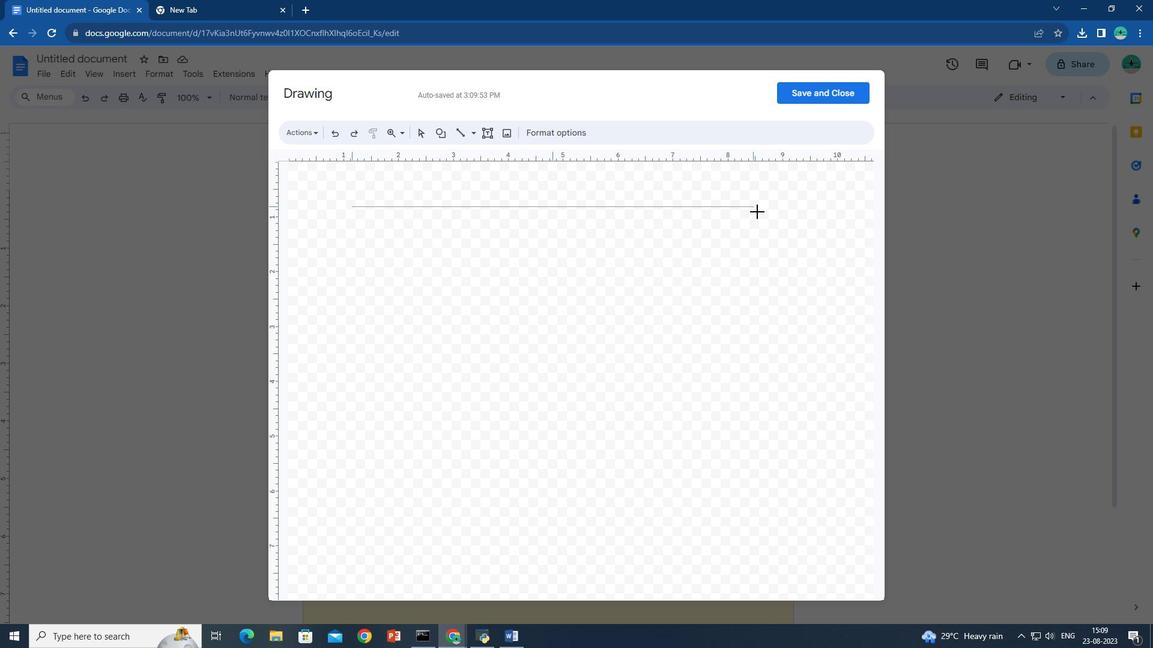 
Action: Mouse moved to (639, 212)
Screenshot: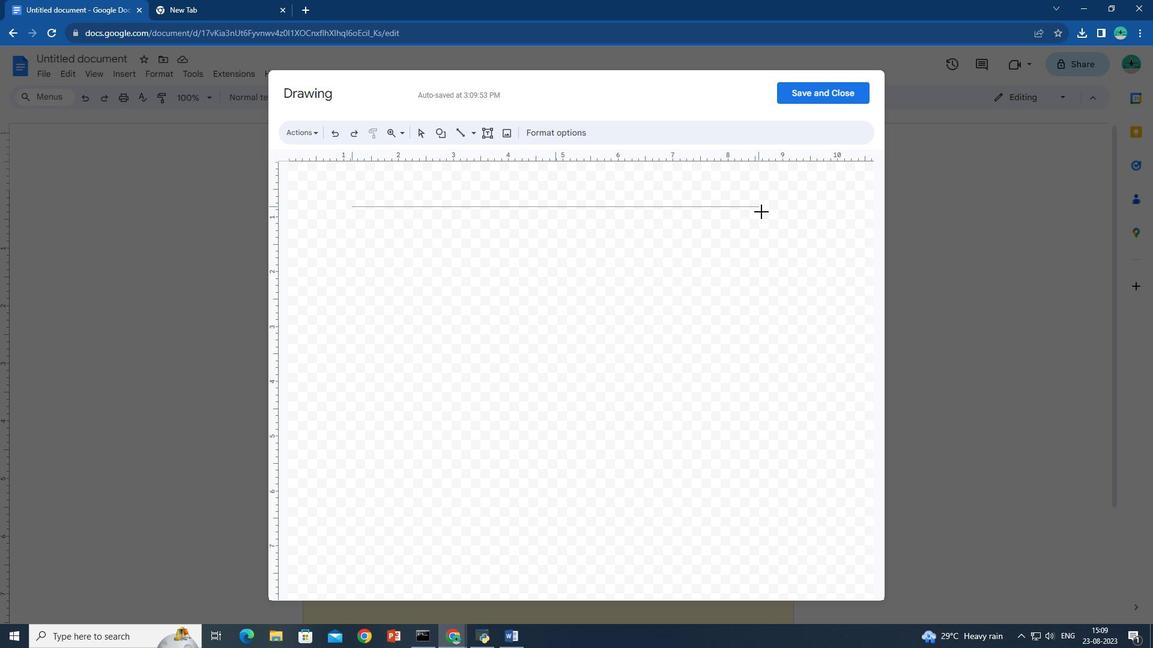 
Action: Key pressed <Key.shift>
Screenshot: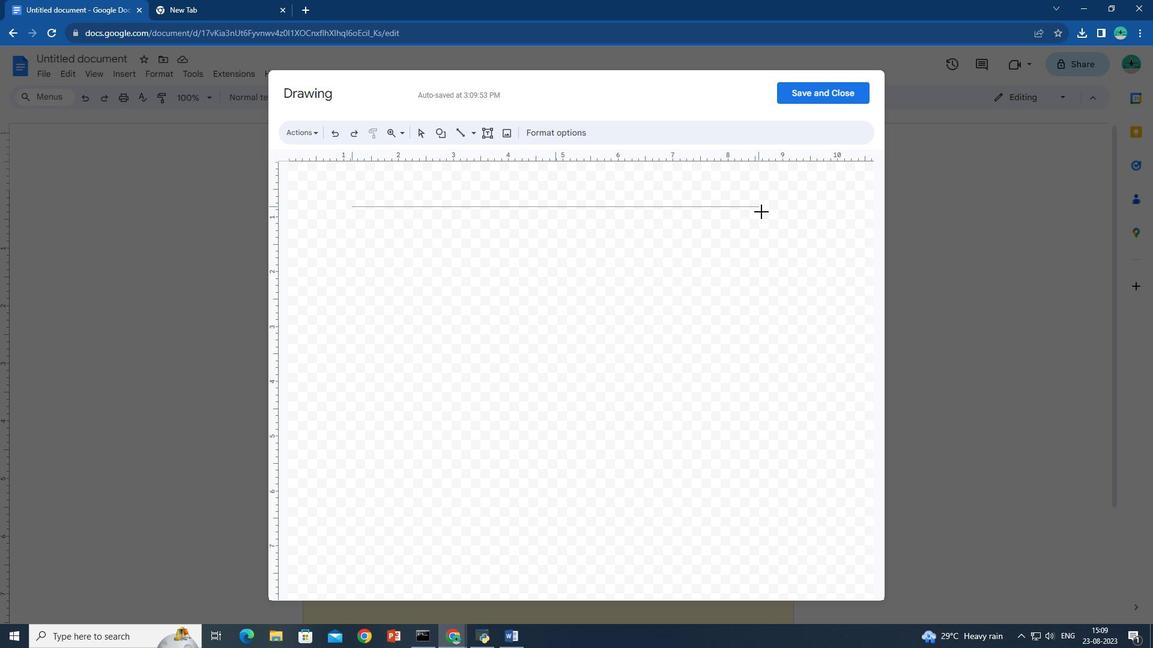 
Action: Mouse moved to (660, 212)
Screenshot: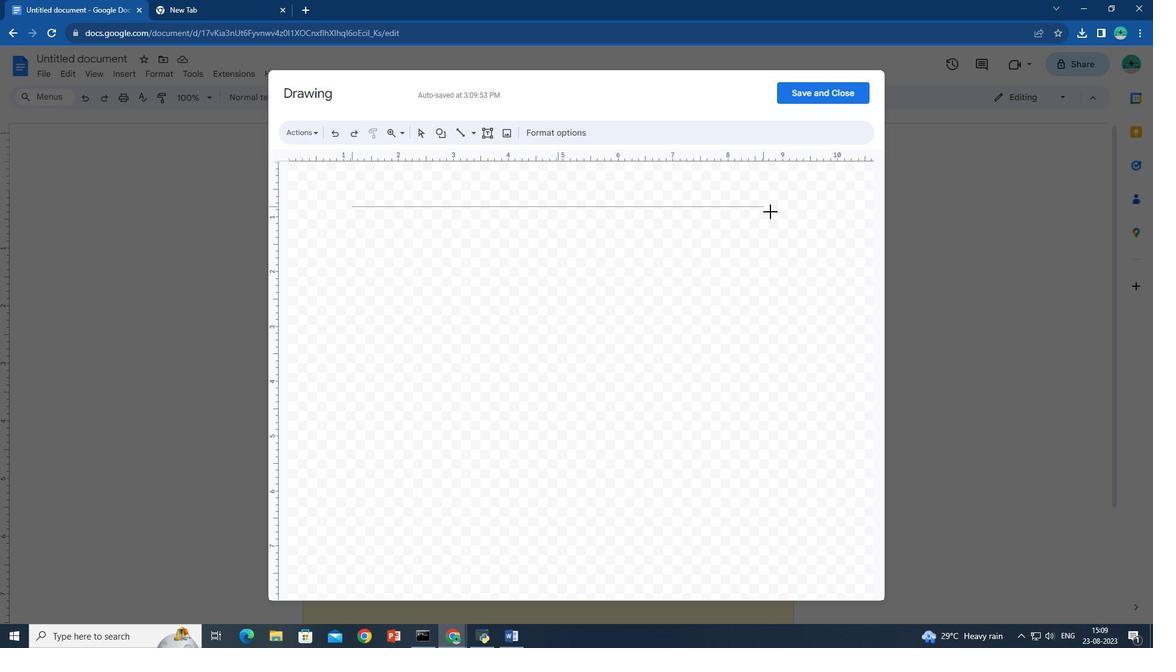 
Action: Key pressed <Key.shift>
Screenshot: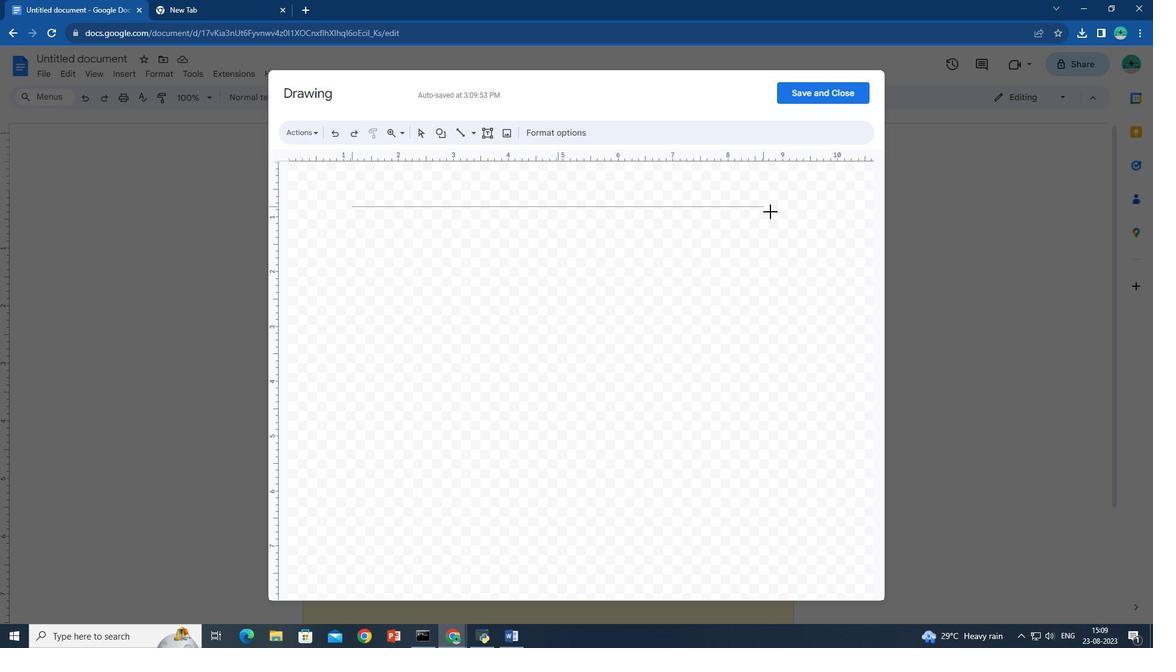 
Action: Mouse moved to (674, 212)
Screenshot: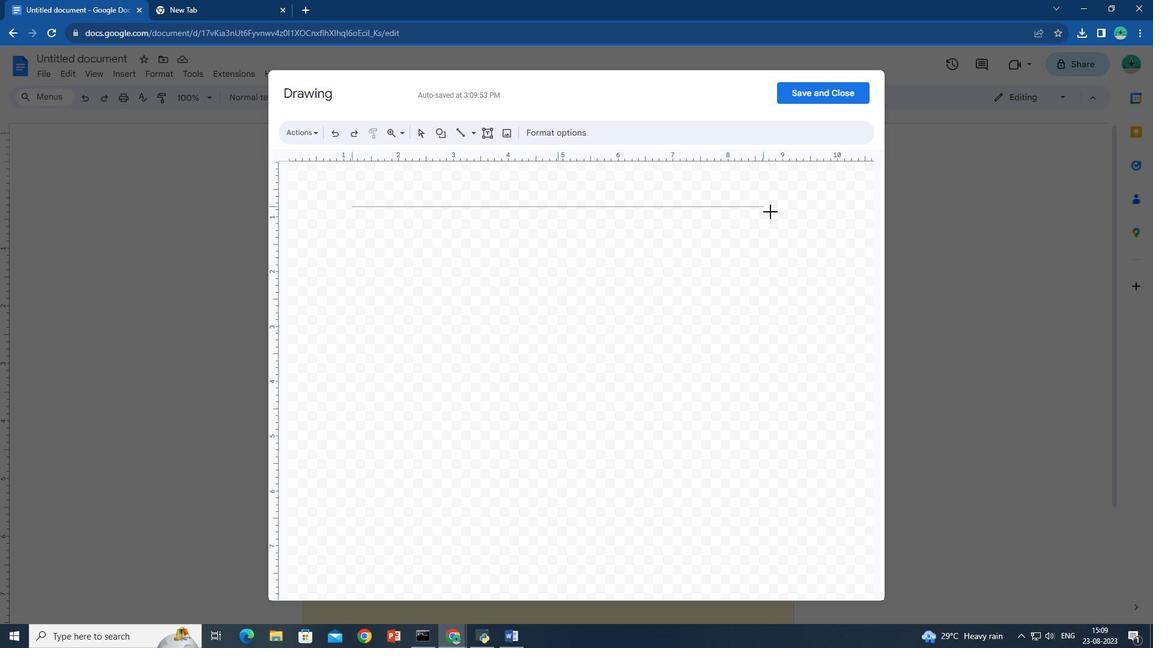 
Action: Key pressed <Key.shift>
Screenshot: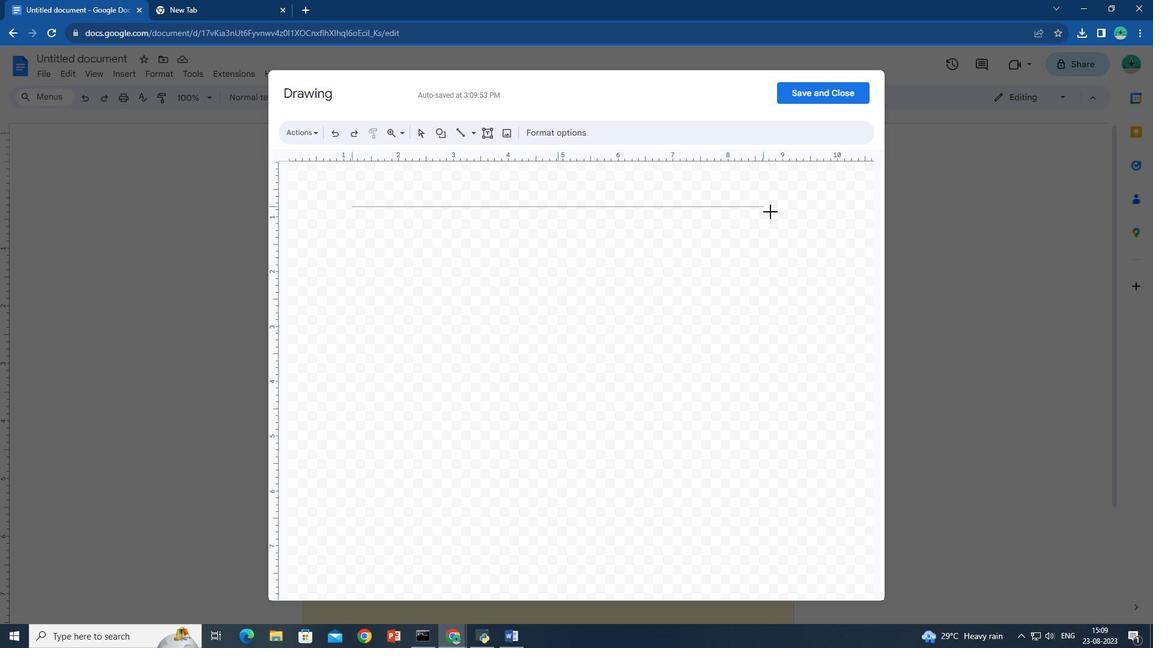 
Action: Mouse moved to (693, 212)
Screenshot: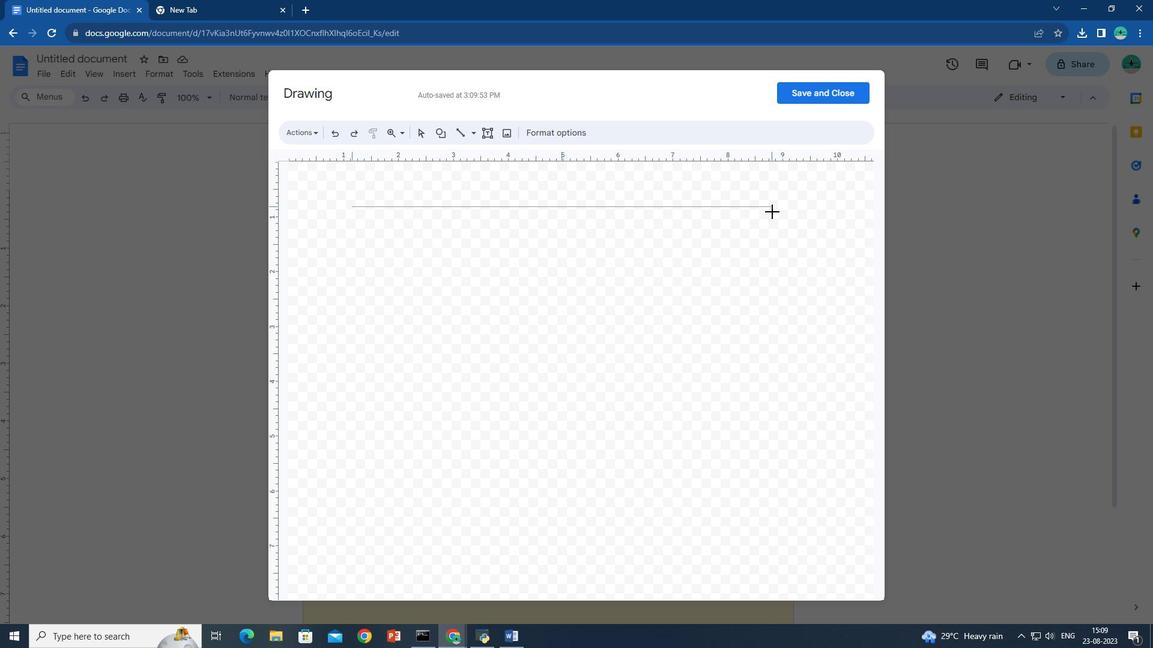 
Action: Key pressed <Key.shift>
Screenshot: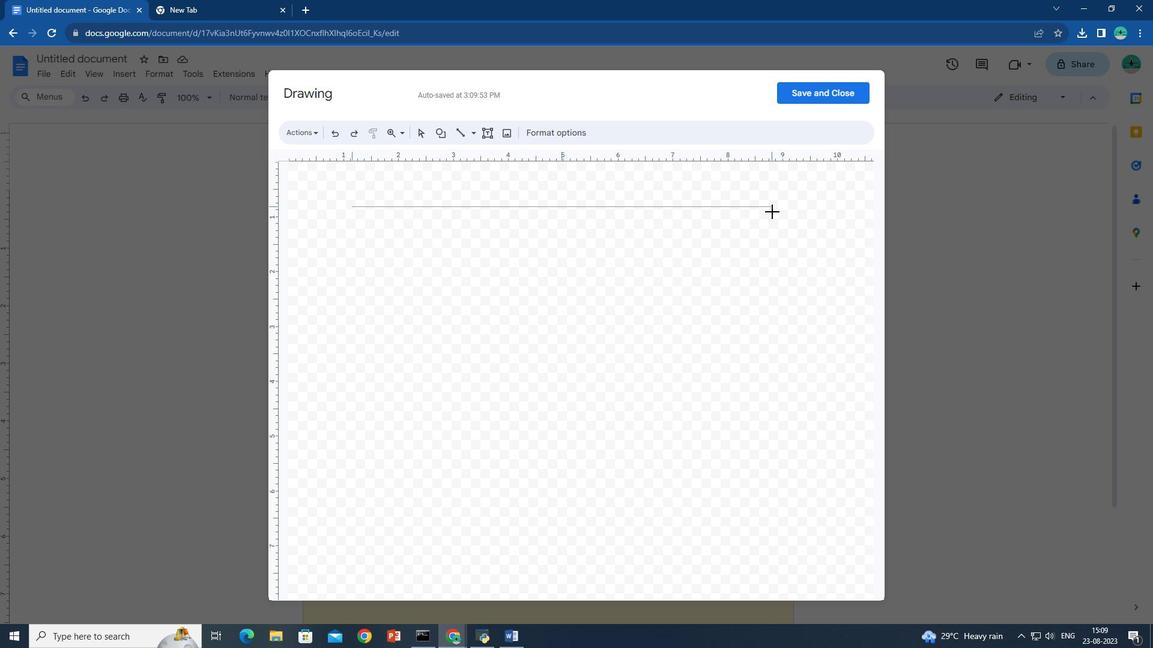 
Action: Mouse moved to (710, 212)
Screenshot: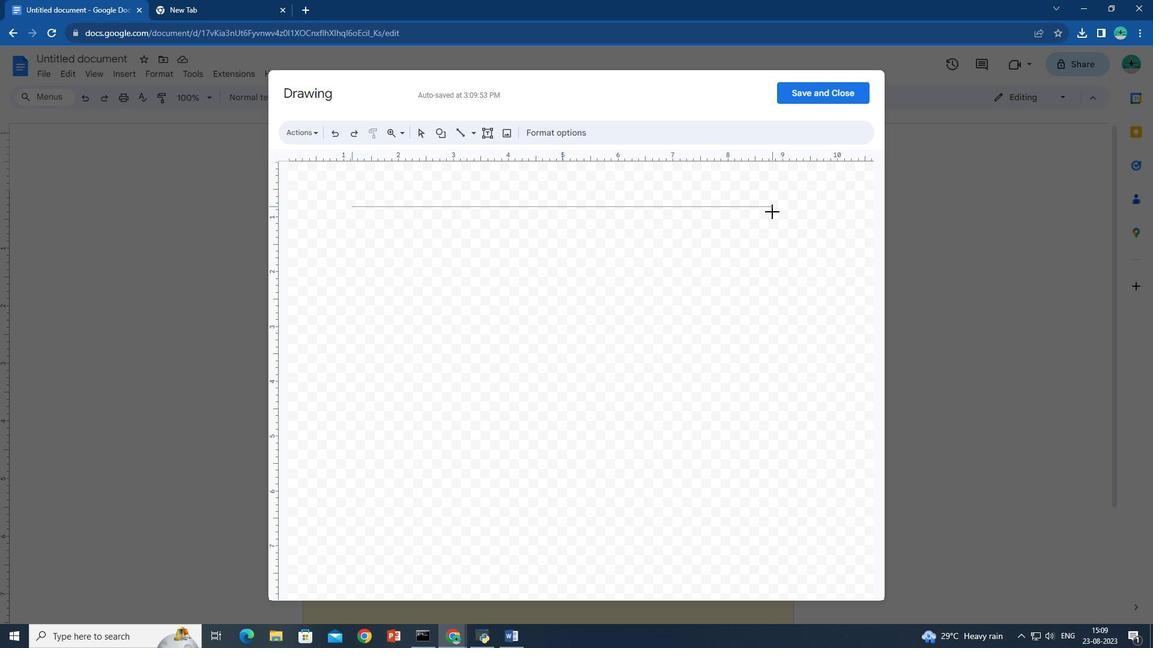 
Action: Key pressed <Key.shift>
Screenshot: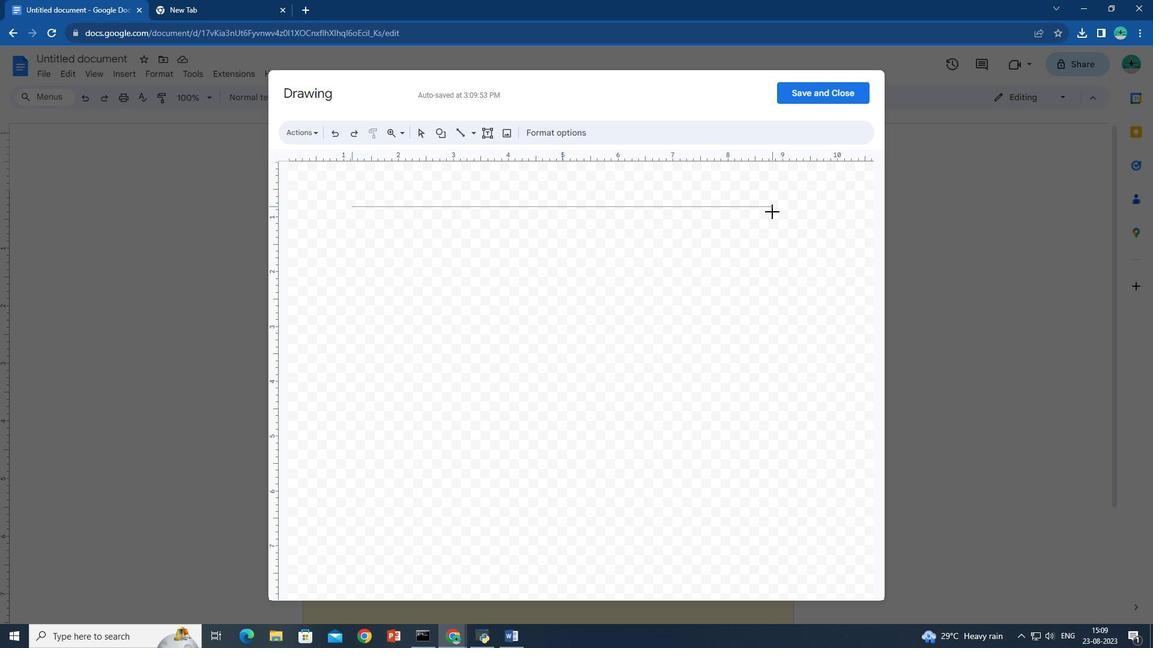
Action: Mouse moved to (735, 212)
Screenshot: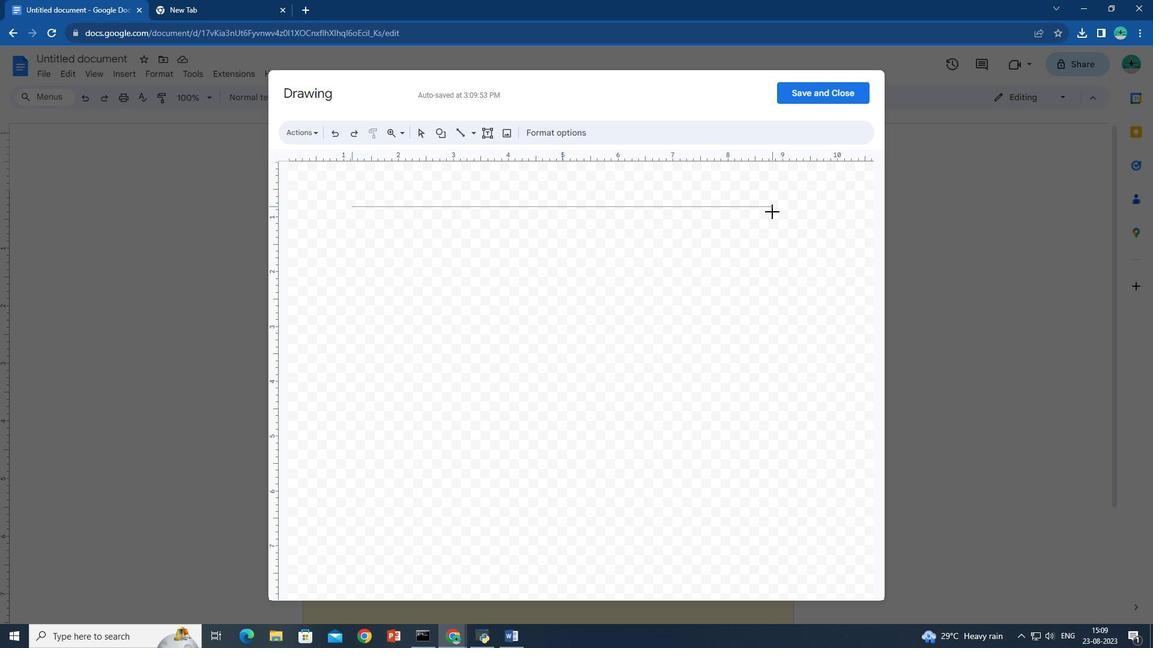 
Action: Key pressed <Key.shift>
Screenshot: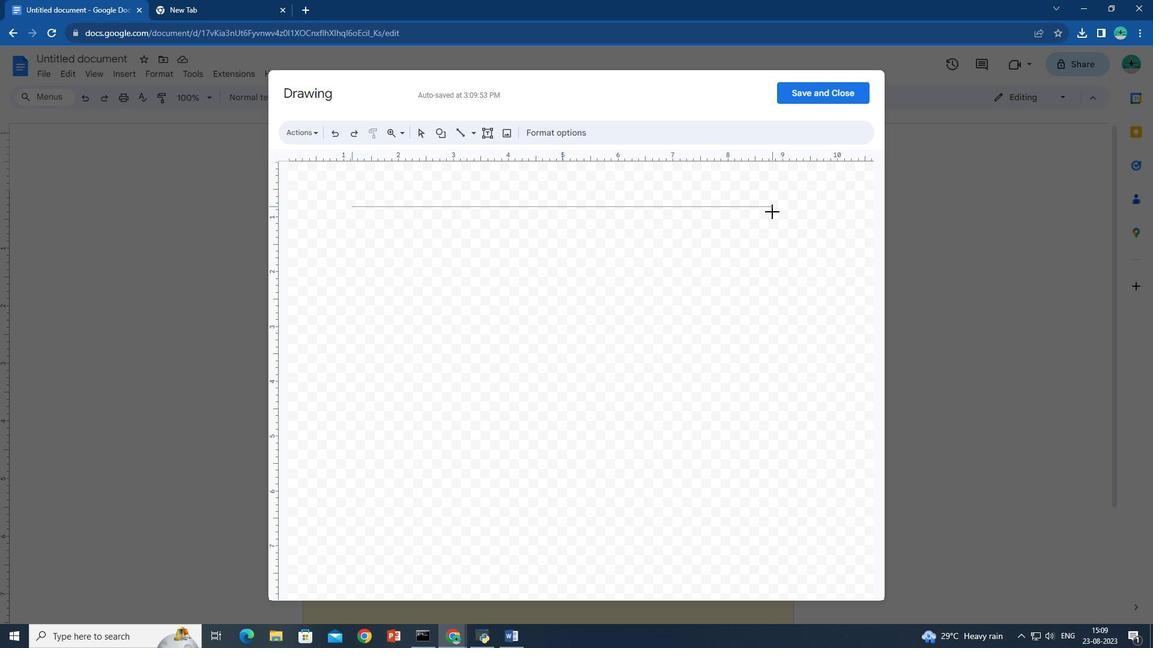 
Action: Mouse moved to (751, 212)
Screenshot: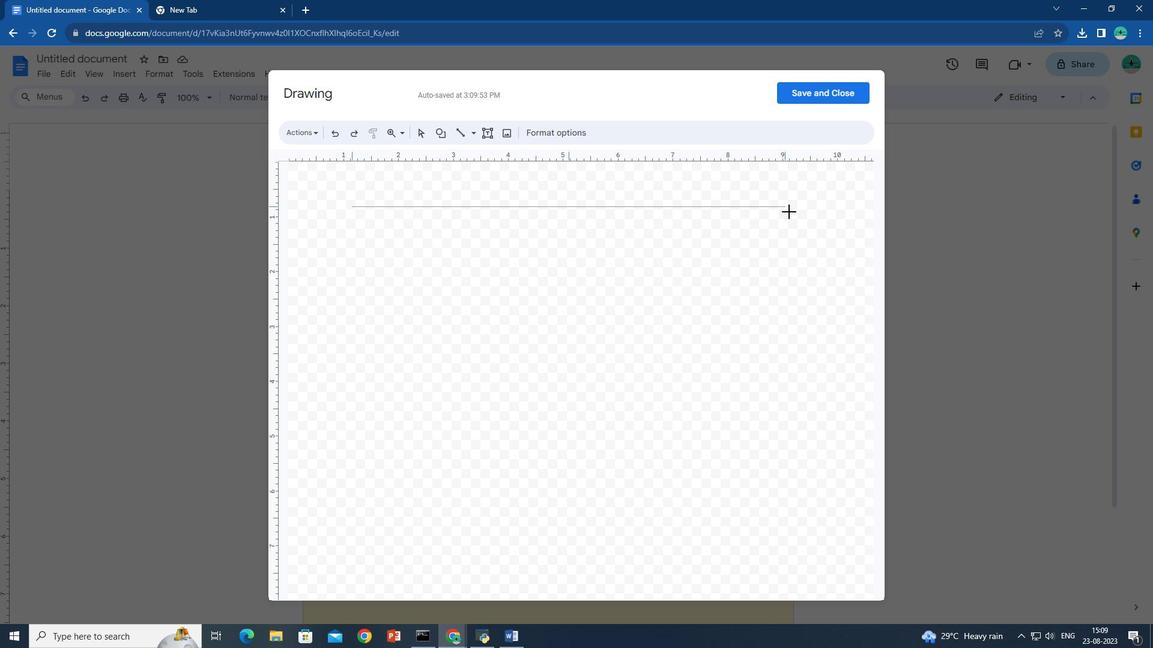 
Action: Key pressed <Key.shift>
Screenshot: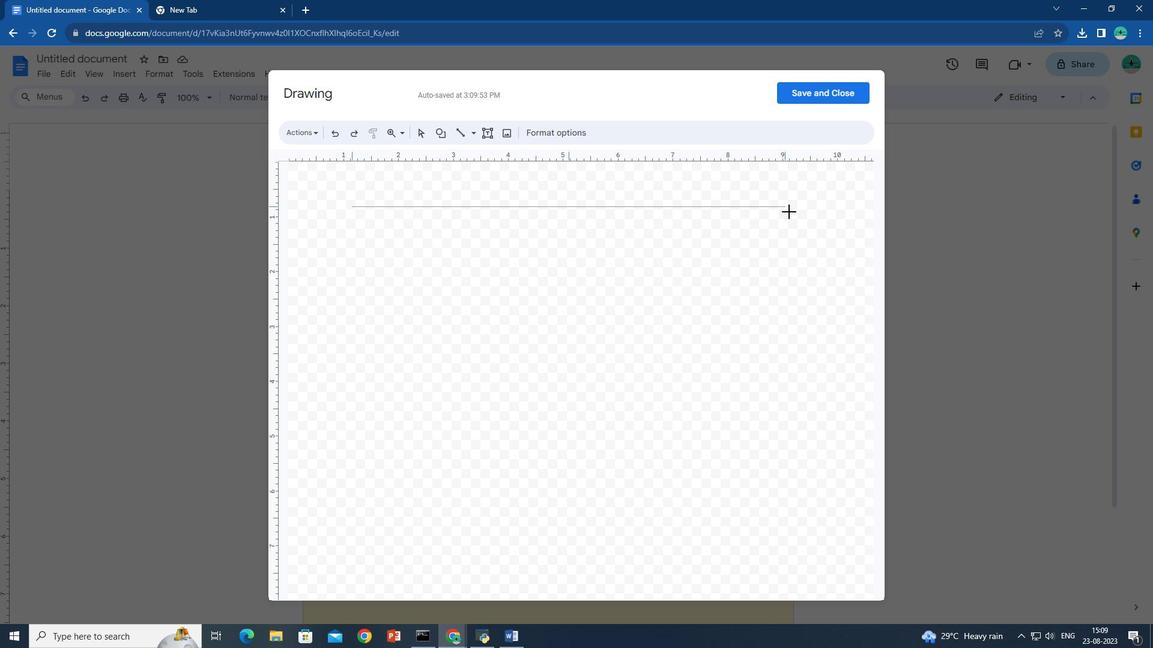 
Action: Mouse moved to (756, 212)
Screenshot: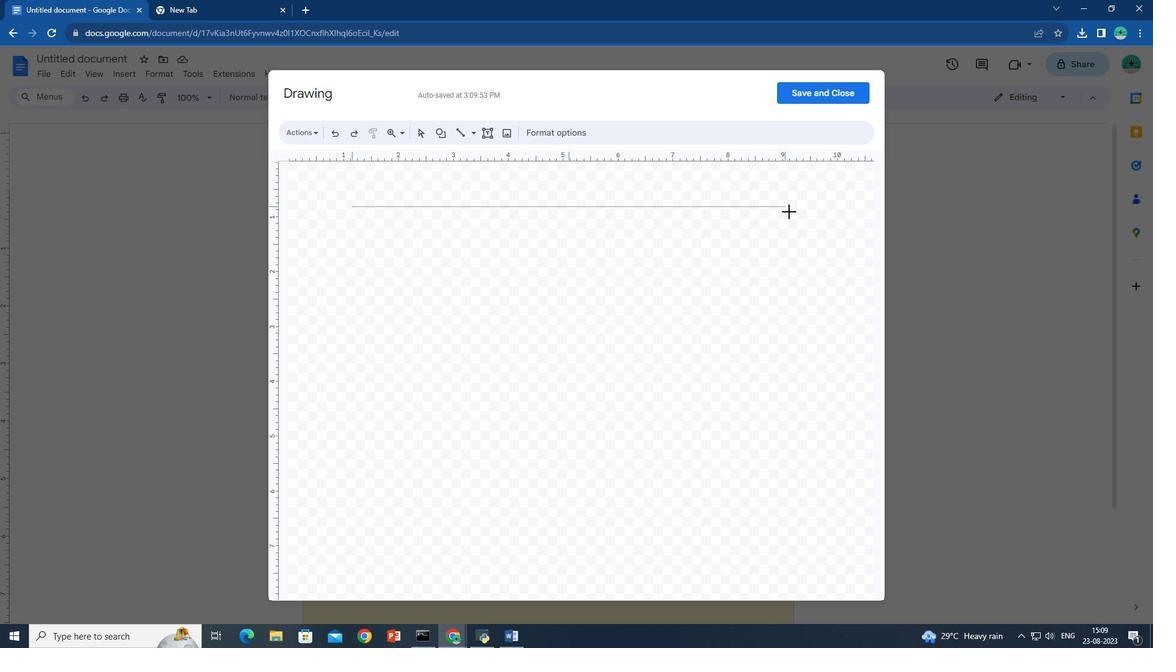 
Action: Key pressed <Key.shift>
Screenshot: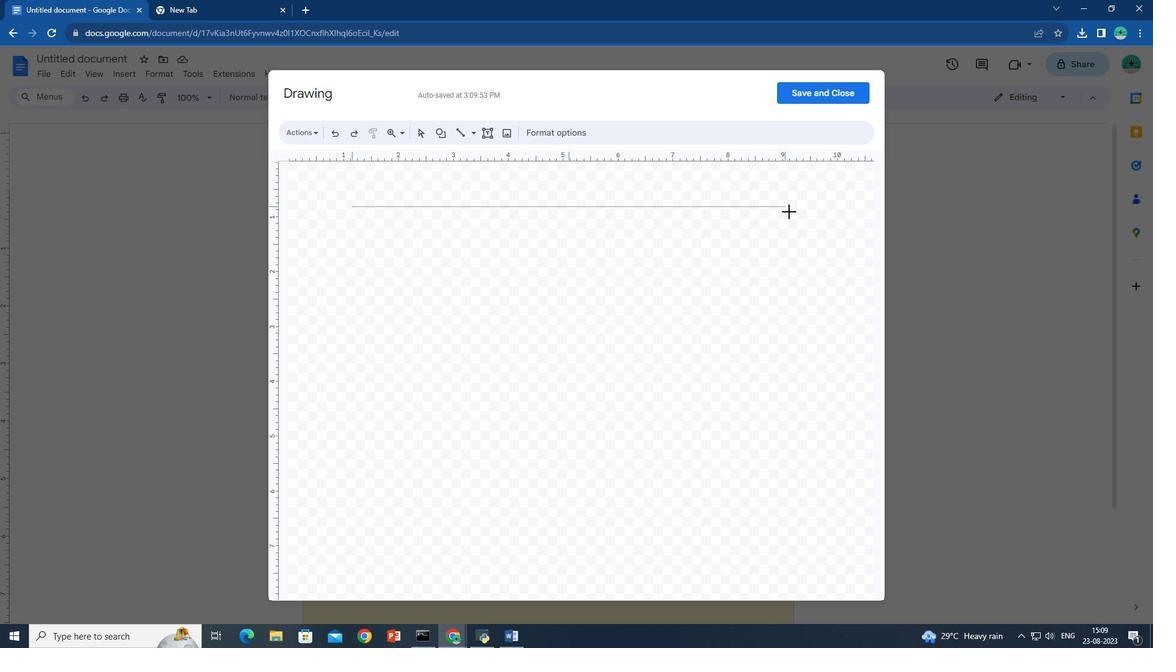 
Action: Mouse moved to (758, 212)
Screenshot: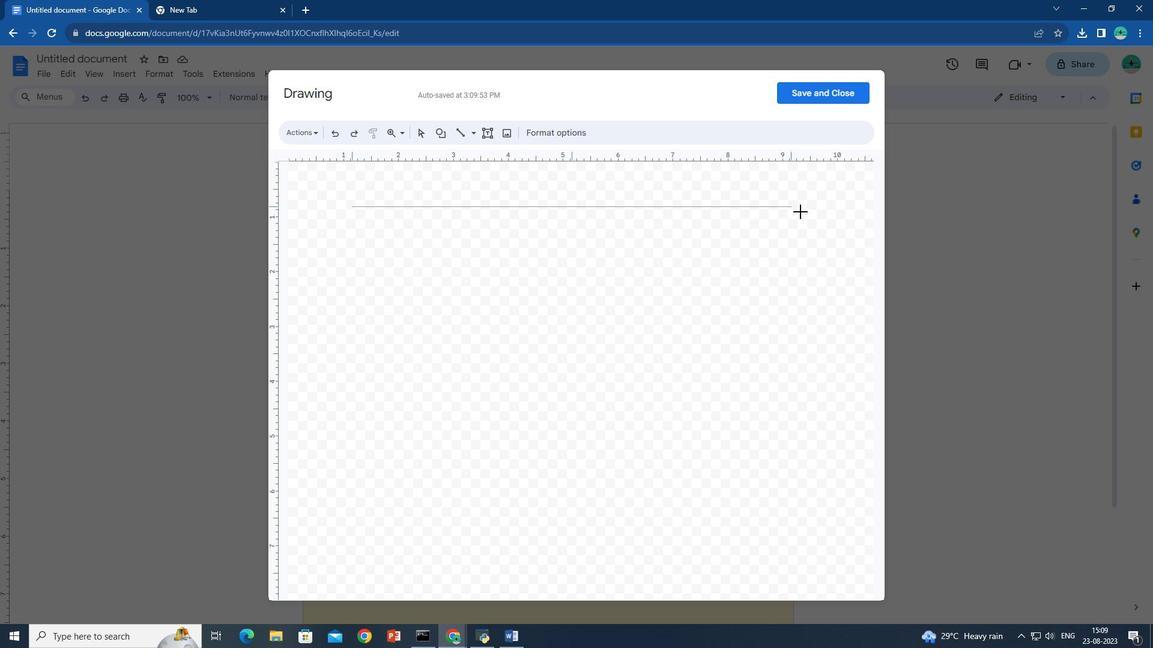 
Action: Key pressed <Key.shift>
Screenshot: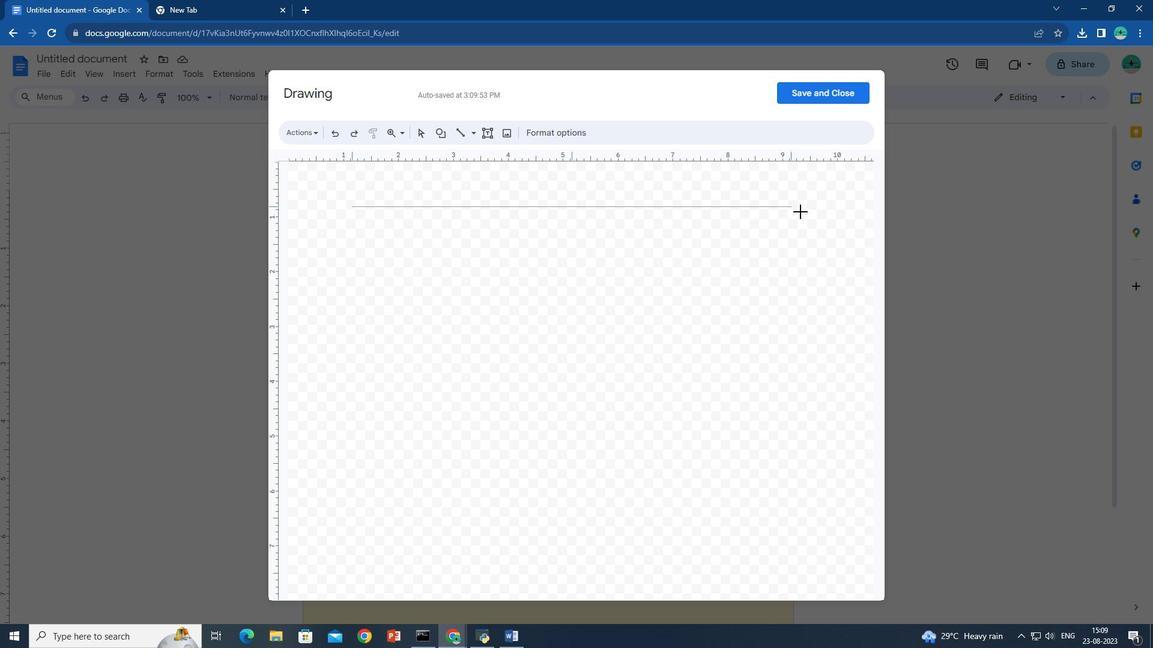 
Action: Mouse moved to (761, 212)
Screenshot: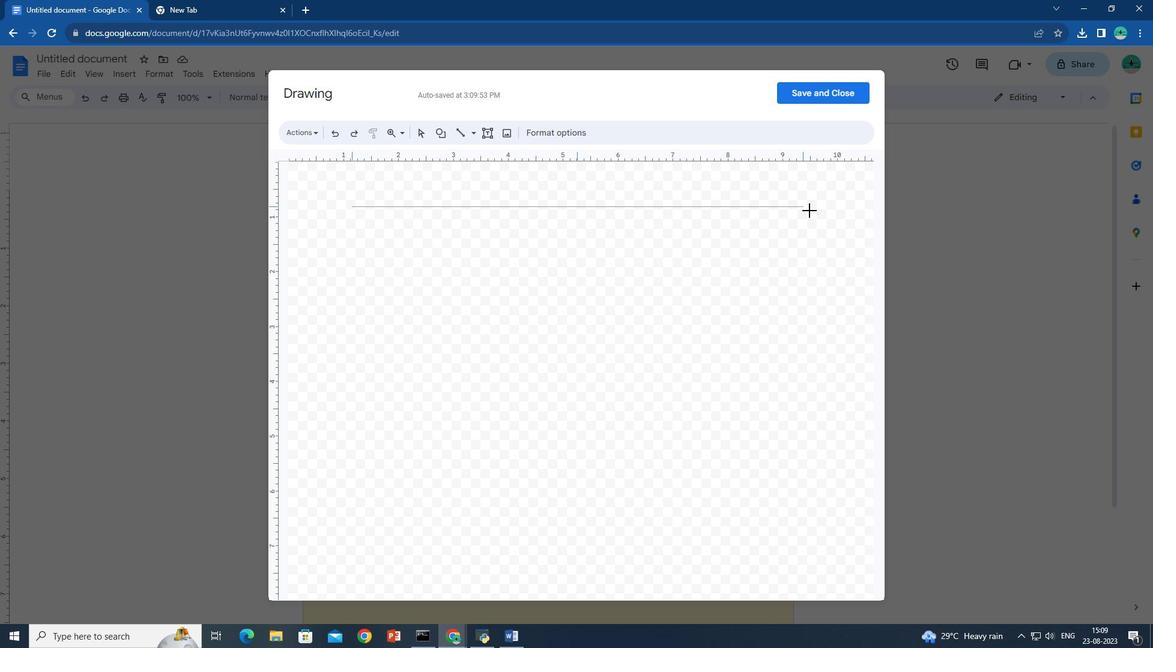 
Action: Key pressed <Key.shift>
Screenshot: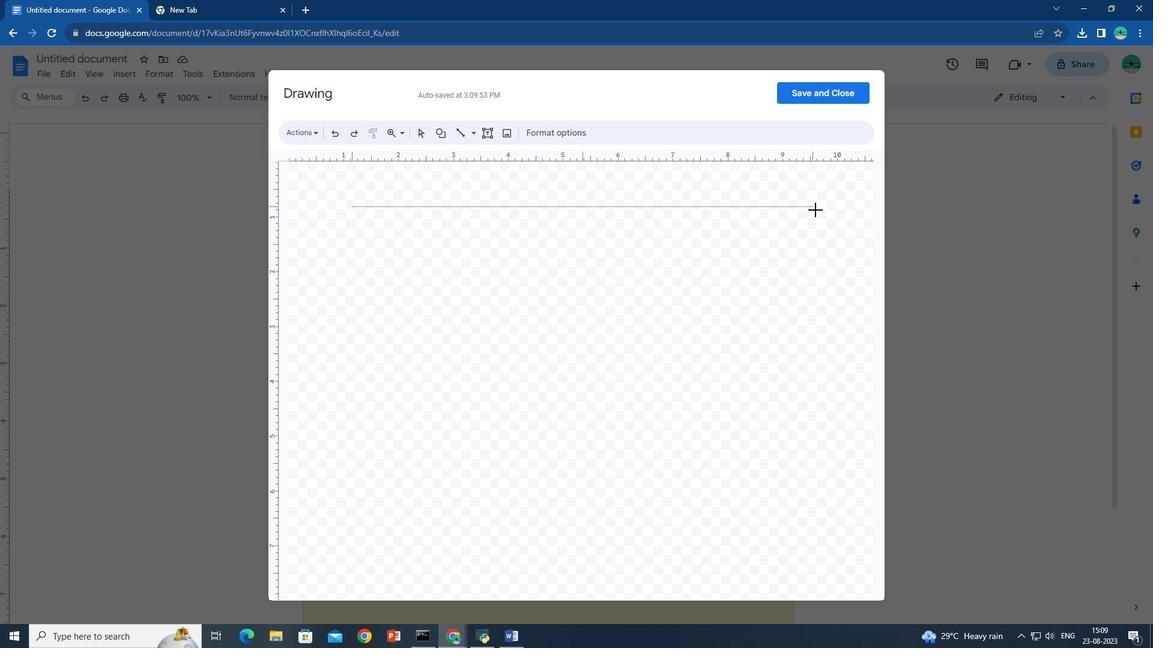 
Action: Mouse moved to (767, 212)
Screenshot: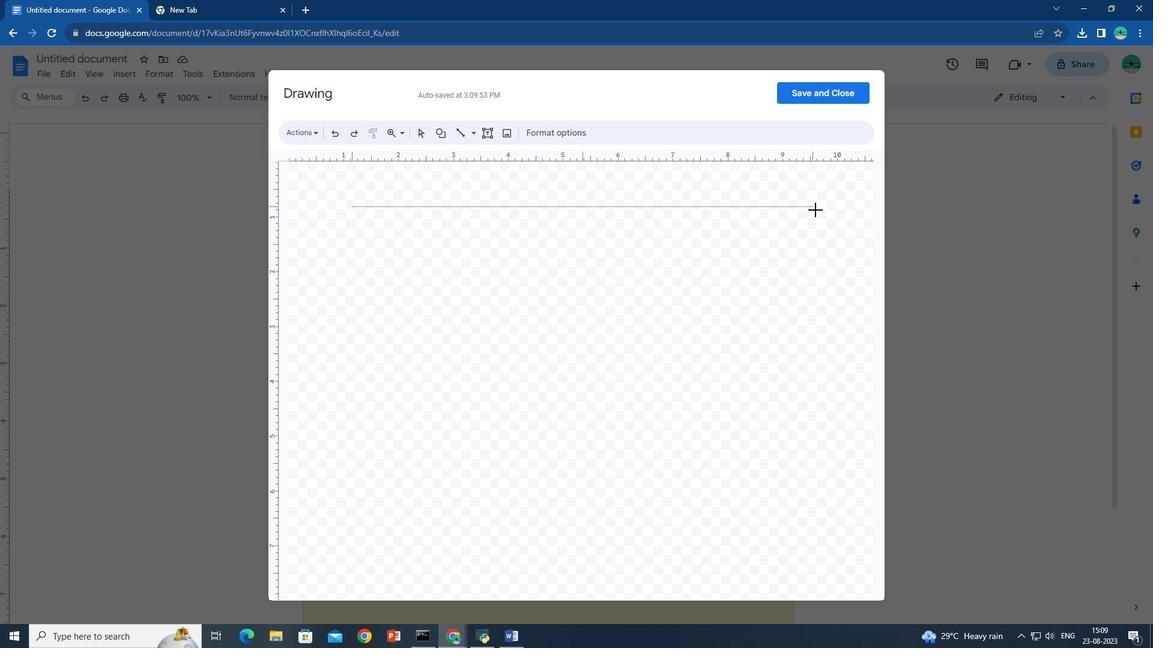 
Action: Key pressed <Key.shift>
Screenshot: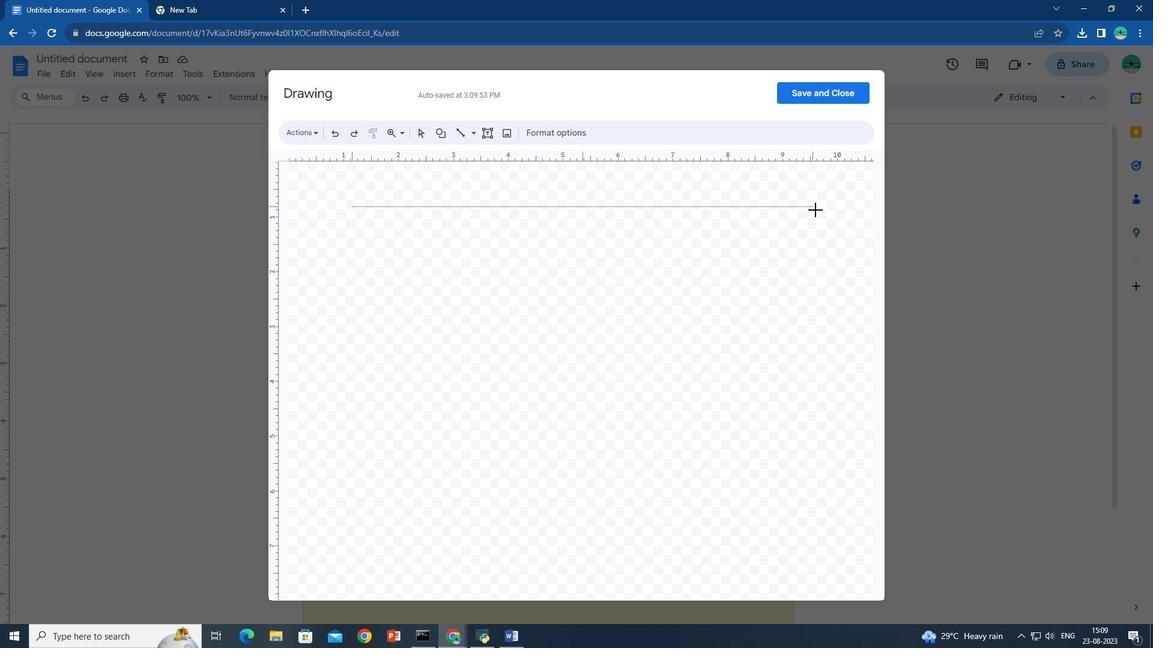 
Action: Mouse moved to (772, 212)
Screenshot: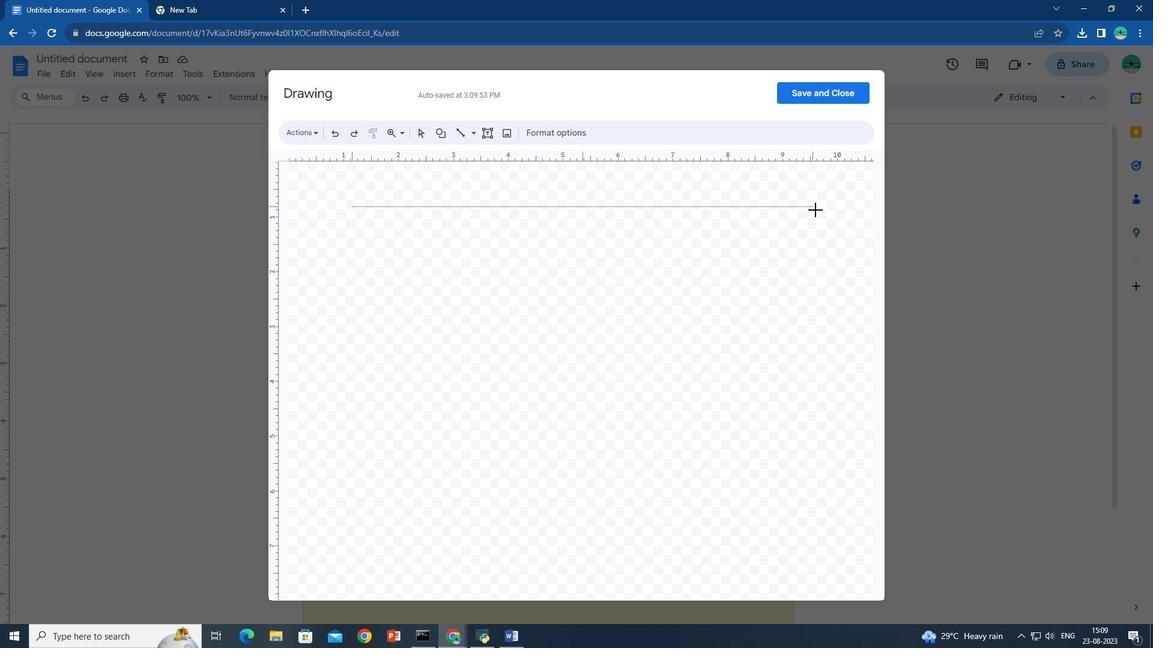 
Action: Key pressed <Key.shift>
Screenshot: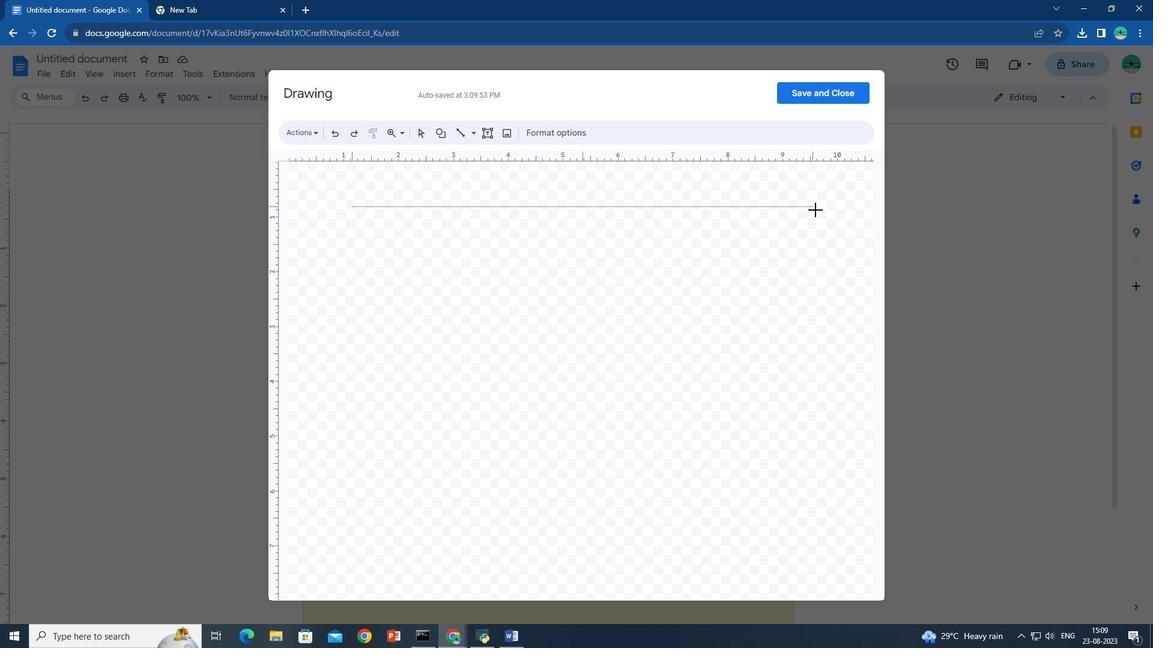 
Action: Mouse moved to (773, 212)
Screenshot: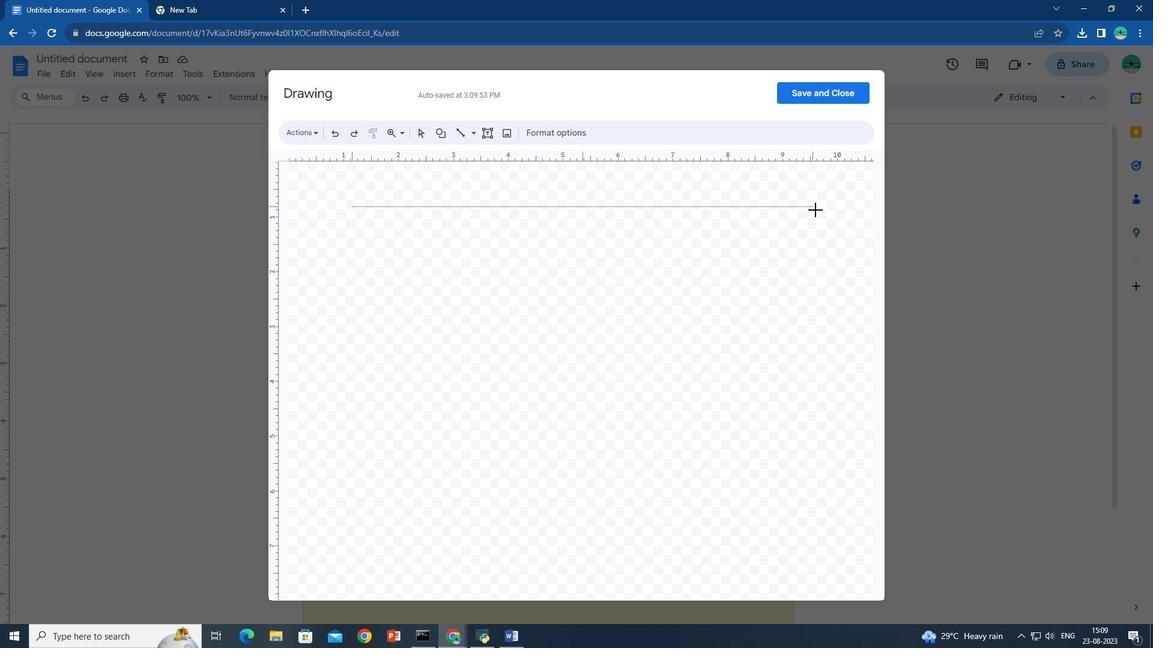 
Action: Key pressed <Key.shift>
Screenshot: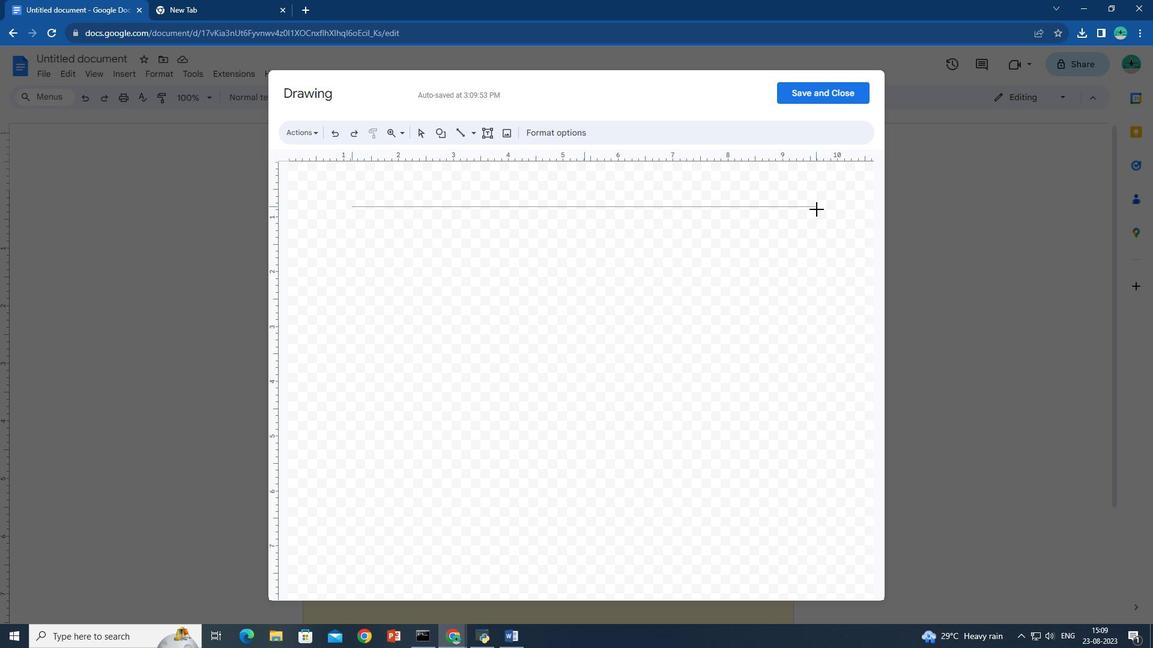 
Action: Mouse moved to (785, 212)
Screenshot: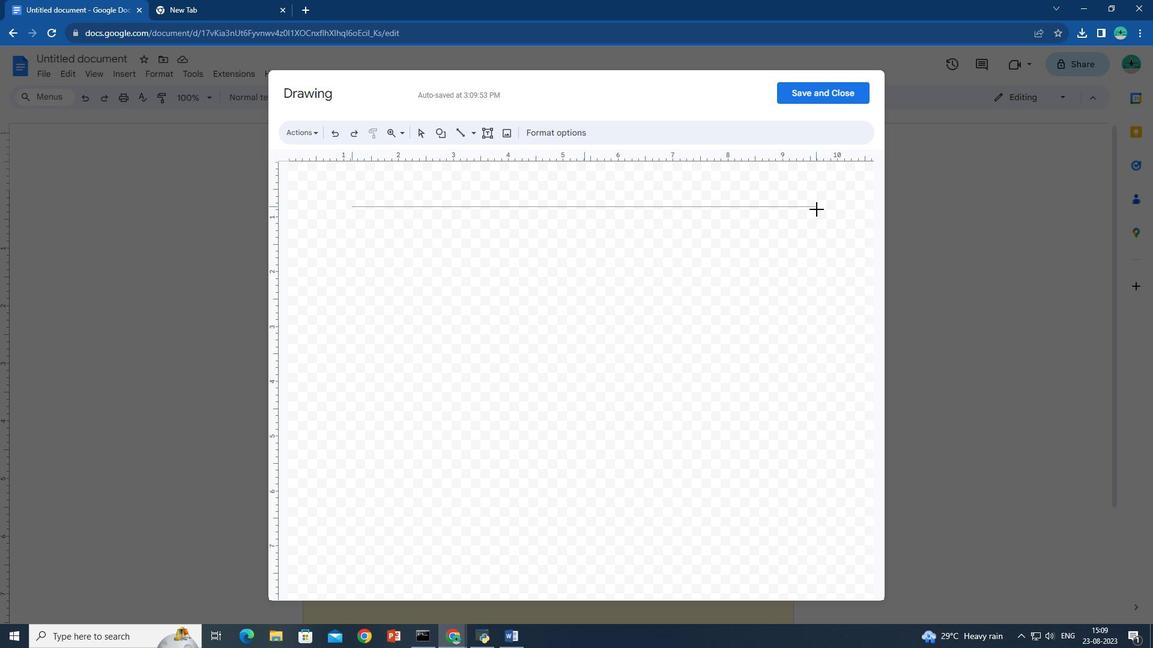 
Action: Key pressed <Key.shift>
Screenshot: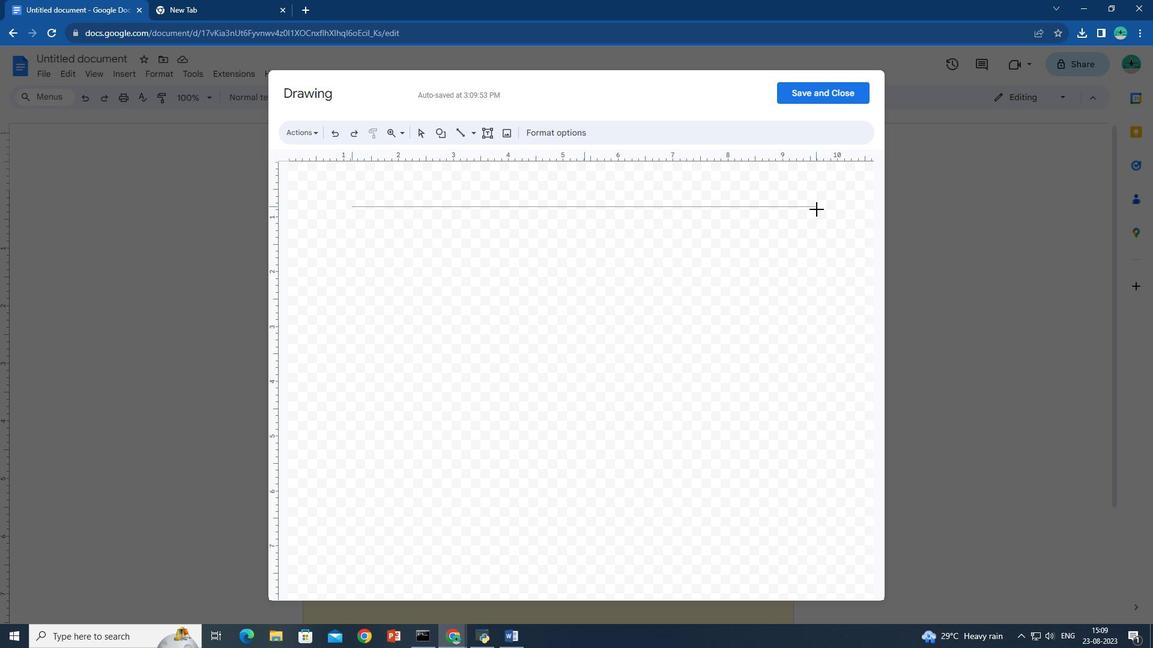 
Action: Mouse moved to (786, 212)
Screenshot: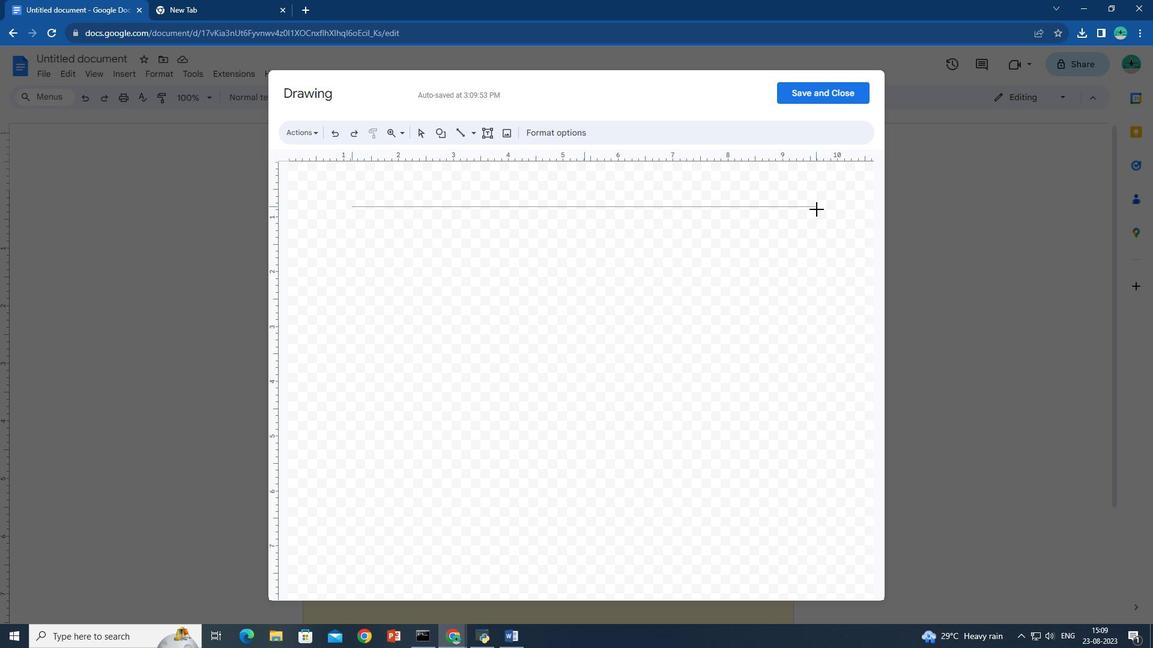 
Action: Key pressed <Key.shift>
Screenshot: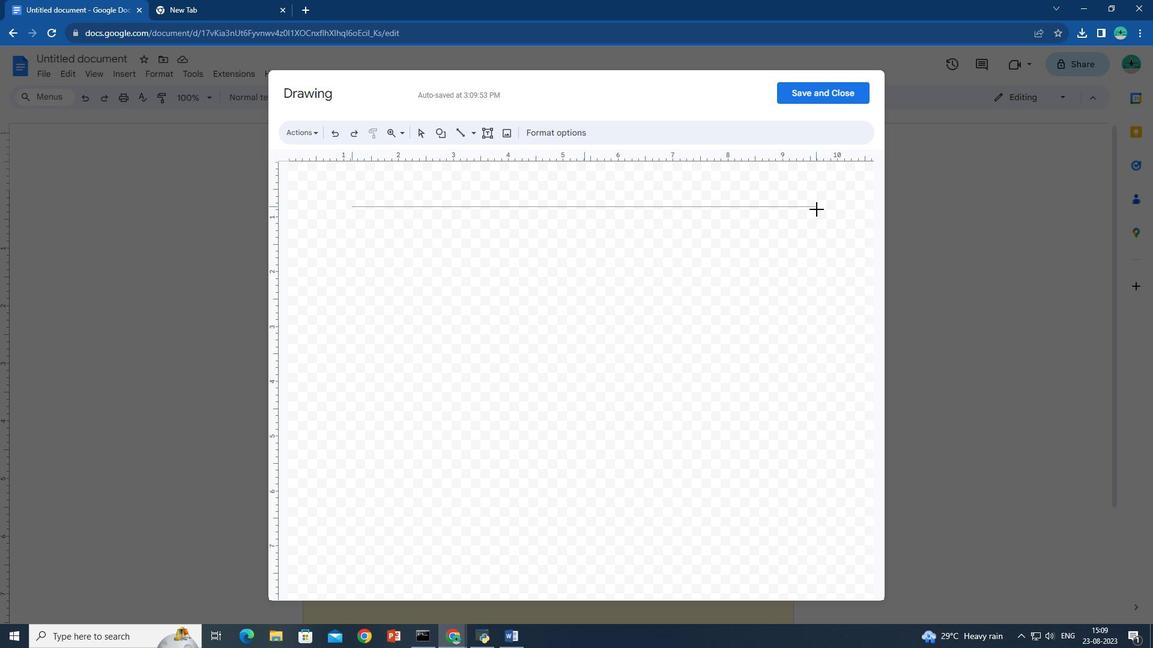 
Action: Mouse moved to (789, 212)
Screenshot: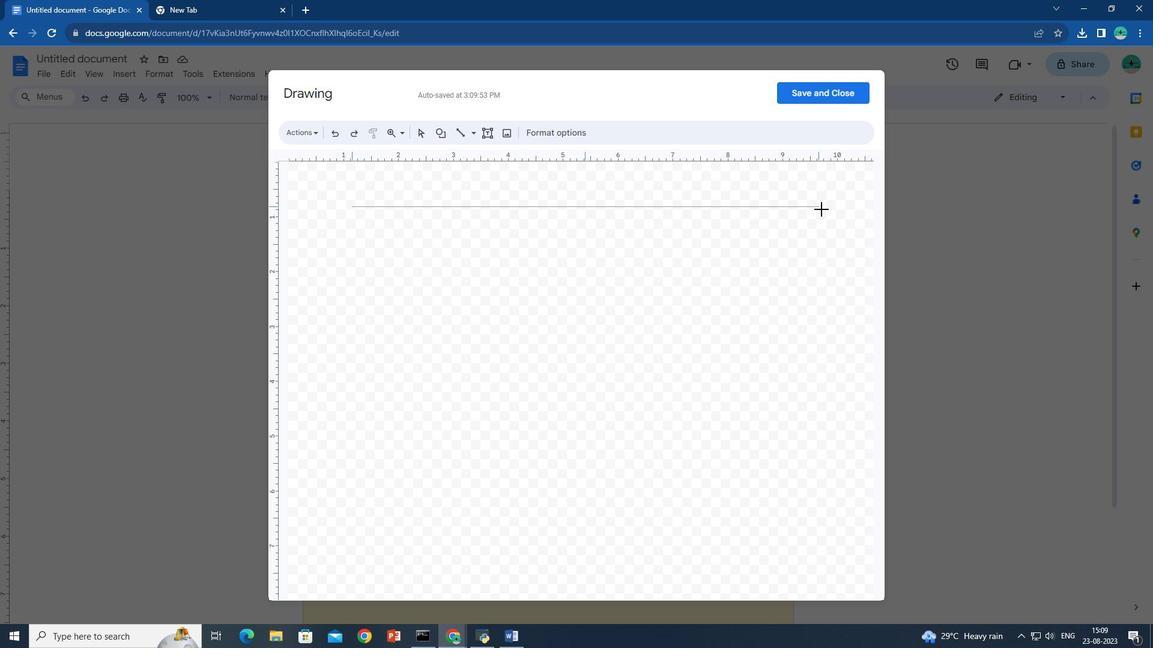 
Action: Key pressed <Key.shift>
Screenshot: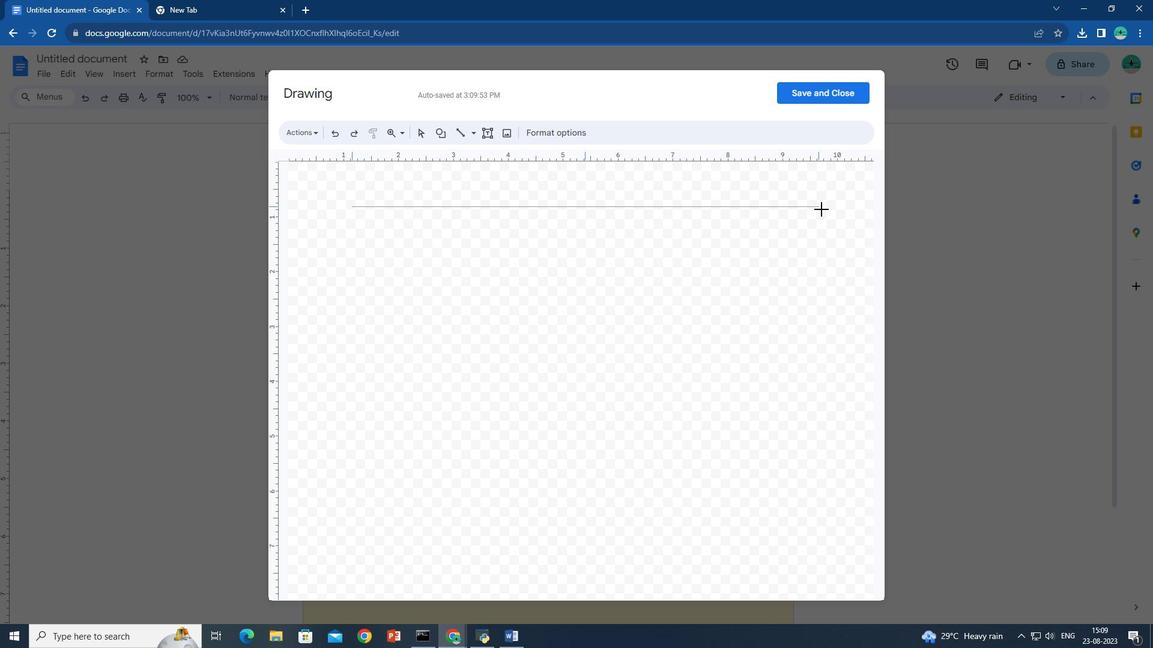 
Action: Mouse moved to (796, 212)
Screenshot: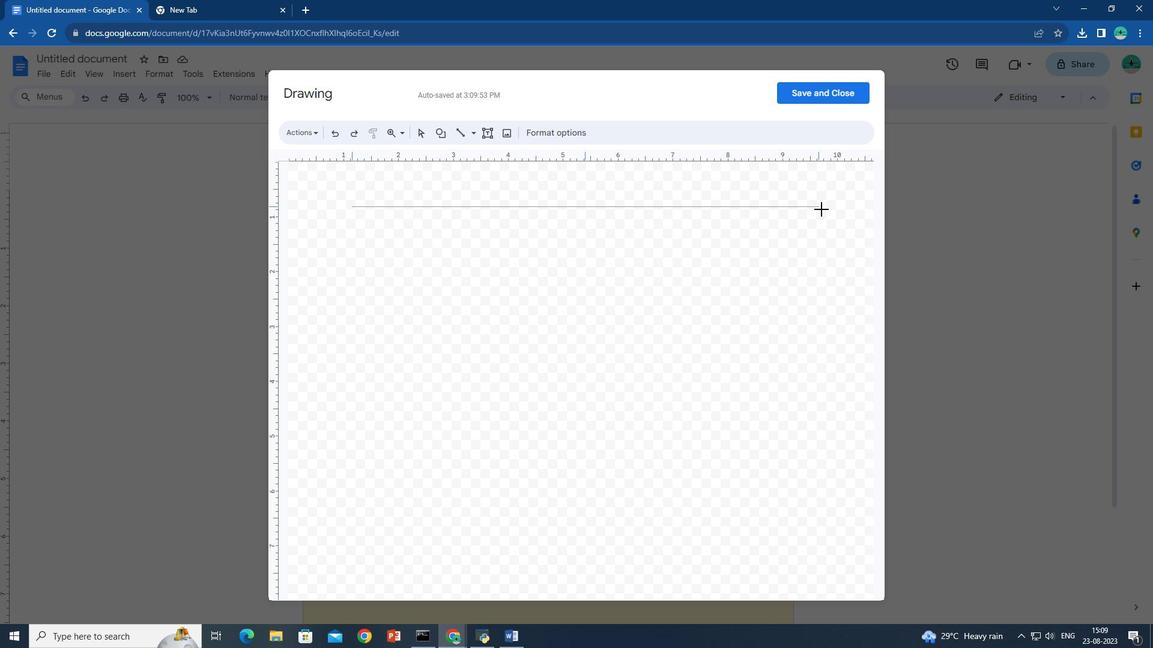 
Action: Key pressed <Key.shift>
Screenshot: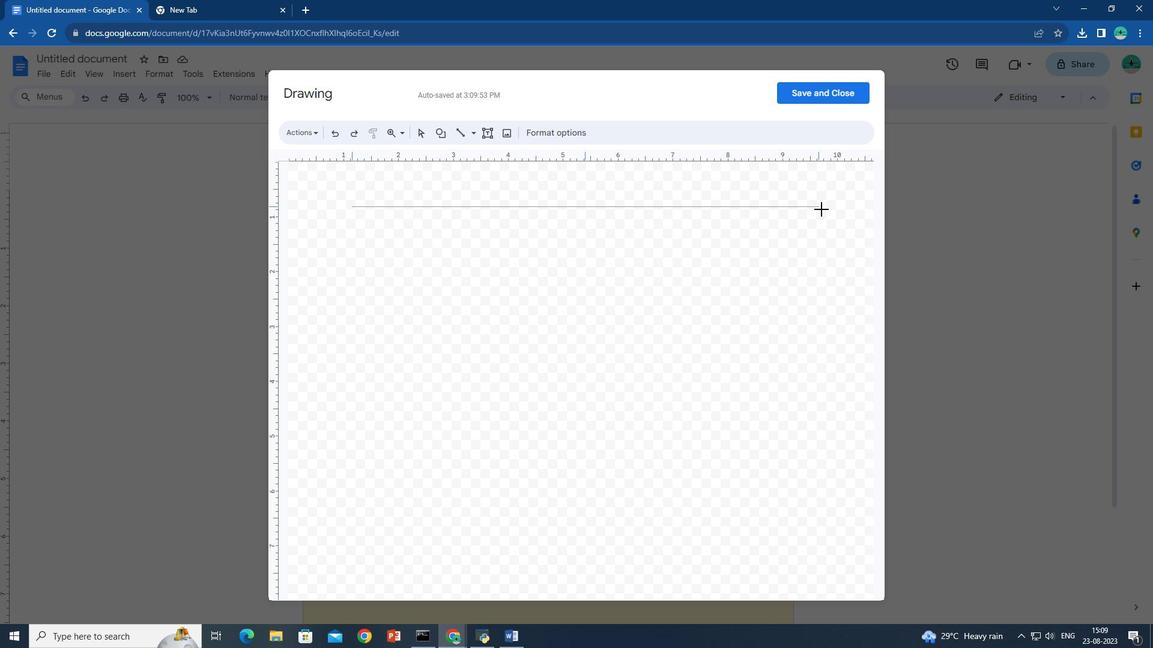 
Action: Mouse moved to (805, 212)
Screenshot: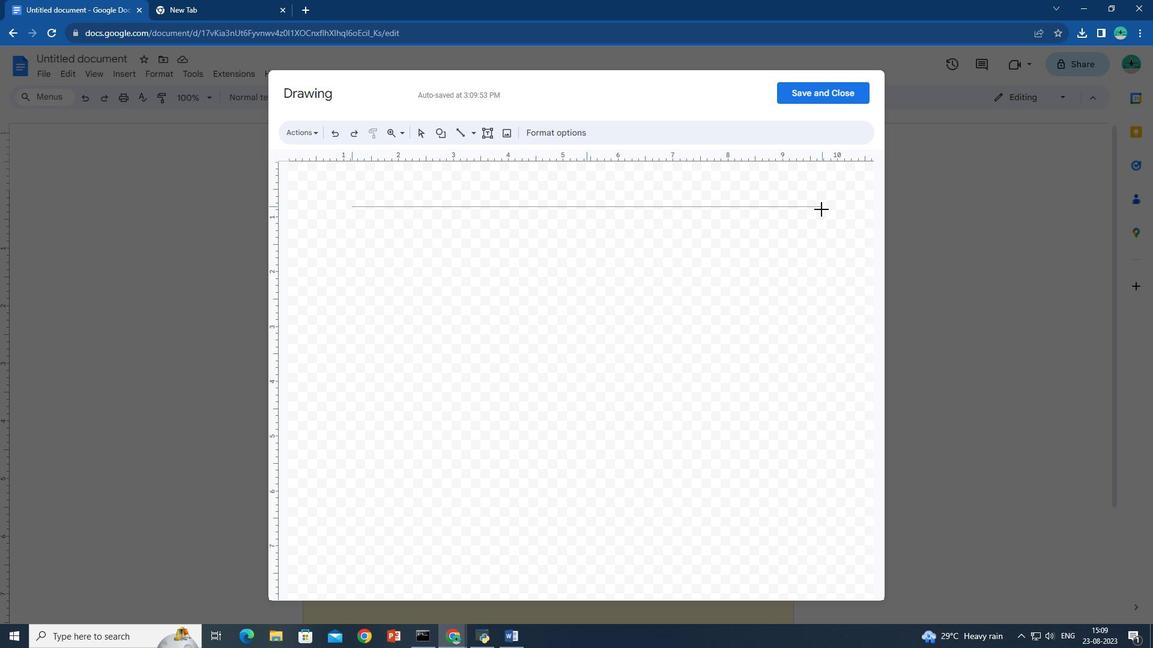 
Action: Key pressed <Key.shift>
Screenshot: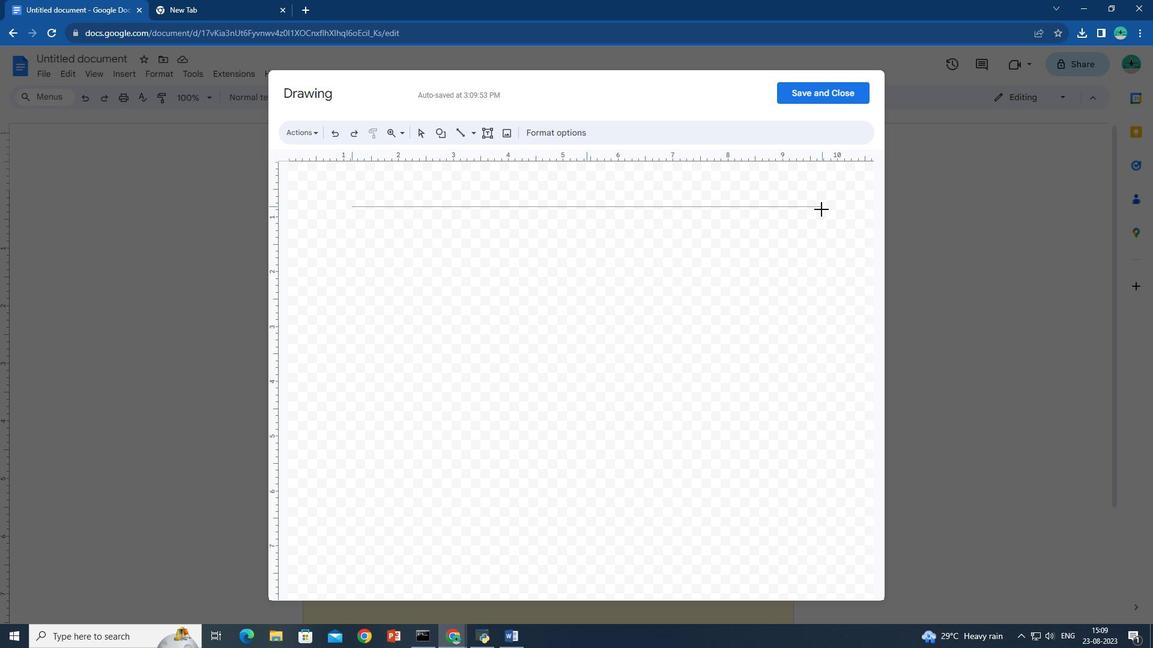 
Action: Mouse moved to (811, 210)
Screenshot: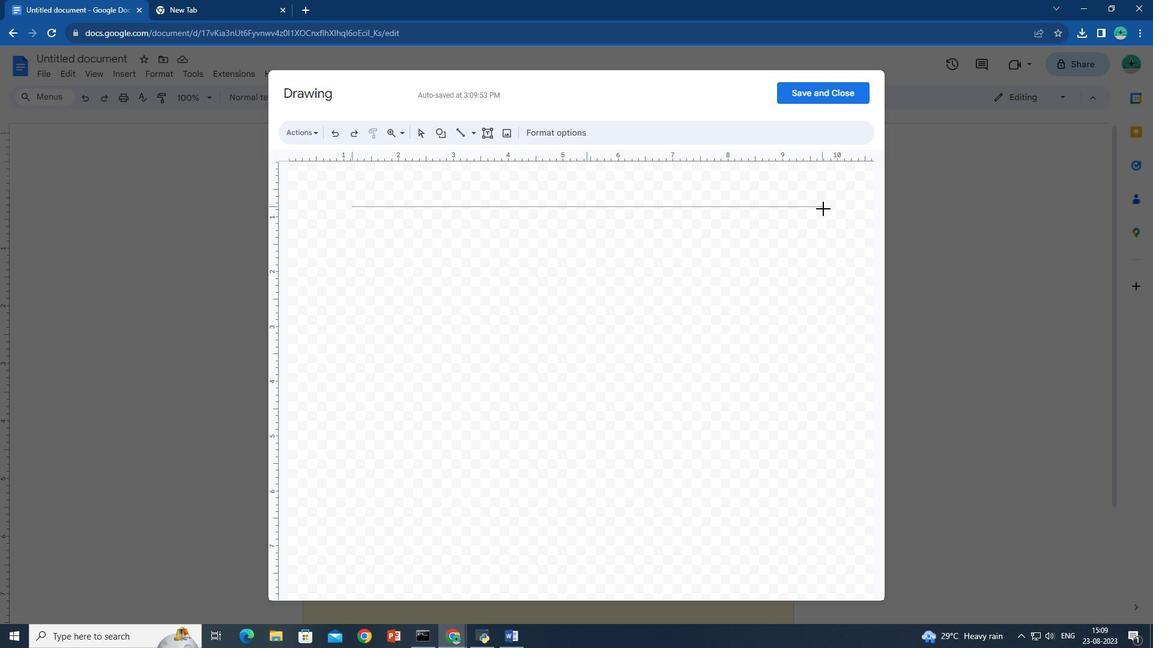 
Action: Key pressed <Key.shift>
Screenshot: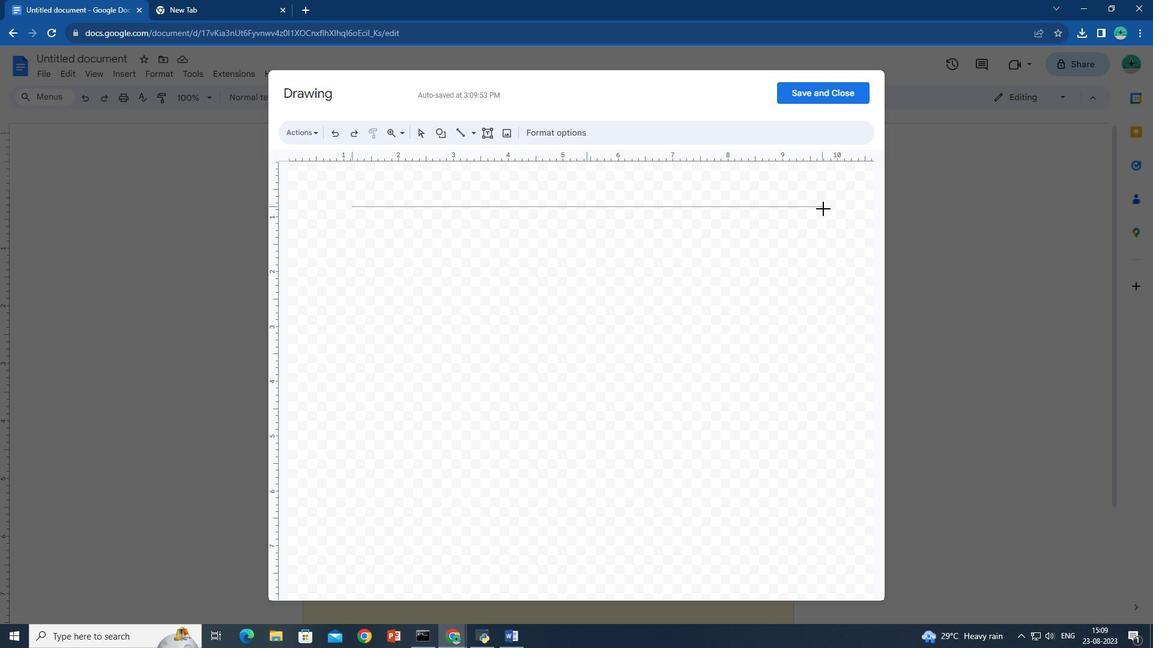 
Action: Mouse moved to (815, 210)
Screenshot: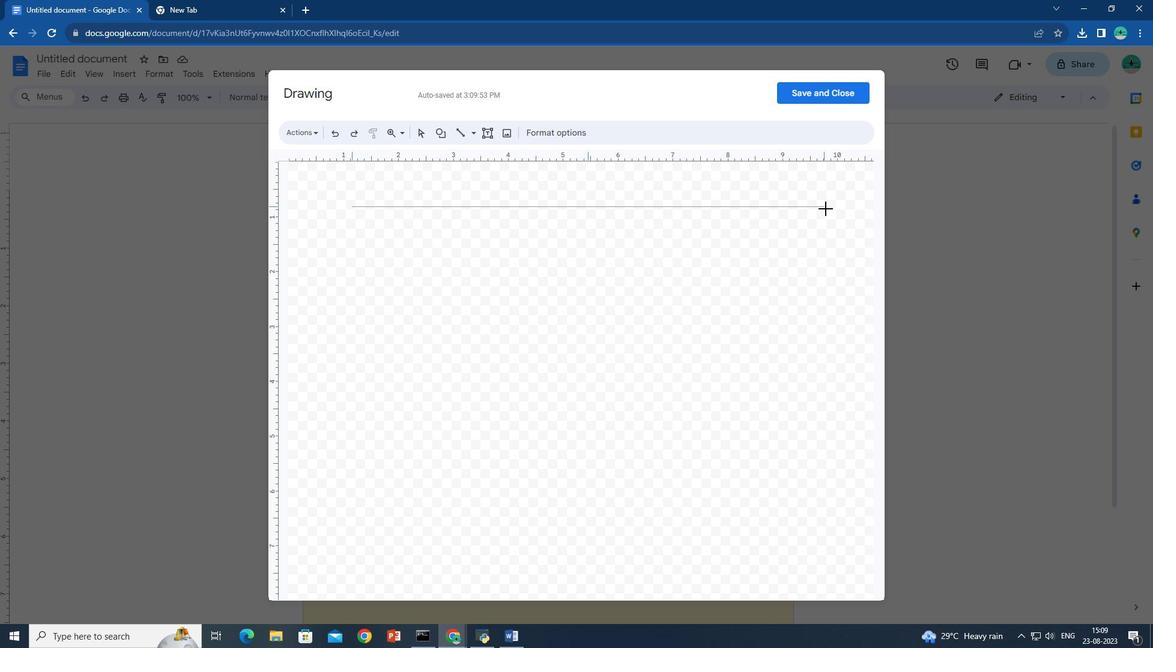 
Action: Key pressed <Key.shift>
Screenshot: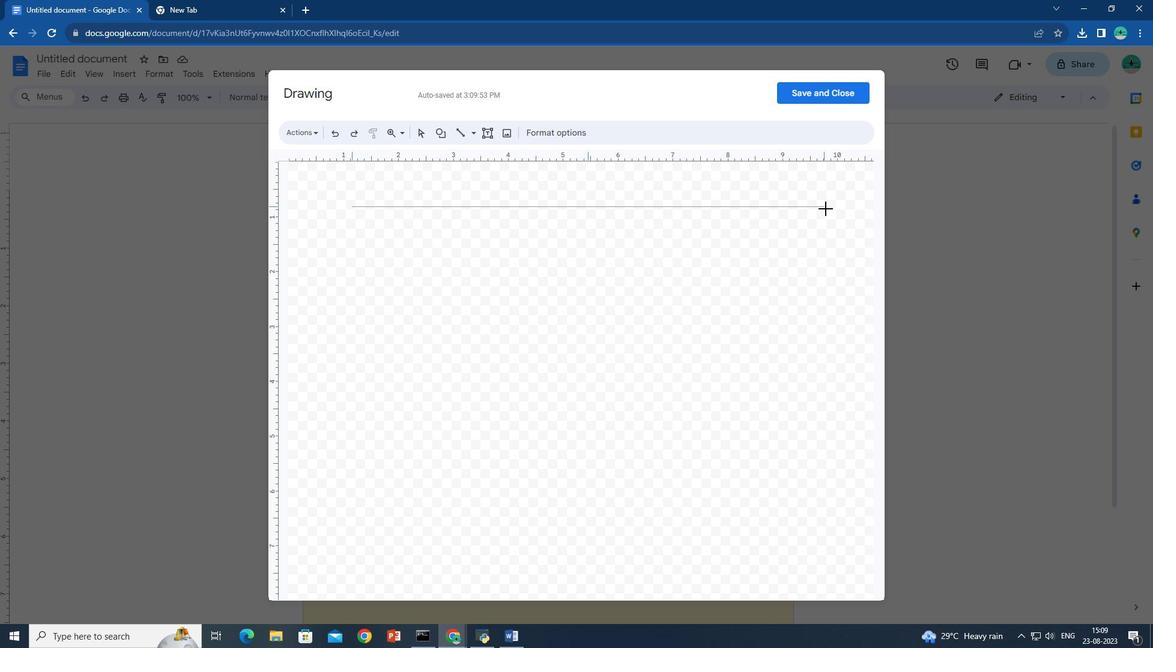 
Action: Mouse moved to (815, 210)
Screenshot: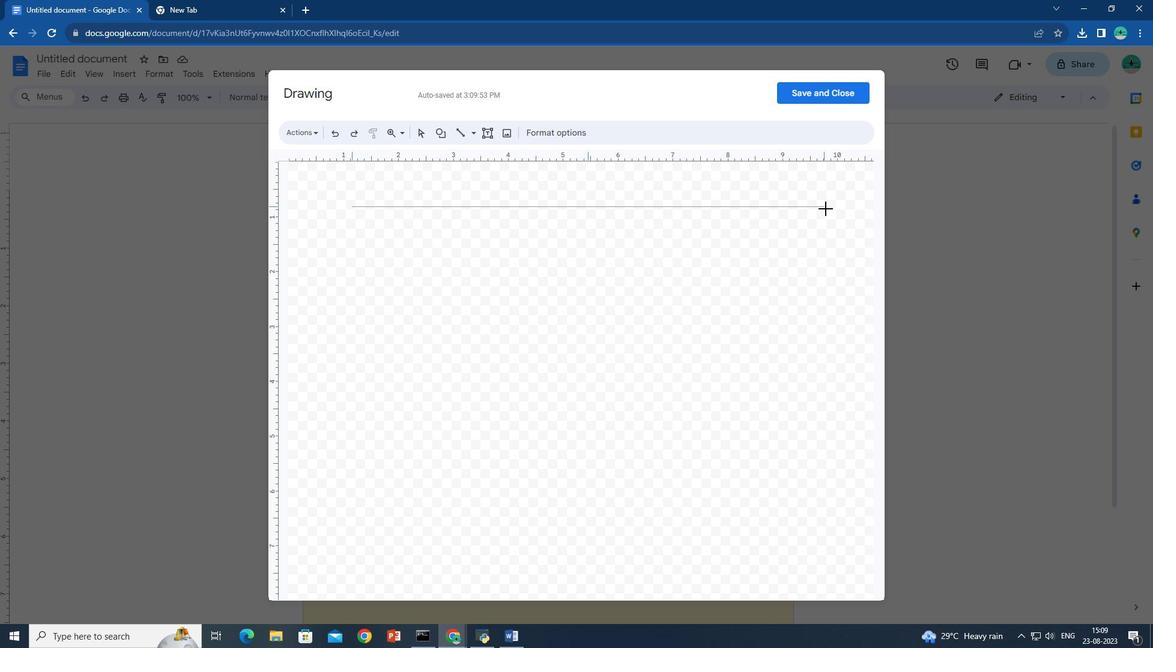 
Action: Key pressed <Key.shift>
Screenshot: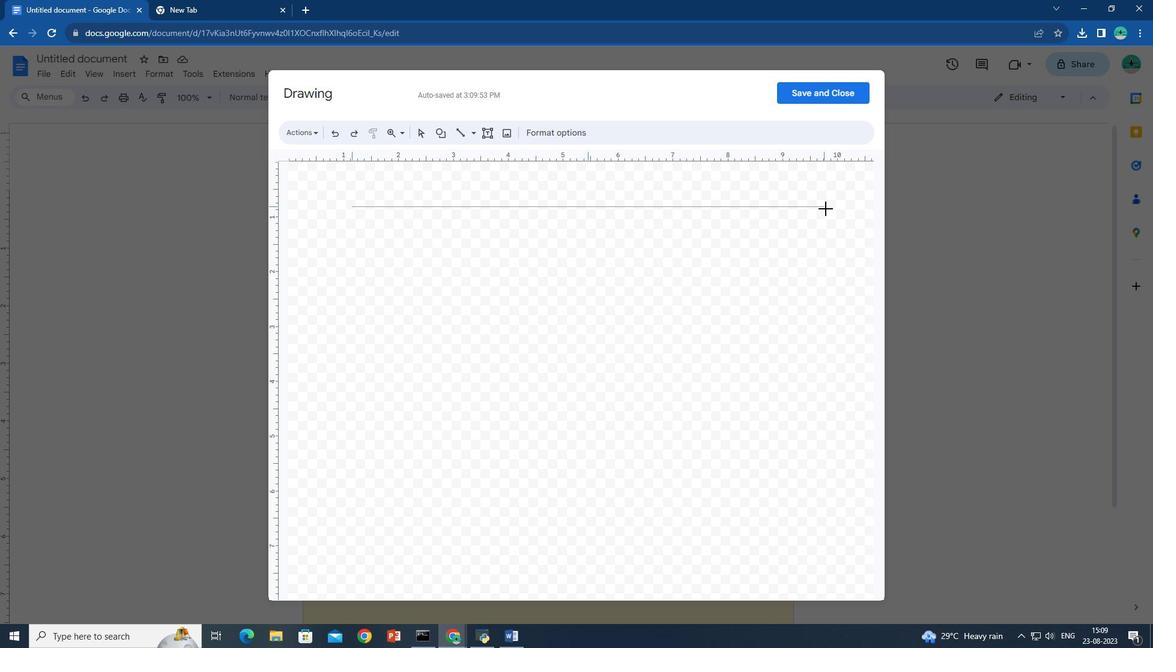
Action: Mouse moved to (815, 209)
Screenshot: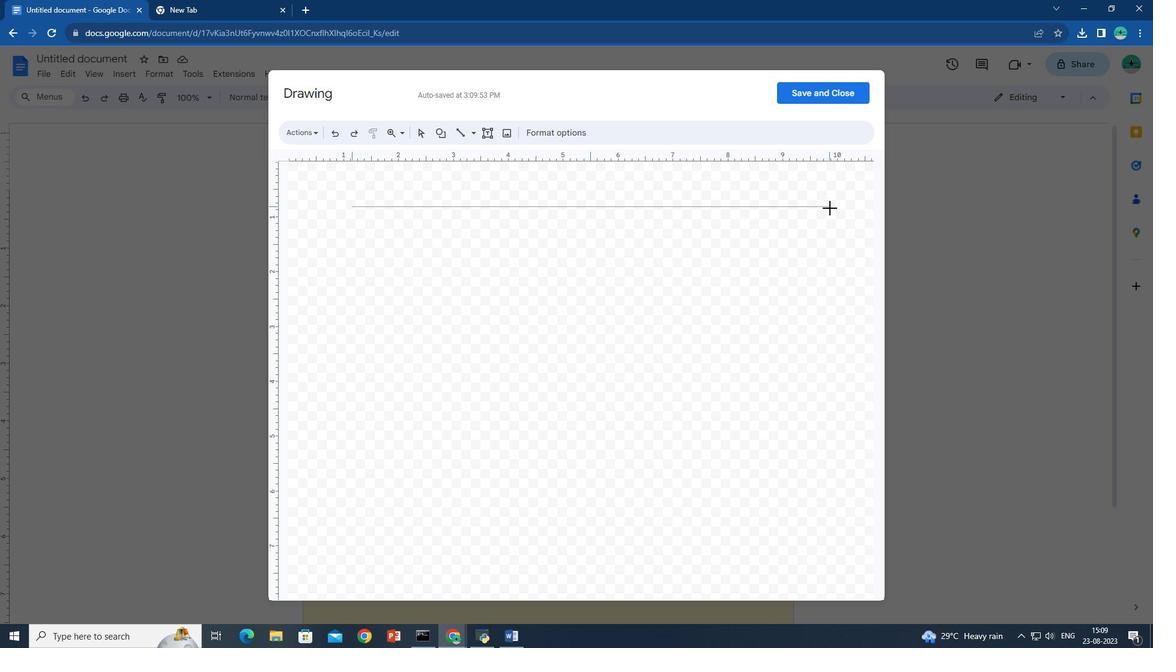 
Action: Key pressed <Key.shift><Key.shift>
Screenshot: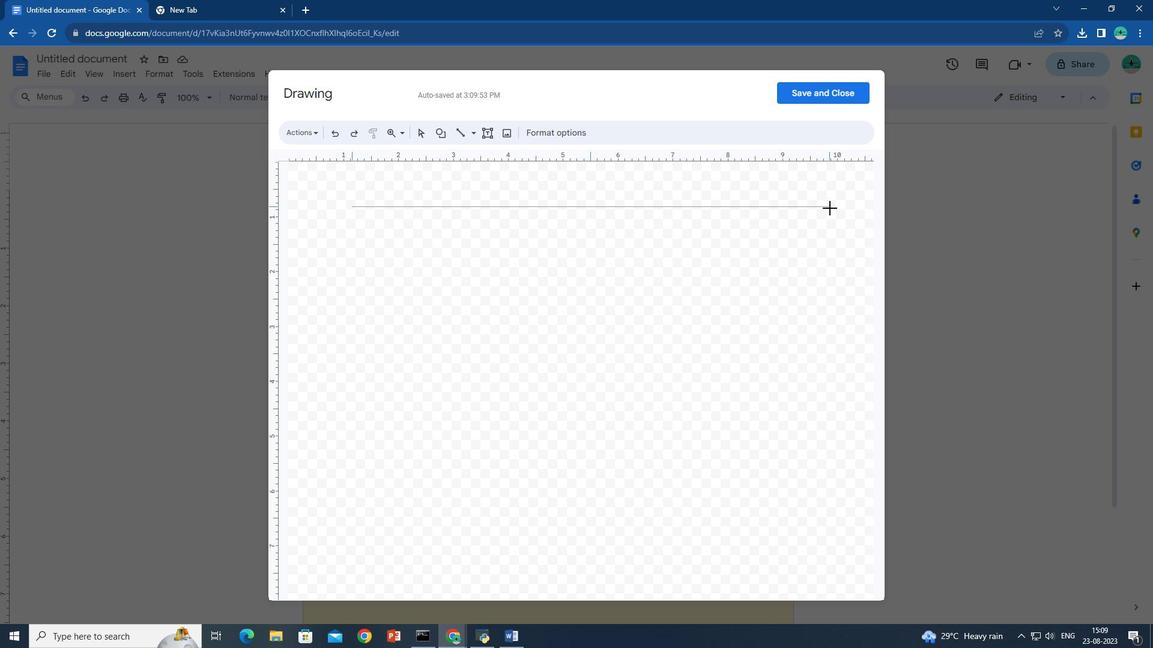 
Action: Mouse moved to (818, 209)
Screenshot: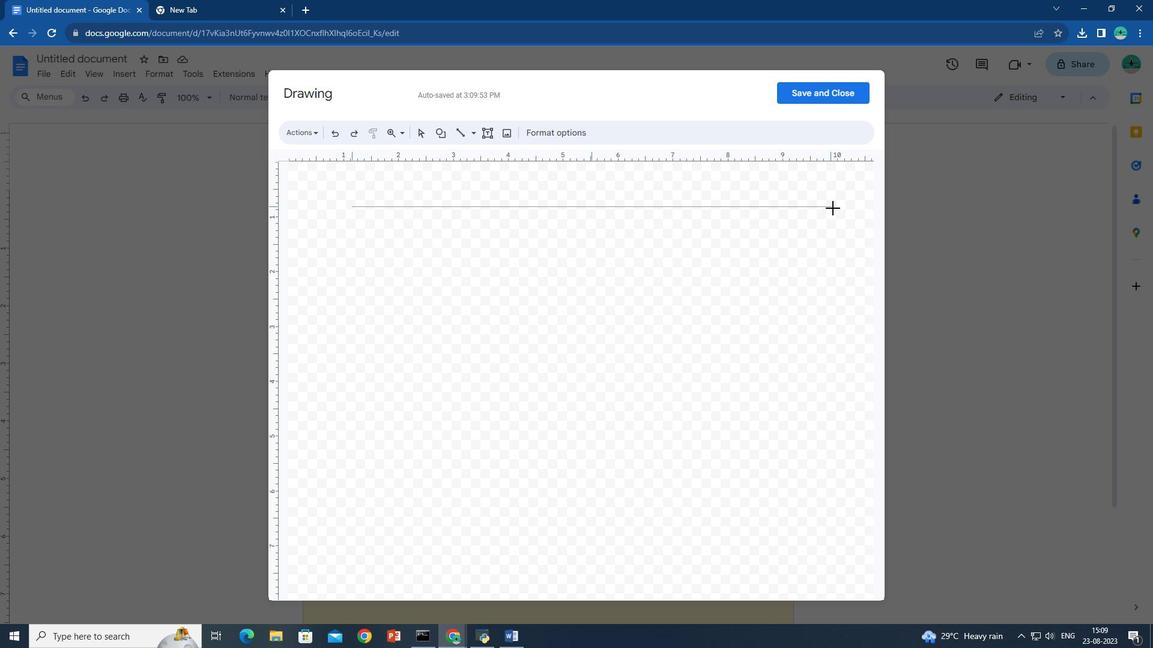
Action: Key pressed <Key.shift>
Screenshot: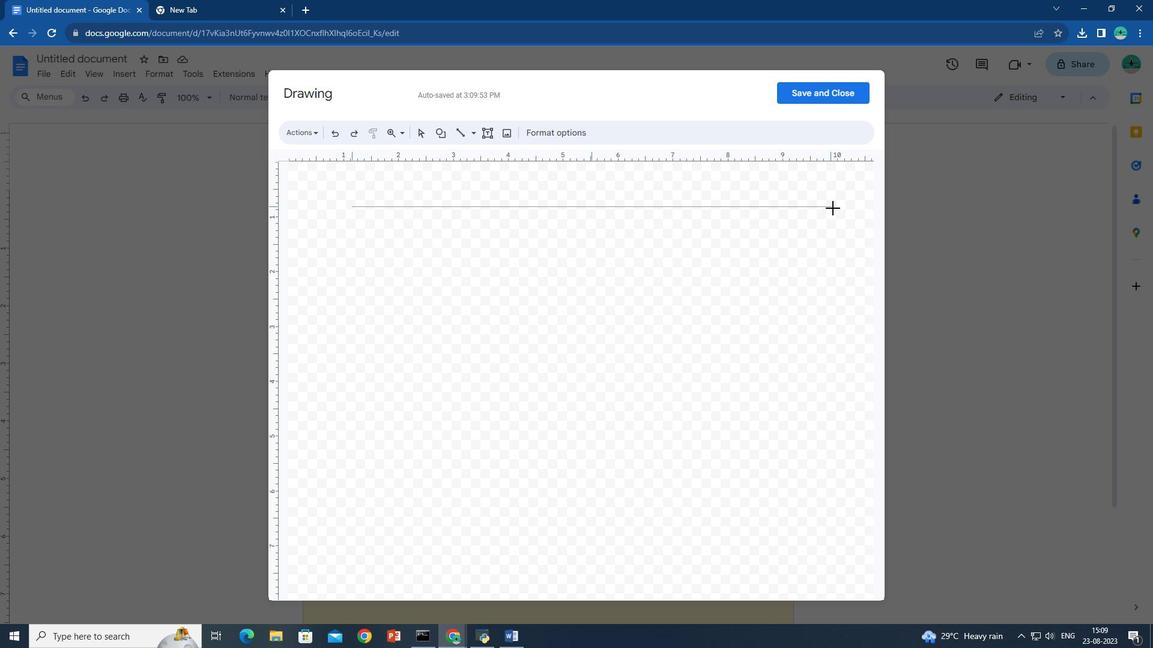 
Action: Mouse moved to (821, 209)
Screenshot: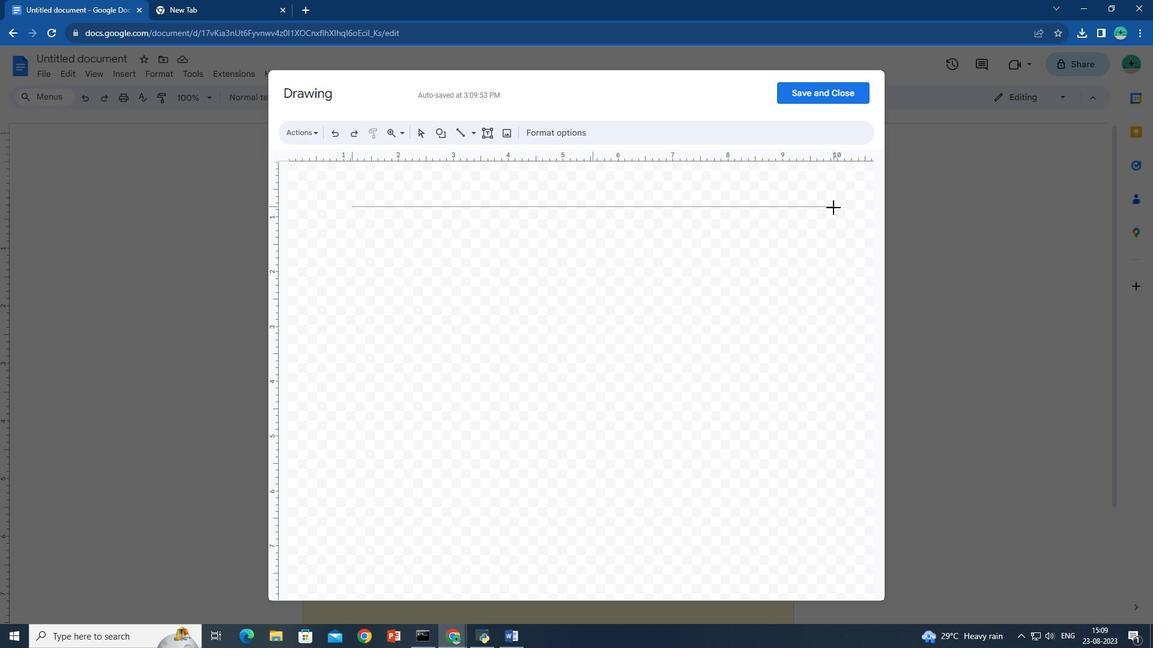 
Action: Key pressed <Key.shift>
Screenshot: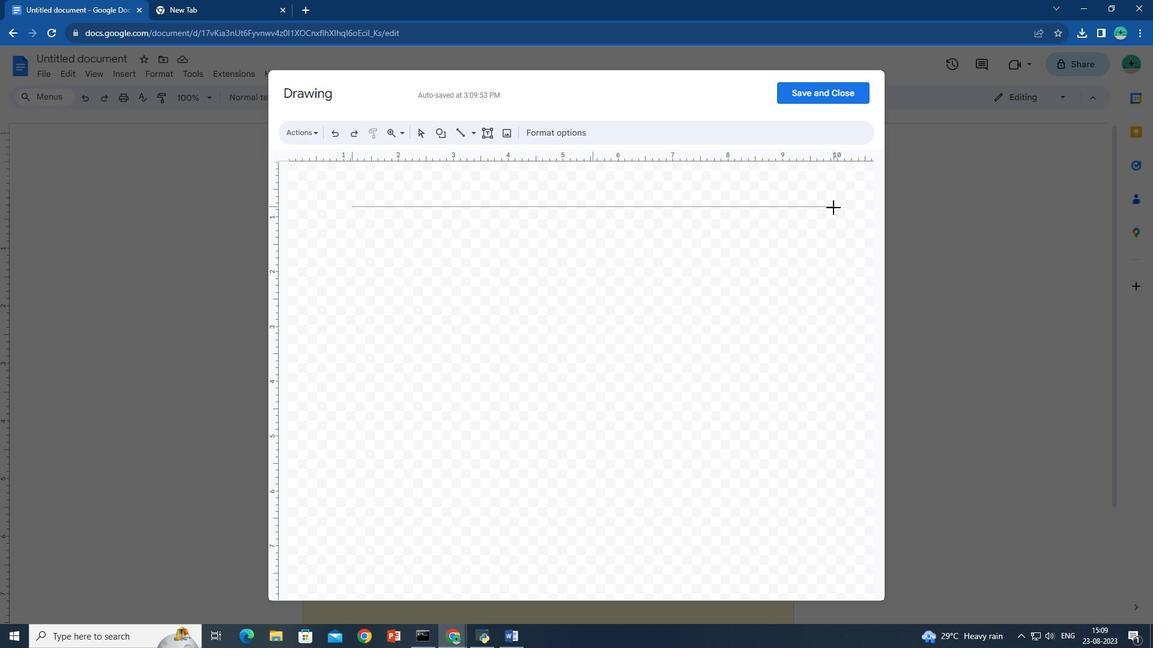 
Action: Mouse moved to (821, 209)
Screenshot: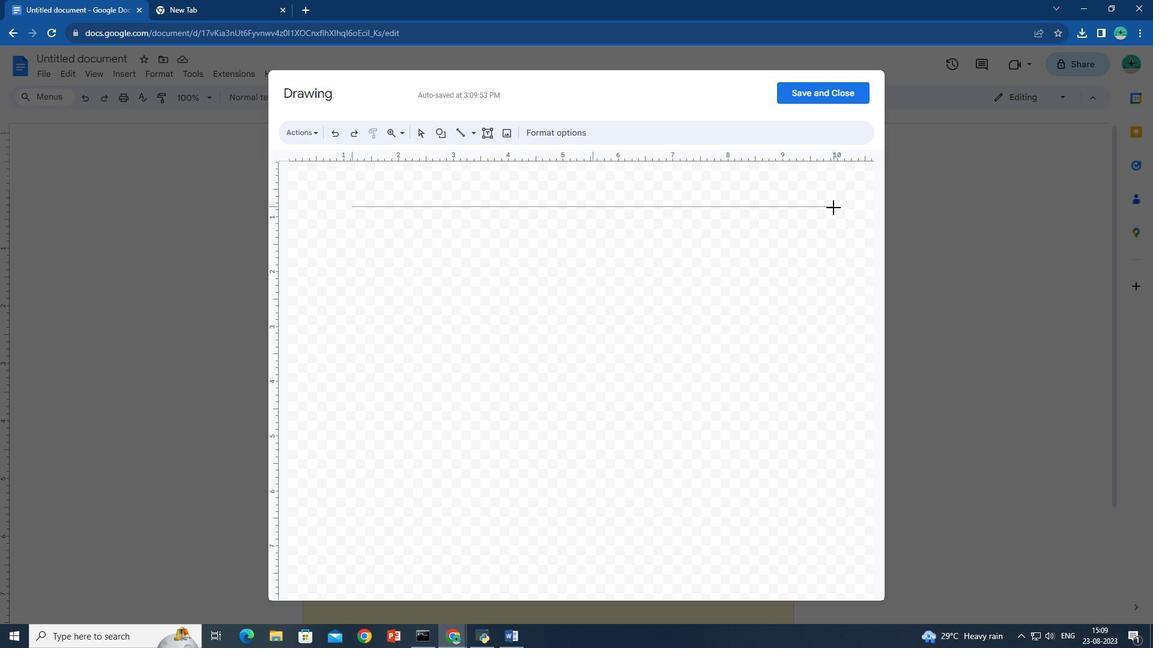 
Action: Key pressed <Key.shift><Key.shift>
Screenshot: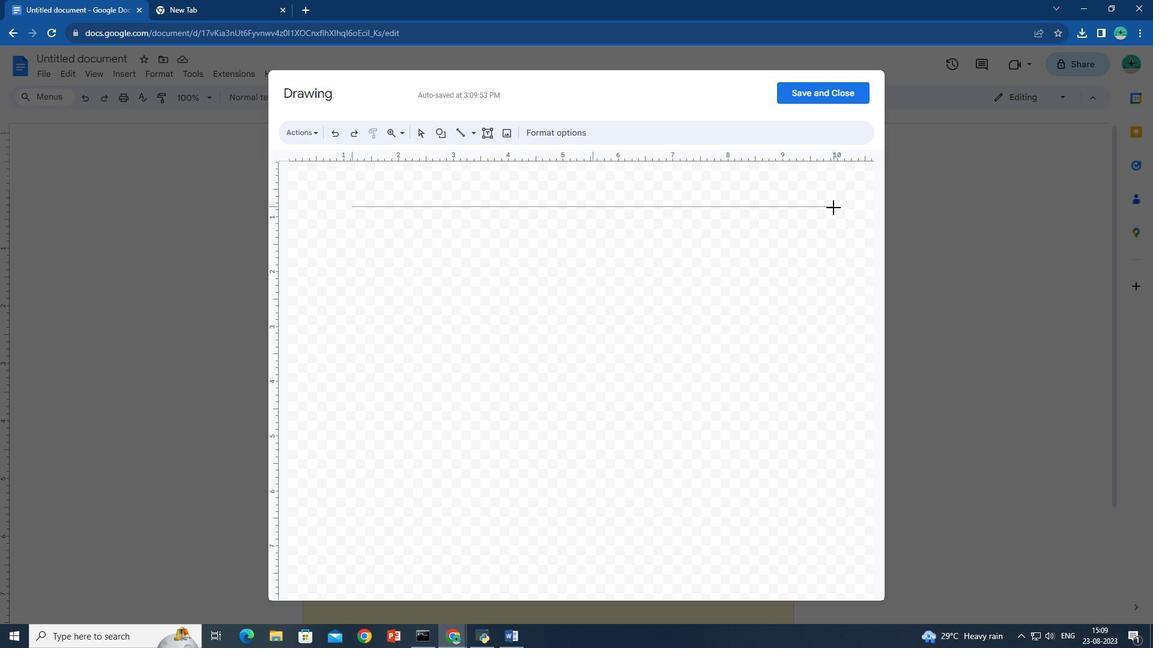 
Action: Mouse moved to (823, 209)
Screenshot: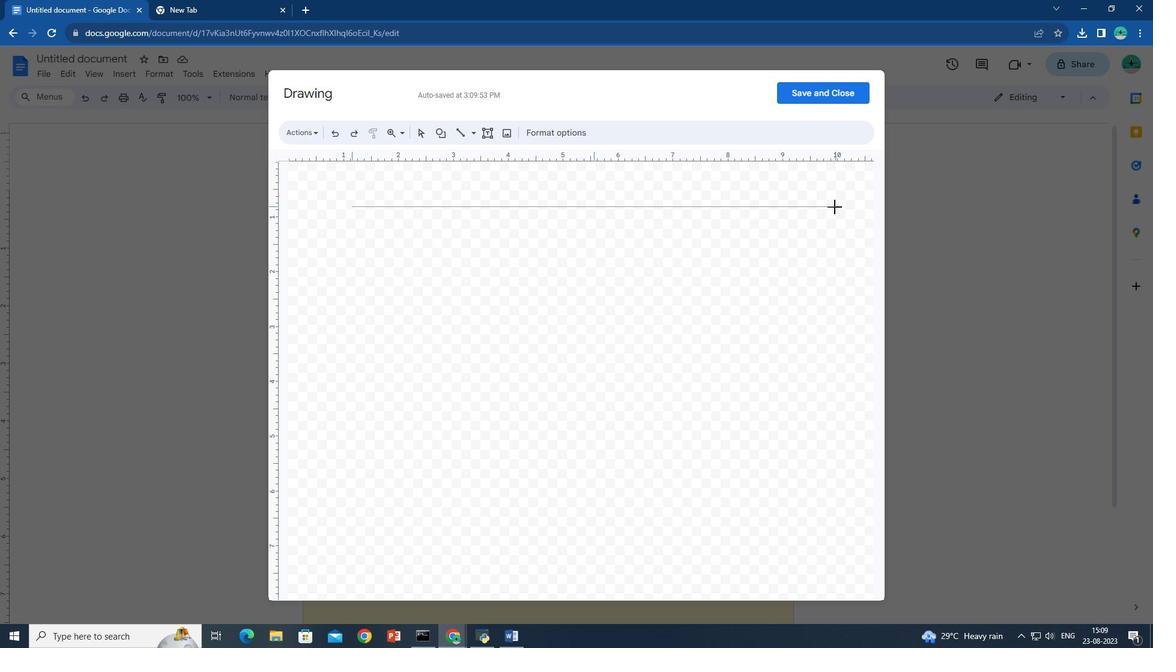 
Action: Key pressed <Key.shift>
Screenshot: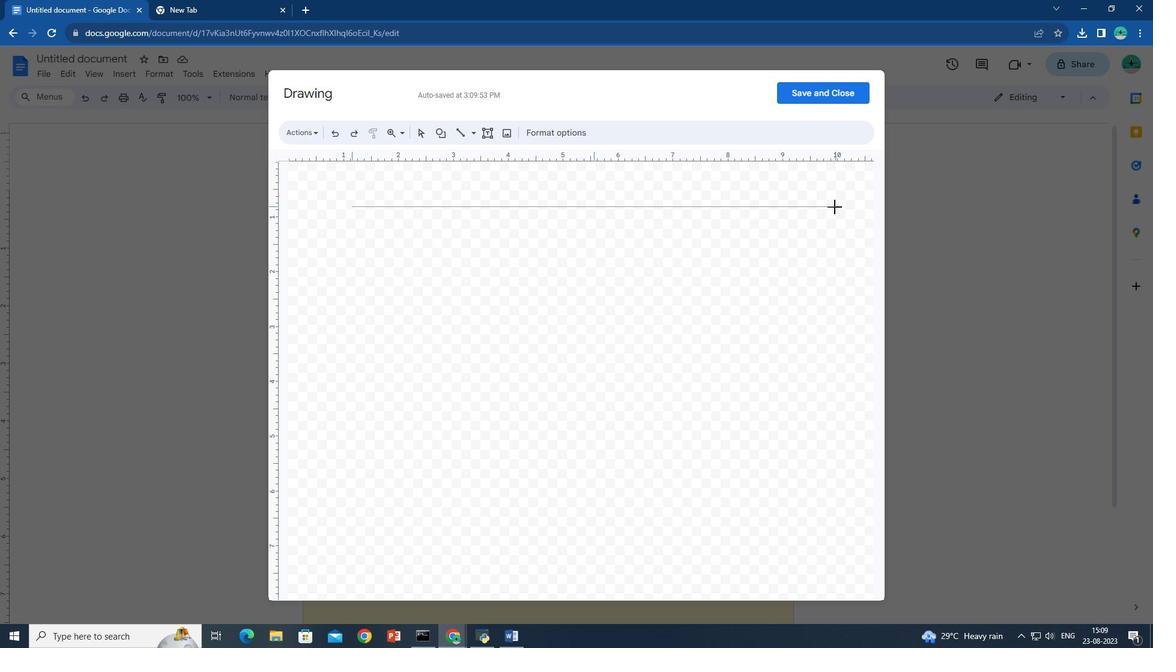 
Action: Mouse moved to (823, 209)
Screenshot: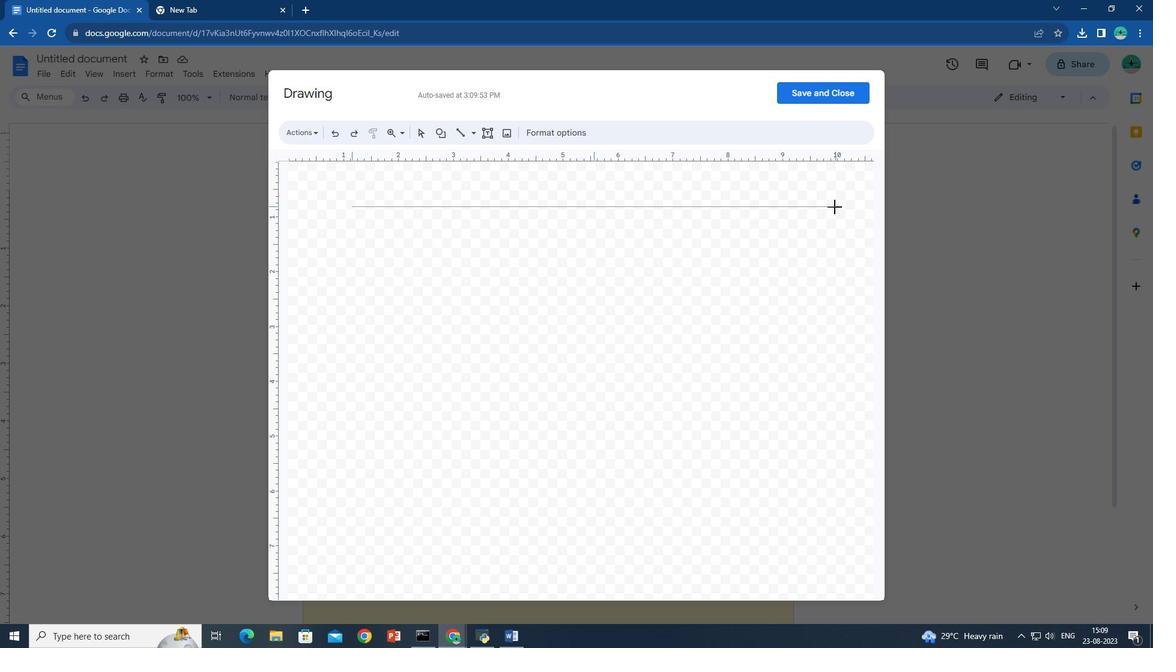 
Action: Key pressed <Key.shift>
Screenshot: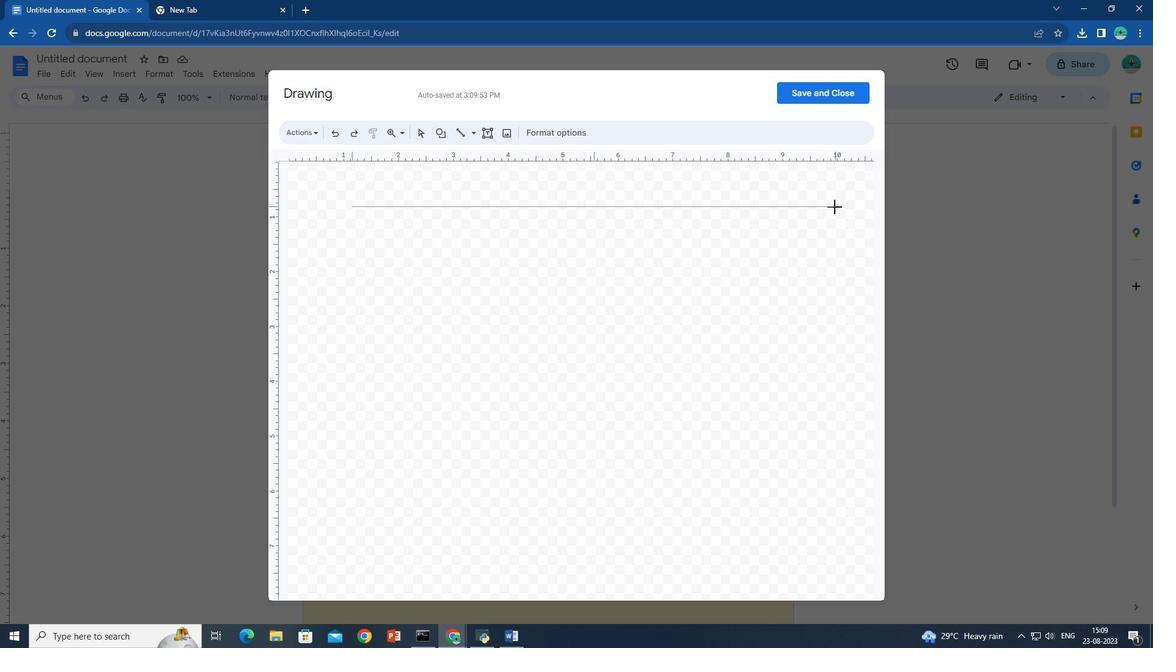 
Action: Mouse moved to (826, 209)
Screenshot: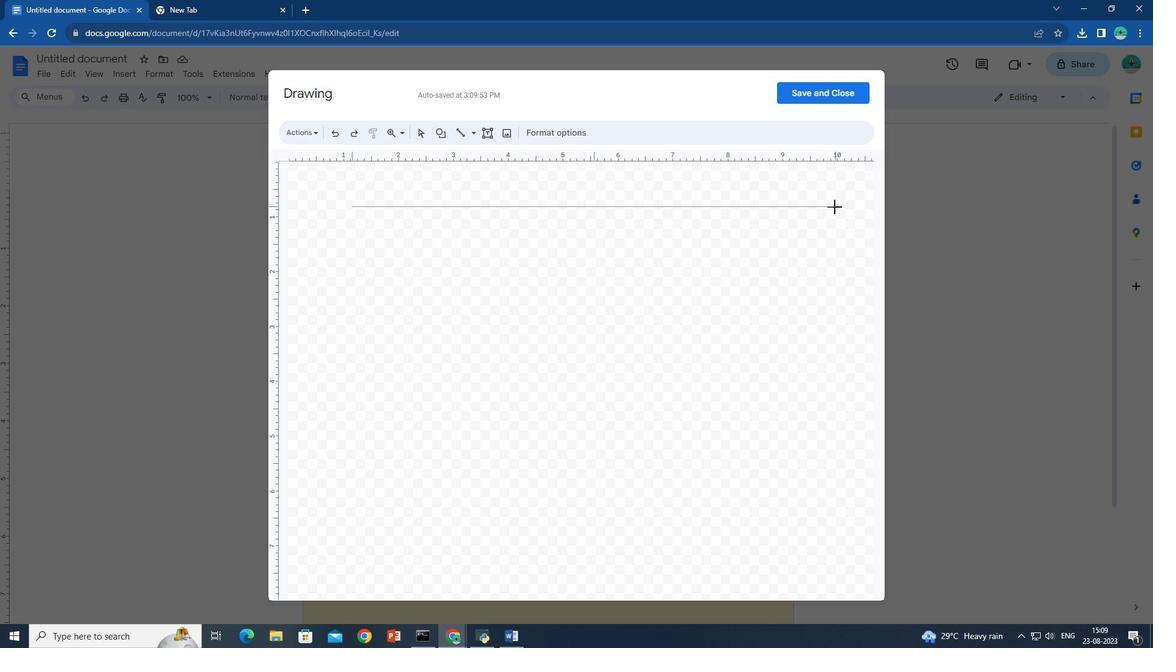 
Action: Key pressed <Key.shift>
Screenshot: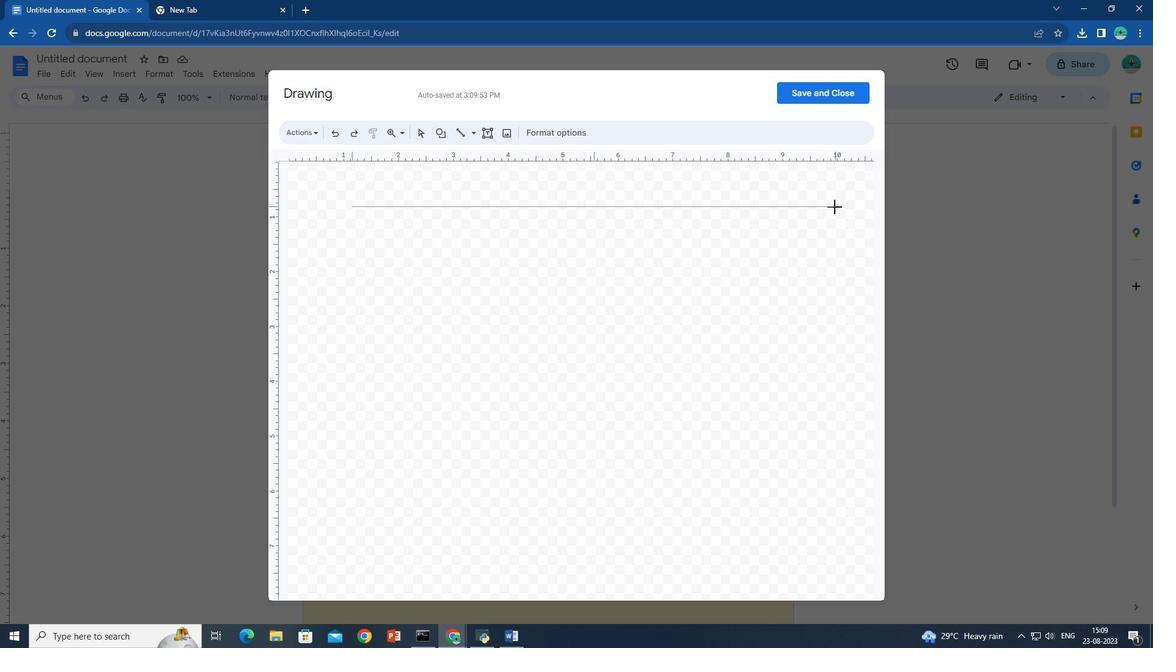 
Action: Mouse moved to (829, 208)
Screenshot: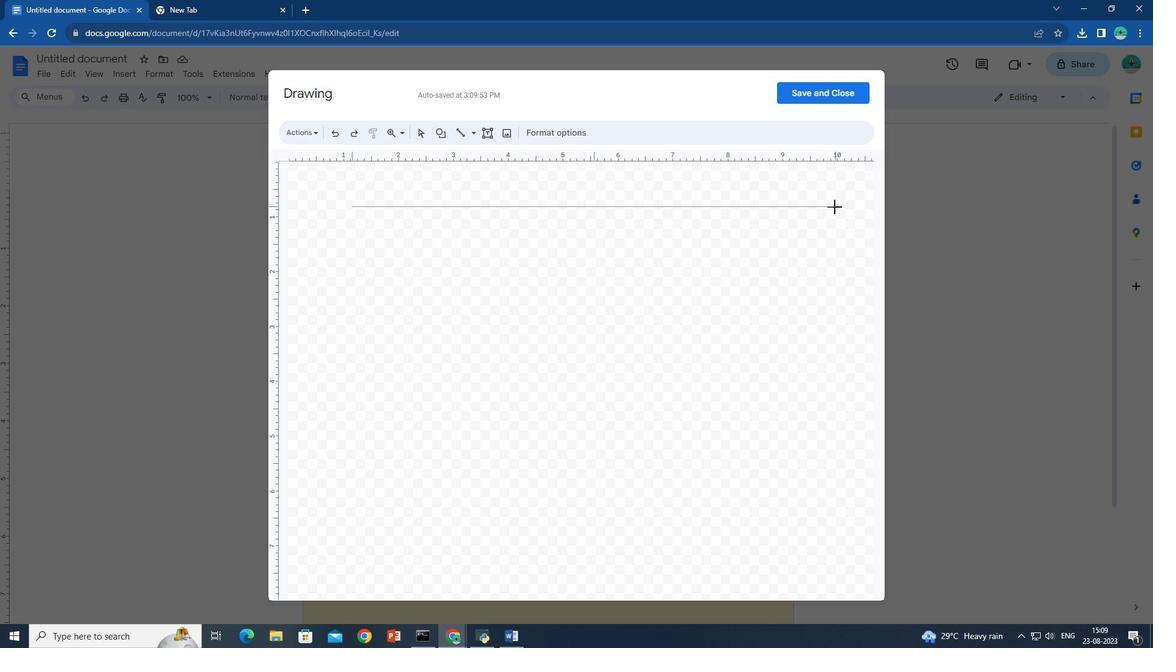 
Action: Key pressed <Key.shift>
Screenshot: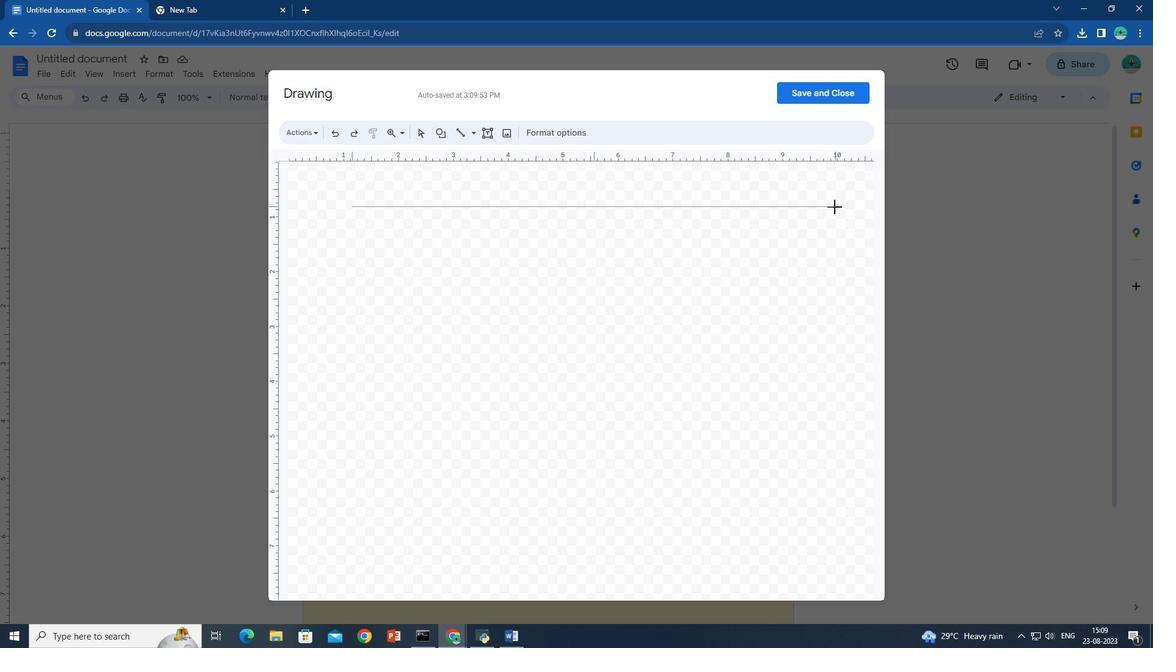 
Action: Mouse moved to (830, 208)
Screenshot: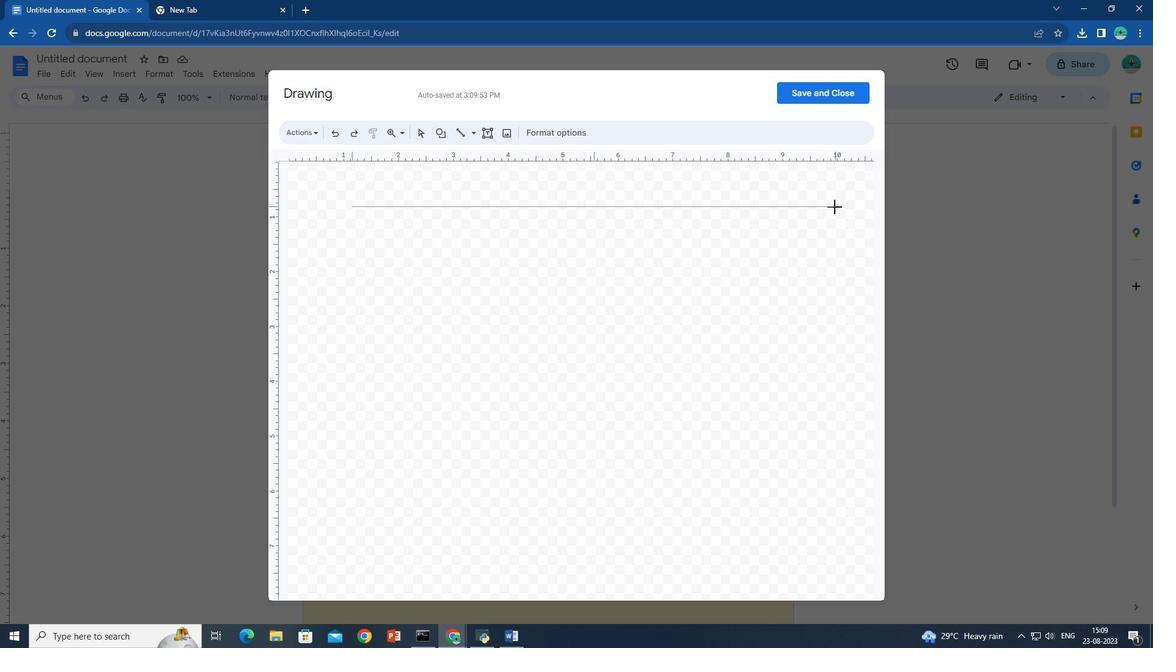 
Action: Key pressed <Key.shift>
Screenshot: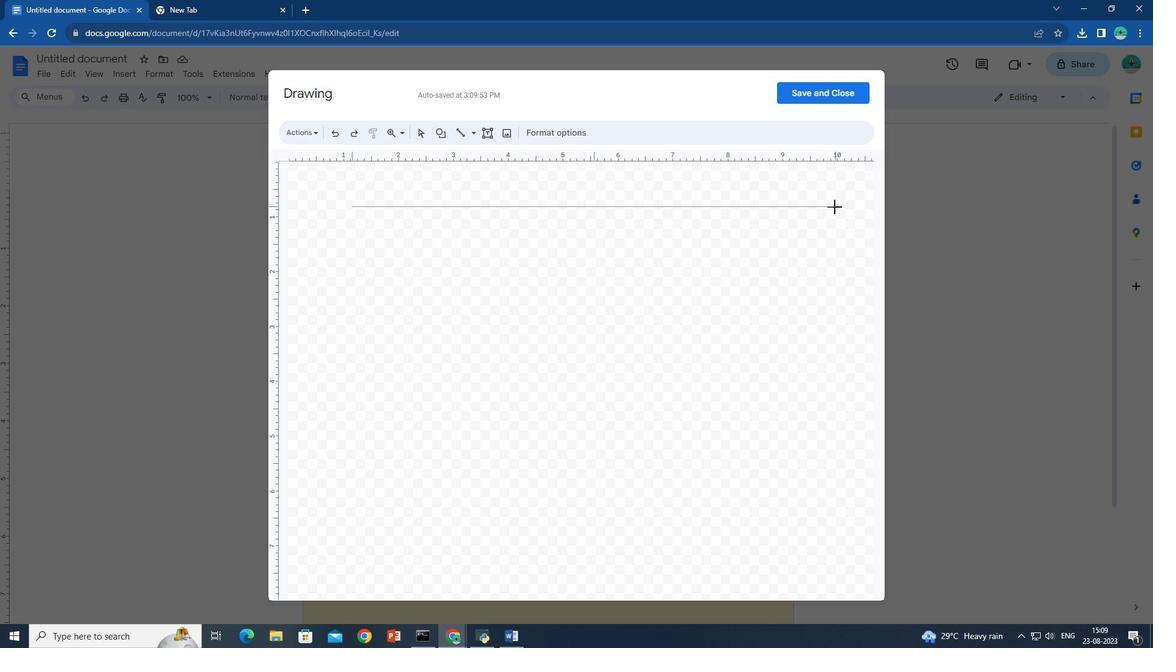 
Action: Mouse moved to (830, 208)
Screenshot: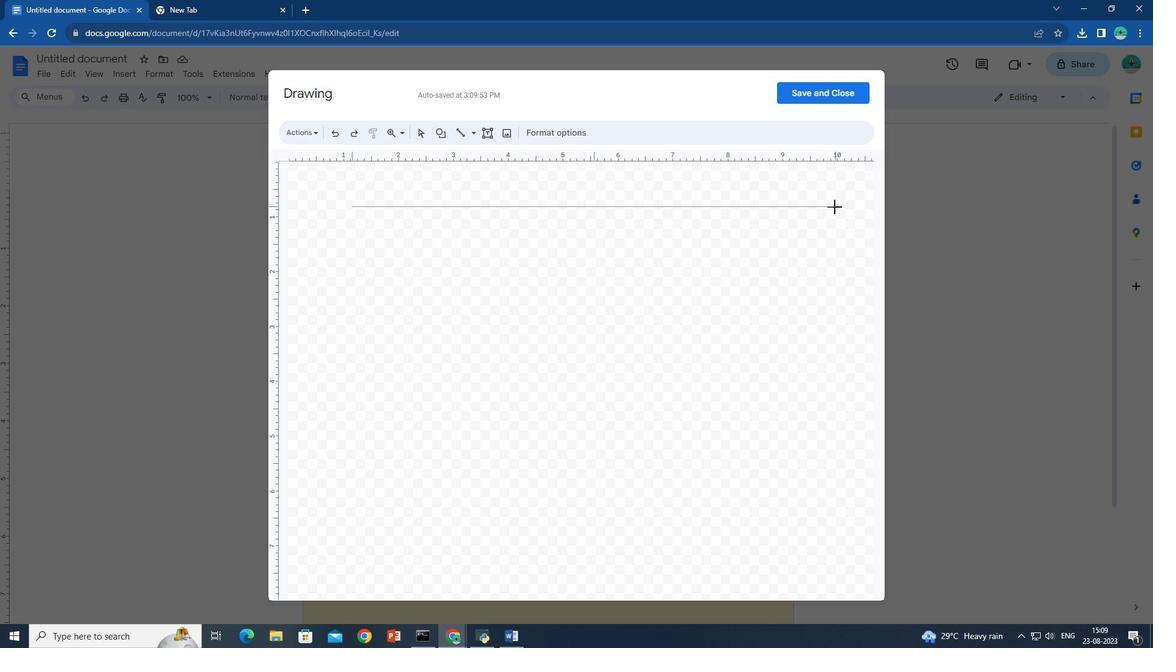 
Action: Key pressed <Key.shift>
Screenshot: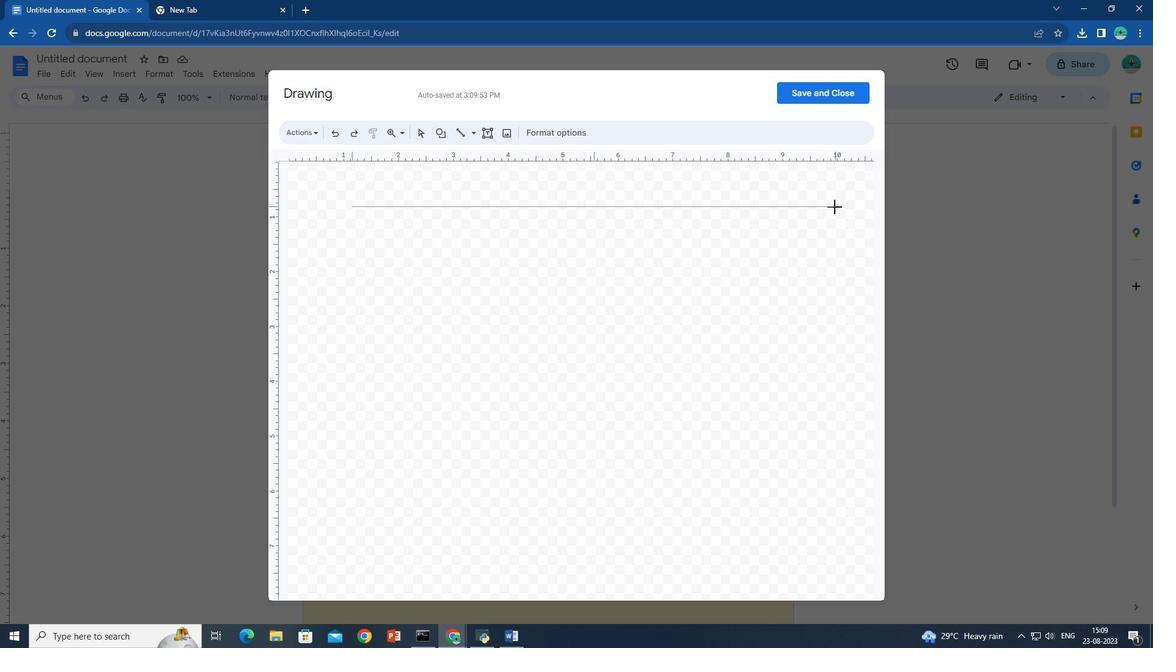 
Action: Mouse moved to (833, 207)
Screenshot: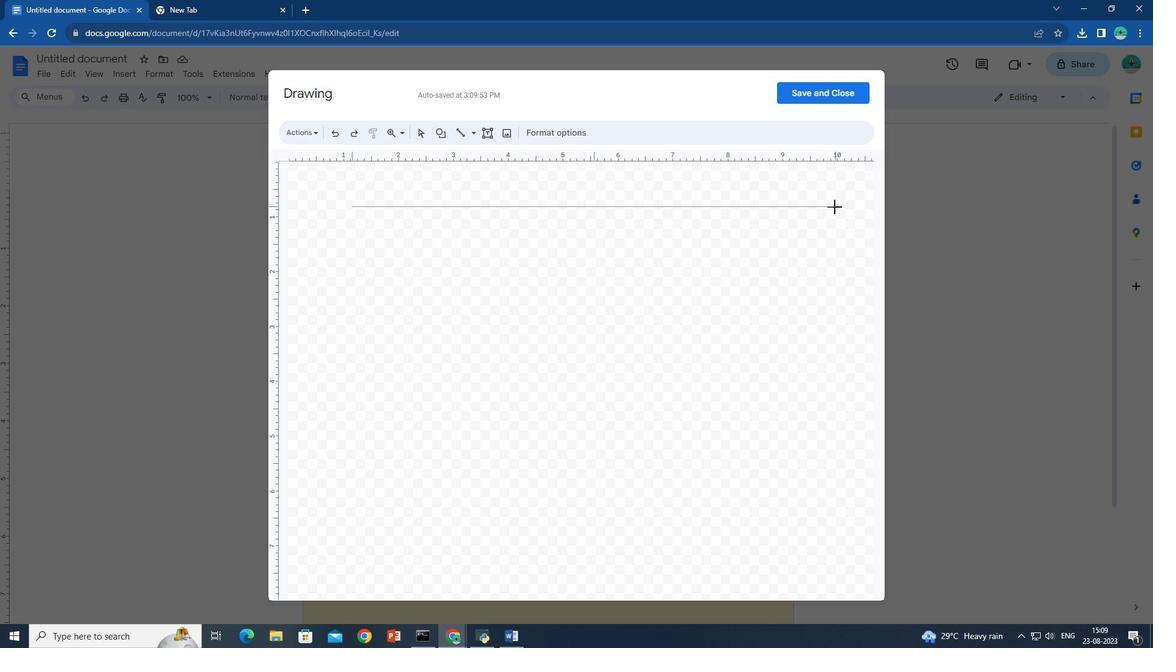 
Action: Key pressed <Key.shift>
Screenshot: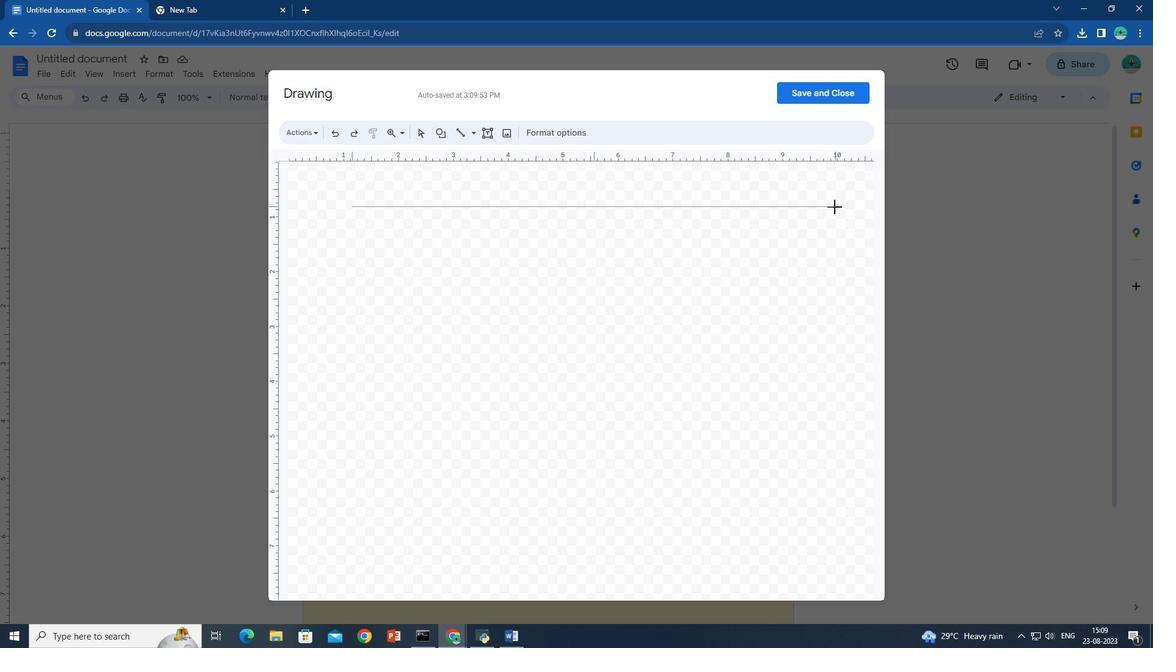 
Action: Mouse moved to (833, 207)
Screenshot: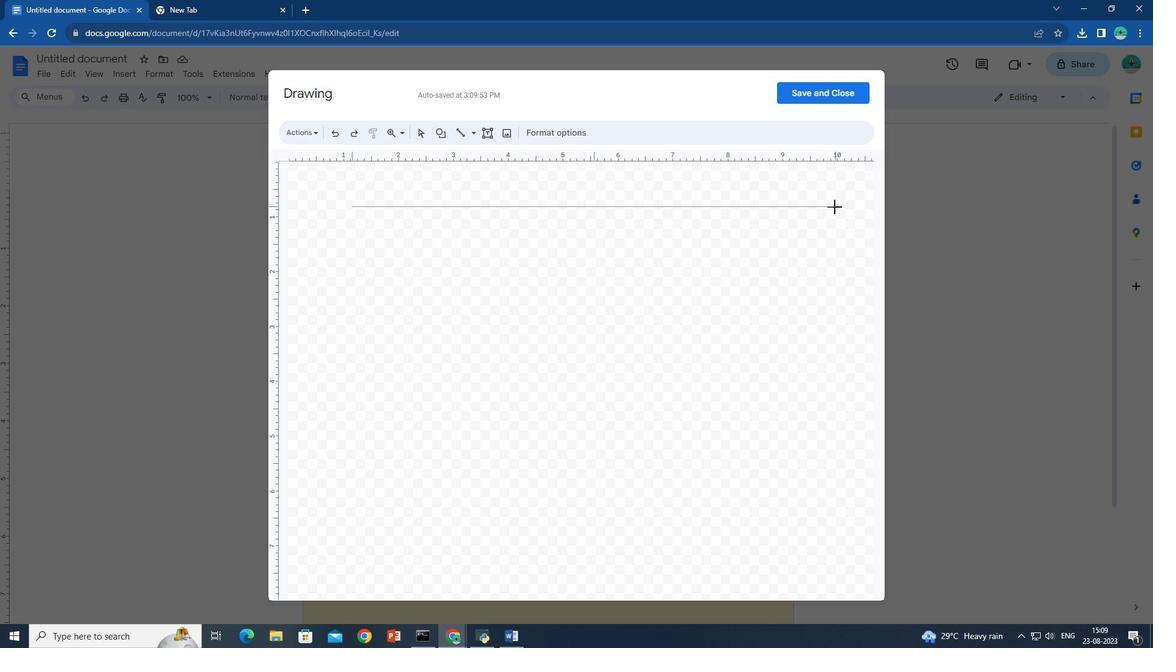 
Action: Key pressed <Key.shift><Key.shift>
Screenshot: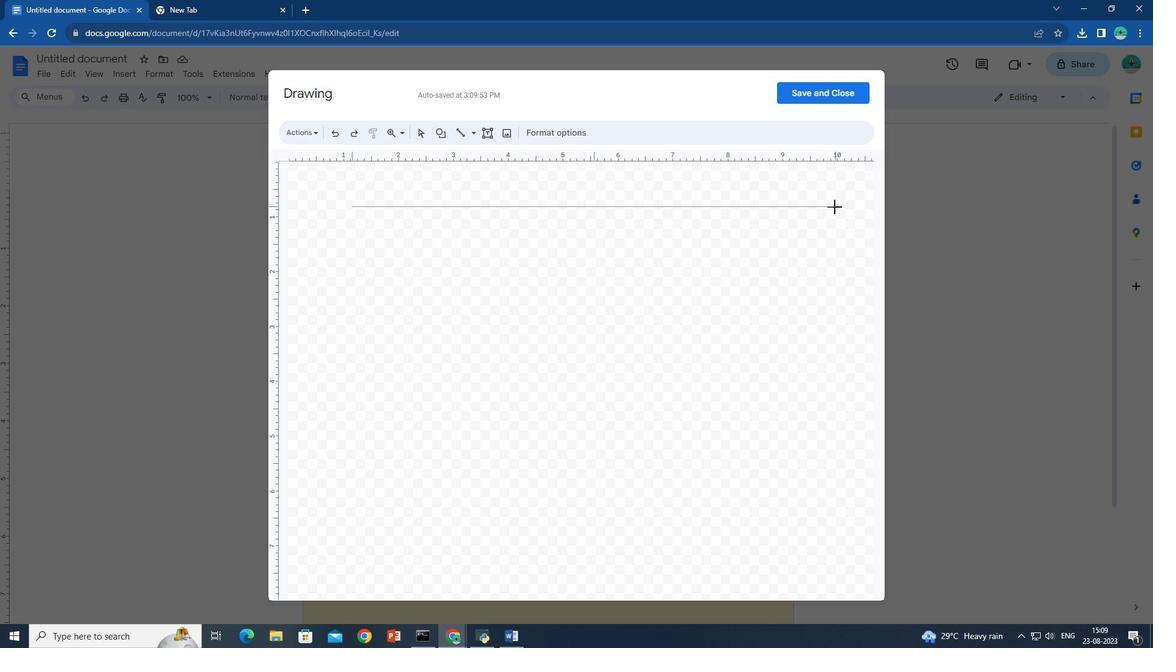 
Action: Mouse moved to (835, 207)
Screenshot: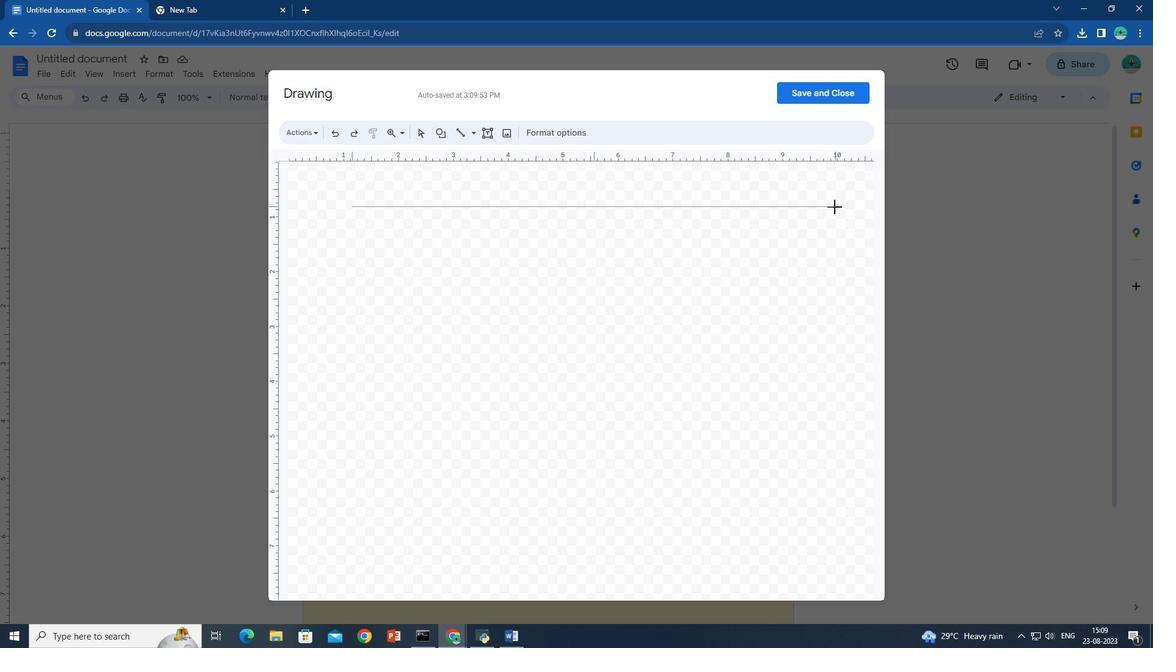 
Action: Key pressed <Key.shift><Key.shift><Key.shift><Key.shift><Key.shift><Key.shift><Key.shift><Key.shift><Key.shift><Key.shift><Key.shift><Key.shift><Key.shift><Key.shift><Key.shift><Key.shift>
Screenshot: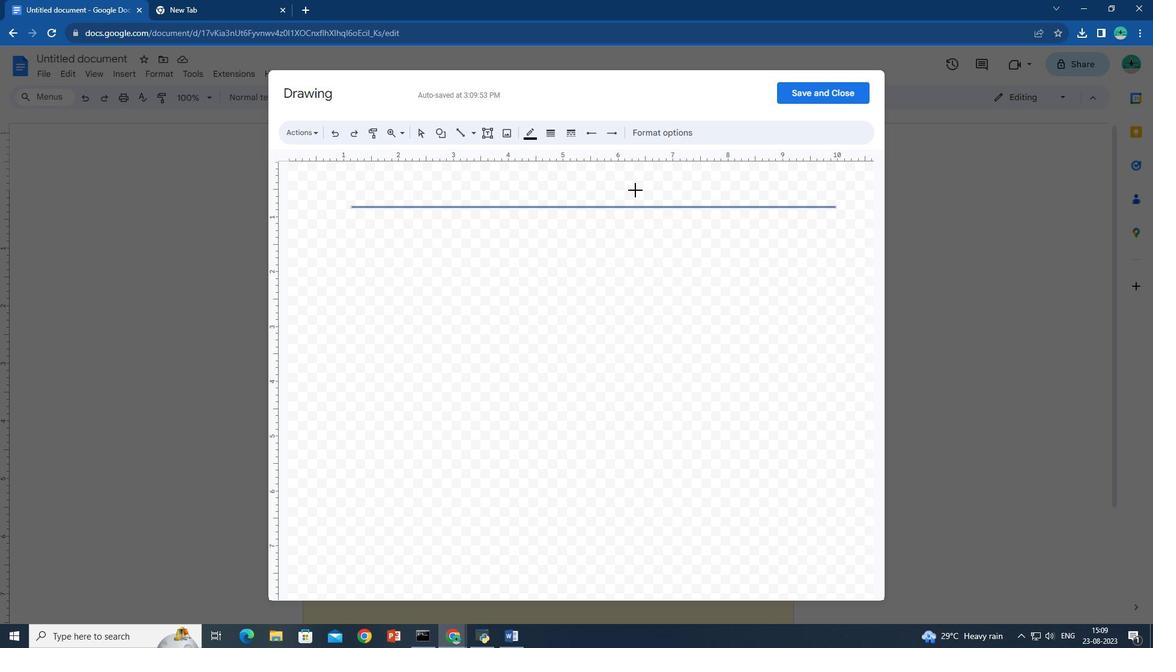 
Action: Mouse moved to (555, 136)
Screenshot: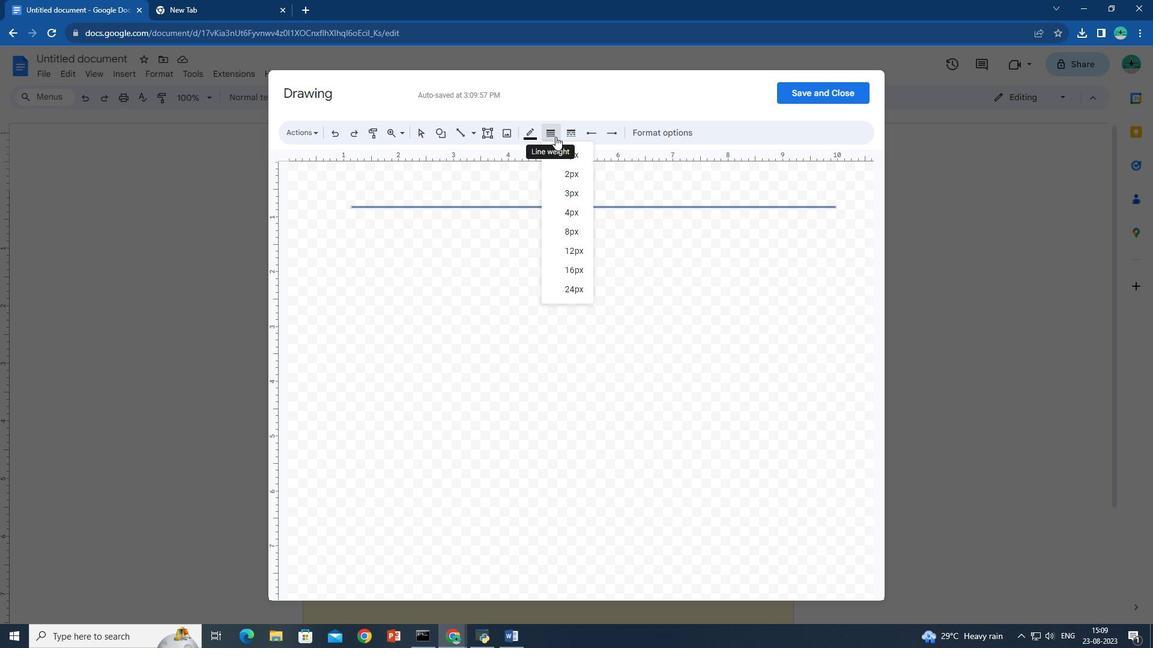 
Action: Mouse pressed left at (555, 136)
Screenshot: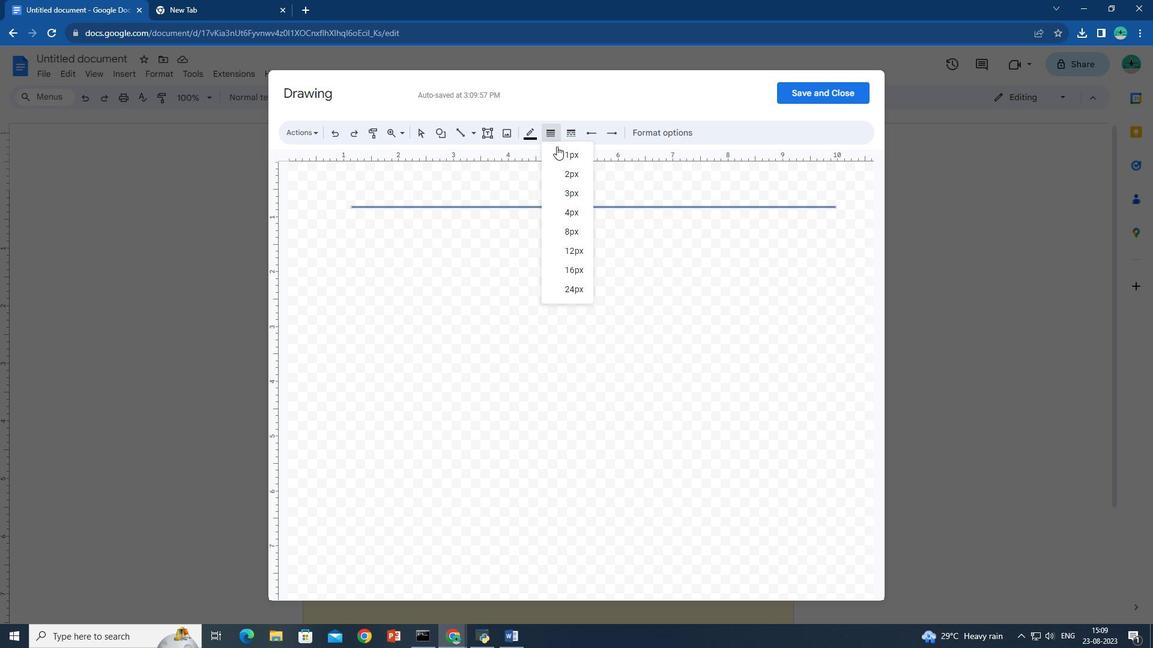 
Action: Mouse moved to (568, 198)
Screenshot: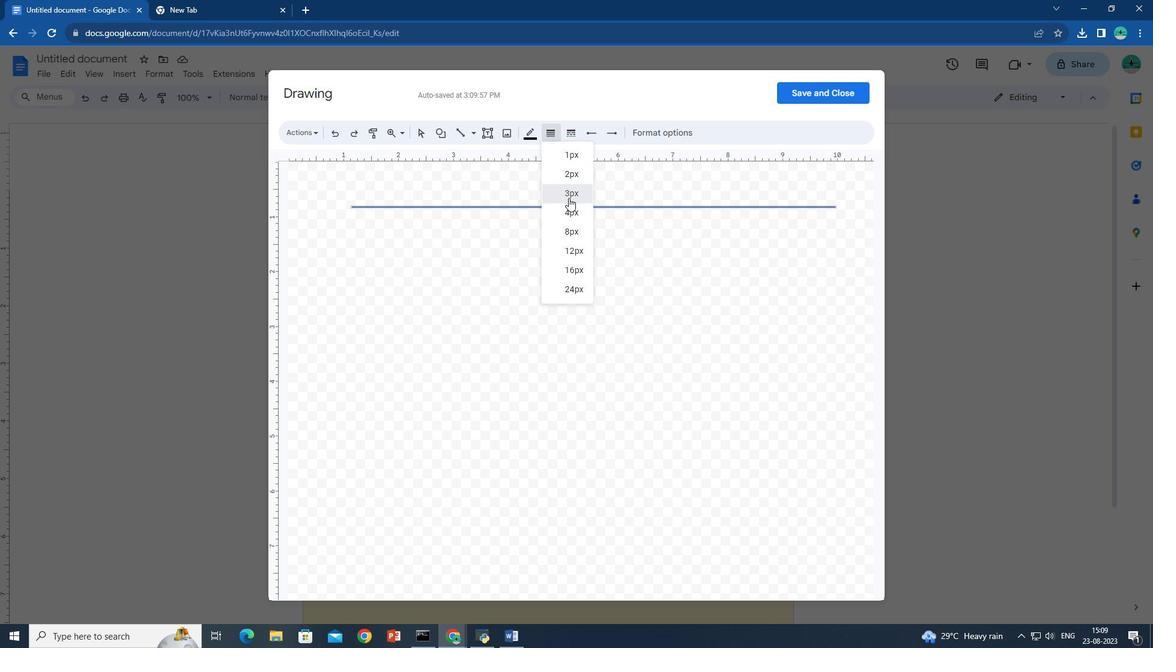 
Action: Mouse pressed left at (568, 198)
Screenshot: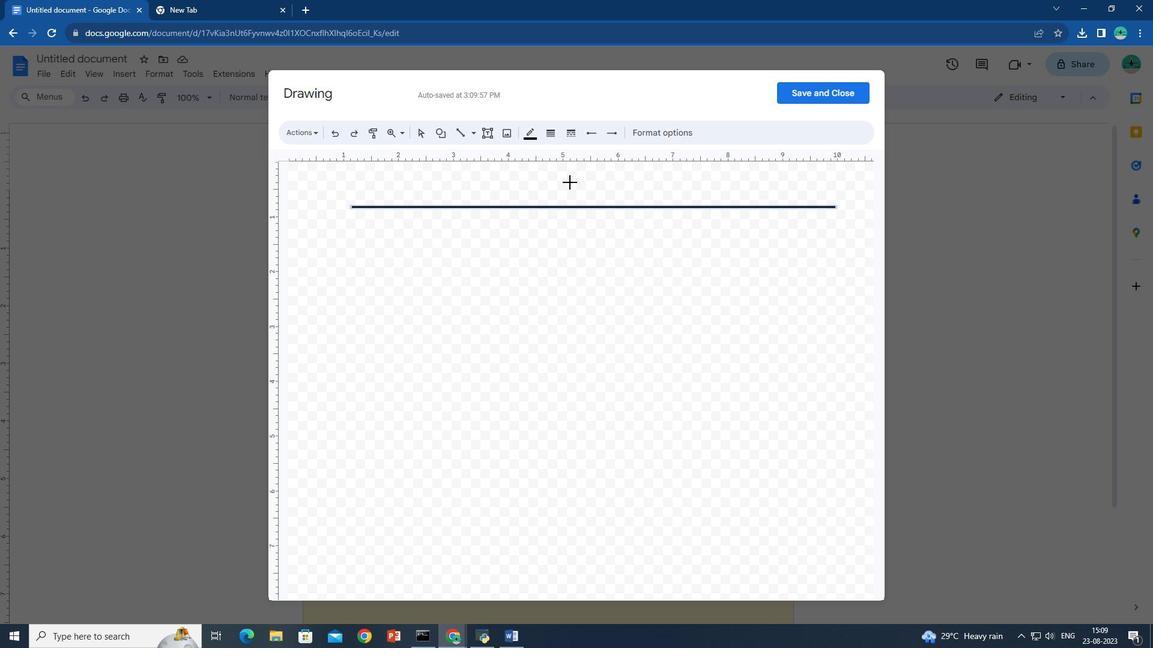 
Action: Mouse moved to (572, 139)
